 Task: Best fashion website designs: Topo Designs.
Action: Mouse moved to (778, 253)
Screenshot: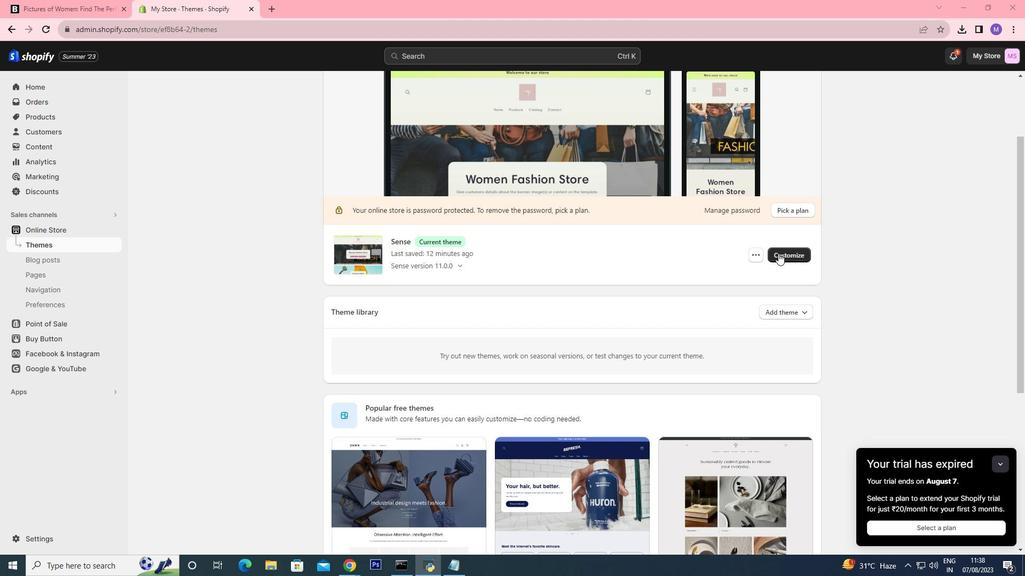 
Action: Mouse pressed left at (778, 253)
Screenshot: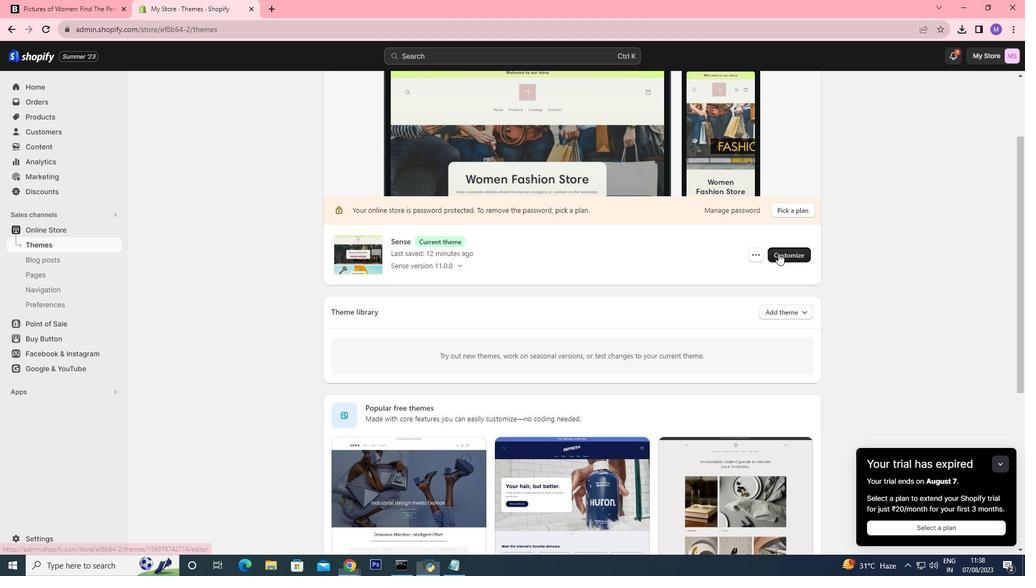 
Action: Mouse pressed left at (778, 253)
Screenshot: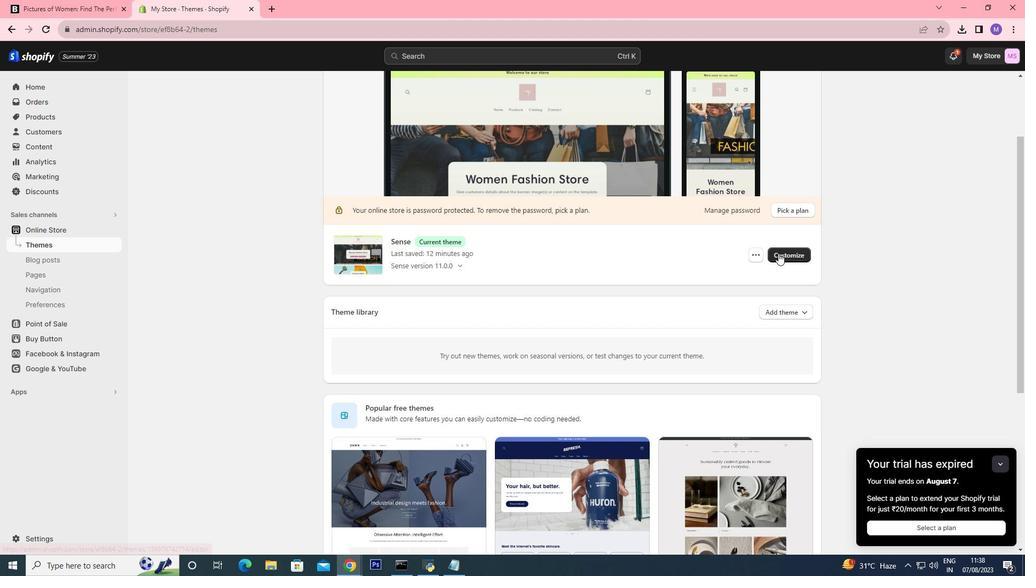 
Action: Mouse moved to (872, 205)
Screenshot: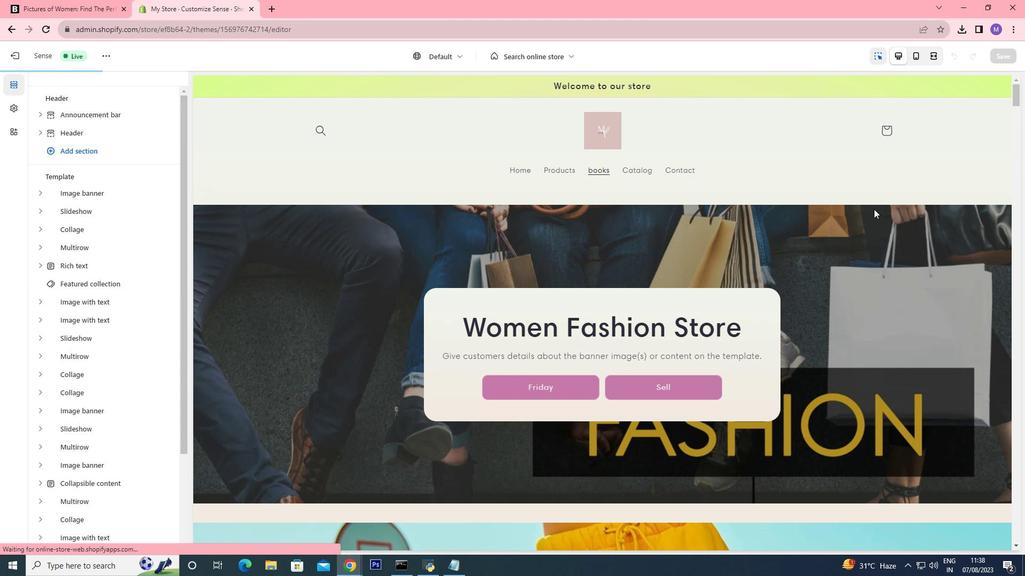 
Action: Mouse scrolled (872, 205) with delta (0, 0)
Screenshot: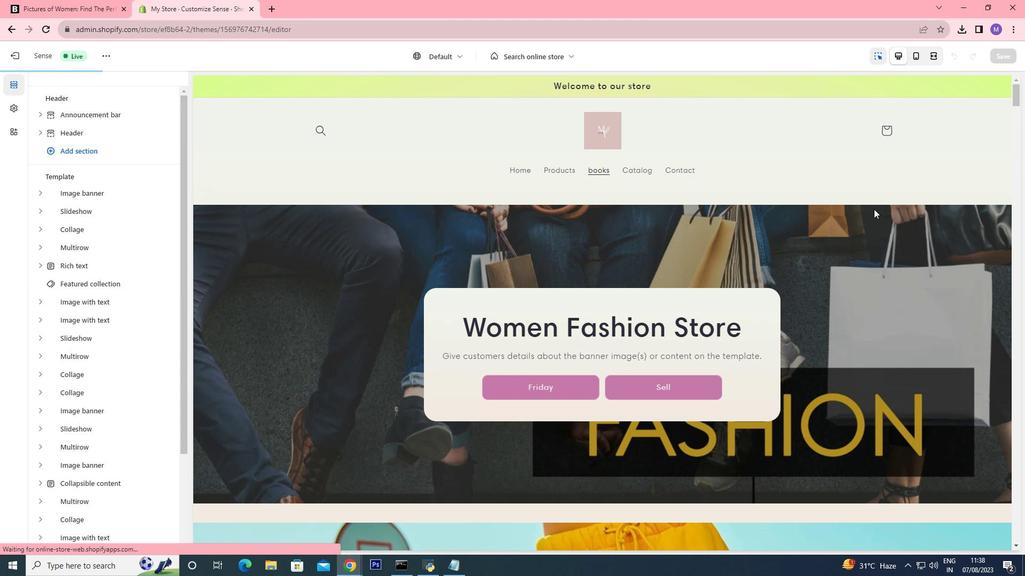 
Action: Mouse moved to (872, 207)
Screenshot: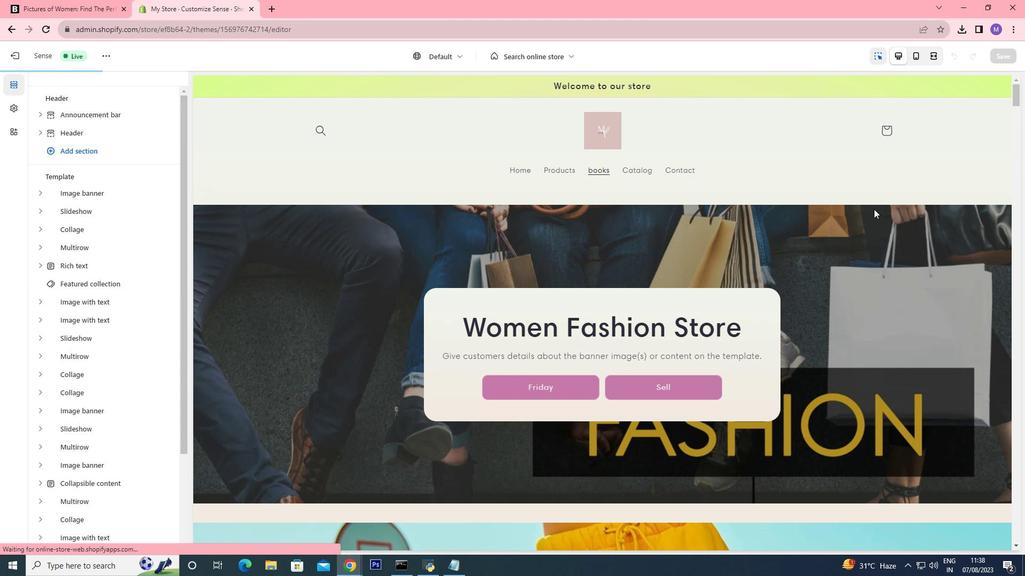 
Action: Mouse scrolled (872, 206) with delta (0, 0)
Screenshot: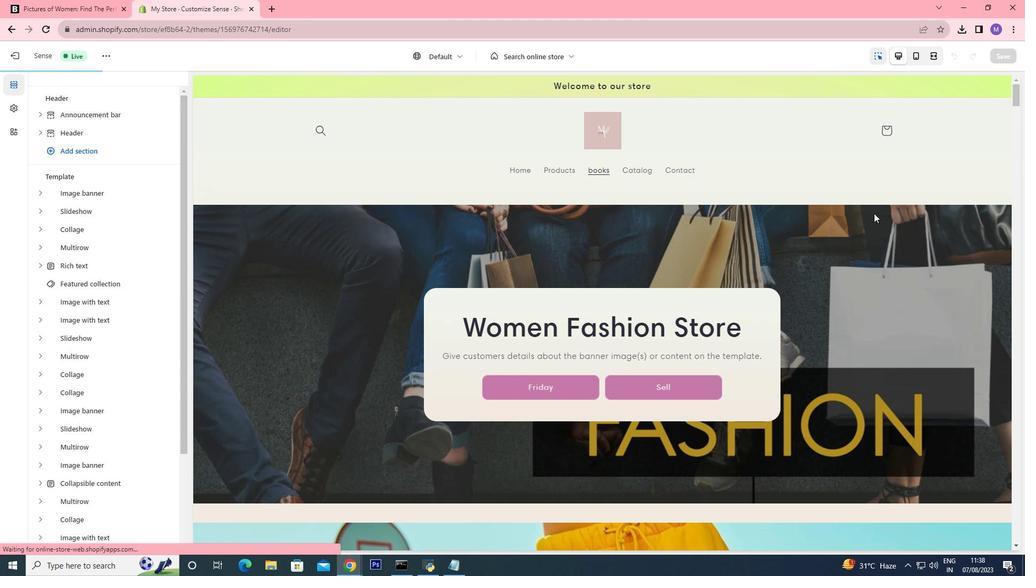 
Action: Mouse moved to (873, 208)
Screenshot: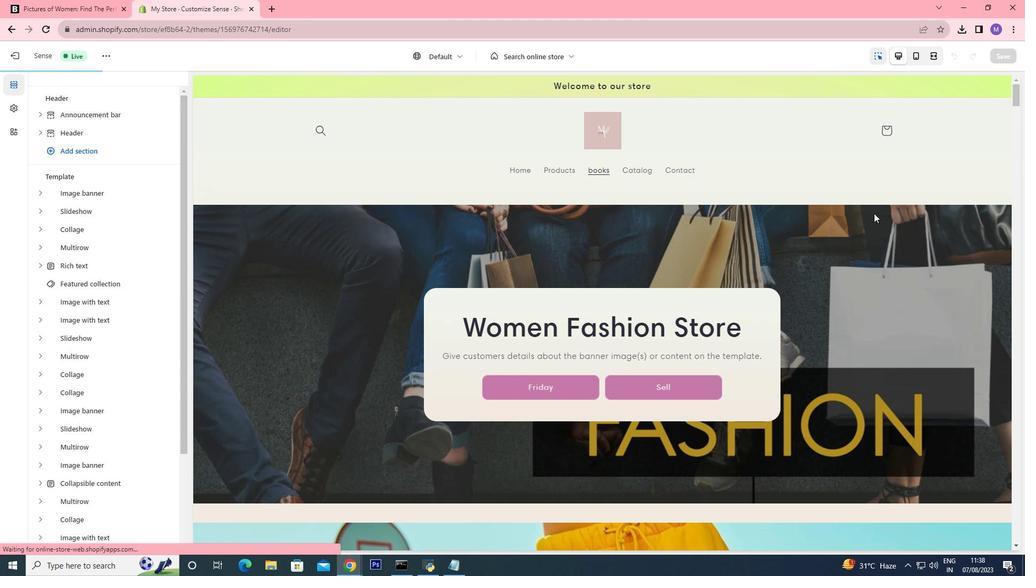 
Action: Mouse scrolled (873, 208) with delta (0, 0)
Screenshot: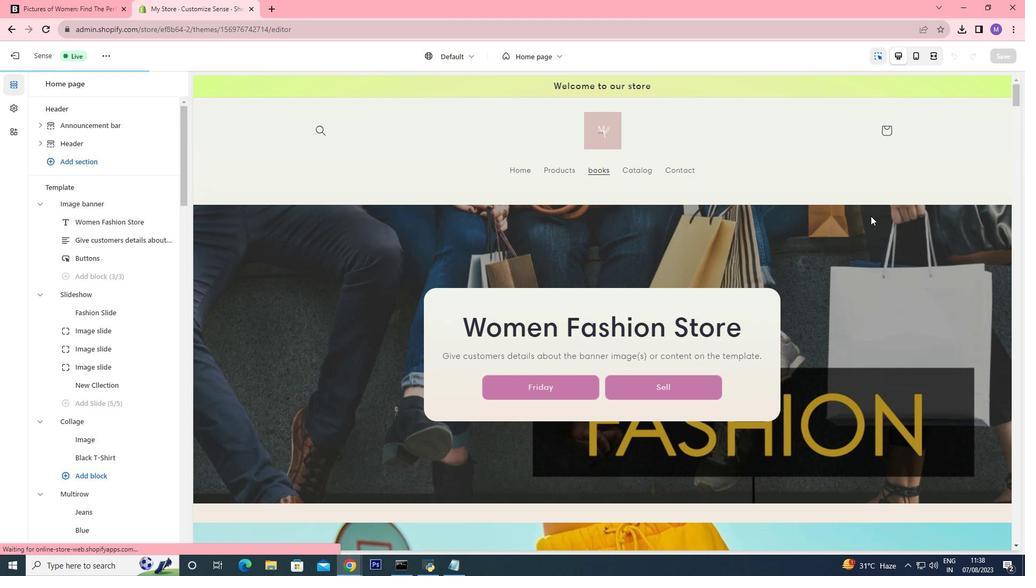 
Action: Mouse moved to (873, 211)
Screenshot: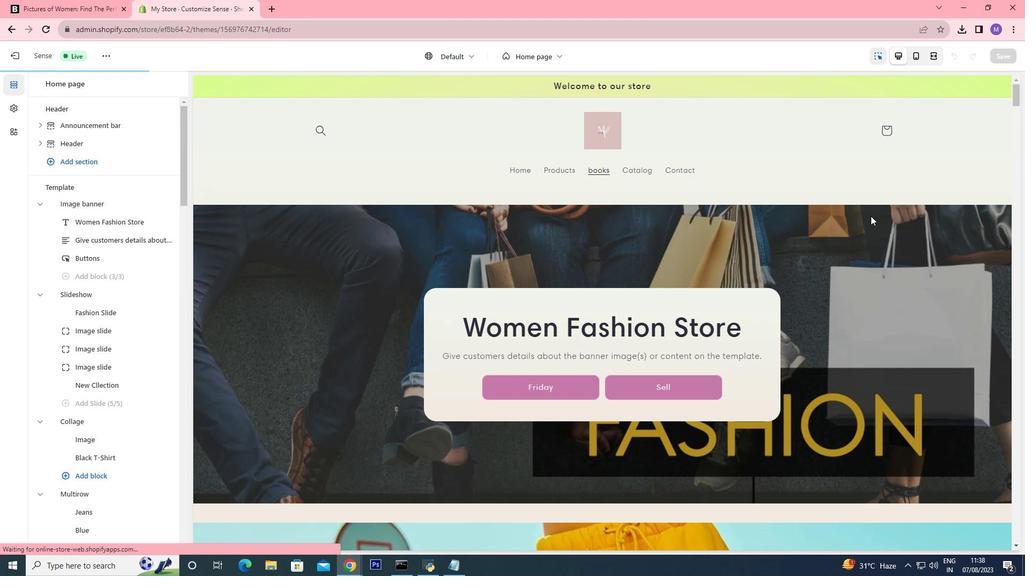 
Action: Mouse scrolled (873, 210) with delta (0, 0)
Screenshot: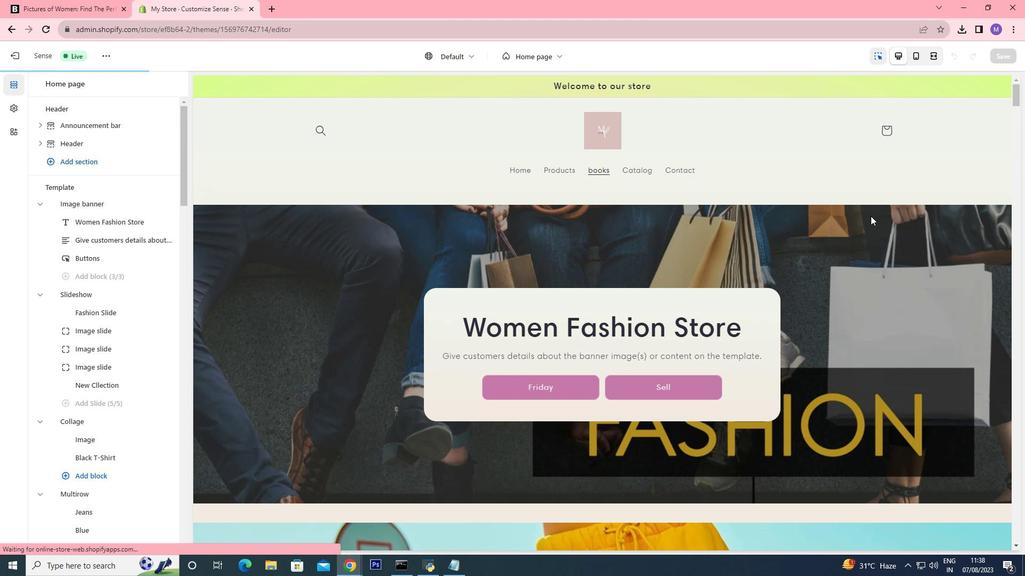 
Action: Mouse moved to (658, 325)
Screenshot: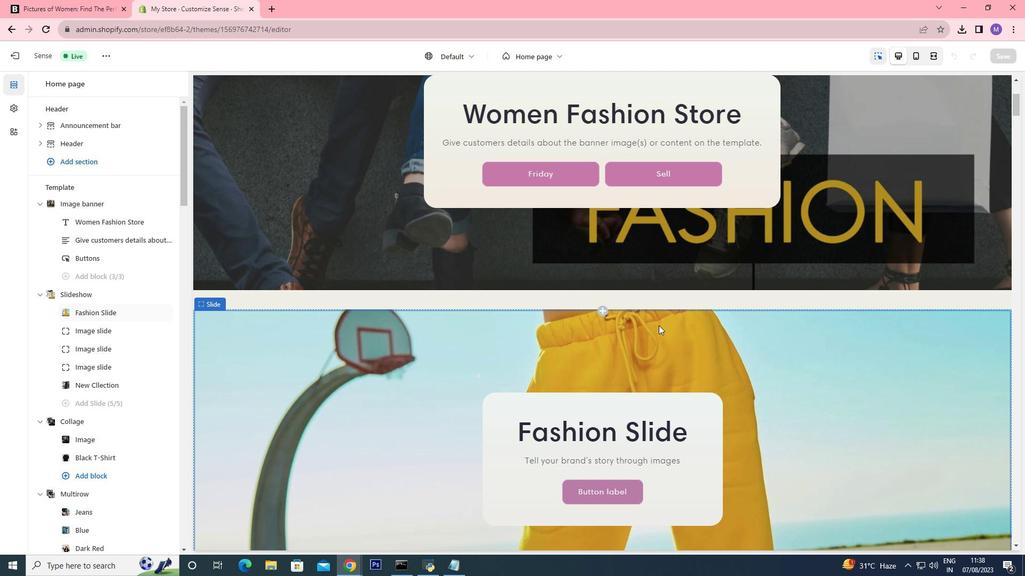 
Action: Mouse scrolled (658, 324) with delta (0, 0)
Screenshot: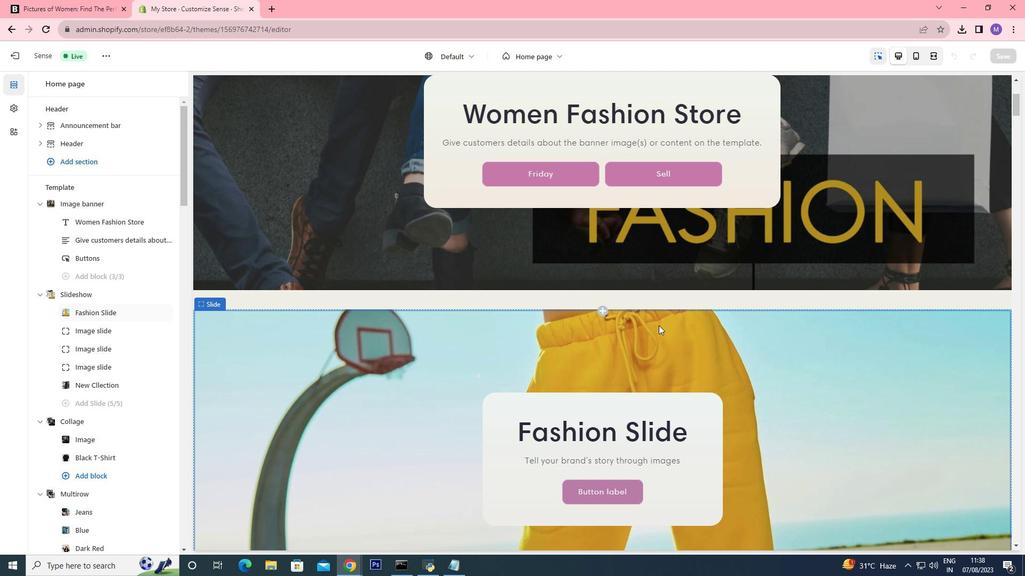 
Action: Mouse moved to (600, 256)
Screenshot: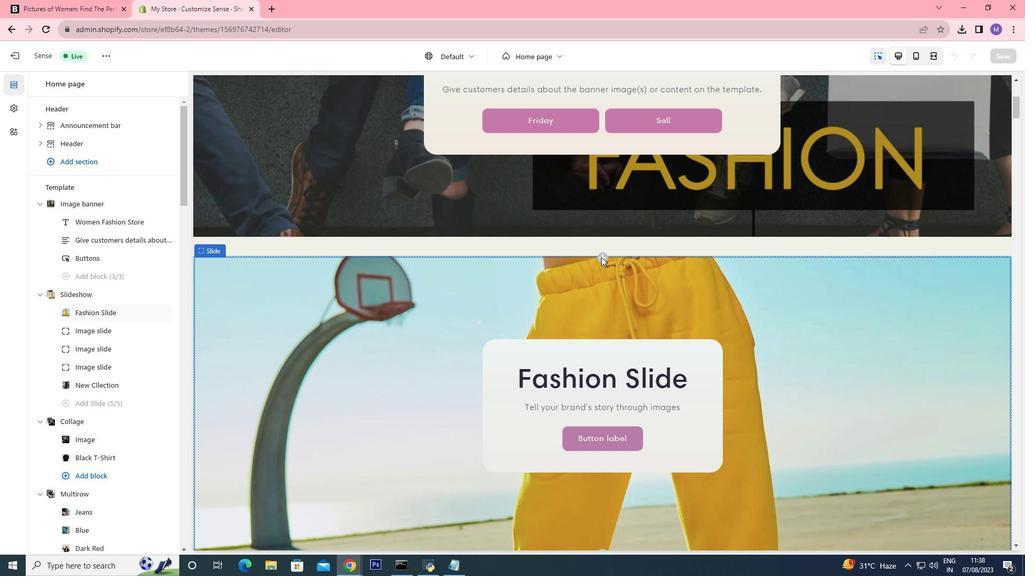 
Action: Mouse pressed left at (600, 256)
Screenshot: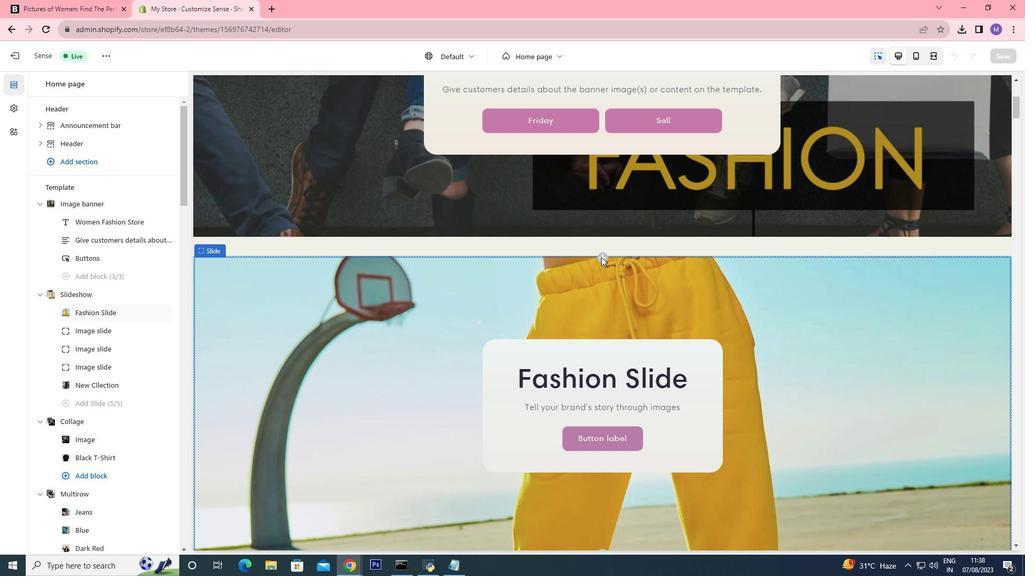 
Action: Mouse moved to (601, 258)
Screenshot: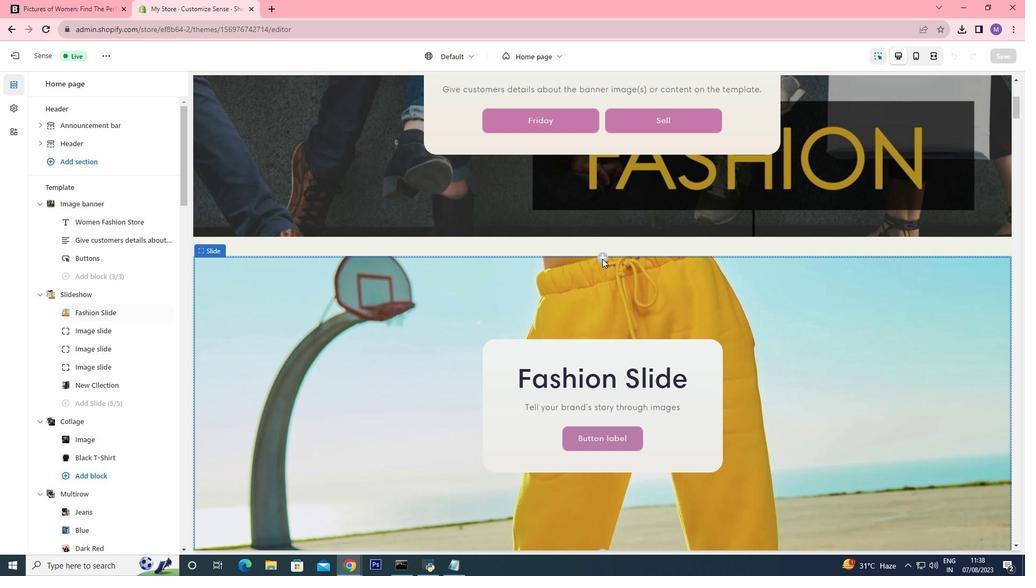 
Action: Mouse pressed left at (601, 258)
Screenshot: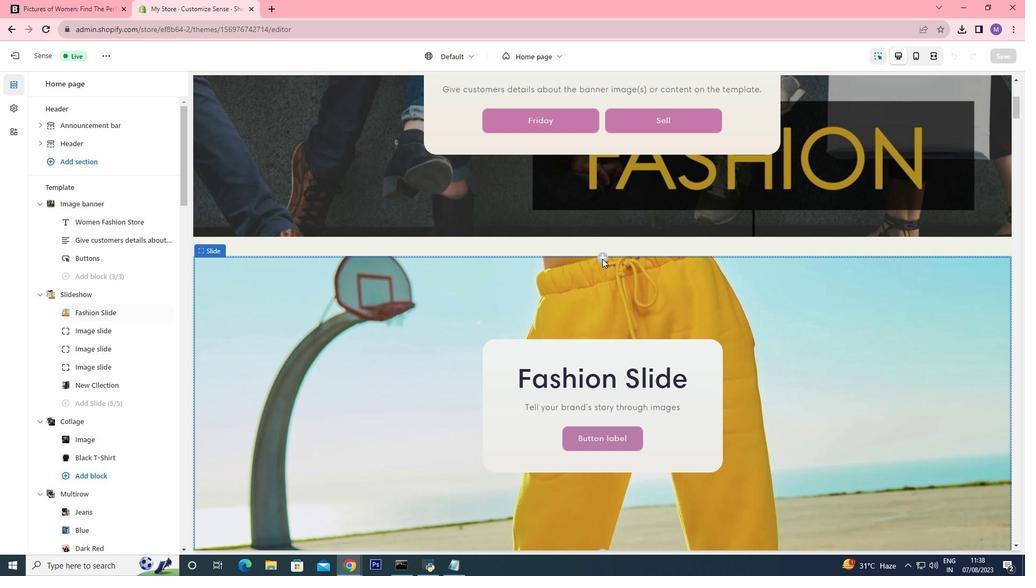 
Action: Mouse moved to (663, 304)
Screenshot: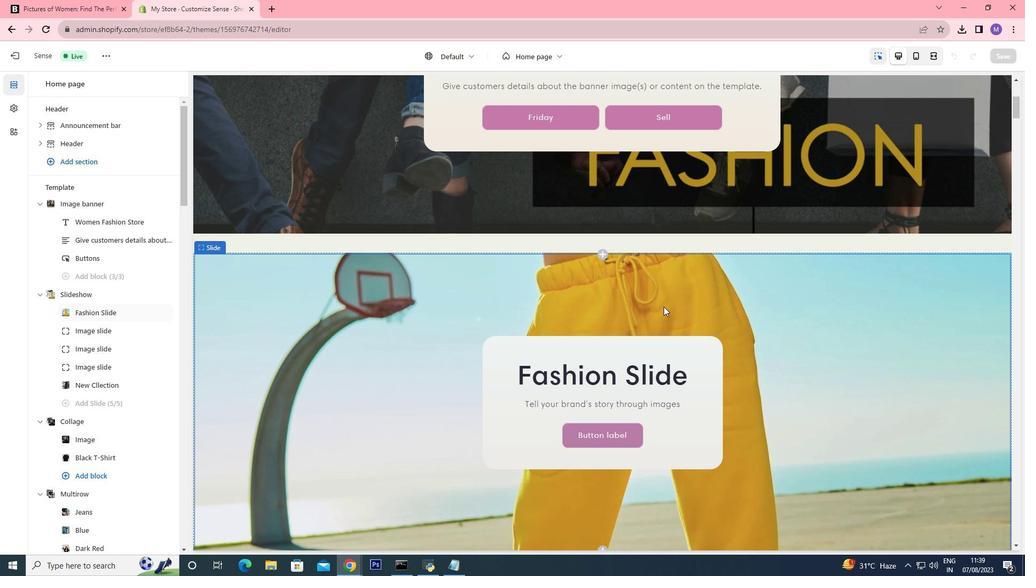
Action: Mouse scrolled (663, 304) with delta (0, 0)
Screenshot: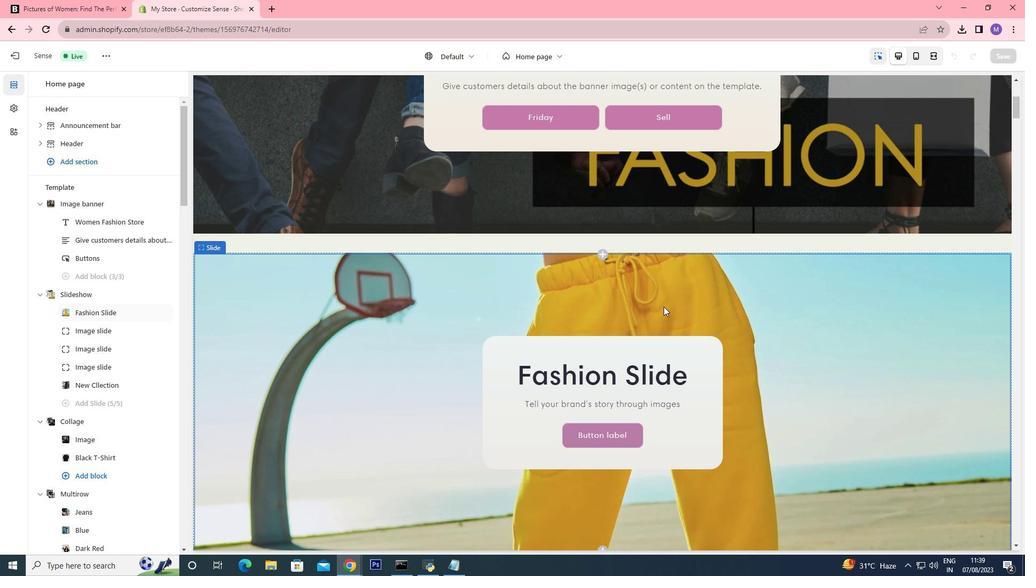 
Action: Mouse moved to (663, 305)
Screenshot: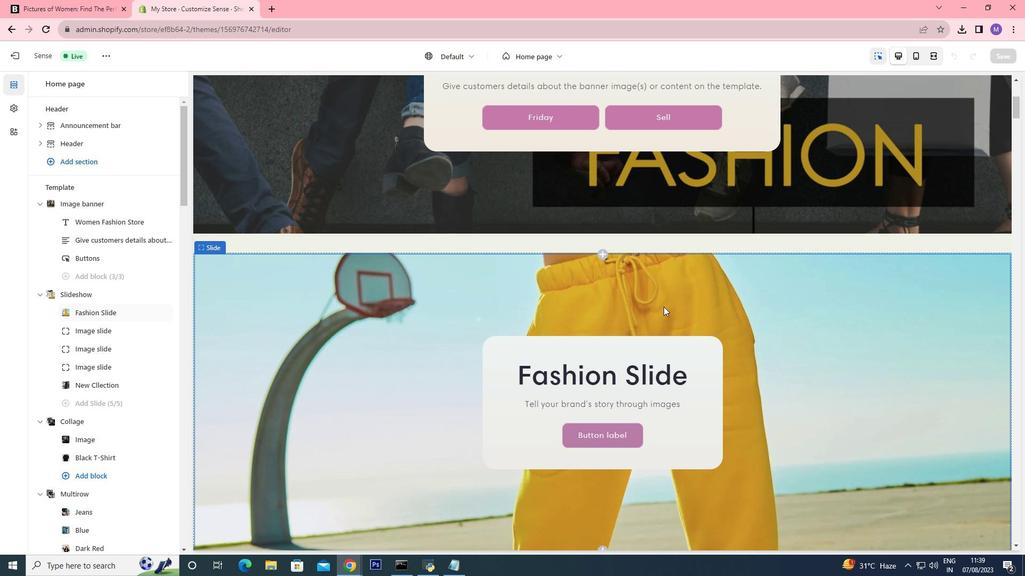
Action: Mouse scrolled (663, 304) with delta (0, 0)
Screenshot: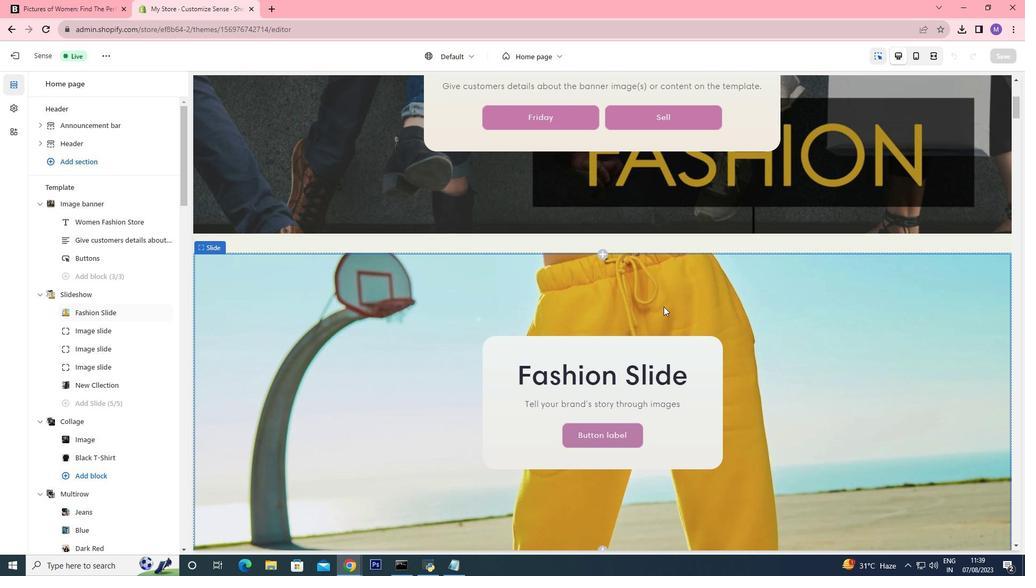 
Action: Mouse moved to (663, 307)
Screenshot: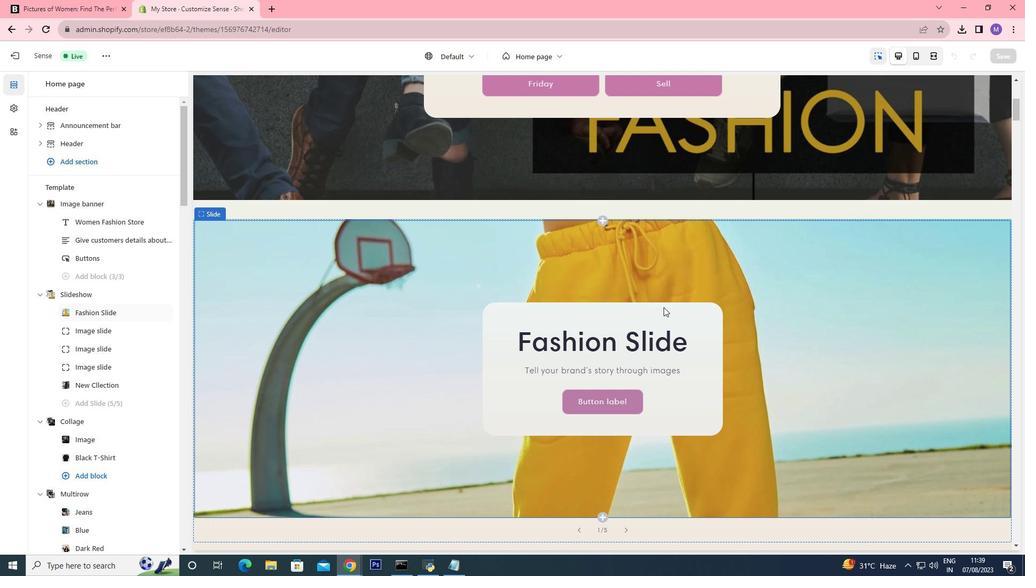 
Action: Mouse scrolled (663, 306) with delta (0, 0)
Screenshot: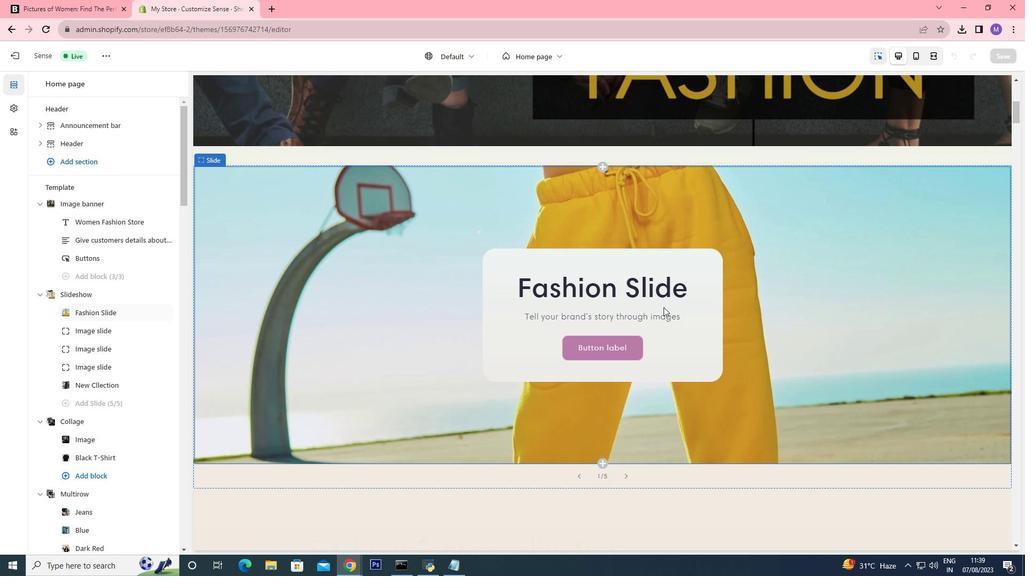 
Action: Mouse scrolled (663, 306) with delta (0, 0)
Screenshot: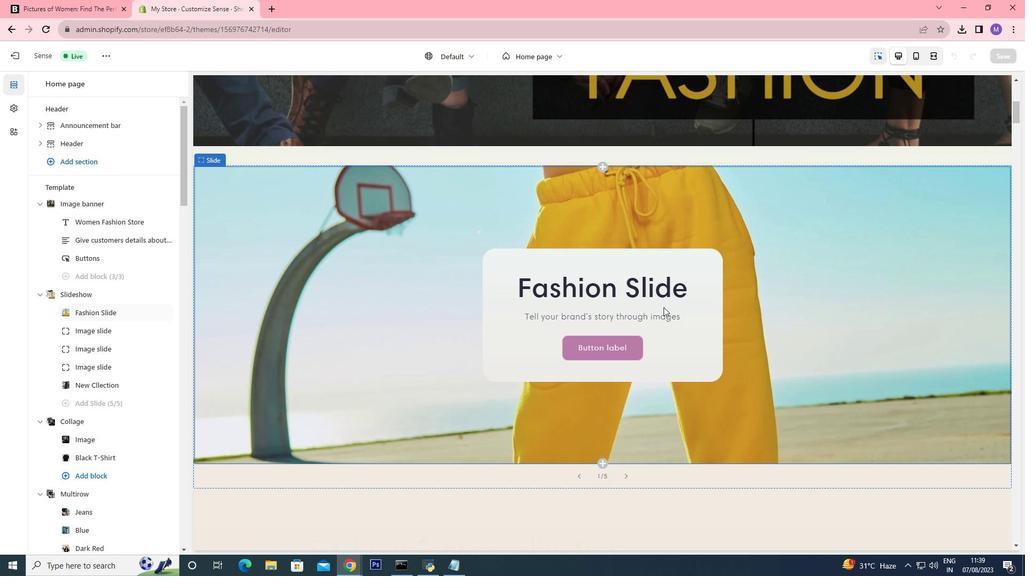 
Action: Mouse scrolled (663, 306) with delta (0, 0)
Screenshot: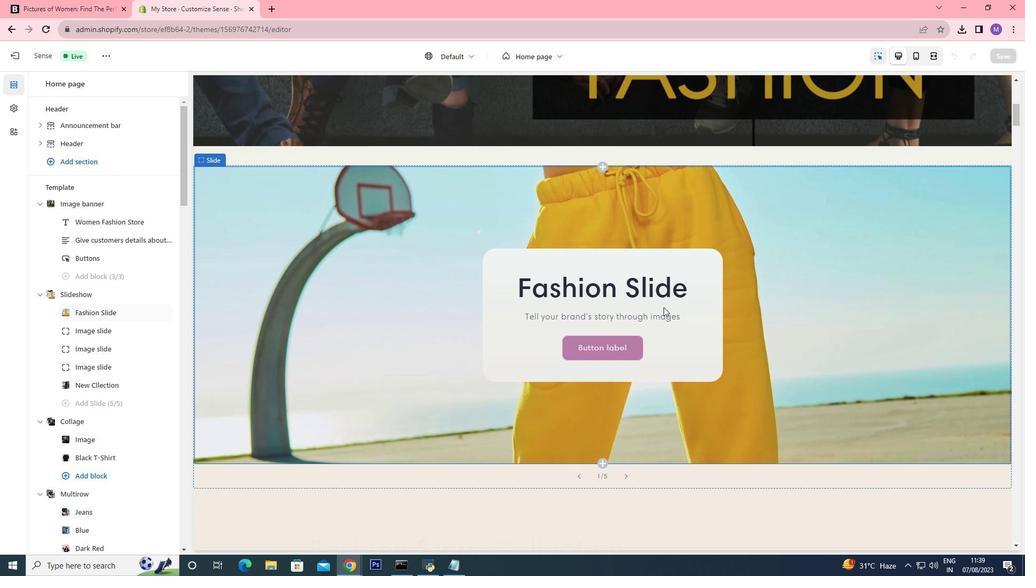 
Action: Mouse moved to (607, 355)
Screenshot: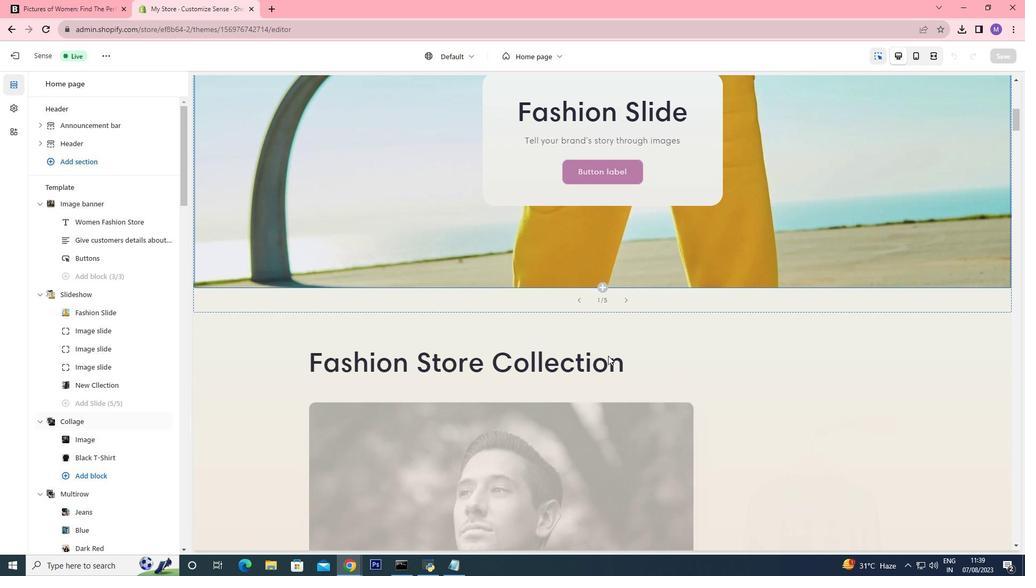 
Action: Mouse scrolled (607, 355) with delta (0, 0)
Screenshot: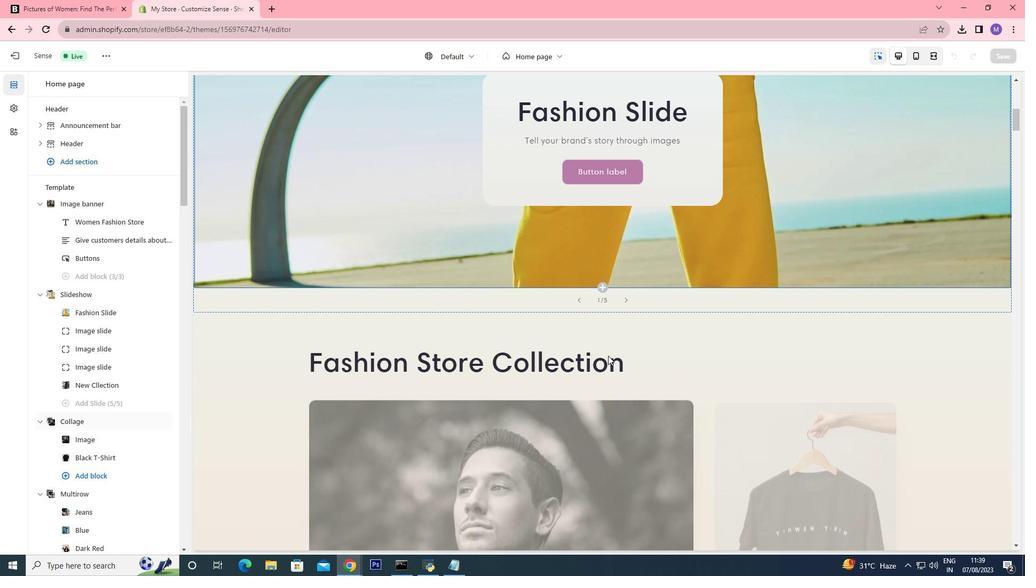 
Action: Mouse scrolled (607, 355) with delta (0, 0)
Screenshot: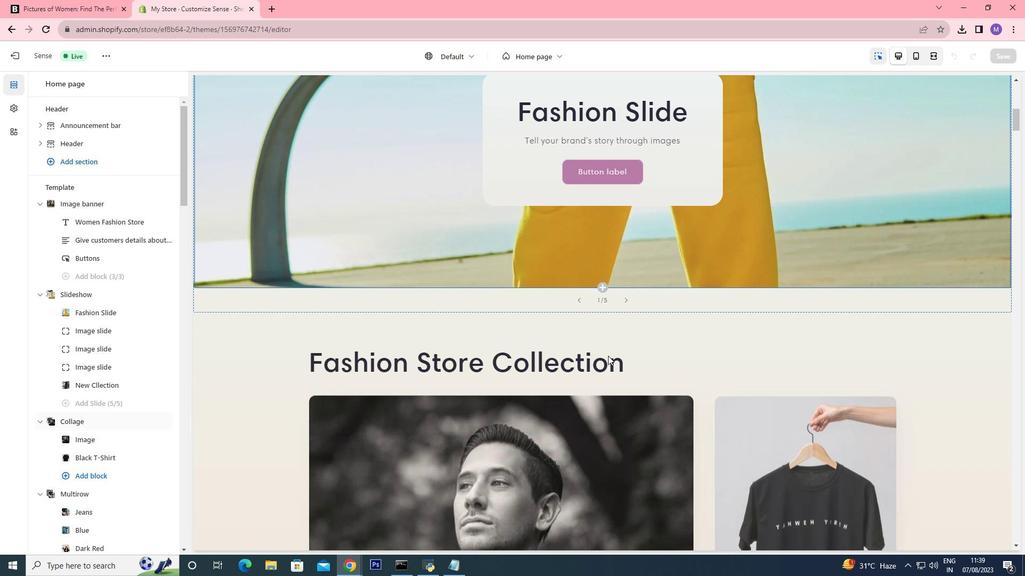 
Action: Mouse scrolled (607, 355) with delta (0, 0)
Screenshot: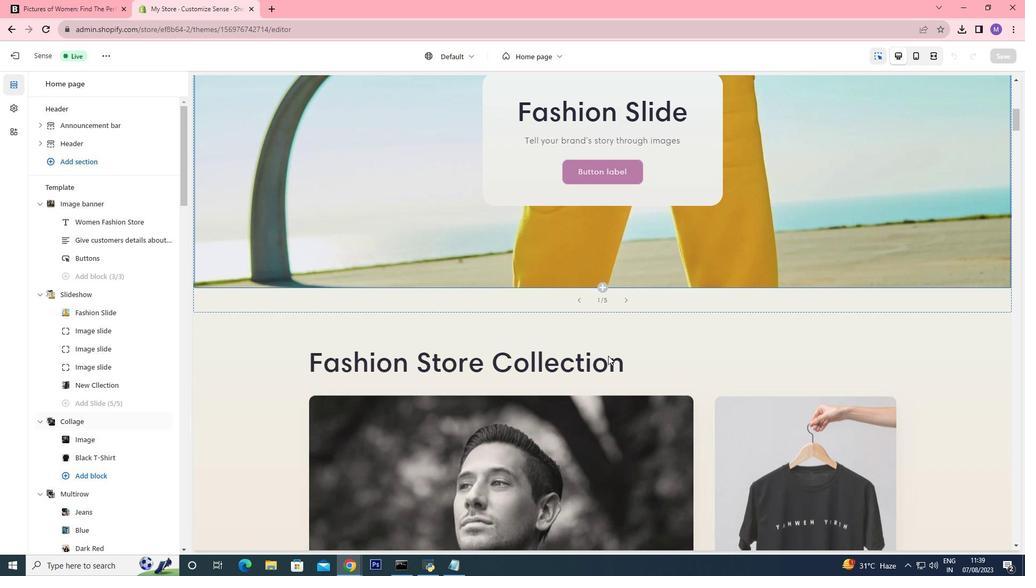 
Action: Mouse moved to (604, 165)
Screenshot: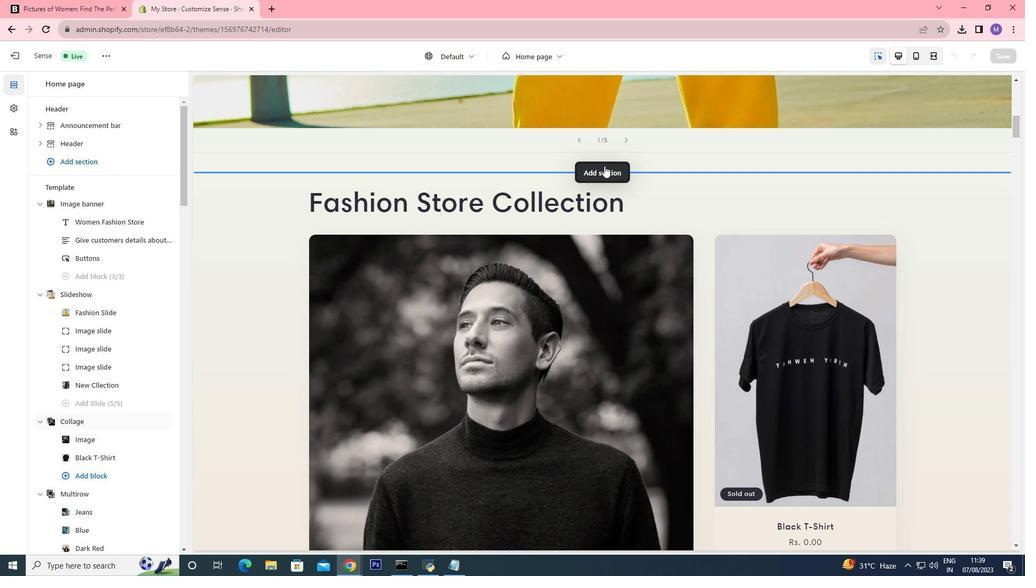 
Action: Mouse pressed left at (604, 165)
Screenshot: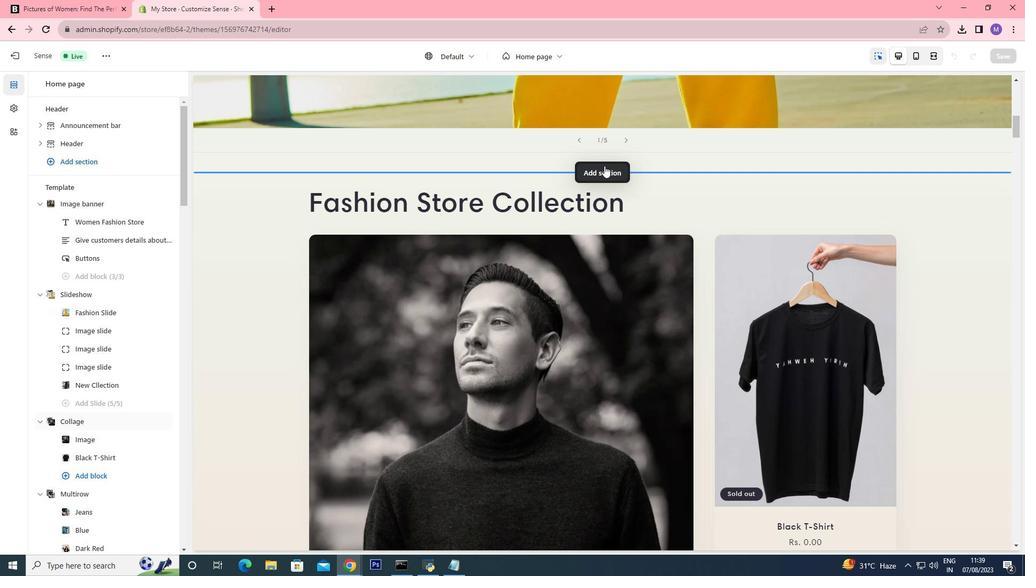 
Action: Mouse moved to (677, 411)
Screenshot: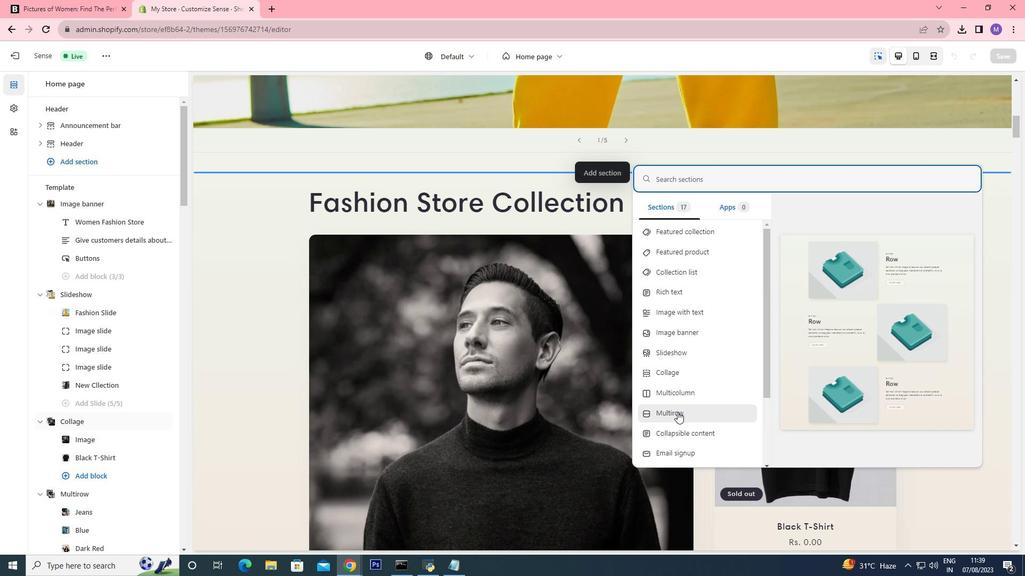 
Action: Mouse pressed left at (677, 411)
Screenshot: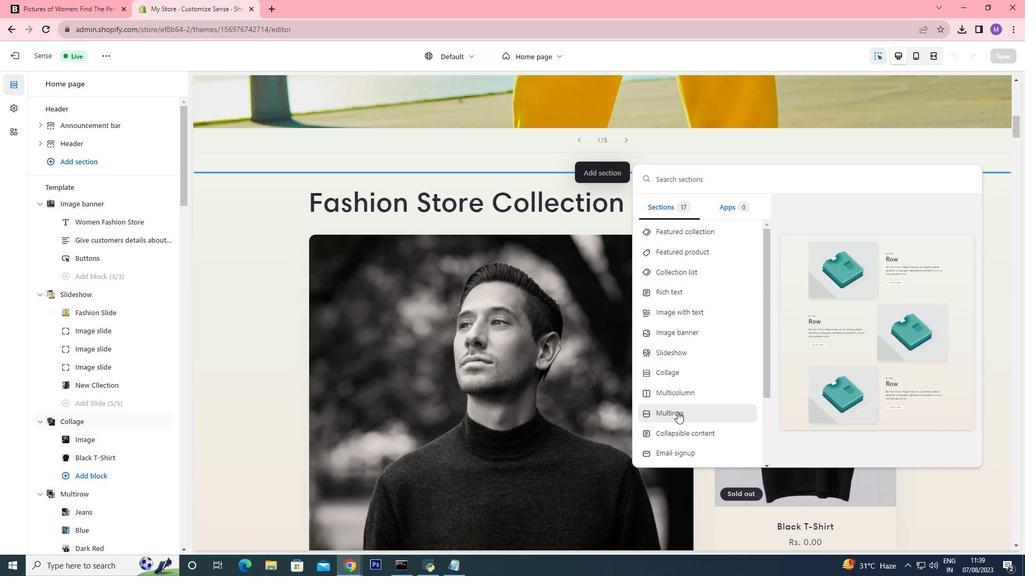 
Action: Mouse moved to (461, 188)
Screenshot: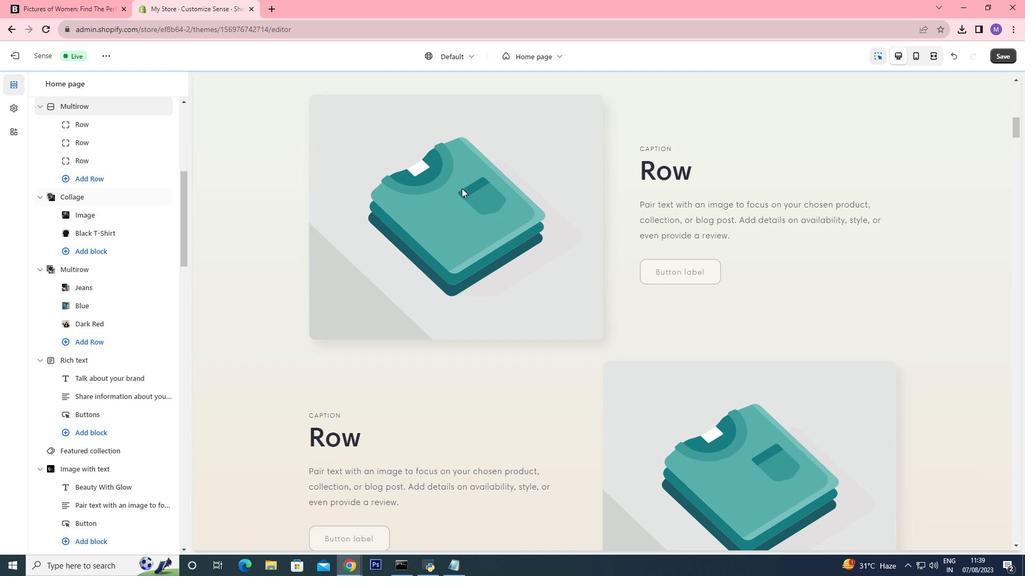 
Action: Mouse pressed left at (461, 188)
Screenshot: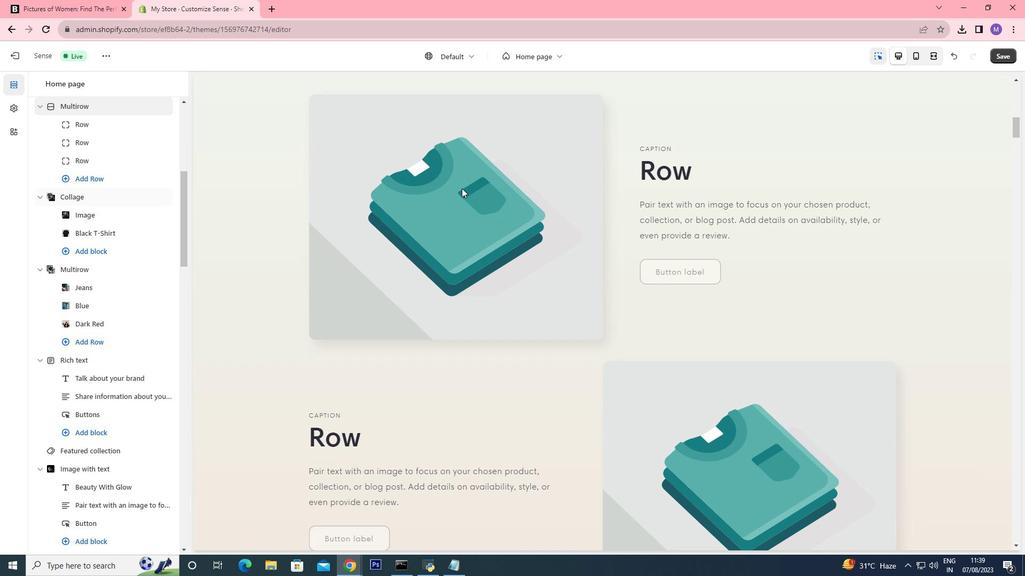 
Action: Mouse moved to (452, 182)
Screenshot: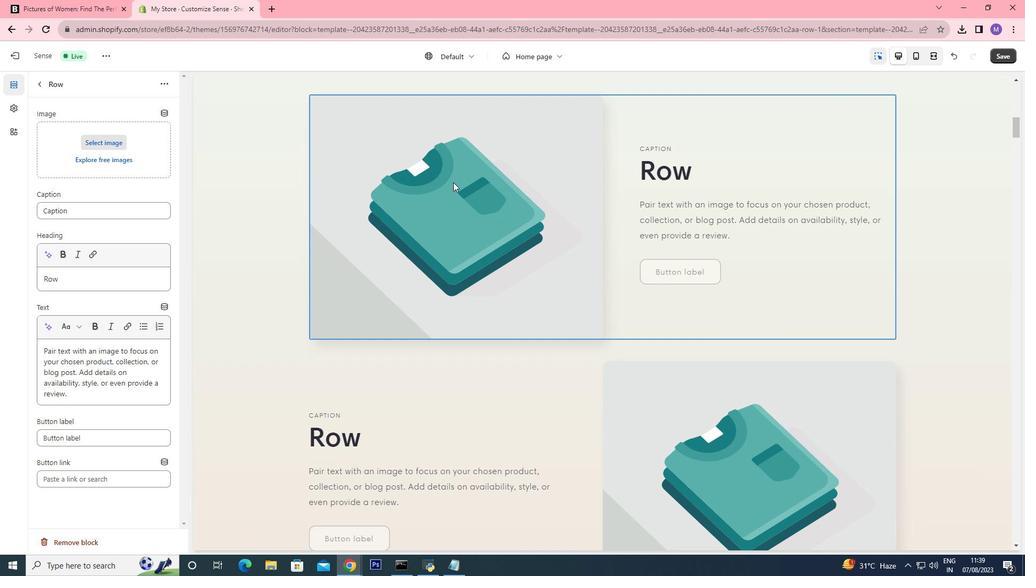 
Action: Mouse pressed left at (452, 182)
Screenshot: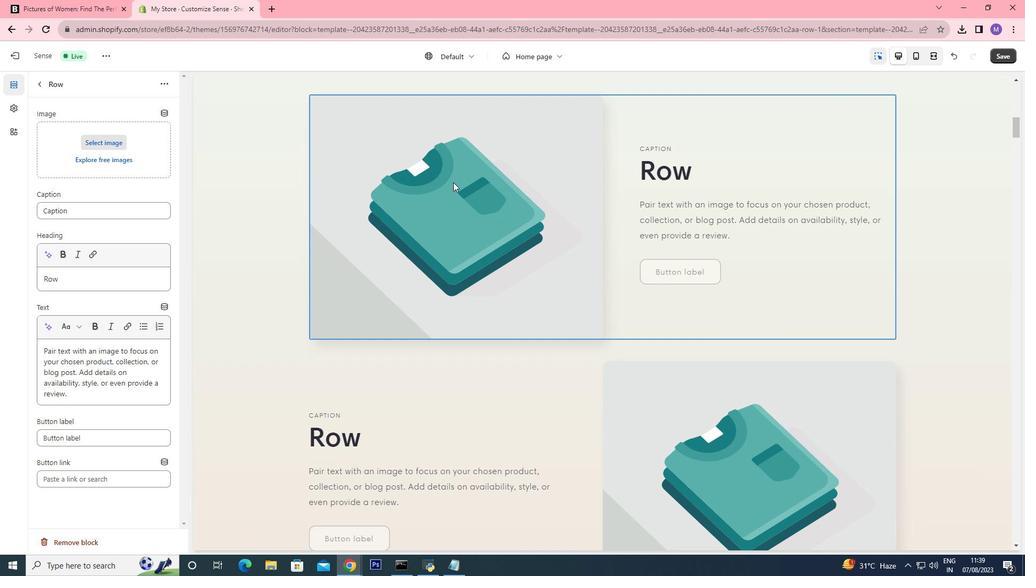 
Action: Mouse moved to (95, 158)
Screenshot: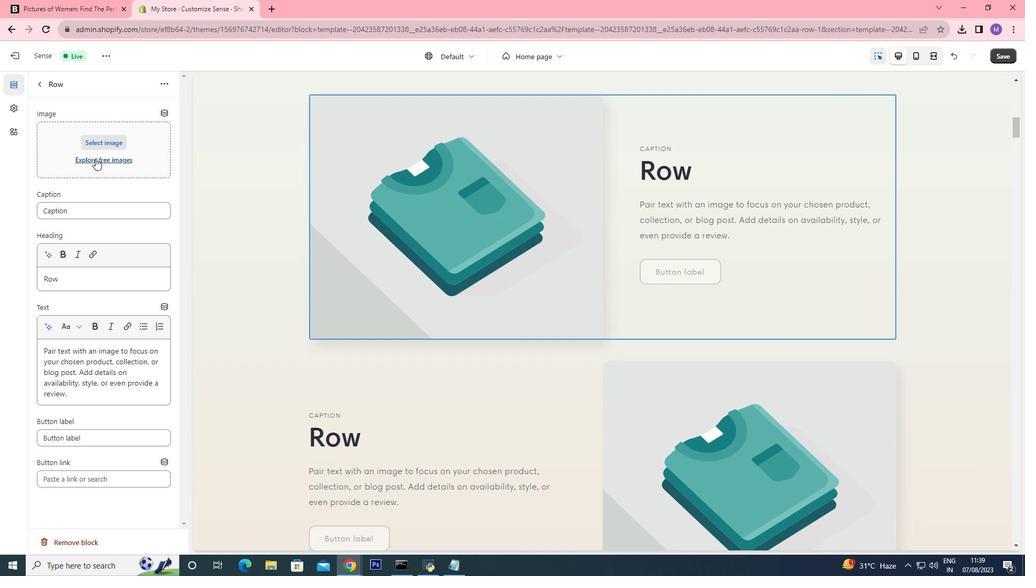 
Action: Mouse pressed left at (95, 158)
Screenshot: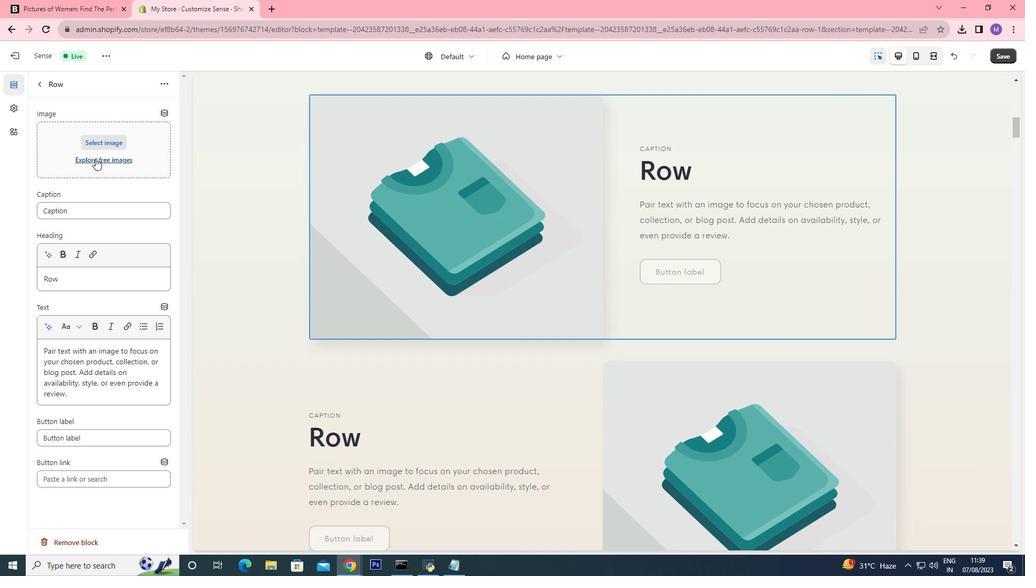 
Action: Mouse moved to (129, 429)
Screenshot: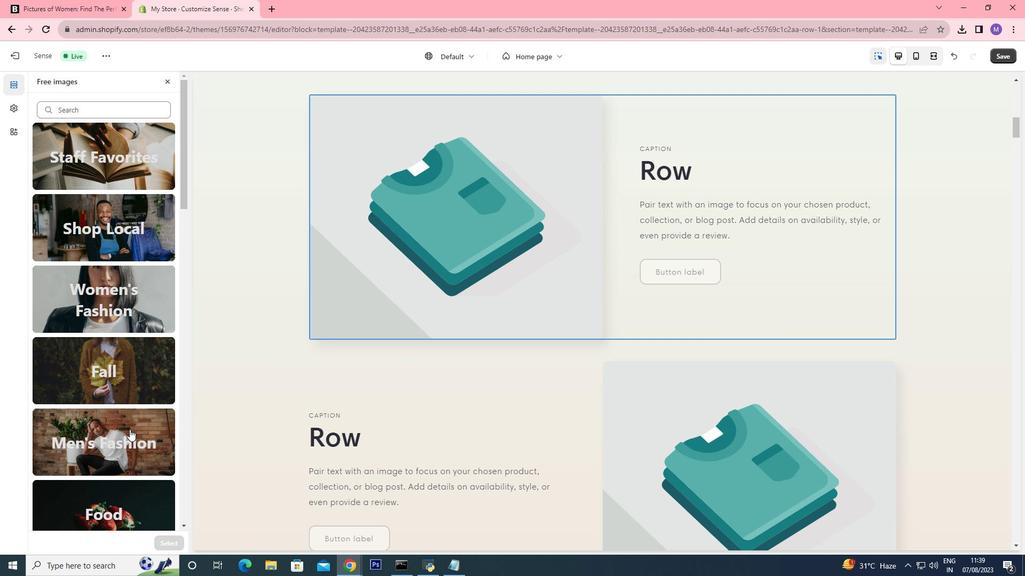 
Action: Mouse scrolled (129, 428) with delta (0, 0)
Screenshot: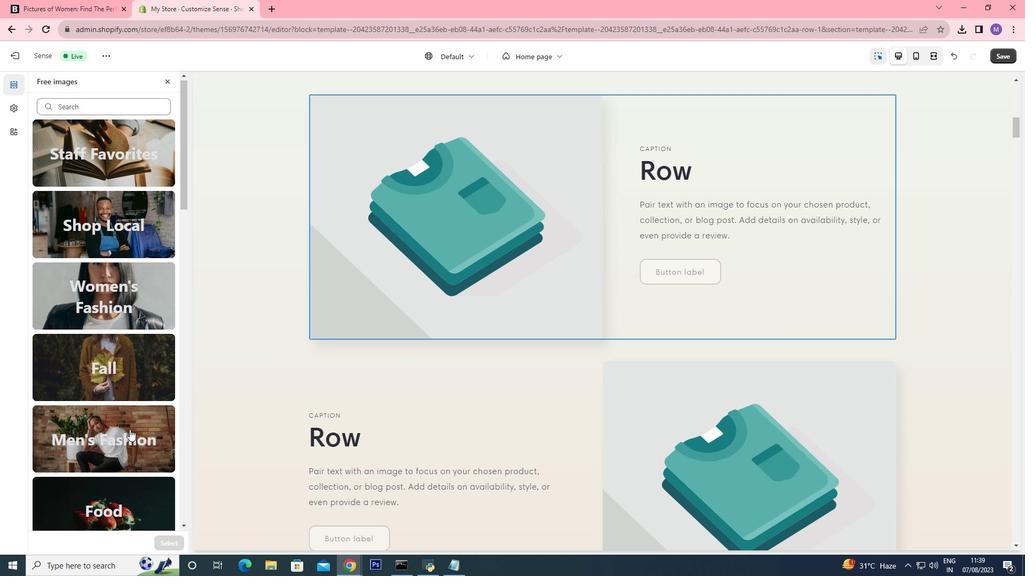 
Action: Mouse scrolled (129, 428) with delta (0, 0)
Screenshot: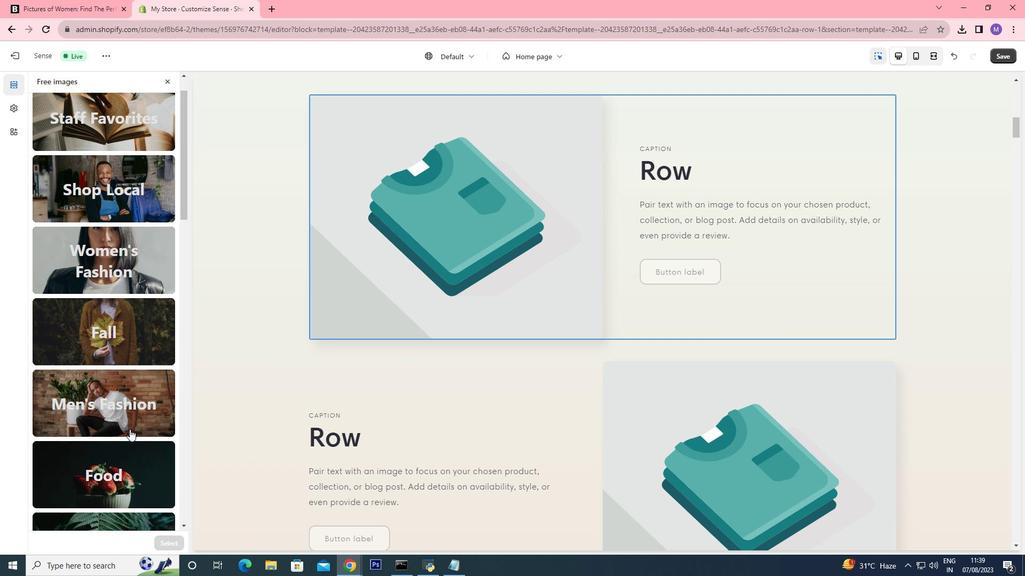 
Action: Mouse moved to (107, 341)
Screenshot: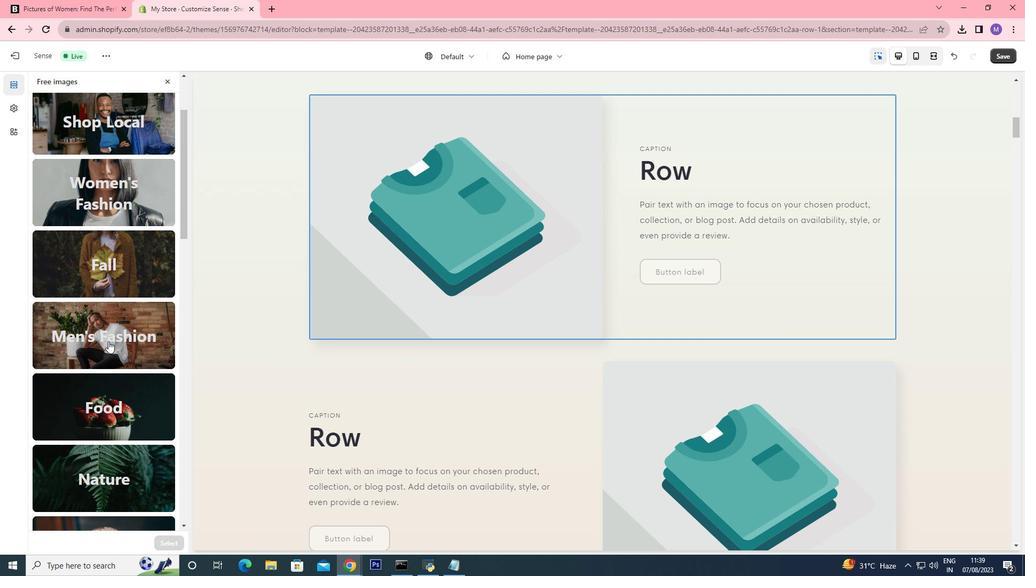 
Action: Mouse pressed left at (107, 341)
Screenshot: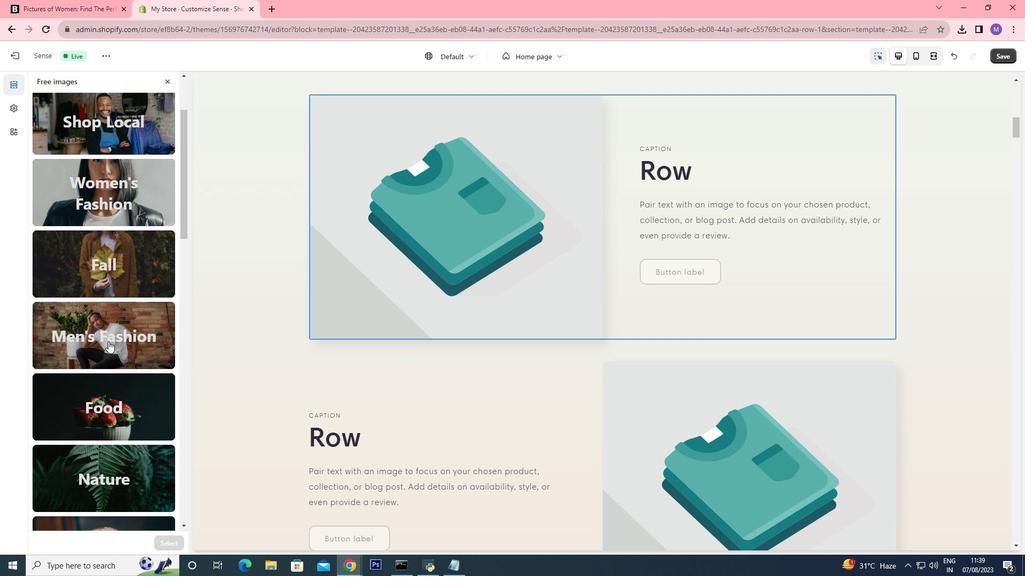 
Action: Mouse moved to (141, 277)
Screenshot: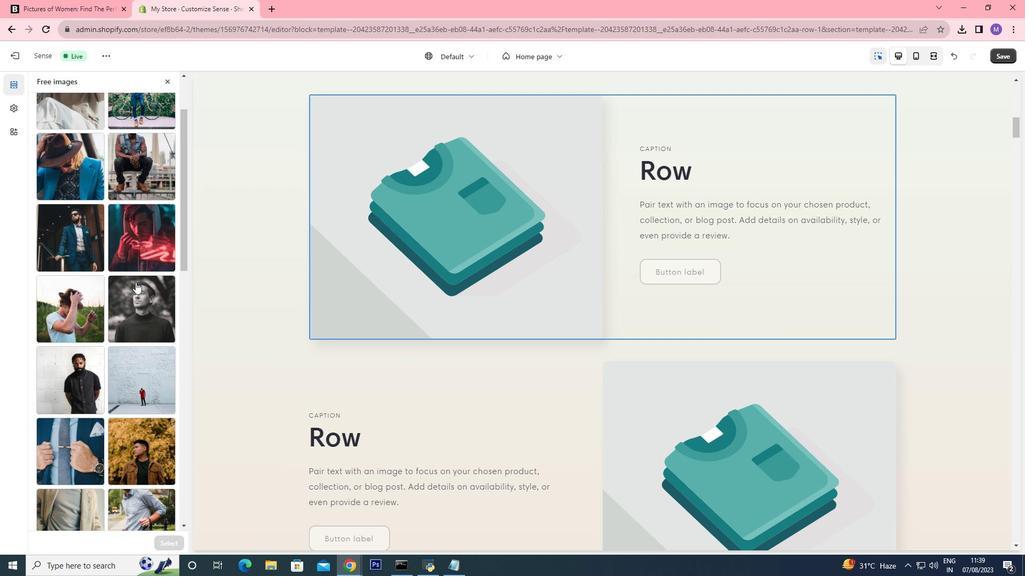 
Action: Mouse scrolled (141, 276) with delta (0, 0)
Screenshot: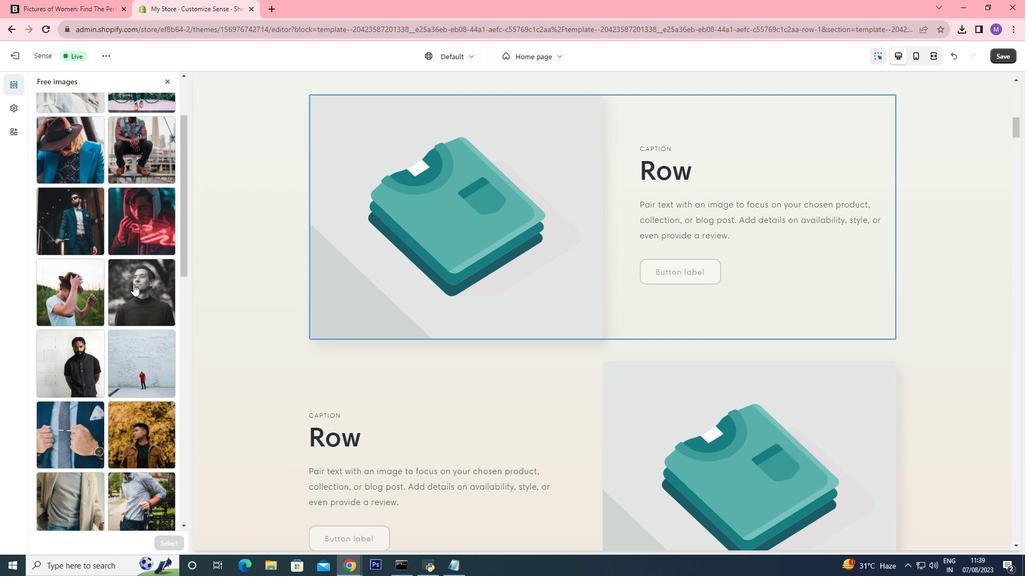 
Action: Mouse moved to (130, 284)
Screenshot: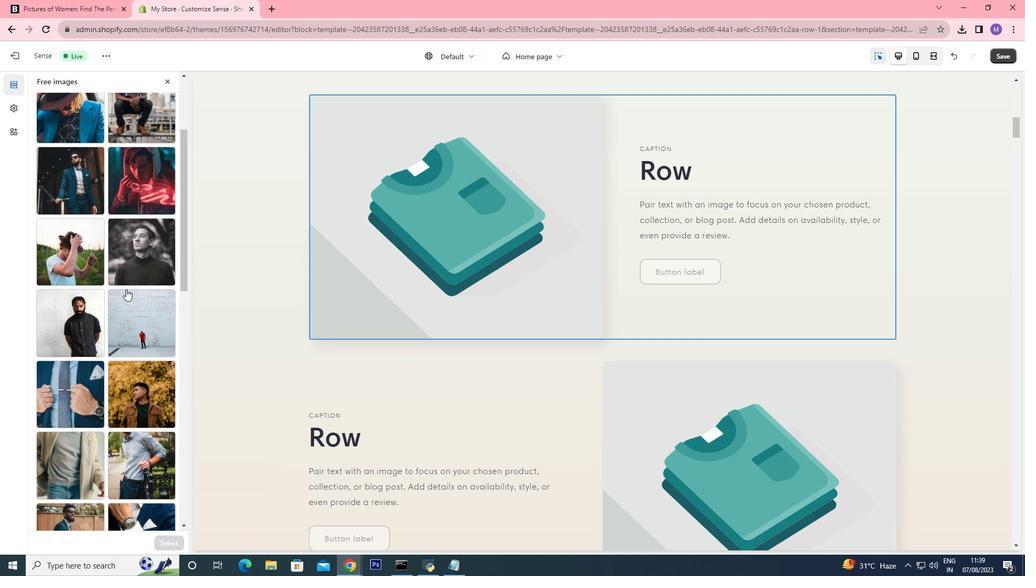 
Action: Mouse scrolled (130, 284) with delta (0, 0)
Screenshot: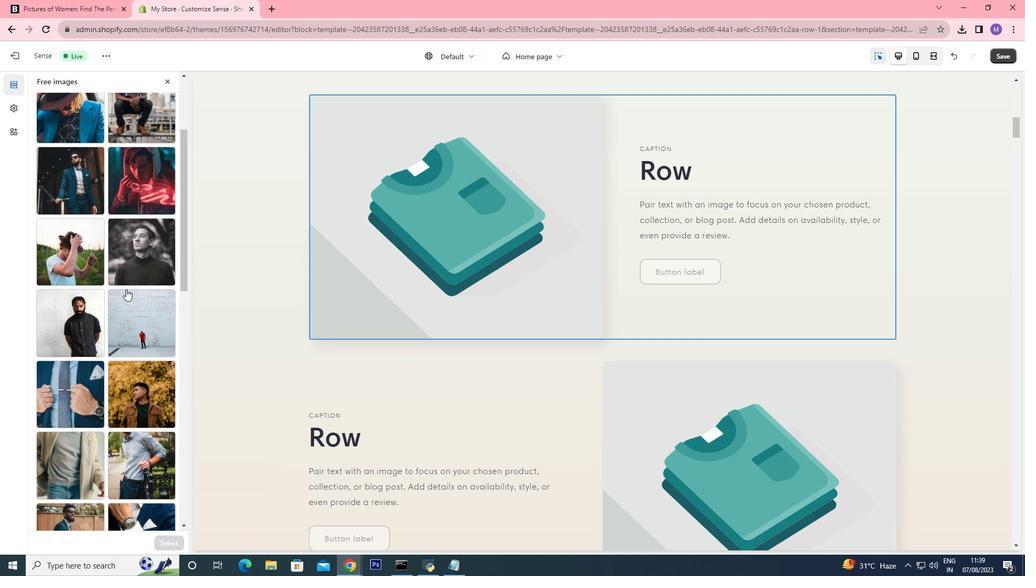 
Action: Mouse moved to (115, 301)
Screenshot: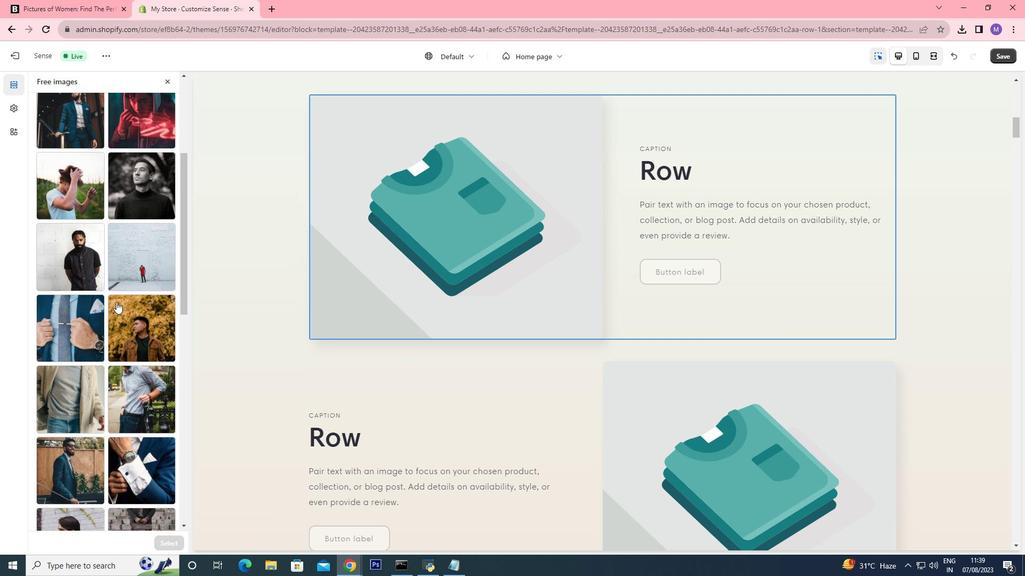 
Action: Mouse scrolled (115, 301) with delta (0, 0)
Screenshot: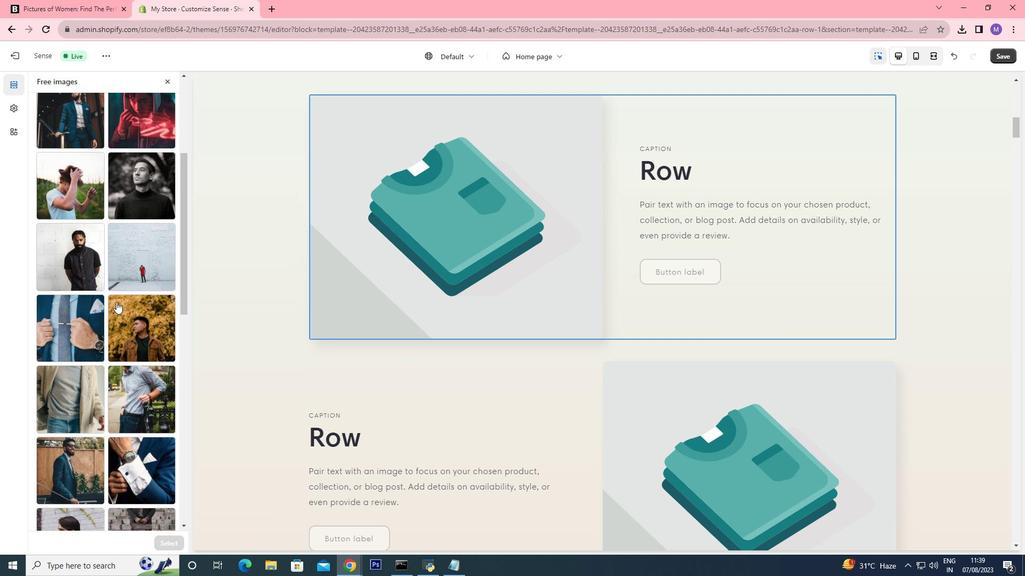 
Action: Mouse moved to (134, 335)
Screenshot: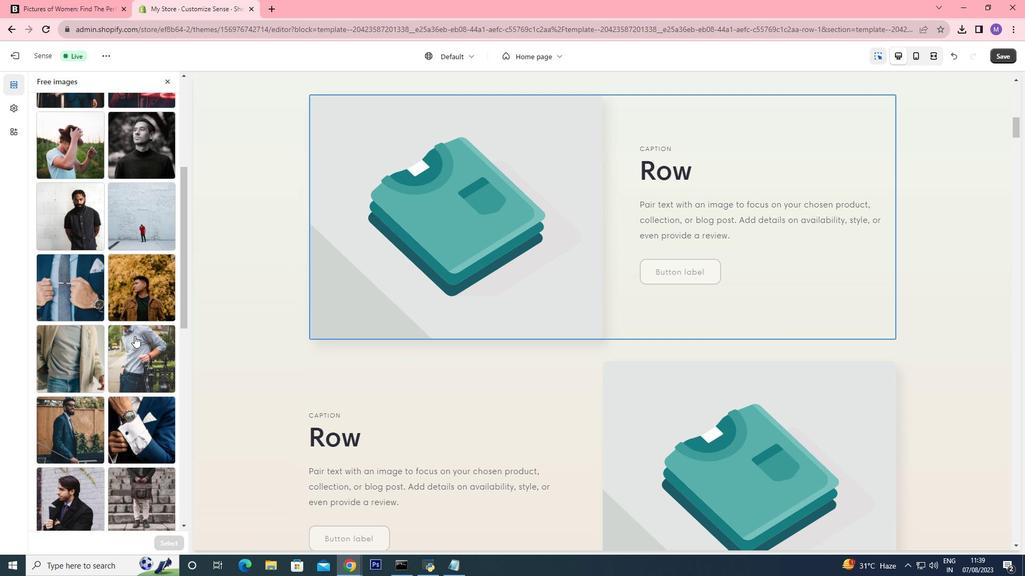 
Action: Mouse scrolled (134, 335) with delta (0, 0)
Screenshot: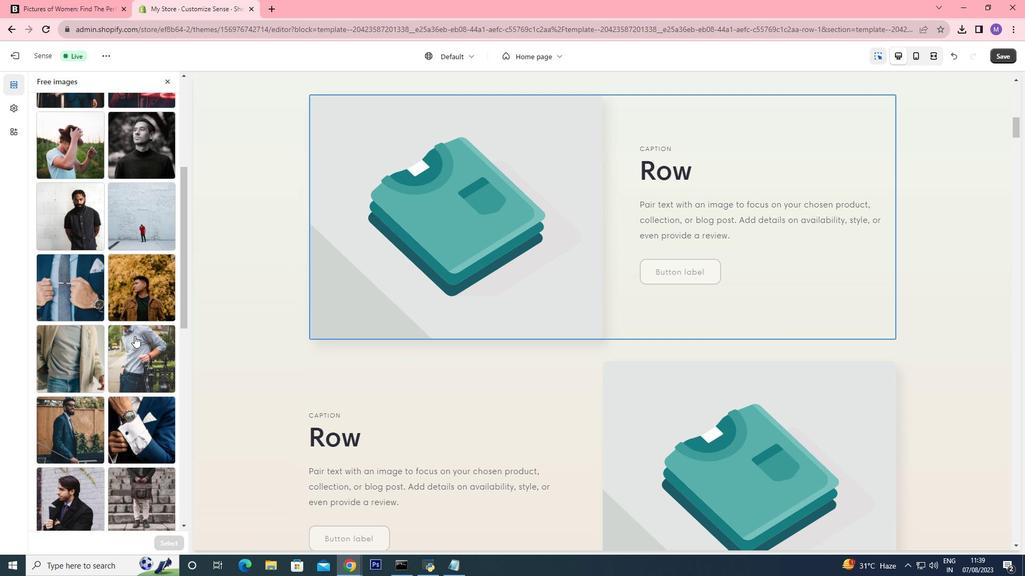 
Action: Mouse moved to (133, 337)
Screenshot: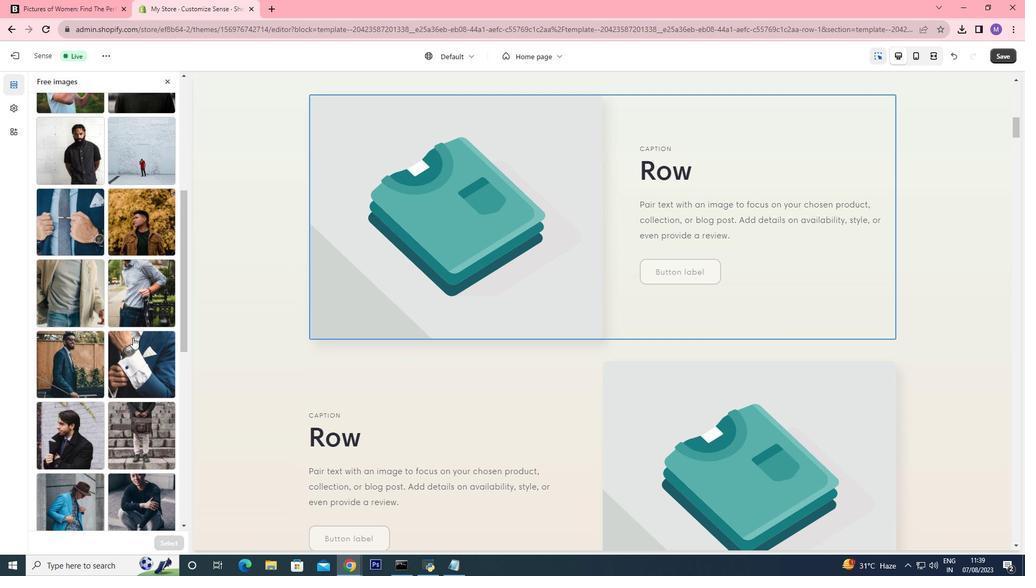 
Action: Mouse scrolled (133, 336) with delta (0, 0)
Screenshot: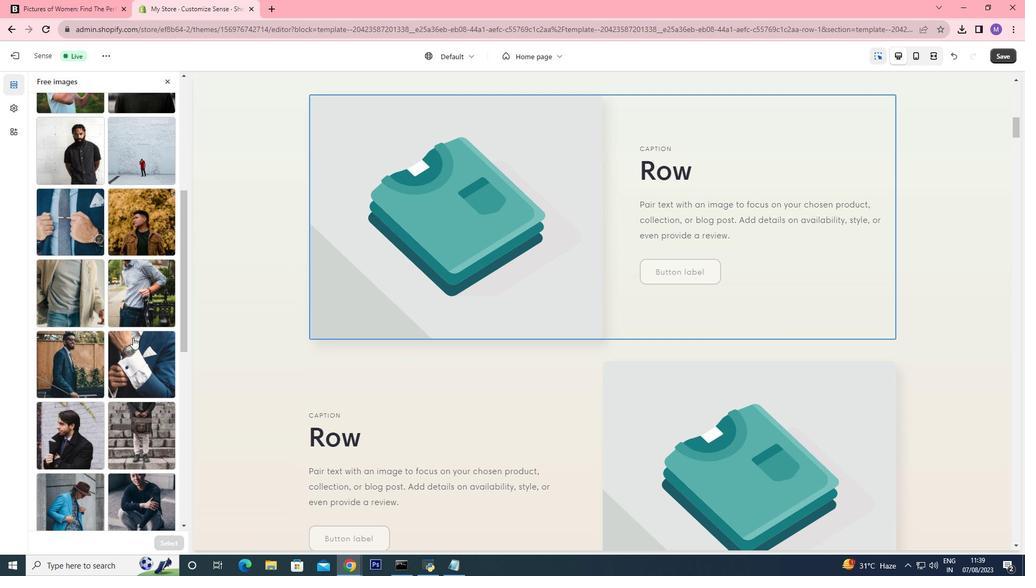 
Action: Mouse moved to (132, 339)
Screenshot: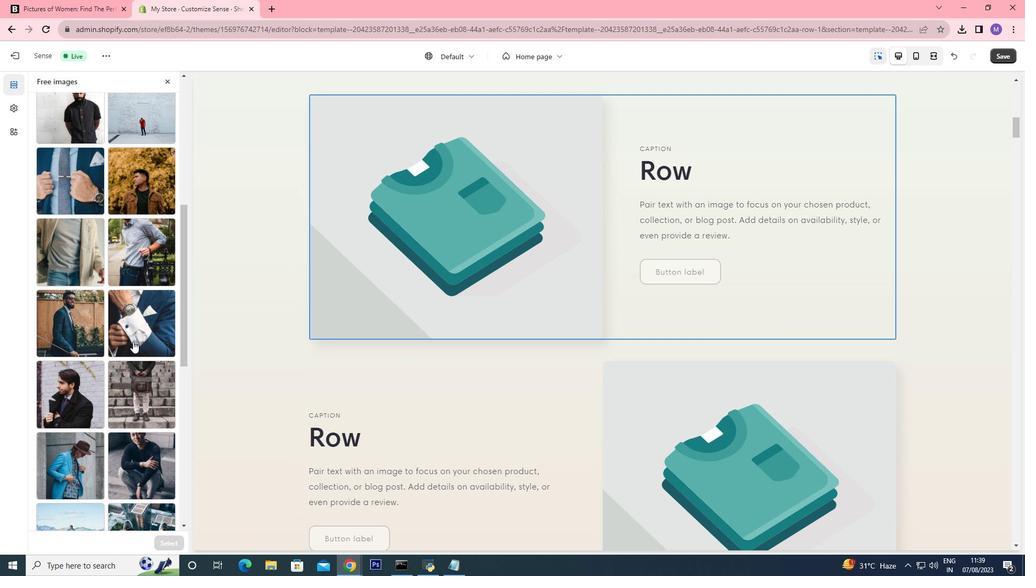 
Action: Mouse scrolled (132, 338) with delta (0, 0)
Screenshot: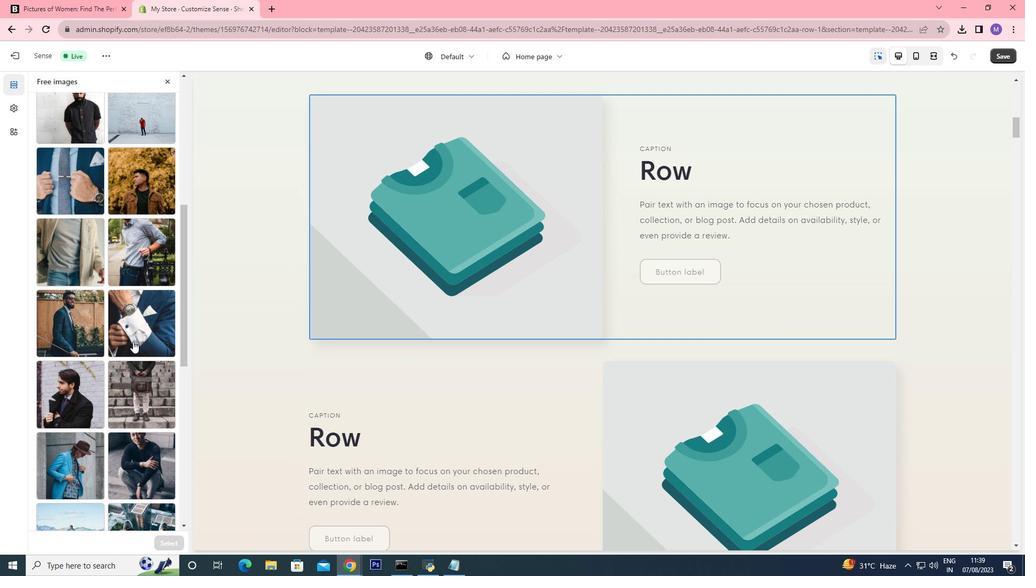
Action: Mouse moved to (70, 352)
Screenshot: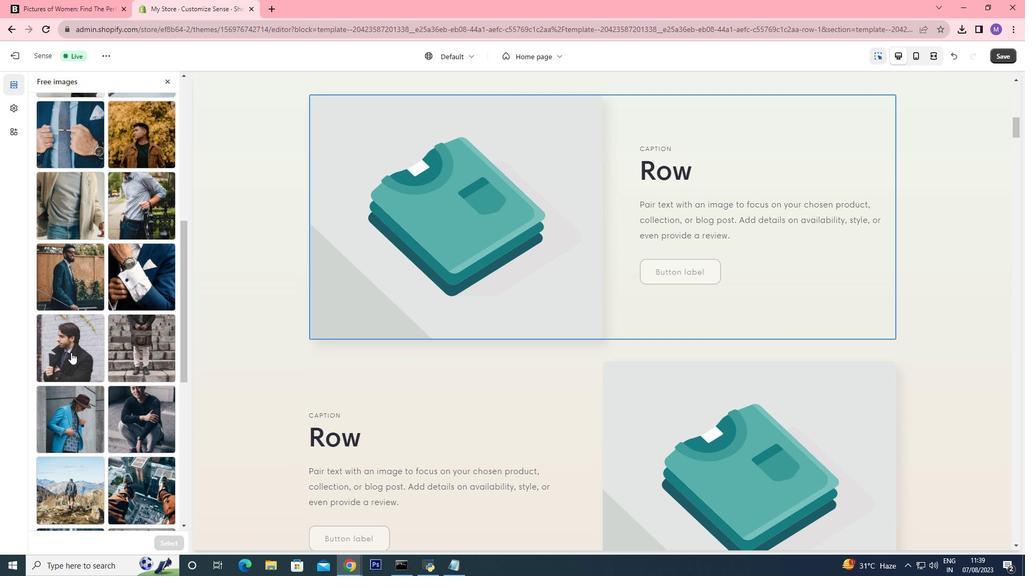
Action: Mouse pressed left at (70, 352)
Screenshot: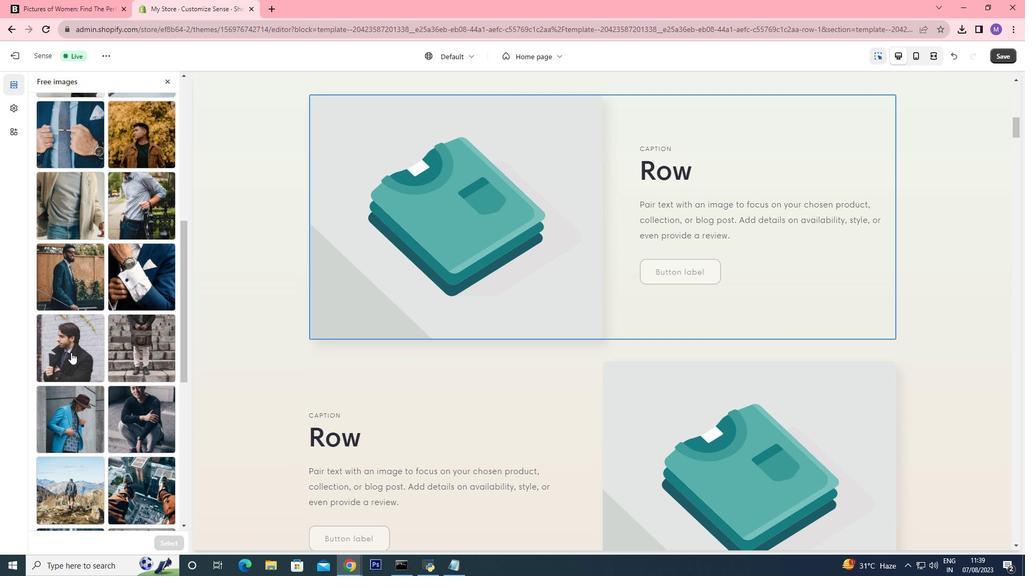 
Action: Mouse moved to (165, 542)
Screenshot: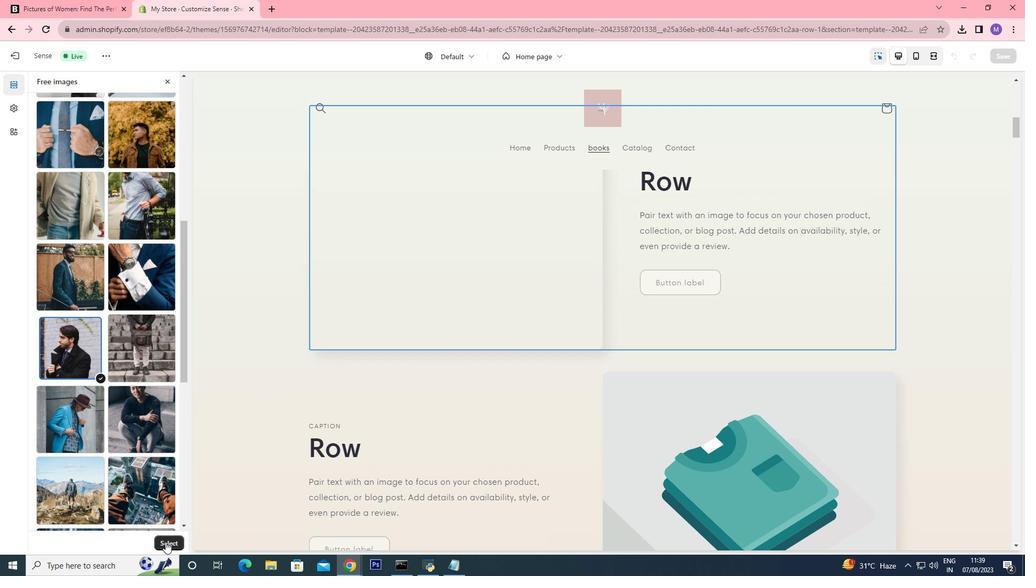 
Action: Mouse pressed left at (165, 542)
Screenshot: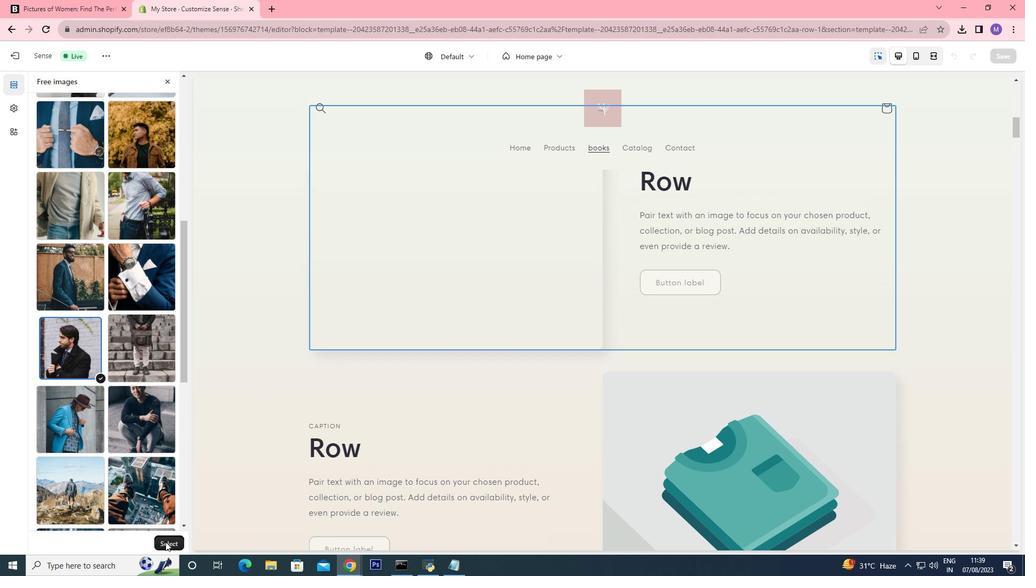 
Action: Mouse moved to (669, 186)
Screenshot: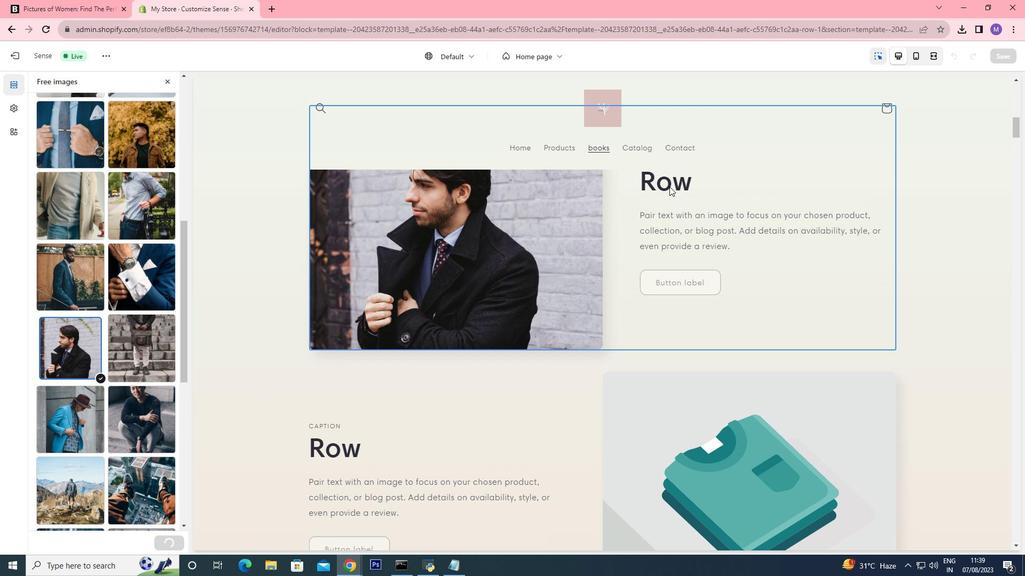 
Action: Mouse pressed left at (669, 186)
Screenshot: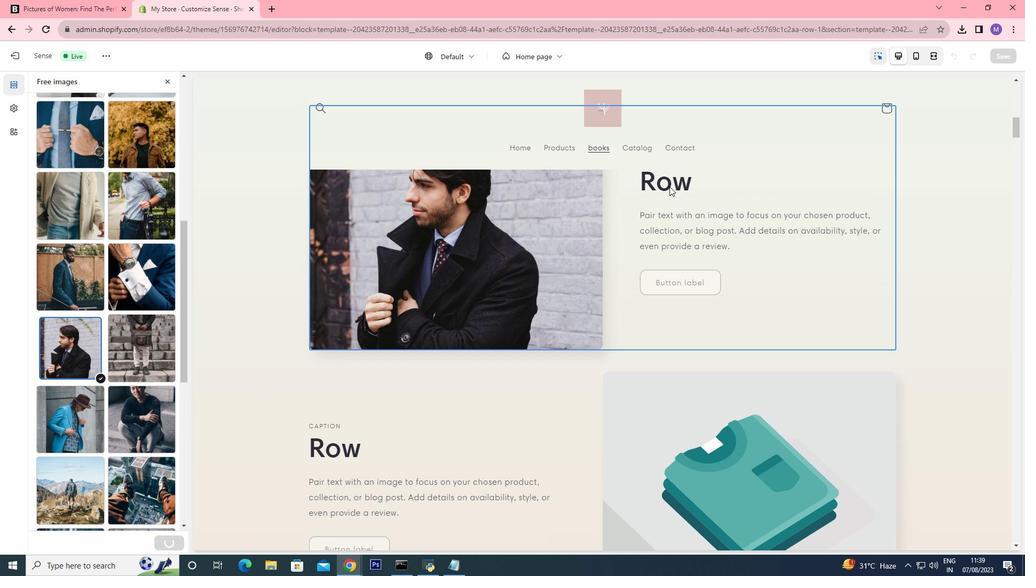 
Action: Mouse moved to (75, 317)
Screenshot: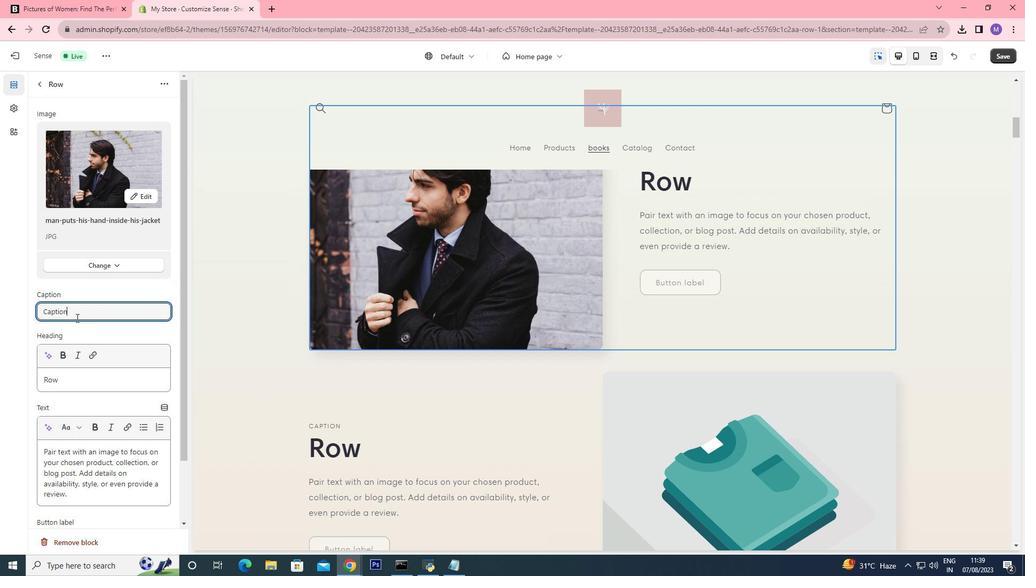 
Action: Mouse pressed left at (75, 317)
Screenshot: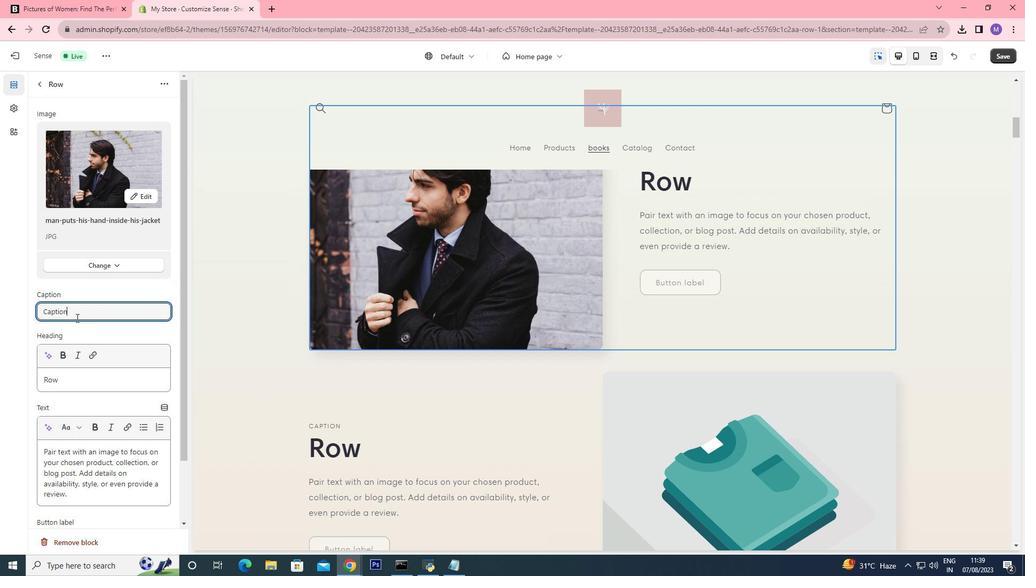 
Action: Mouse moved to (75, 316)
Screenshot: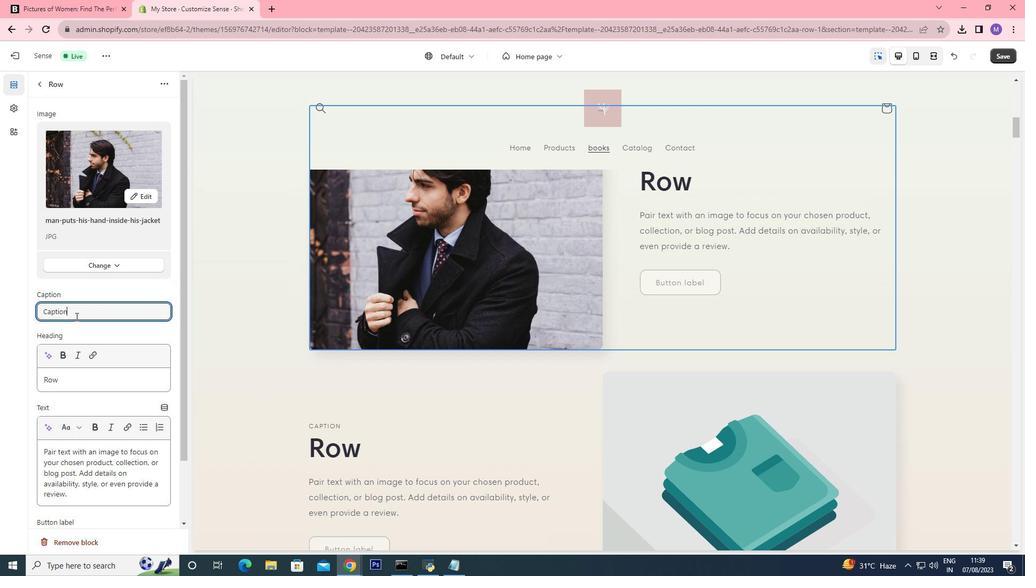 
Action: Mouse pressed left at (75, 316)
Screenshot: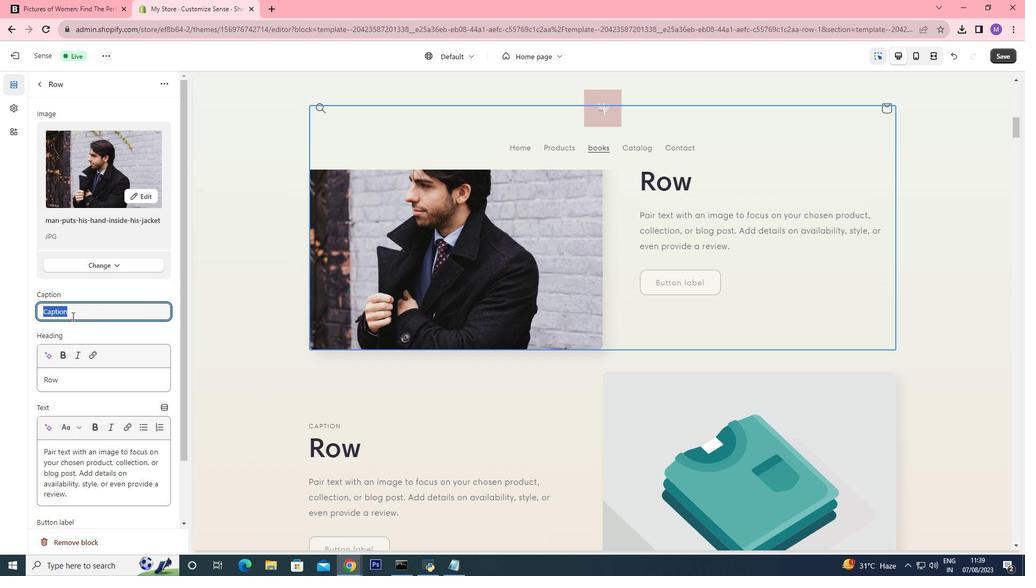 
Action: Mouse moved to (21, 311)
Screenshot: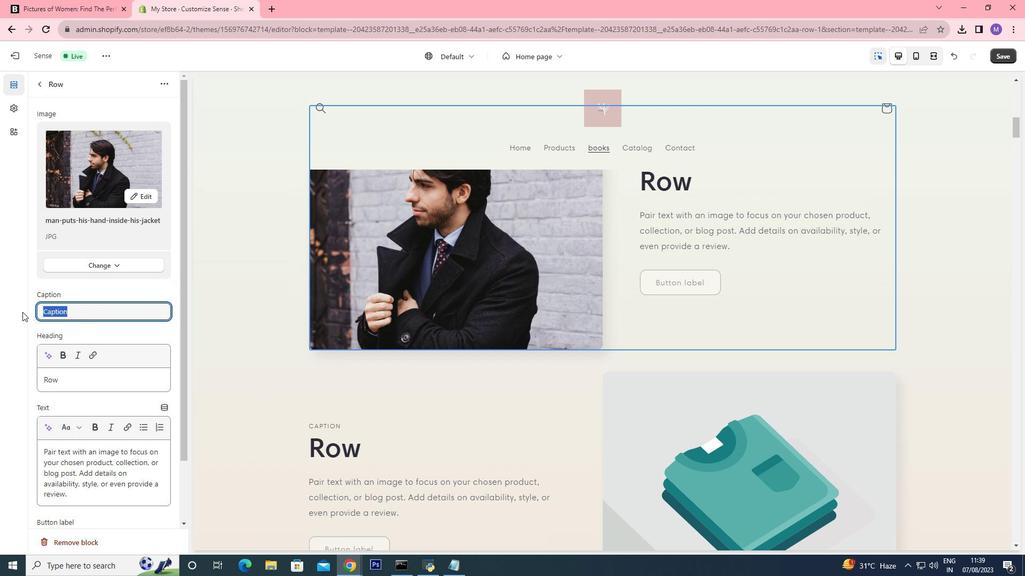 
Action: Key pressed <Key.shift><Key.shift>Fashion
Screenshot: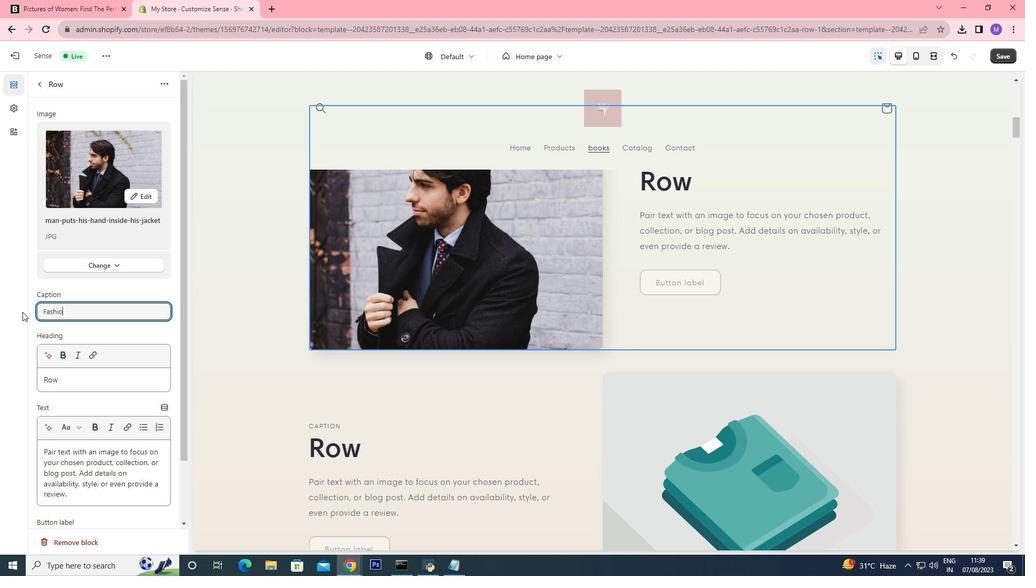 
Action: Mouse moved to (73, 381)
Screenshot: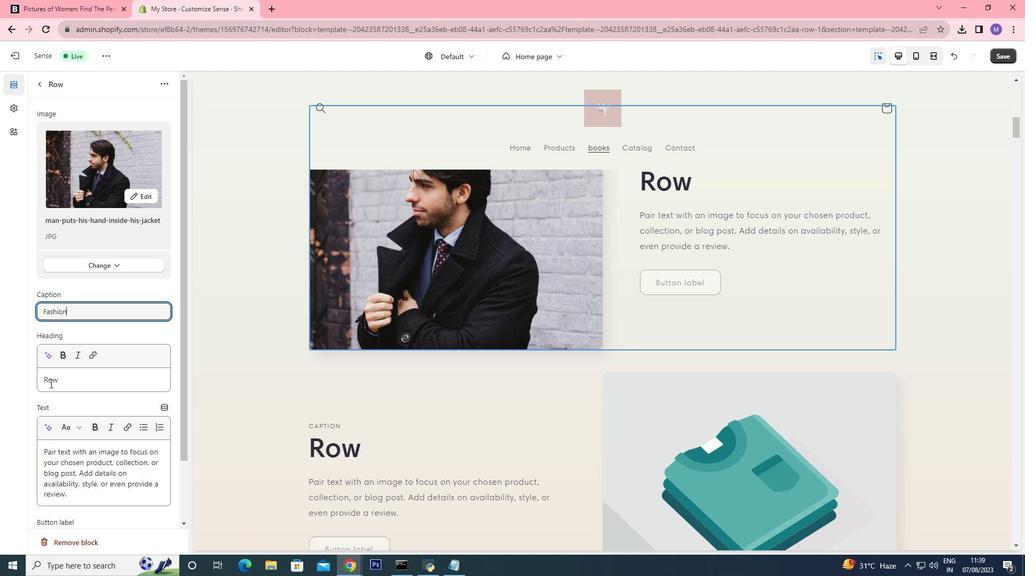 
Action: Mouse pressed left at (73, 381)
Screenshot: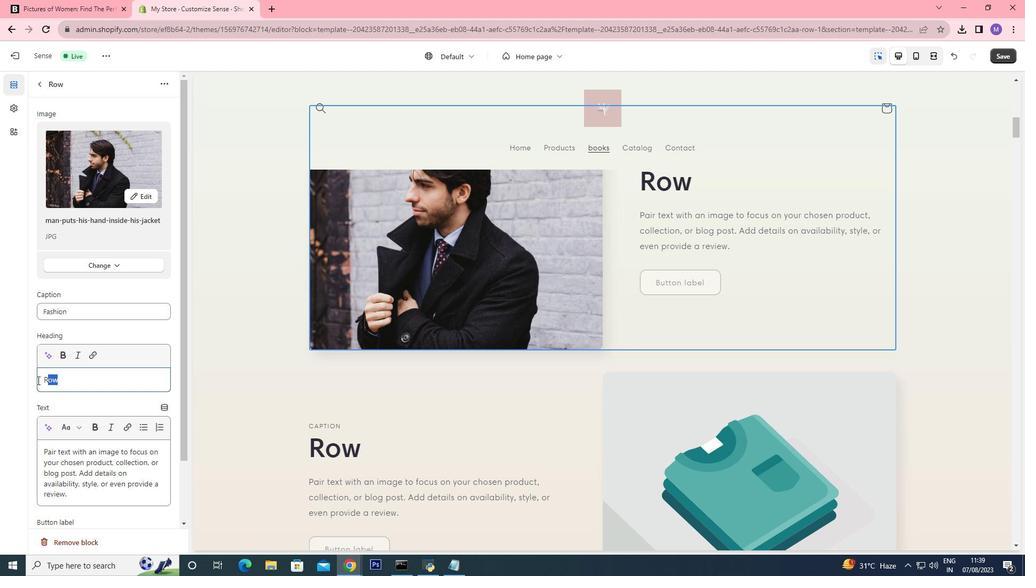 
Action: Mouse moved to (42, 389)
Screenshot: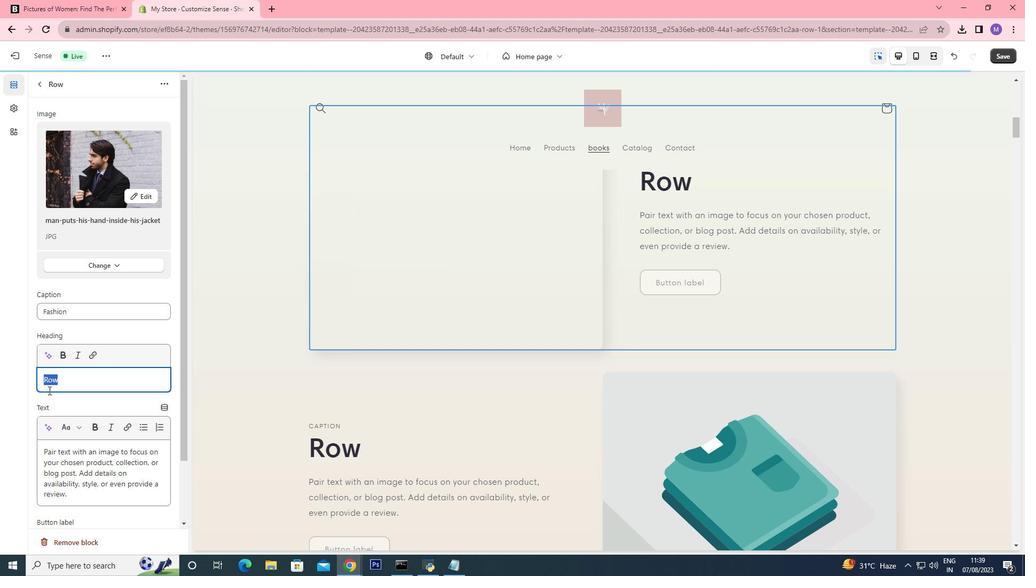 
Action: Key pressed <Key.backspace>
Screenshot: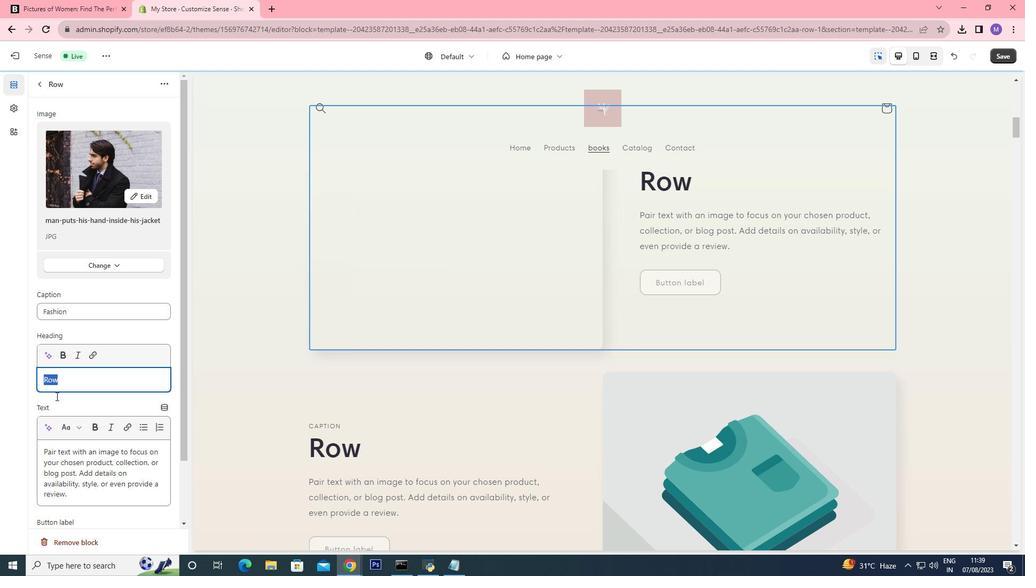 
Action: Mouse moved to (79, 496)
Screenshot: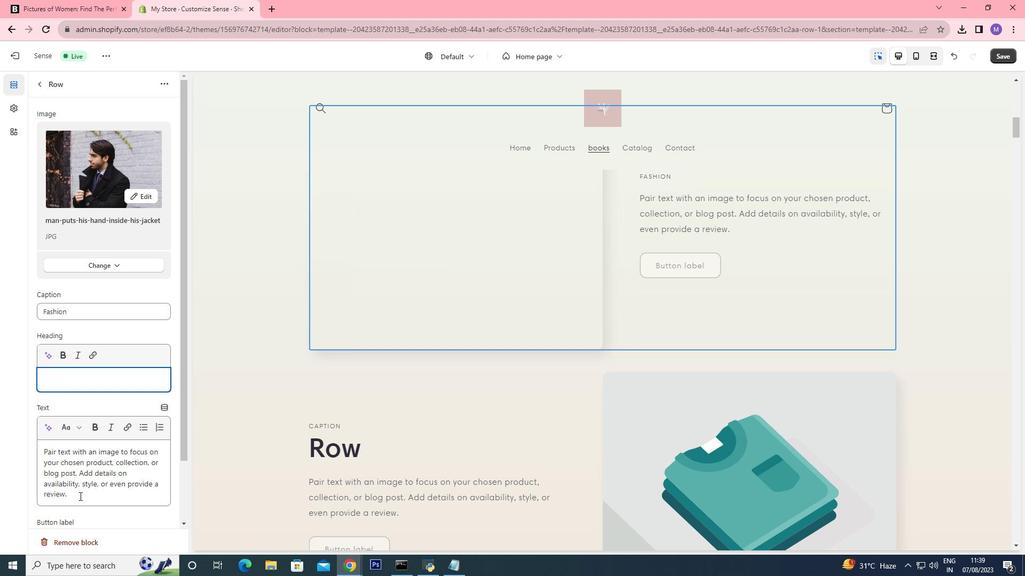 
Action: Mouse pressed left at (79, 496)
Screenshot: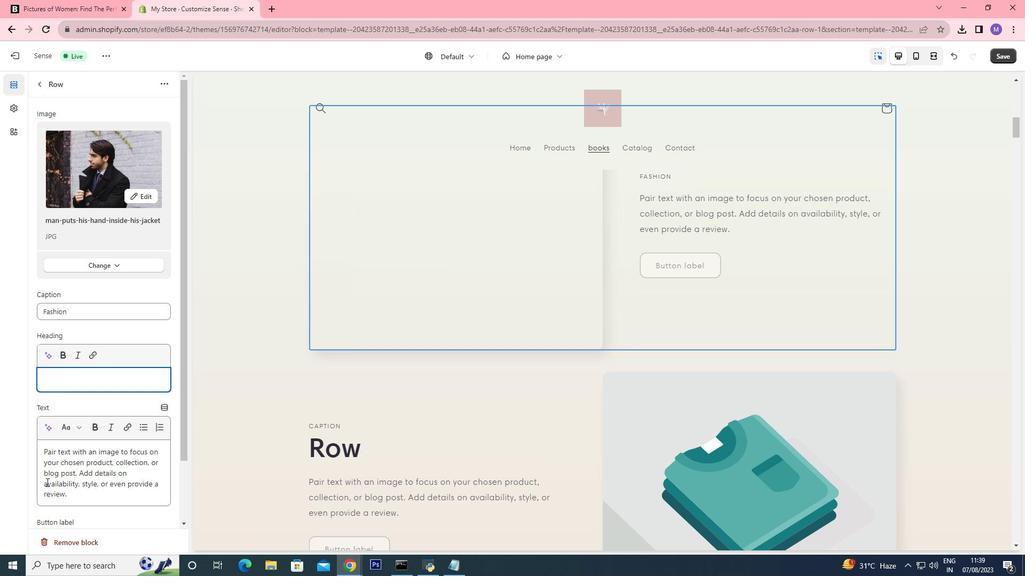 
Action: Mouse moved to (26, 434)
Screenshot: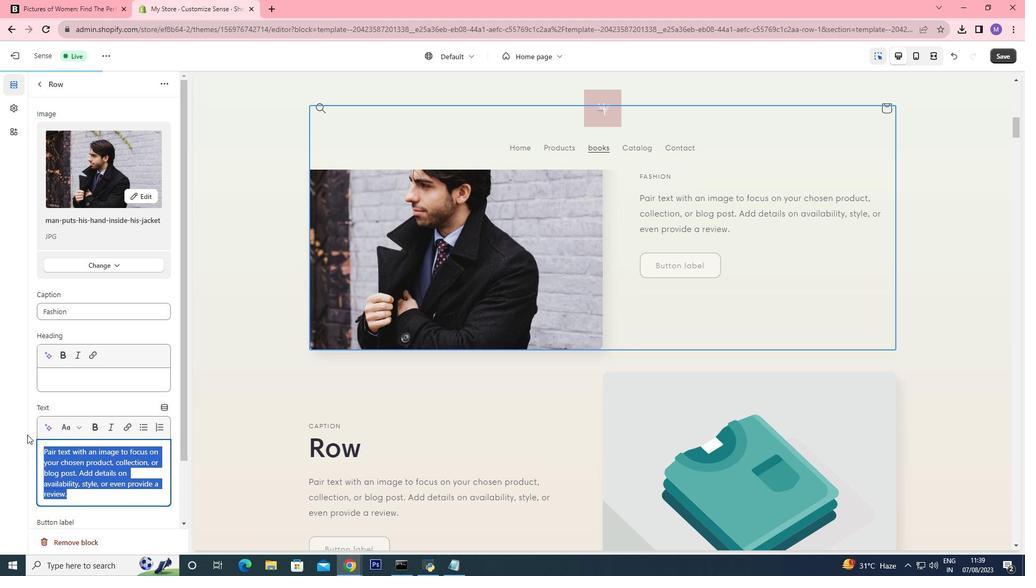 
Action: Key pressed <Key.shift>Fashion<Key.space>is<Key.space>the<Key.space><Key.shift>Unique<Key.space>for<Key.space>everyone
Screenshot: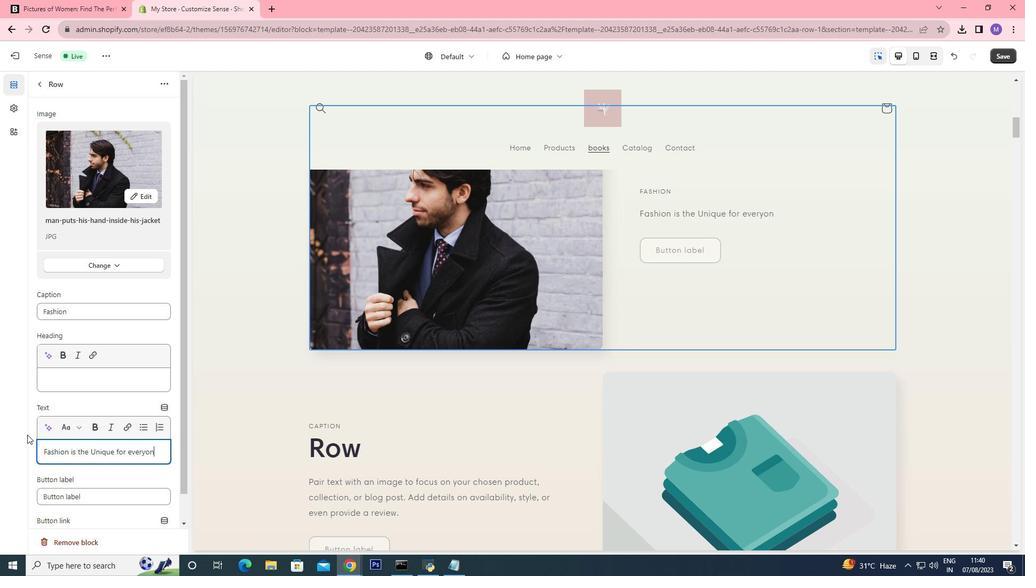 
Action: Mouse moved to (771, 254)
Screenshot: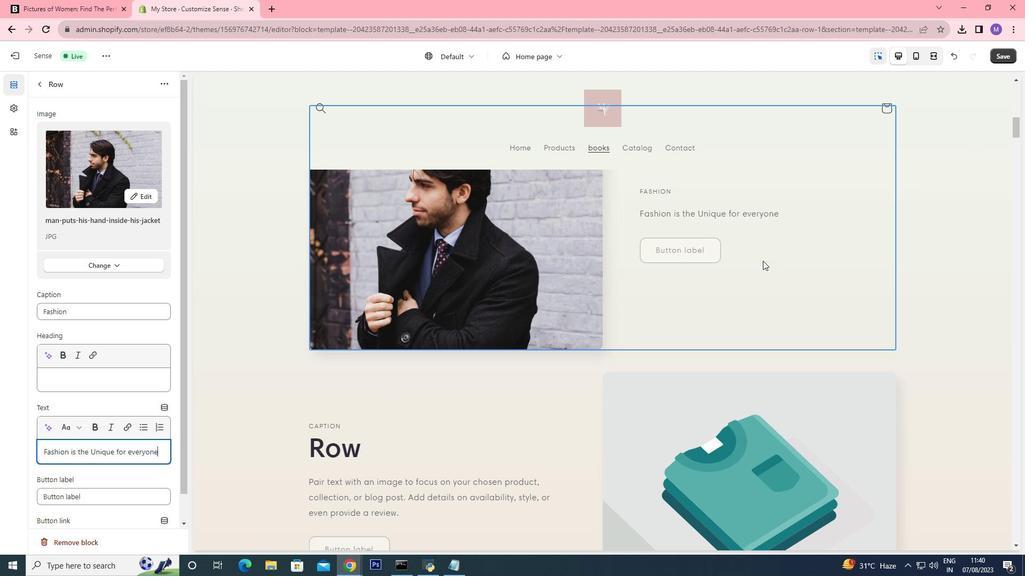 
Action: Mouse scrolled (771, 253) with delta (0, 0)
Screenshot: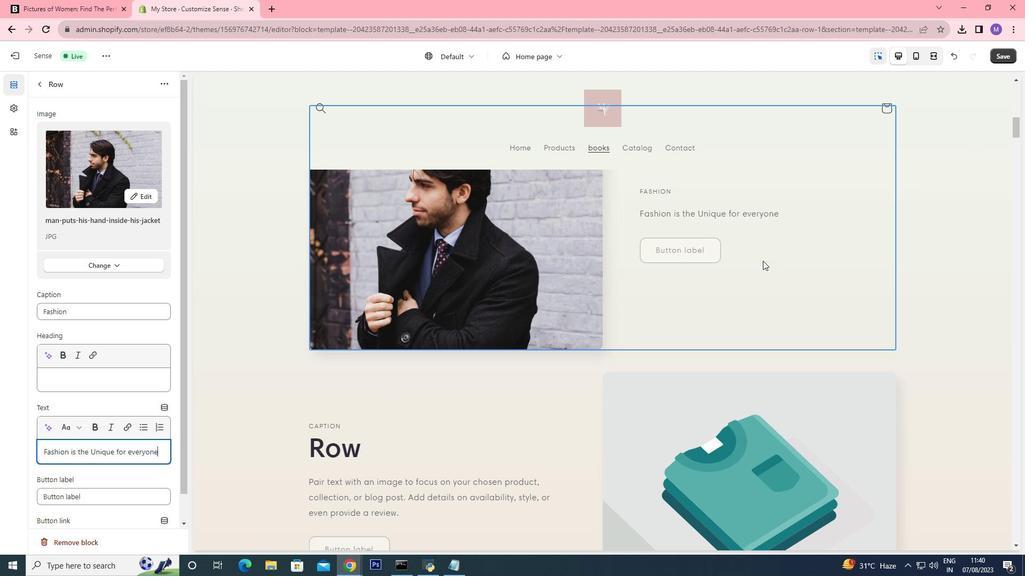 
Action: Mouse moved to (766, 257)
Screenshot: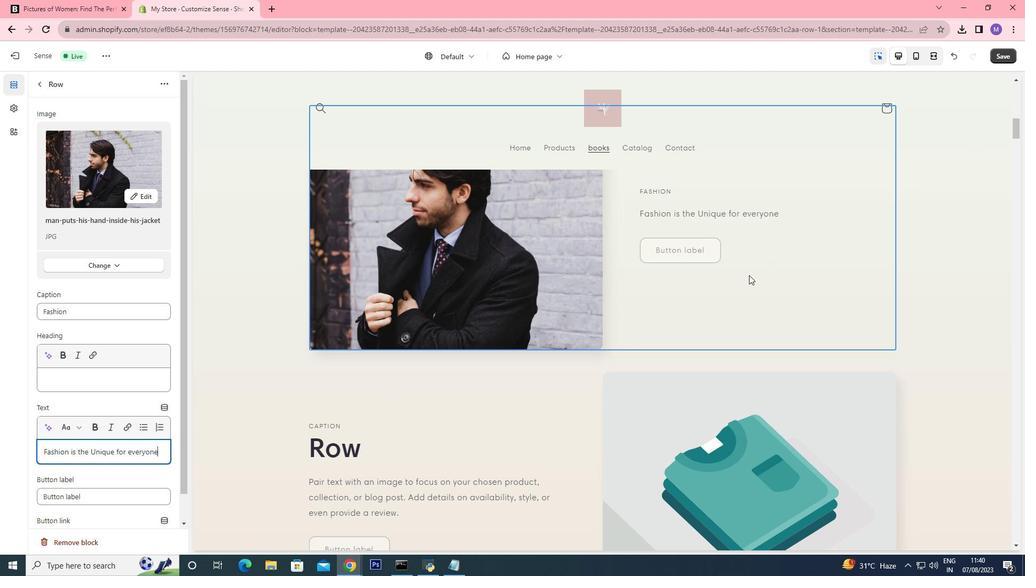 
Action: Mouse scrolled (766, 256) with delta (0, 0)
Screenshot: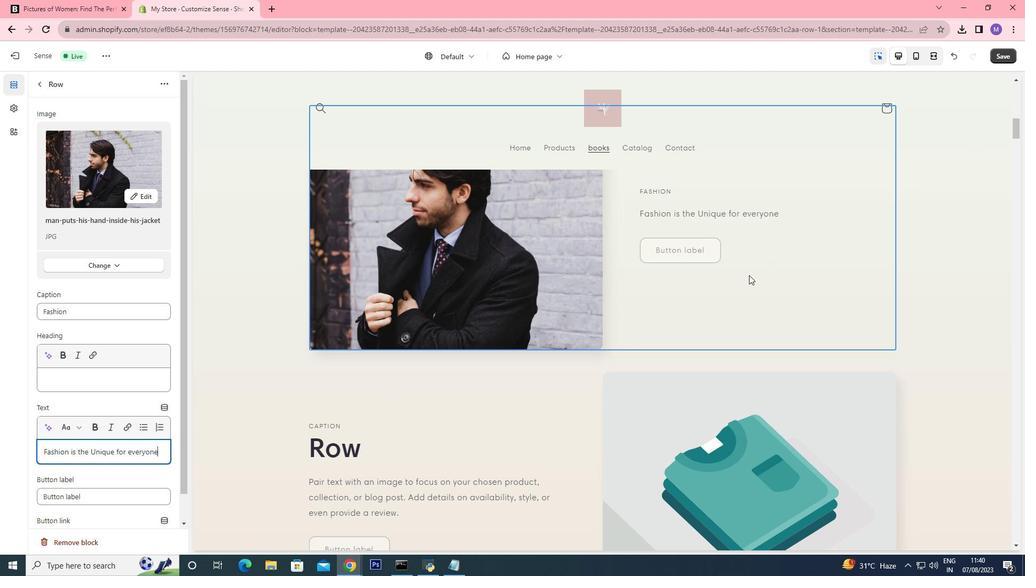 
Action: Mouse moved to (720, 303)
Screenshot: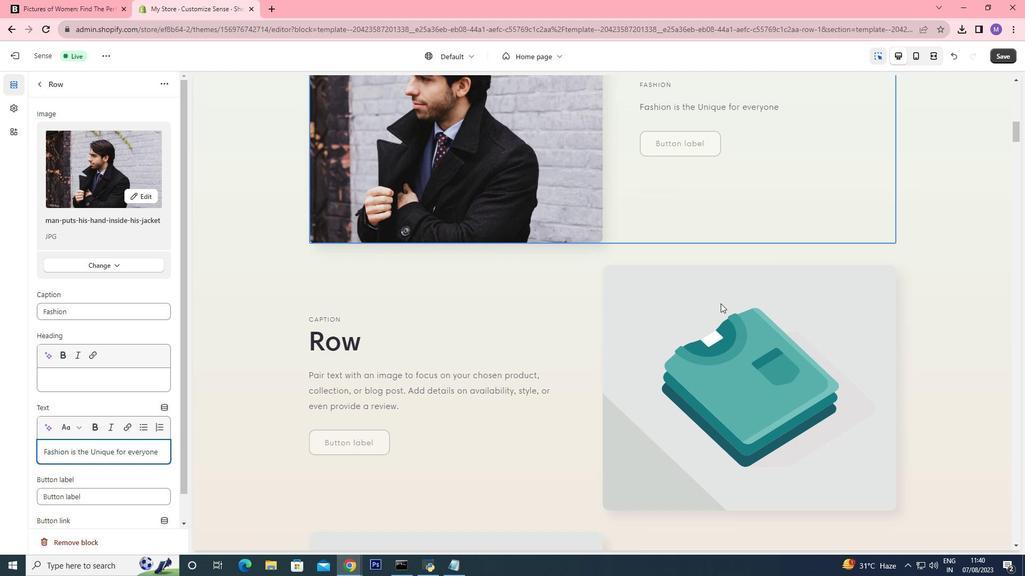 
Action: Mouse pressed left at (720, 303)
Screenshot: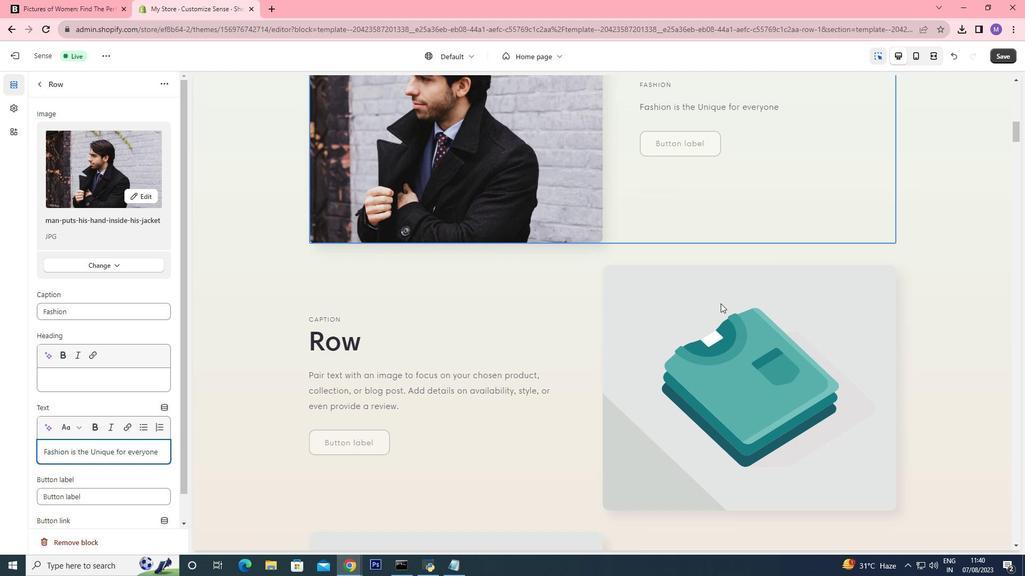 
Action: Mouse pressed left at (720, 303)
Screenshot: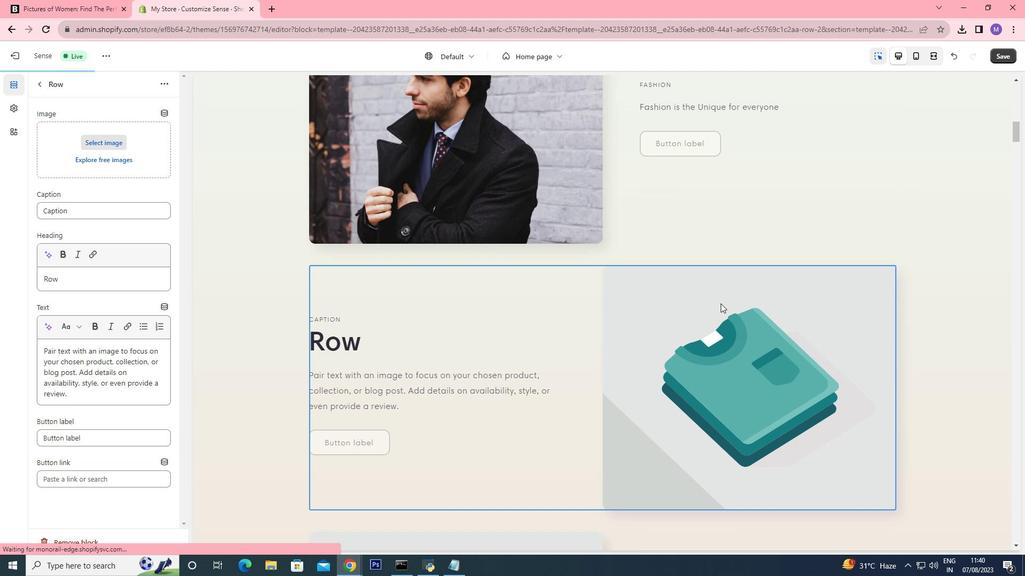 
Action: Mouse moved to (724, 449)
Screenshot: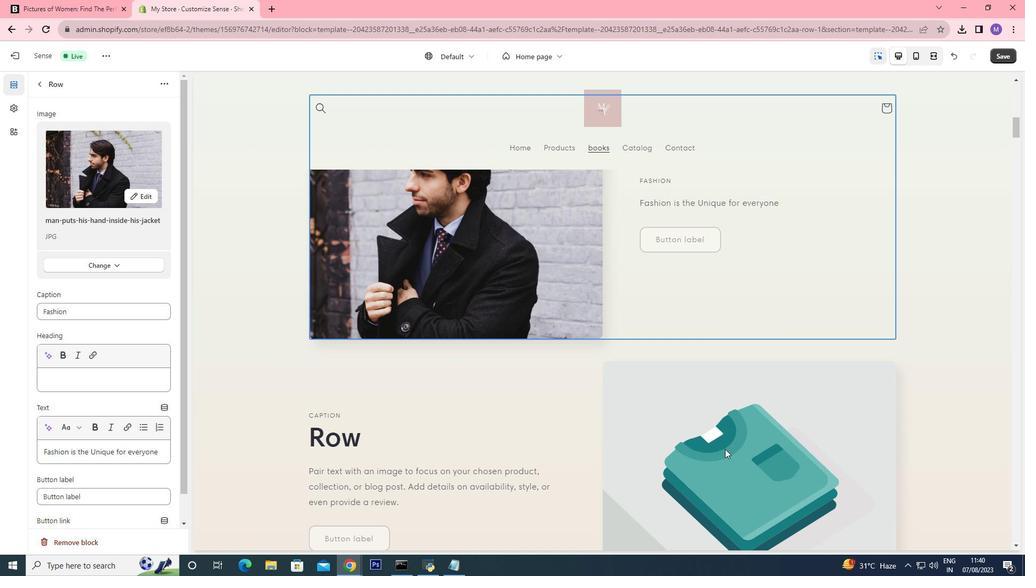 
Action: Mouse pressed left at (724, 449)
Screenshot: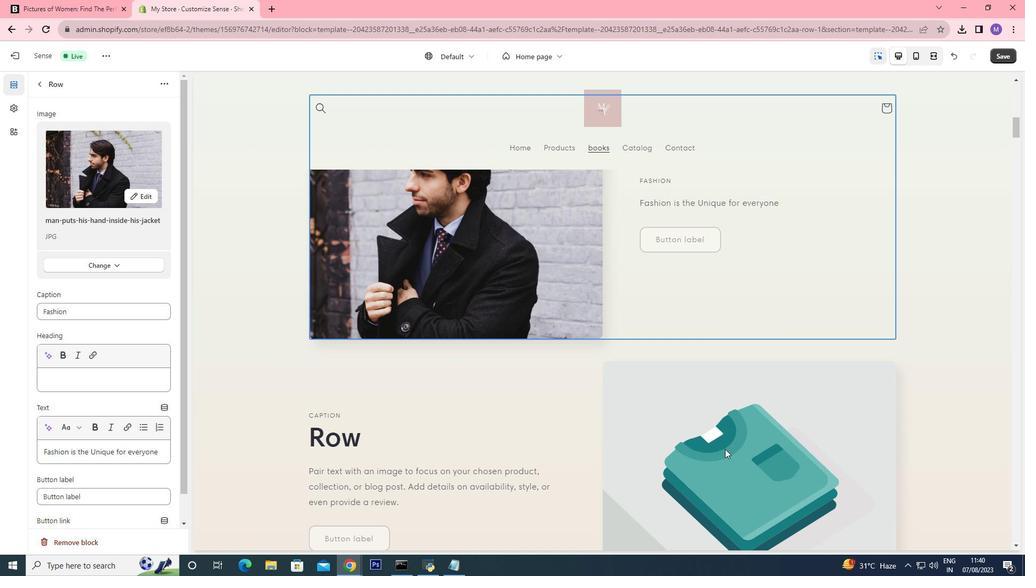 
Action: Mouse moved to (79, 0)
Screenshot: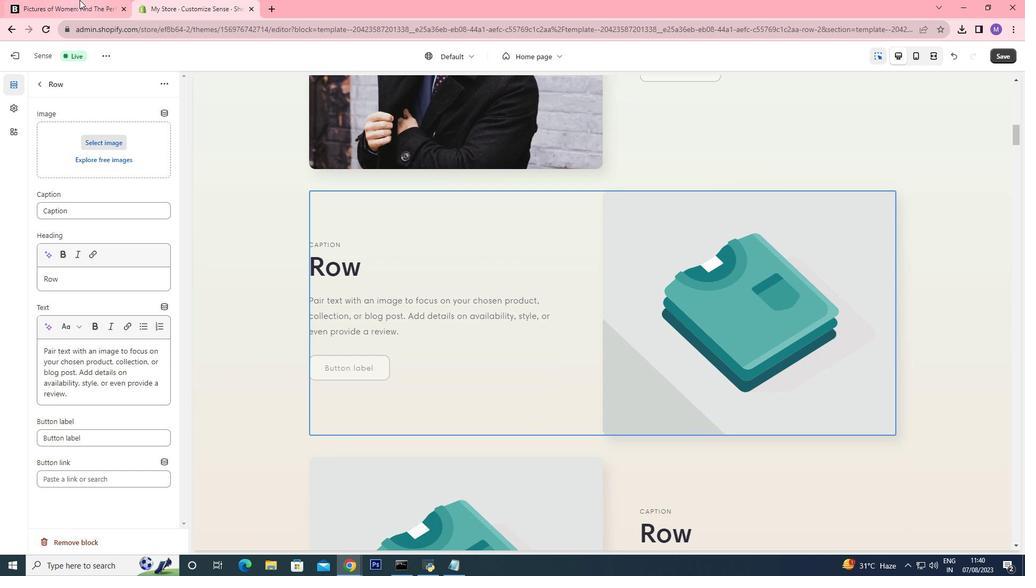 
Action: Mouse pressed left at (79, 0)
Screenshot: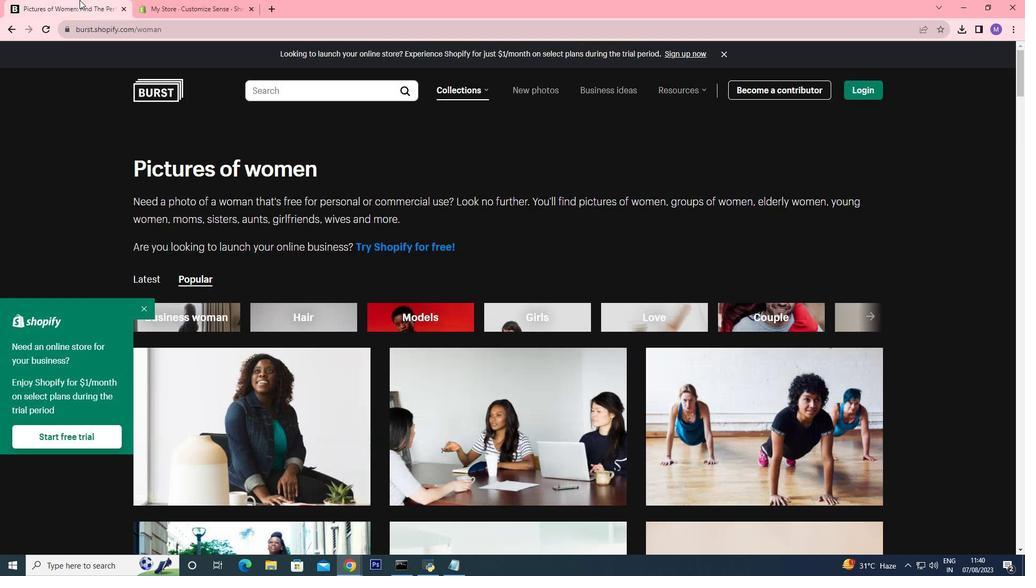 
Action: Mouse moved to (306, 86)
Screenshot: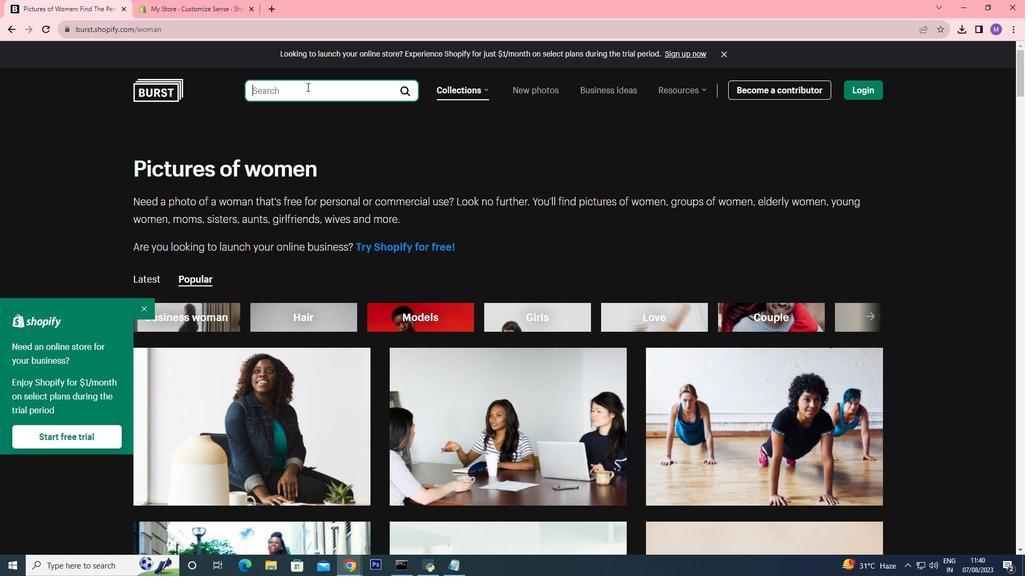 
Action: Mouse pressed left at (306, 86)
Screenshot: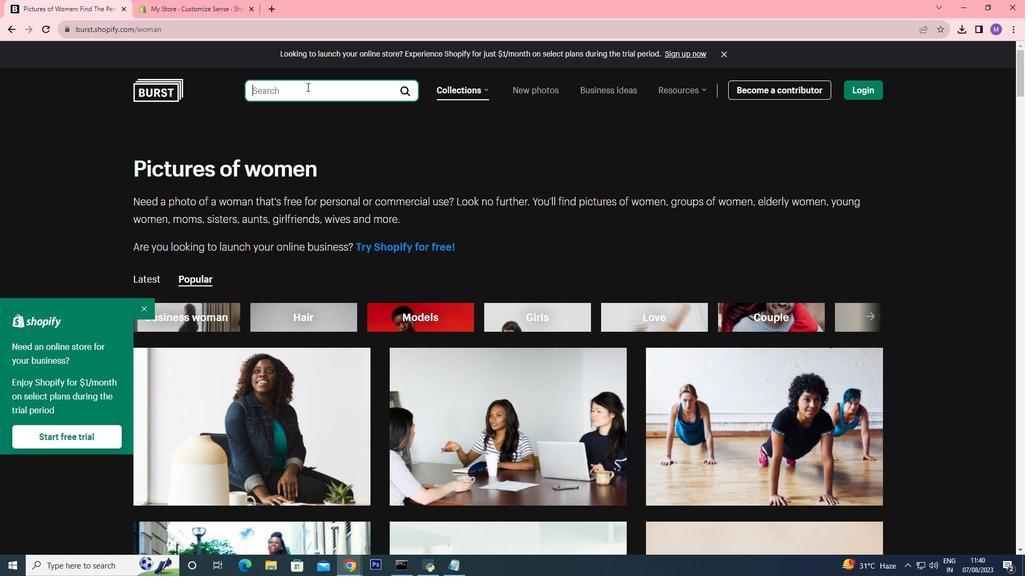 
Action: Key pressed fashion<Key.enter>
Screenshot: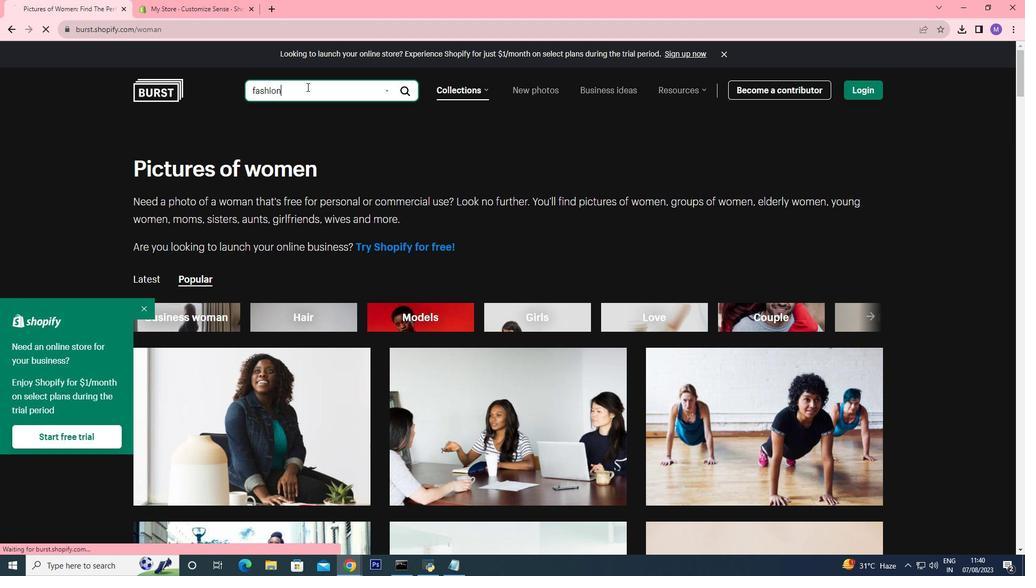 
Action: Mouse moved to (589, 366)
Screenshot: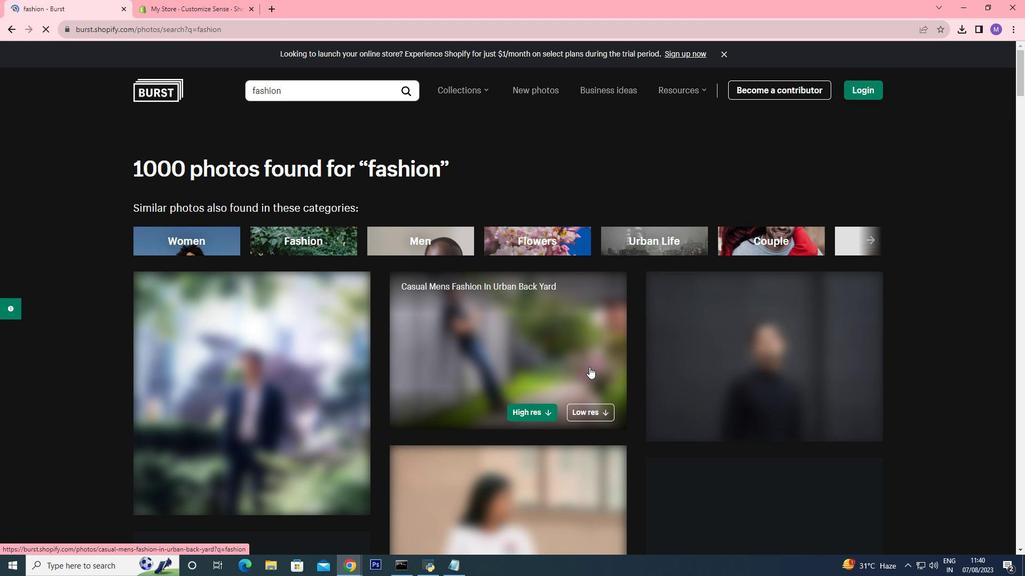 
Action: Mouse scrolled (589, 366) with delta (0, 0)
Screenshot: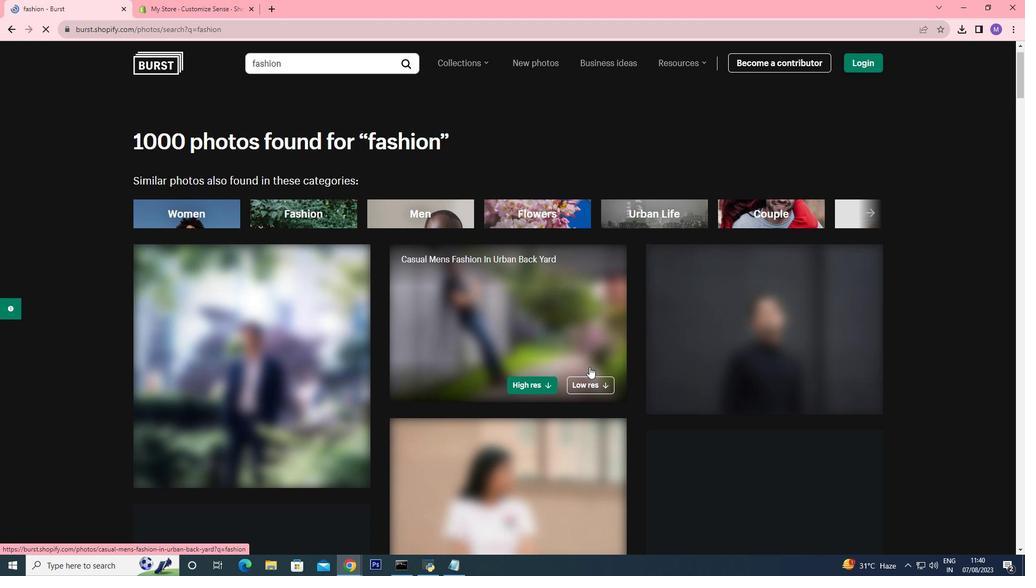 
Action: Mouse moved to (569, 369)
Screenshot: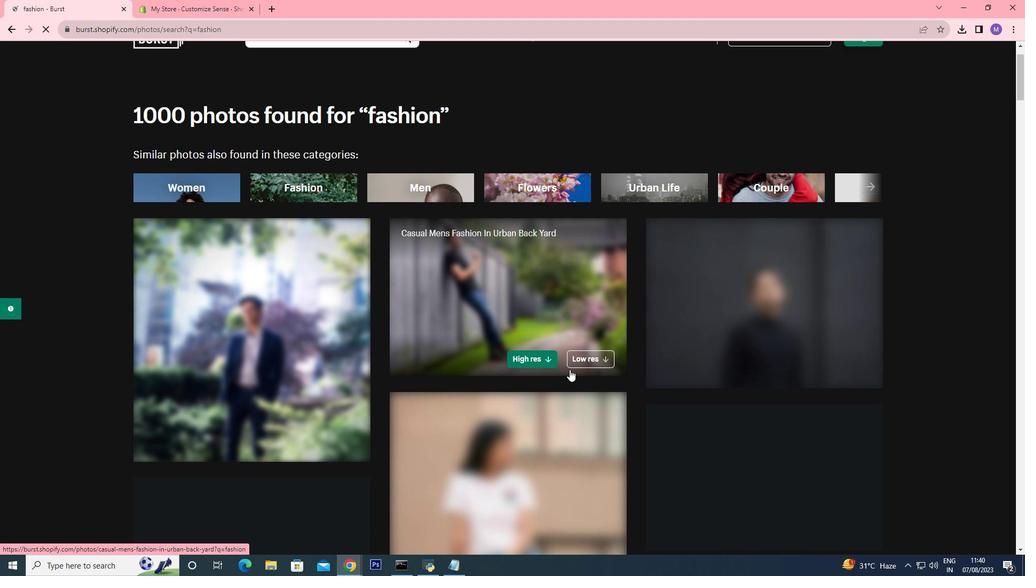 
Action: Mouse scrolled (569, 369) with delta (0, 0)
Screenshot: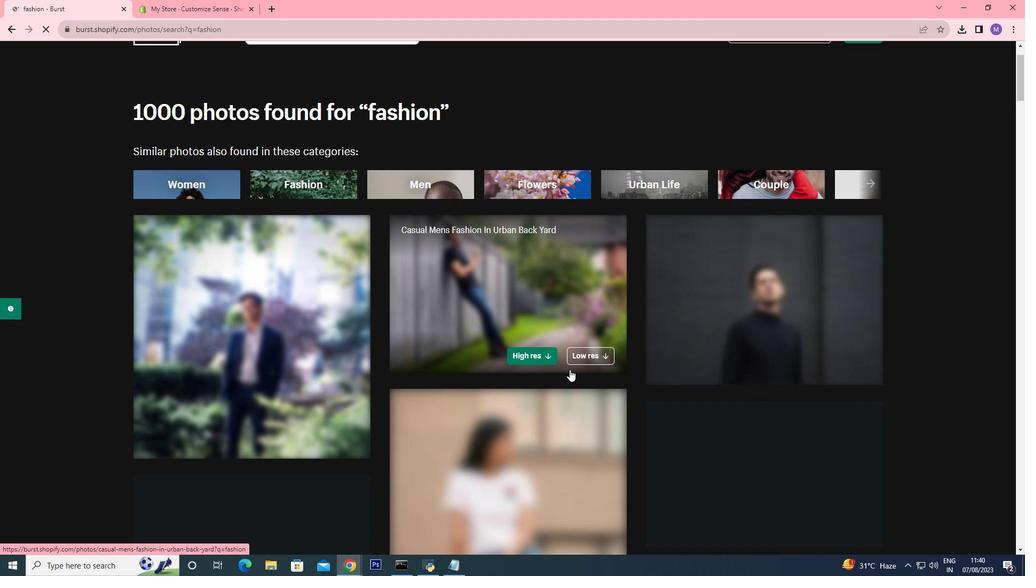 
Action: Mouse moved to (601, 302)
Screenshot: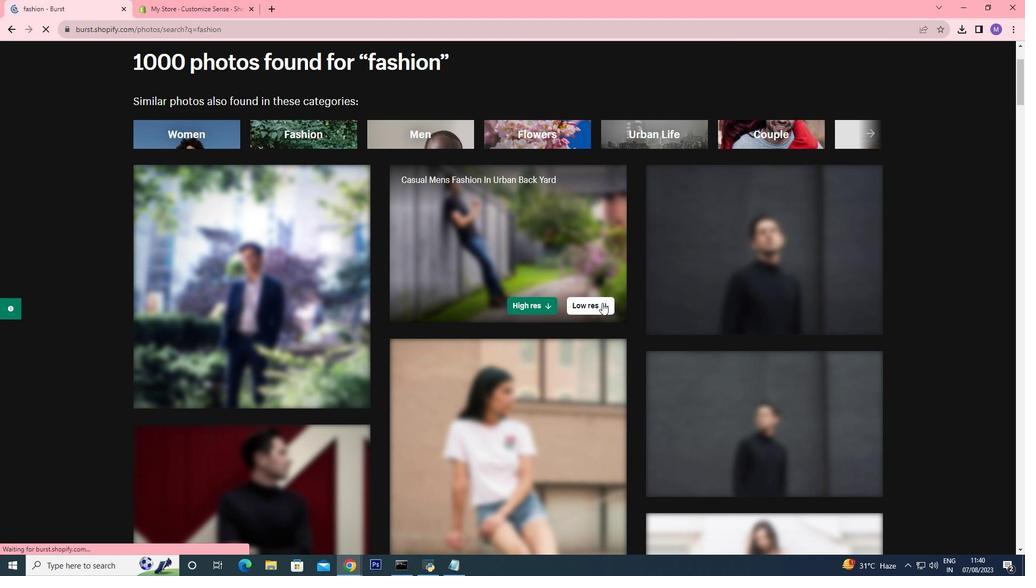
Action: Mouse pressed left at (601, 302)
Screenshot: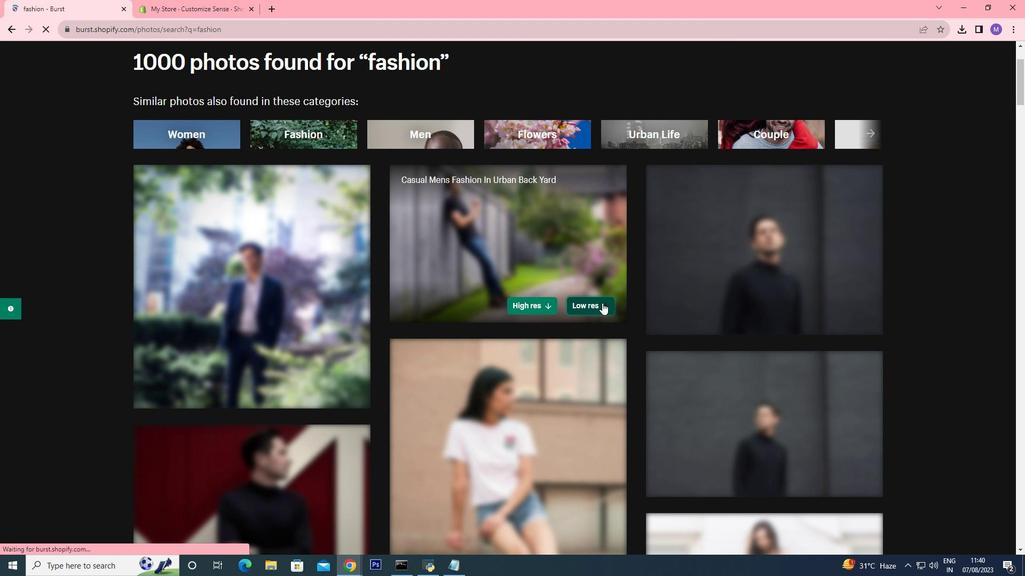 
Action: Mouse moved to (766, 385)
Screenshot: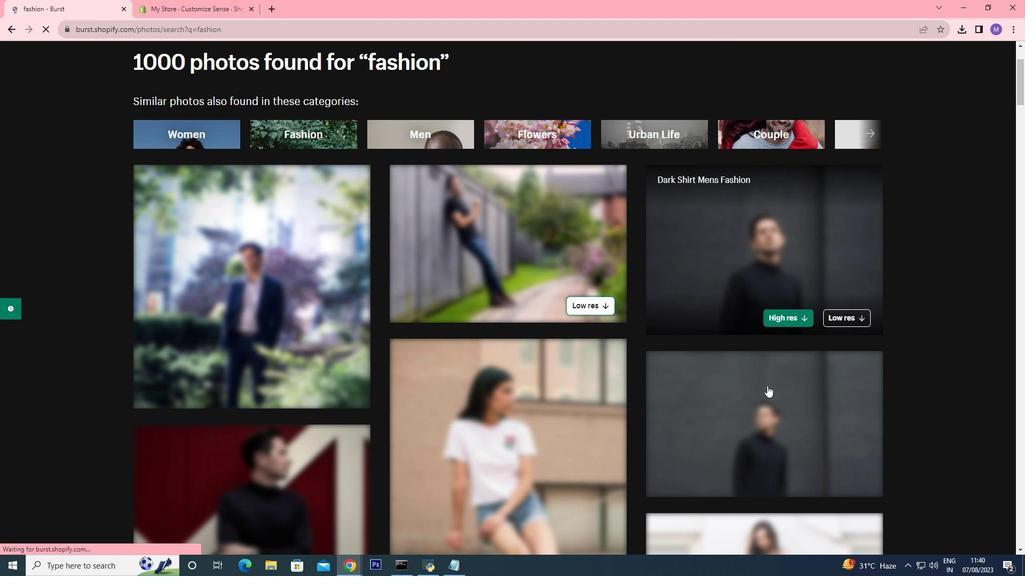 
Action: Mouse scrolled (766, 385) with delta (0, 0)
Screenshot: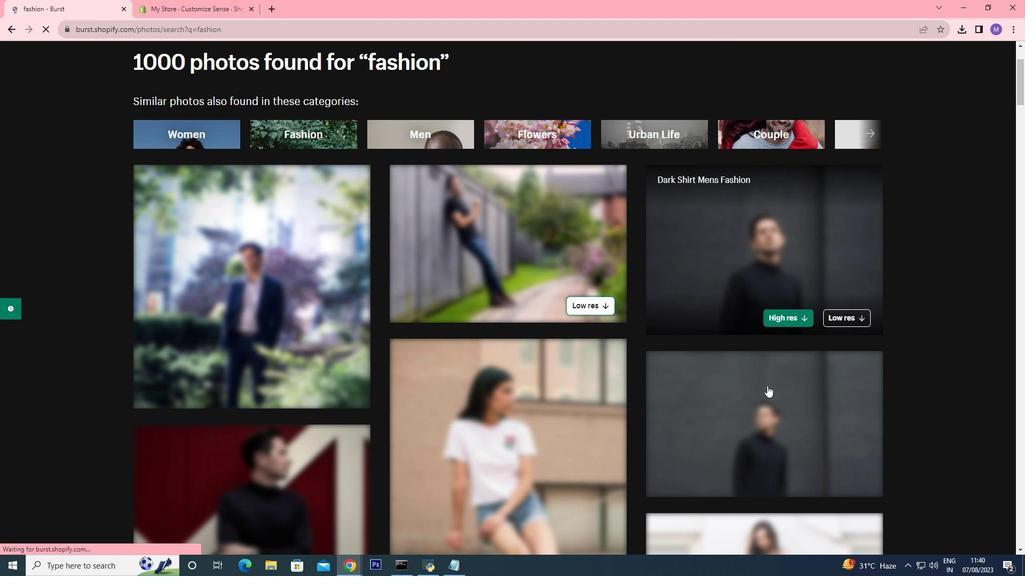 
Action: Mouse scrolled (766, 385) with delta (0, 0)
Screenshot: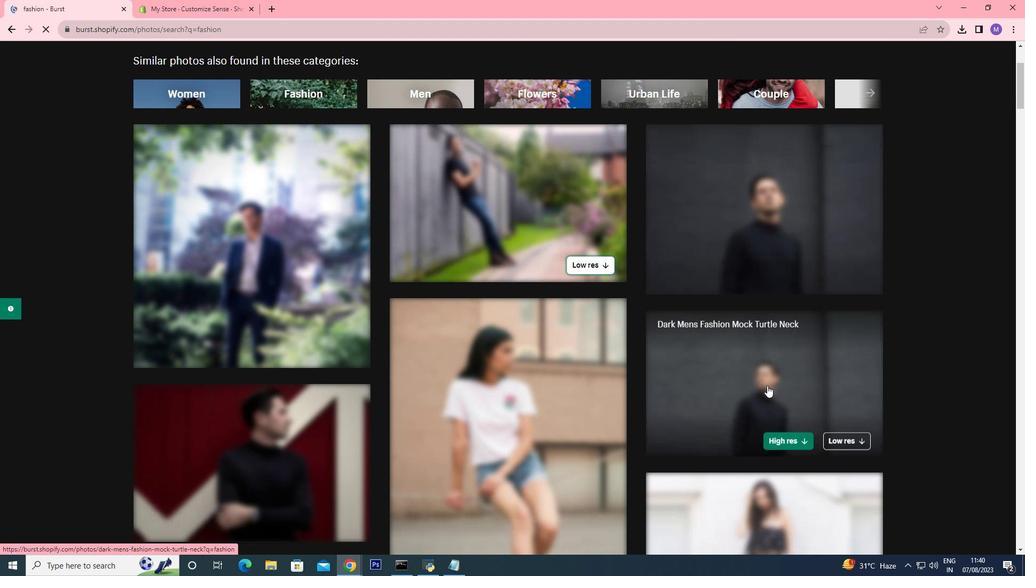 
Action: Mouse scrolled (766, 385) with delta (0, 0)
Screenshot: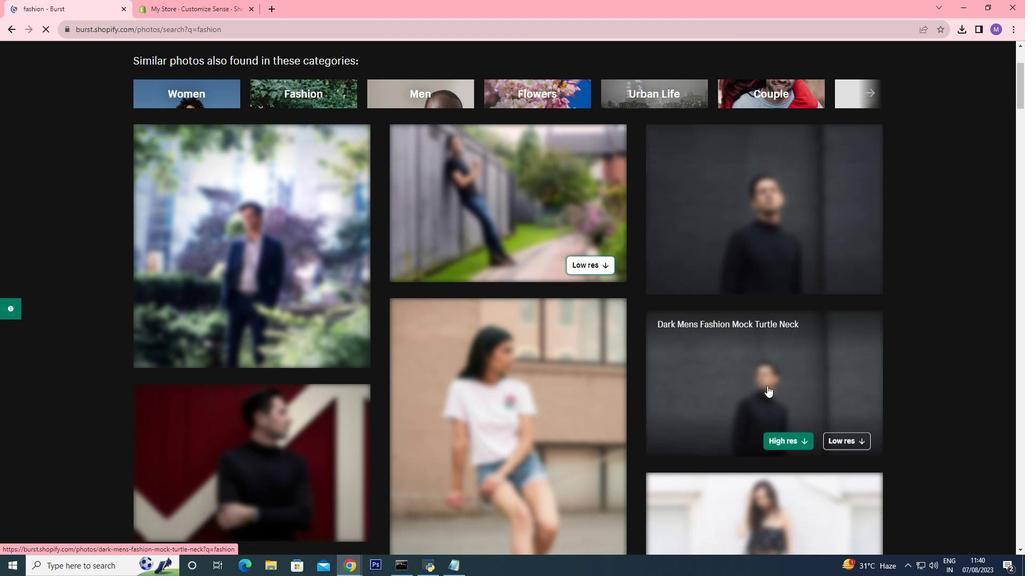 
Action: Mouse moved to (770, 386)
Screenshot: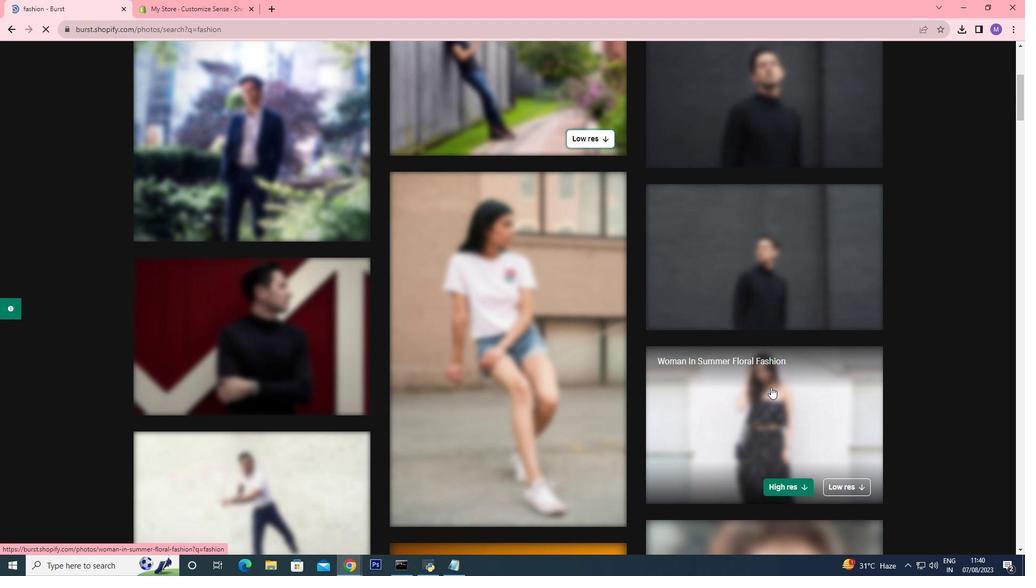 
Action: Mouse scrolled (770, 386) with delta (0, 0)
Screenshot: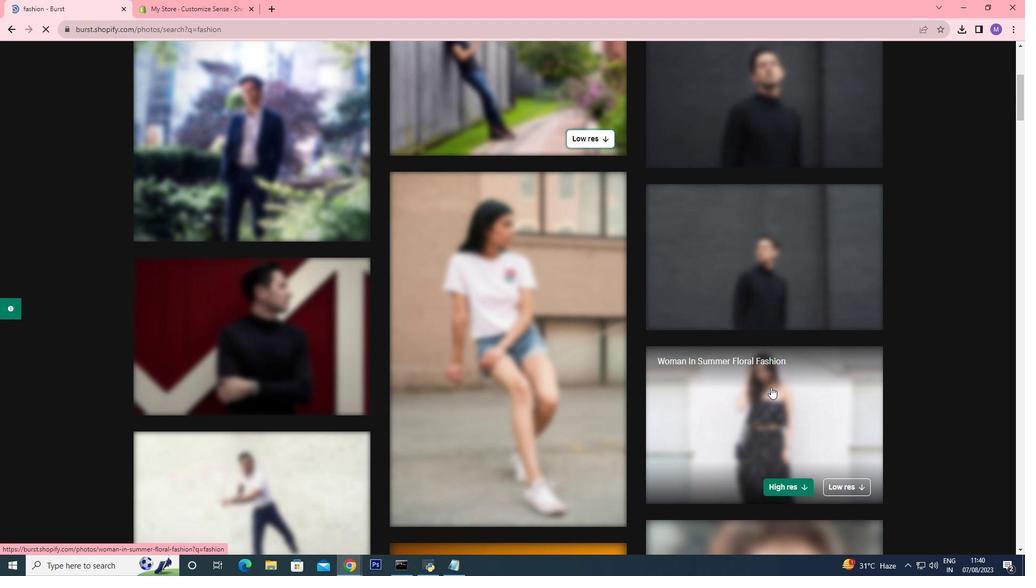 
Action: Mouse moved to (770, 387)
Screenshot: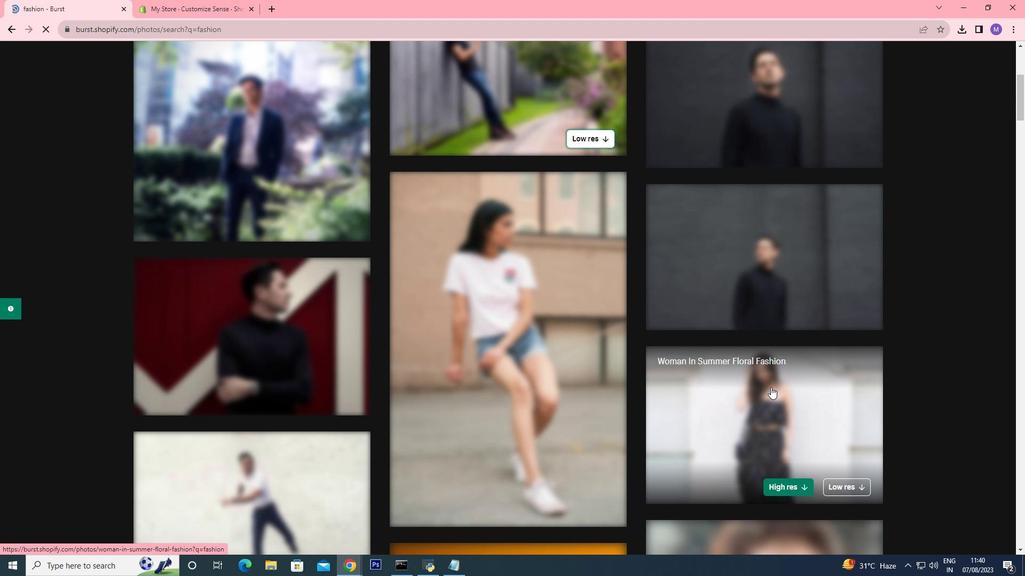 
Action: Mouse scrolled (770, 386) with delta (0, 0)
Screenshot: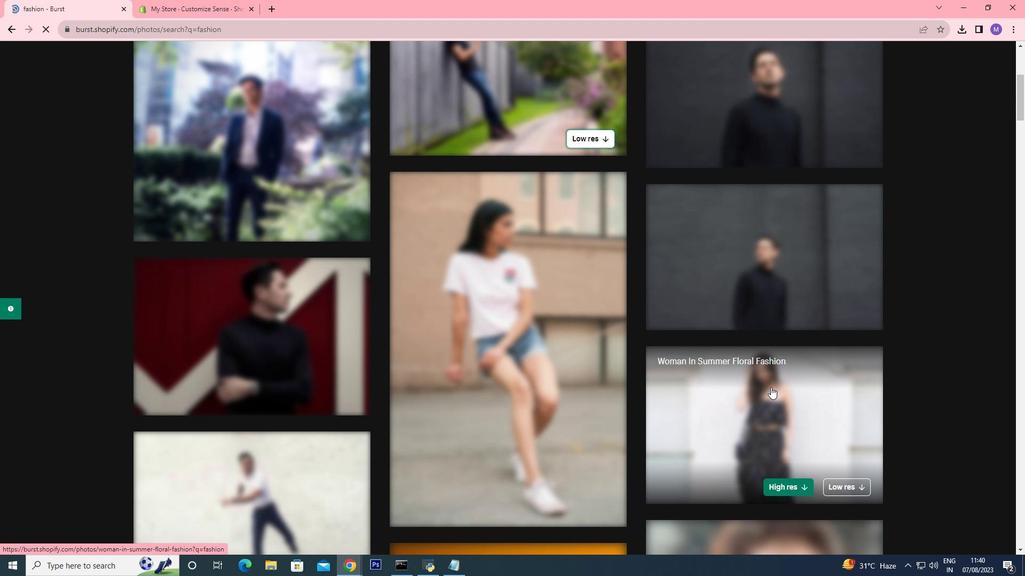 
Action: Mouse moved to (770, 387)
Screenshot: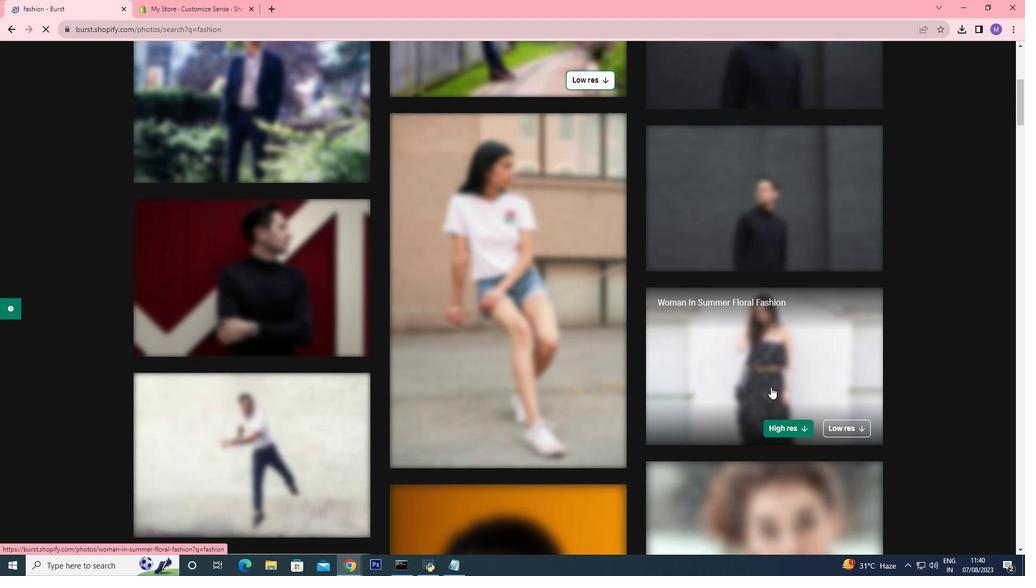 
Action: Mouse scrolled (770, 386) with delta (0, 0)
Screenshot: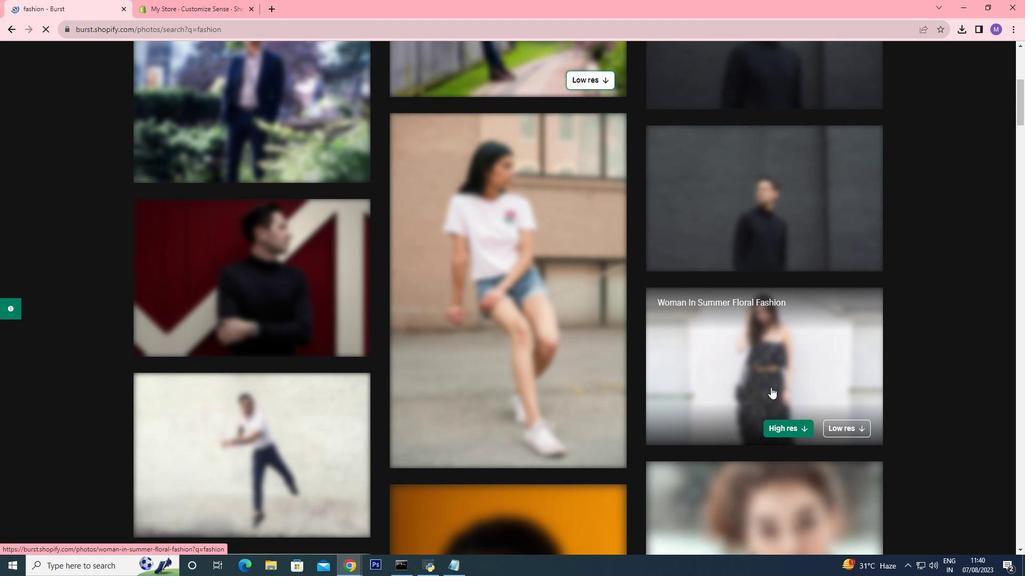 
Action: Mouse moved to (603, 355)
Screenshot: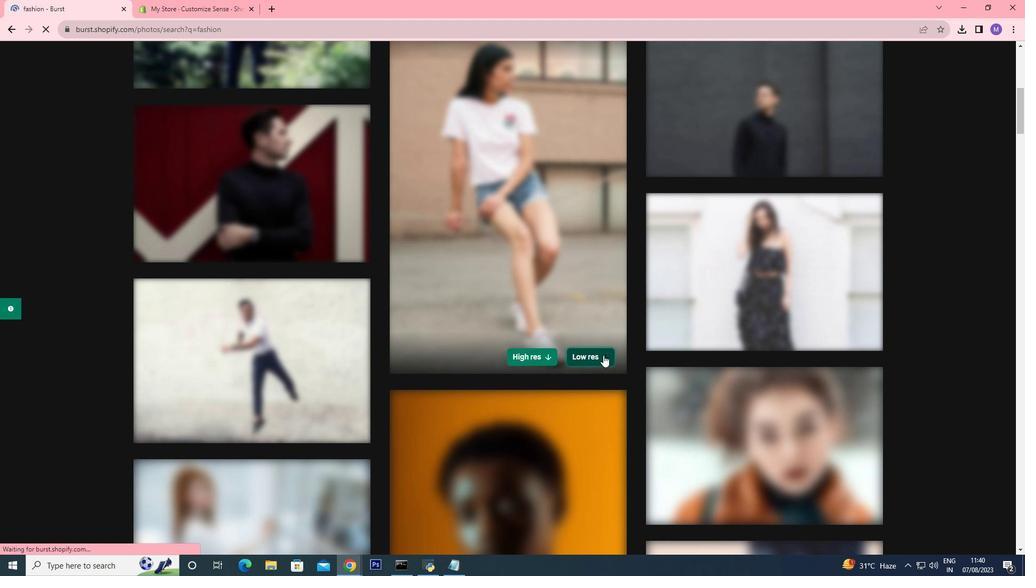 
Action: Mouse pressed left at (603, 355)
Screenshot: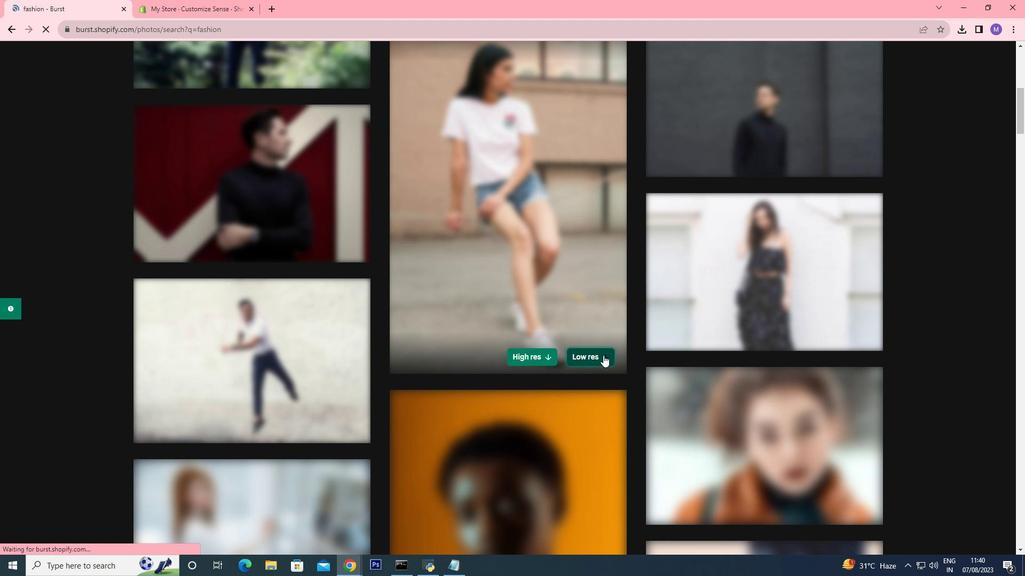 
Action: Mouse moved to (158, 0)
Screenshot: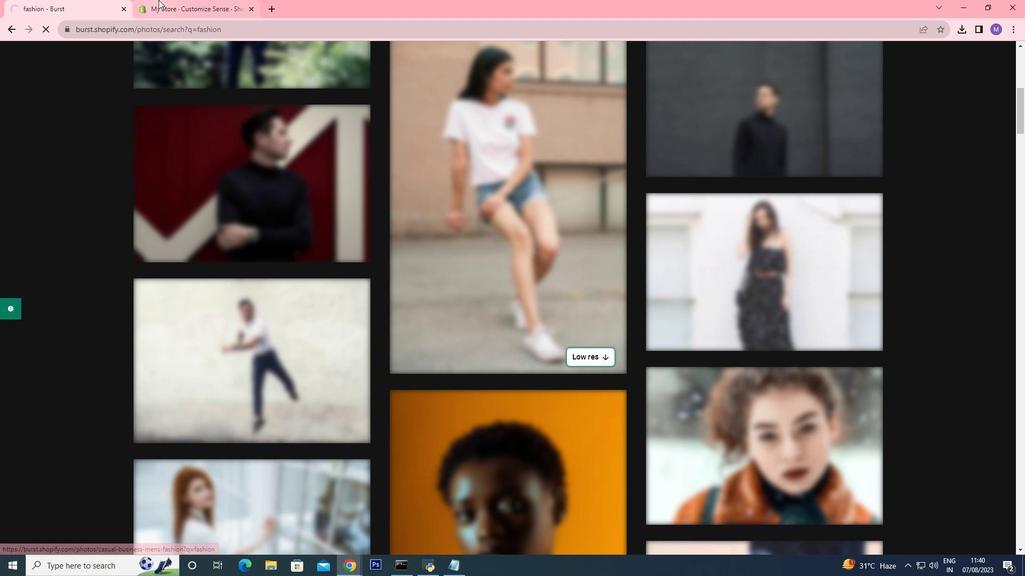 
Action: Mouse pressed left at (158, 0)
Screenshot: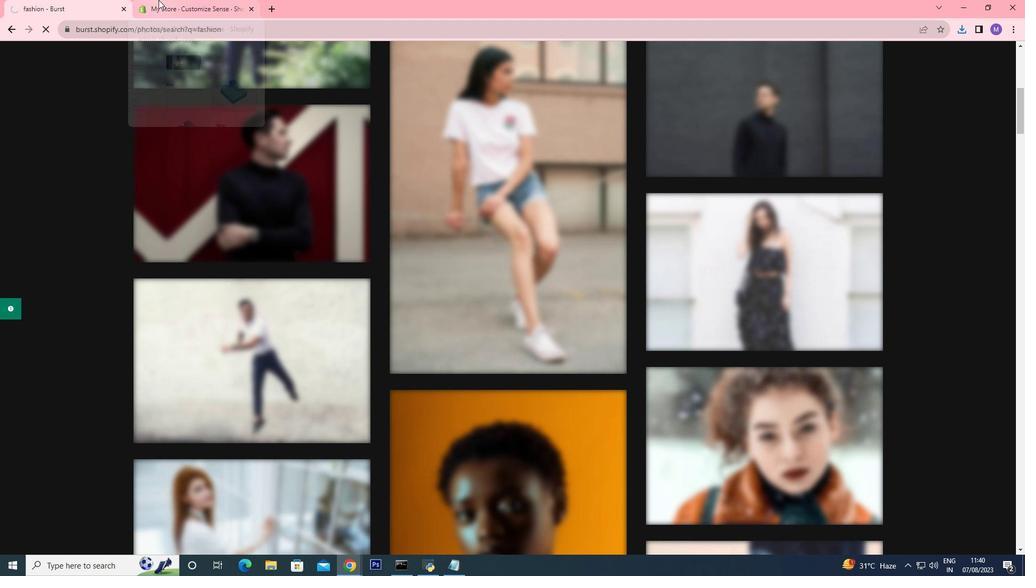 
Action: Mouse moved to (126, 160)
Screenshot: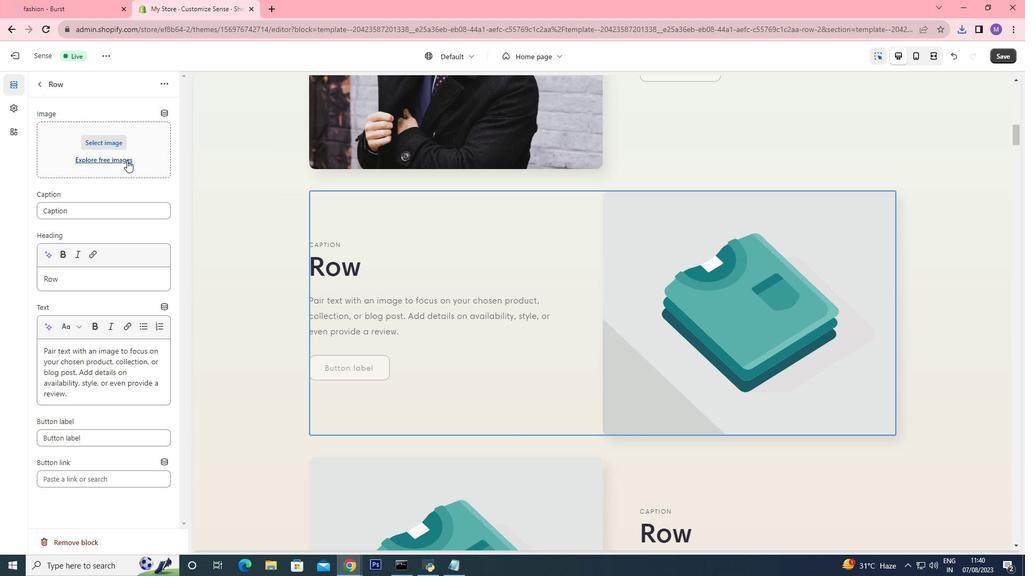 
Action: Mouse pressed left at (126, 160)
Screenshot: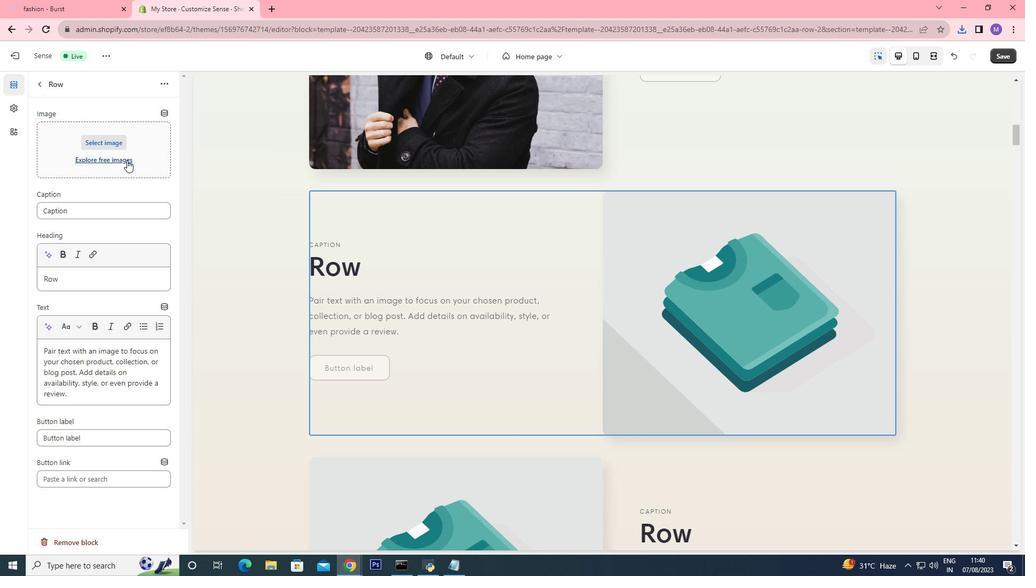 
Action: Mouse moved to (112, 301)
Screenshot: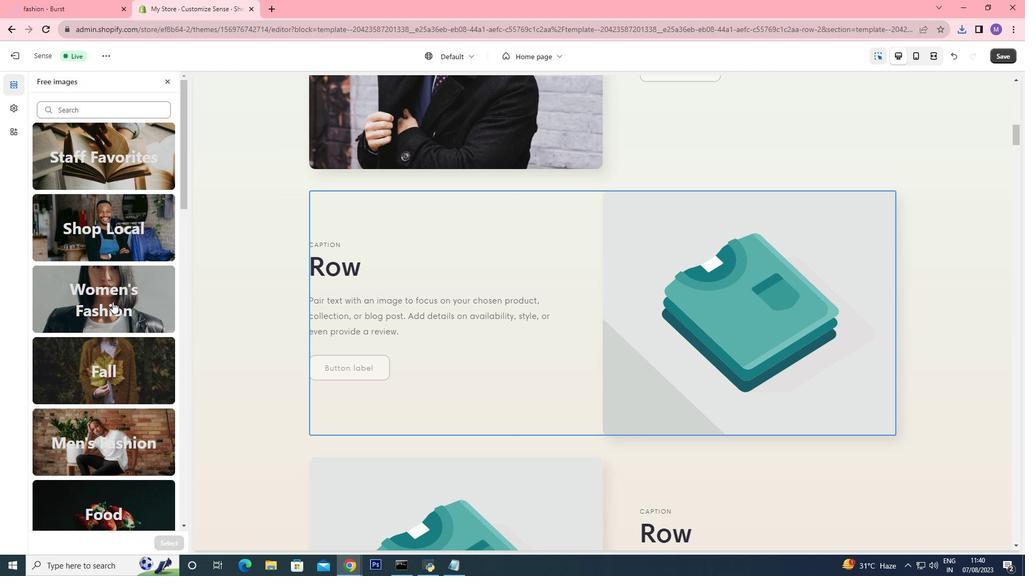 
Action: Mouse pressed left at (112, 301)
Screenshot: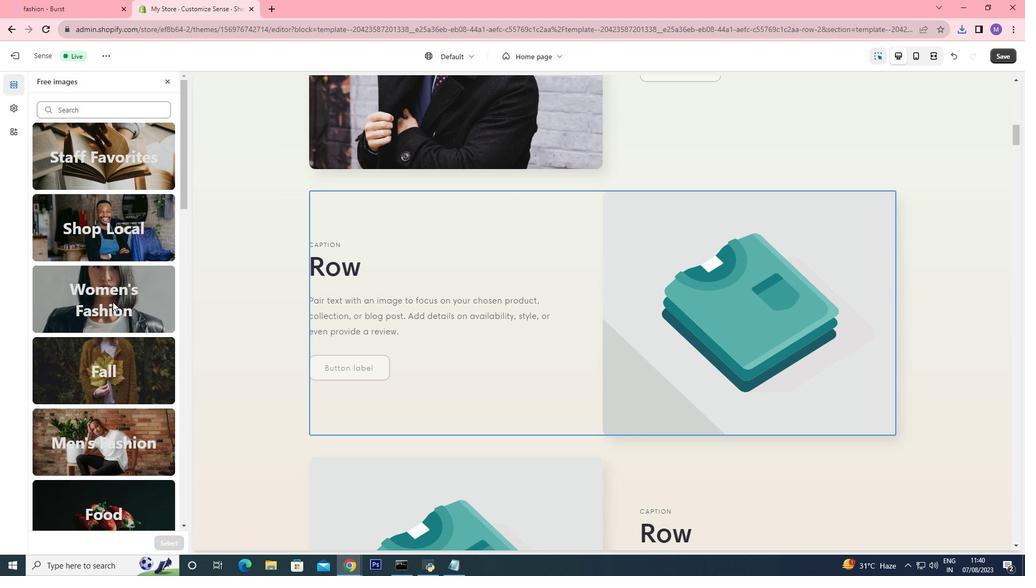 
Action: Mouse moved to (75, 323)
Screenshot: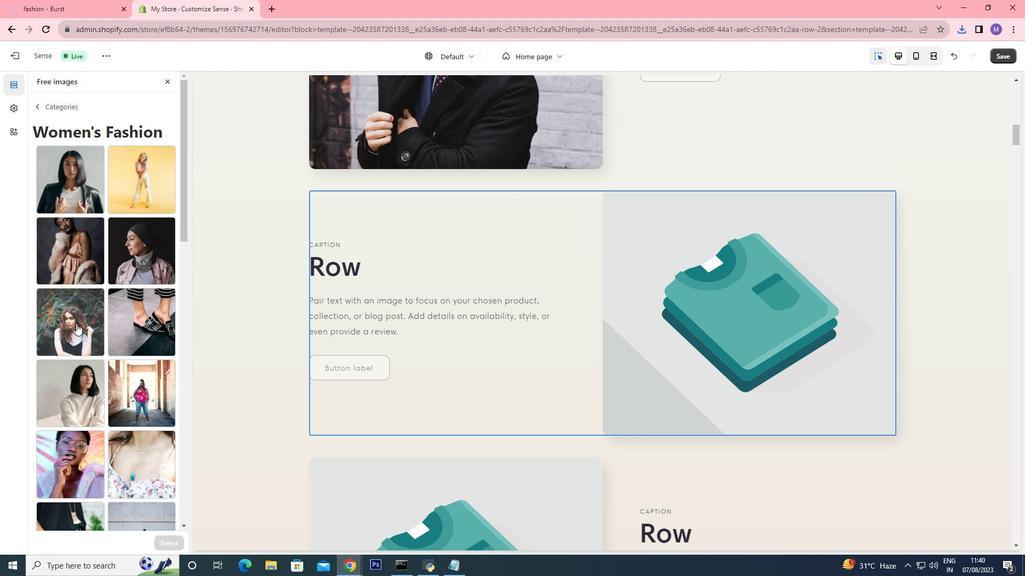 
Action: Mouse pressed left at (75, 323)
Screenshot: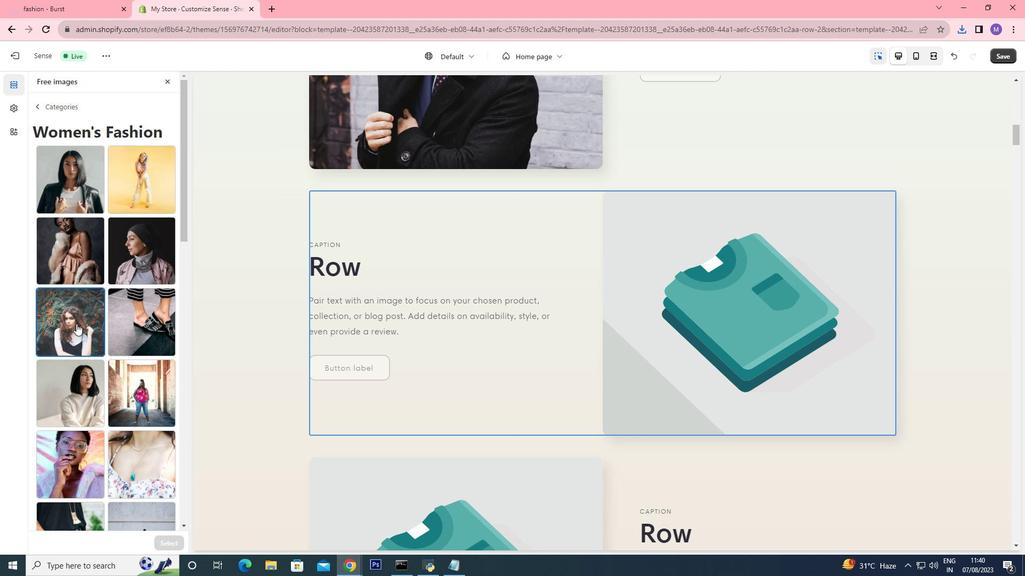 
Action: Mouse moved to (167, 542)
Screenshot: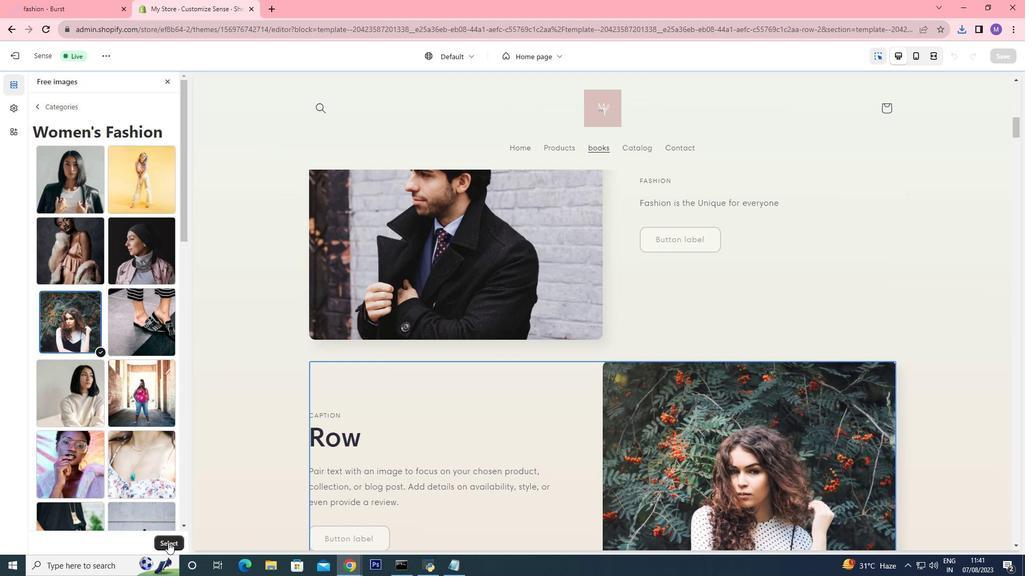 
Action: Mouse pressed left at (167, 542)
Screenshot: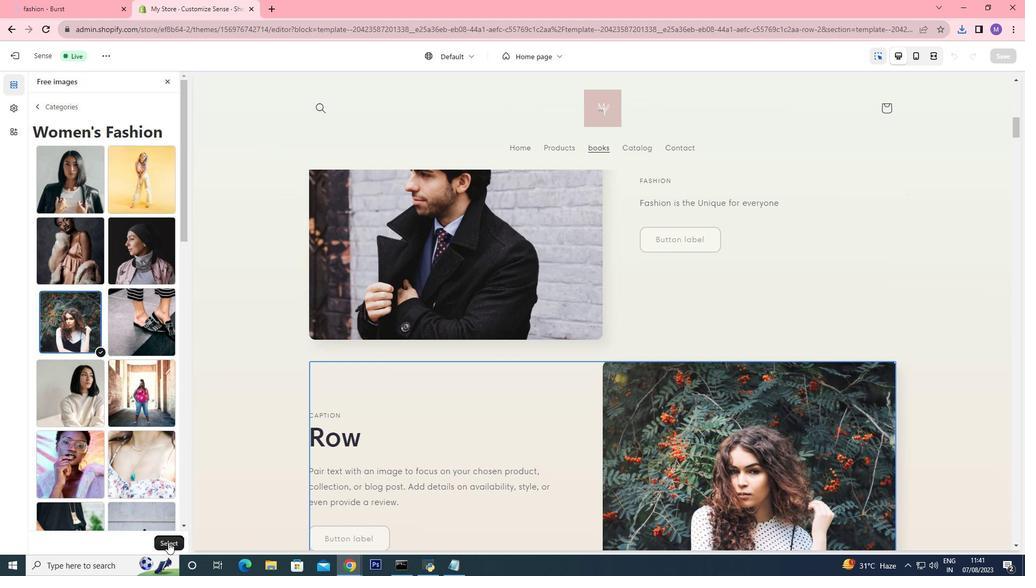 
Action: Mouse moved to (760, 415)
Screenshot: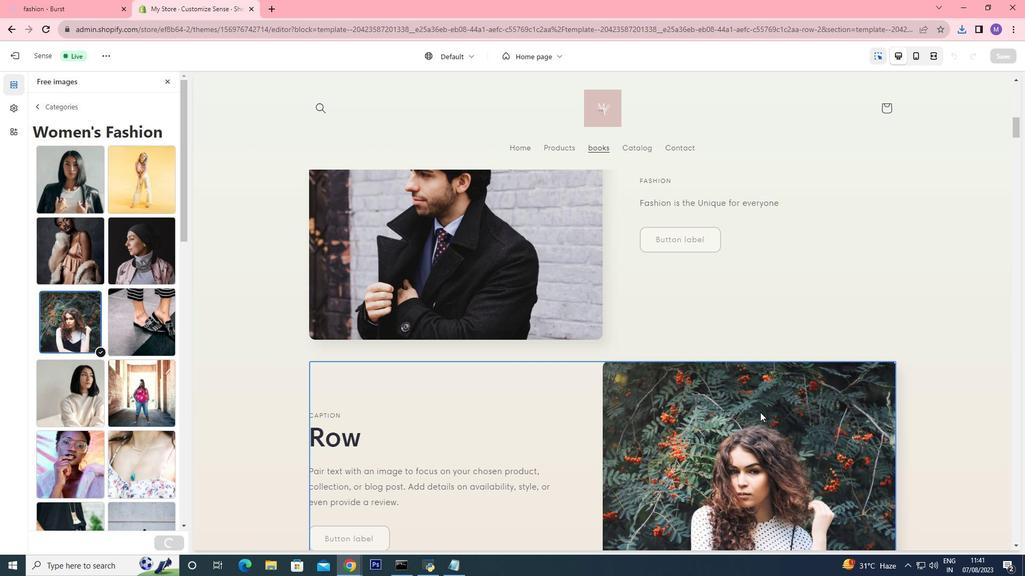 
Action: Mouse scrolled (760, 414) with delta (0, 0)
Screenshot: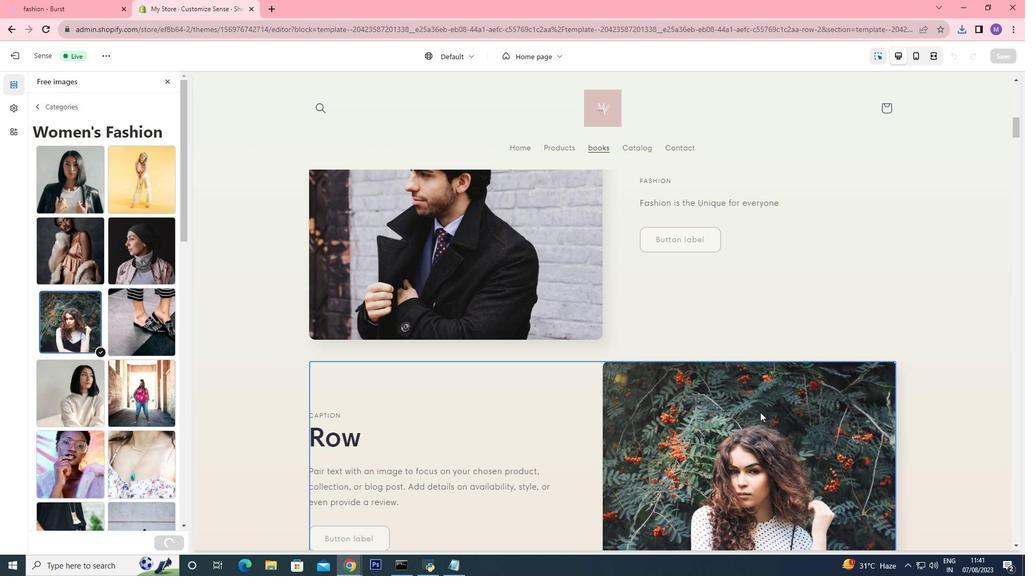 
Action: Mouse moved to (760, 413)
Screenshot: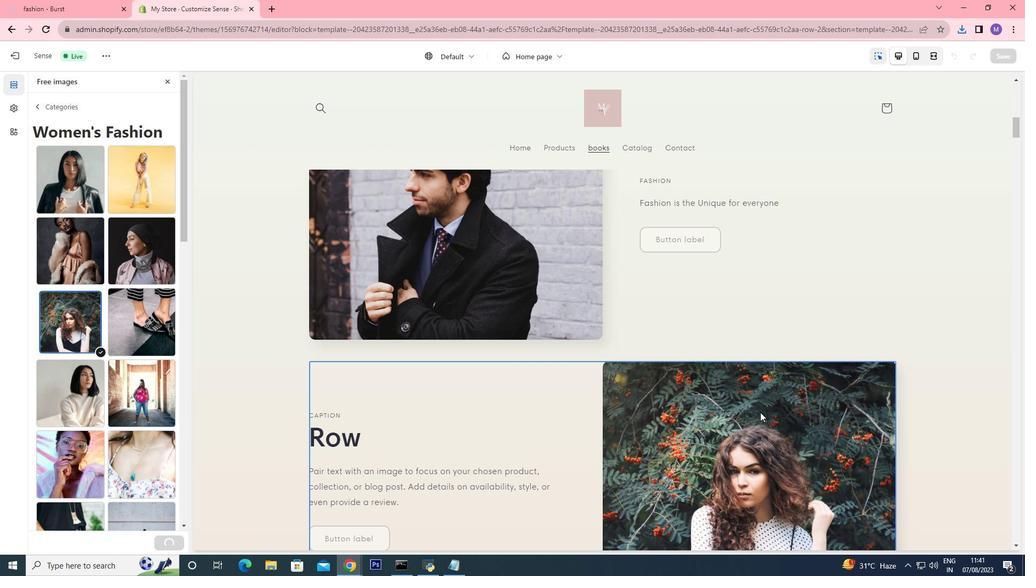 
Action: Mouse scrolled (760, 413) with delta (0, 0)
Screenshot: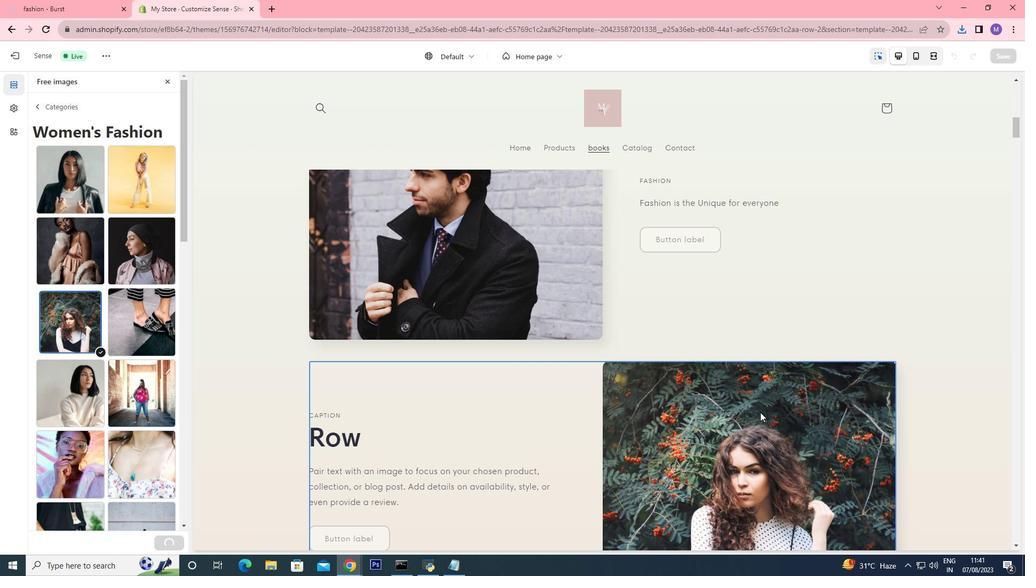 
Action: Mouse moved to (760, 412)
Screenshot: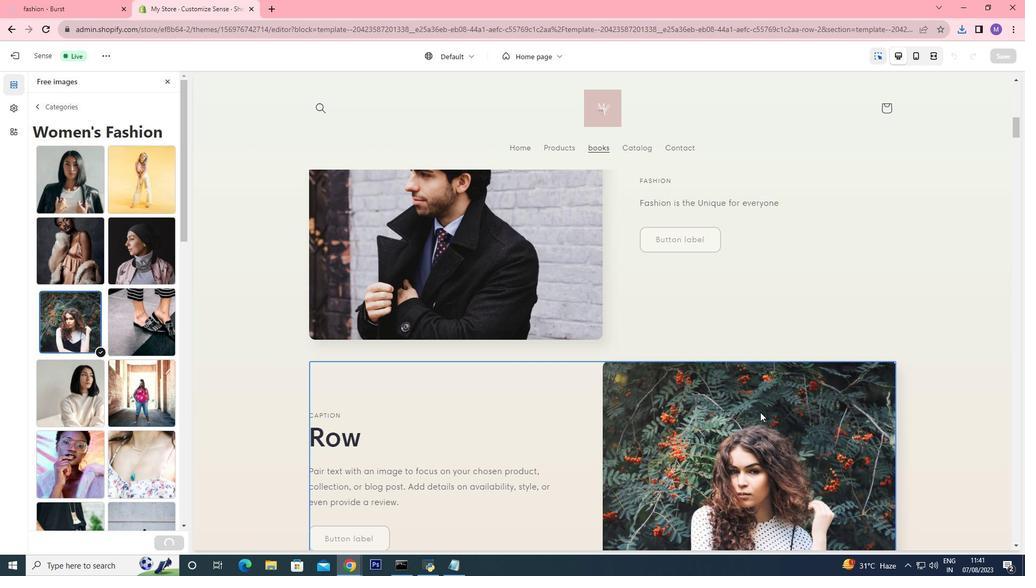 
Action: Mouse scrolled (760, 411) with delta (0, 0)
Screenshot: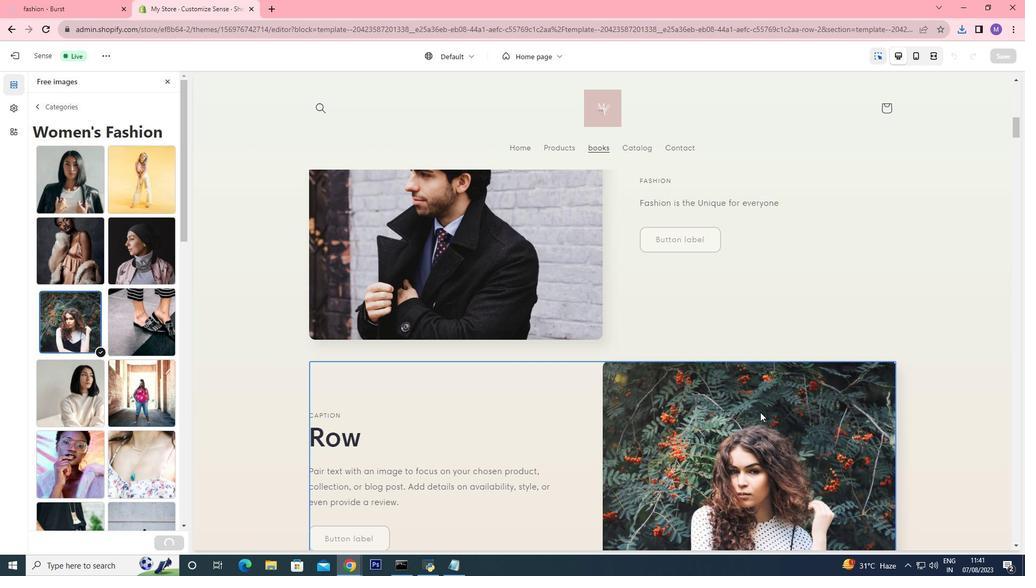 
Action: Mouse moved to (760, 412)
Screenshot: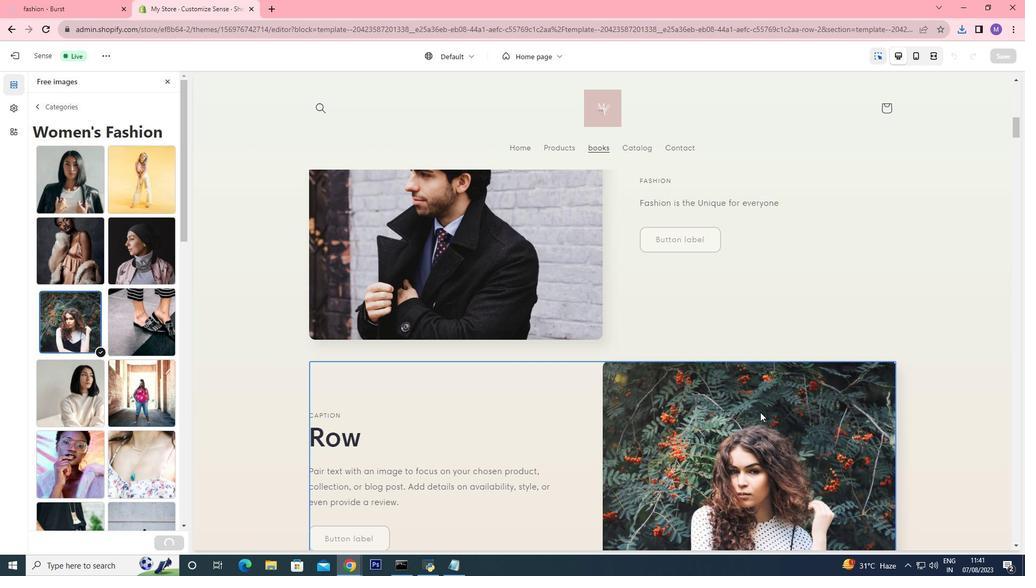 
Action: Mouse scrolled (760, 411) with delta (0, 0)
Screenshot: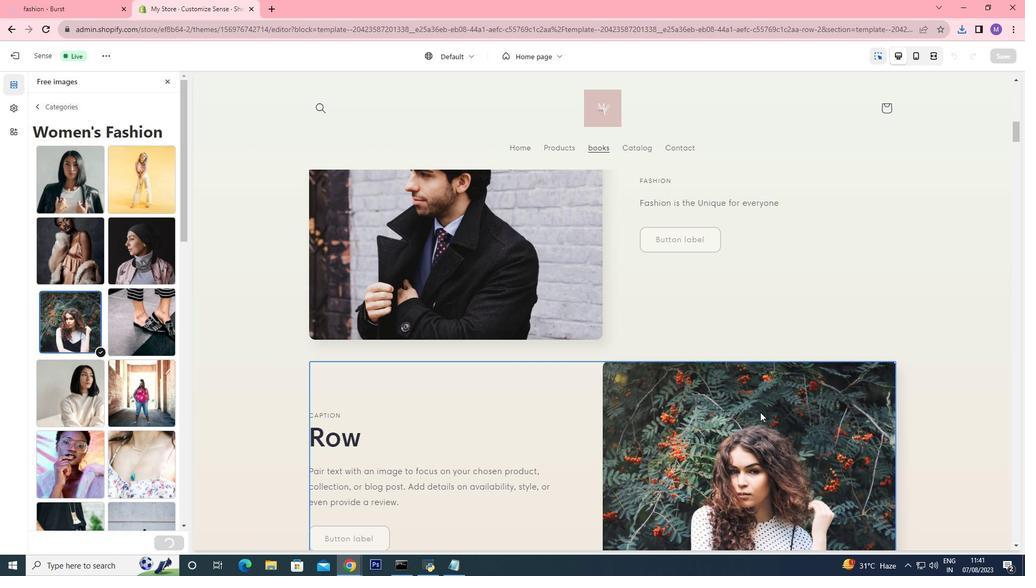 
Action: Mouse moved to (114, 295)
Screenshot: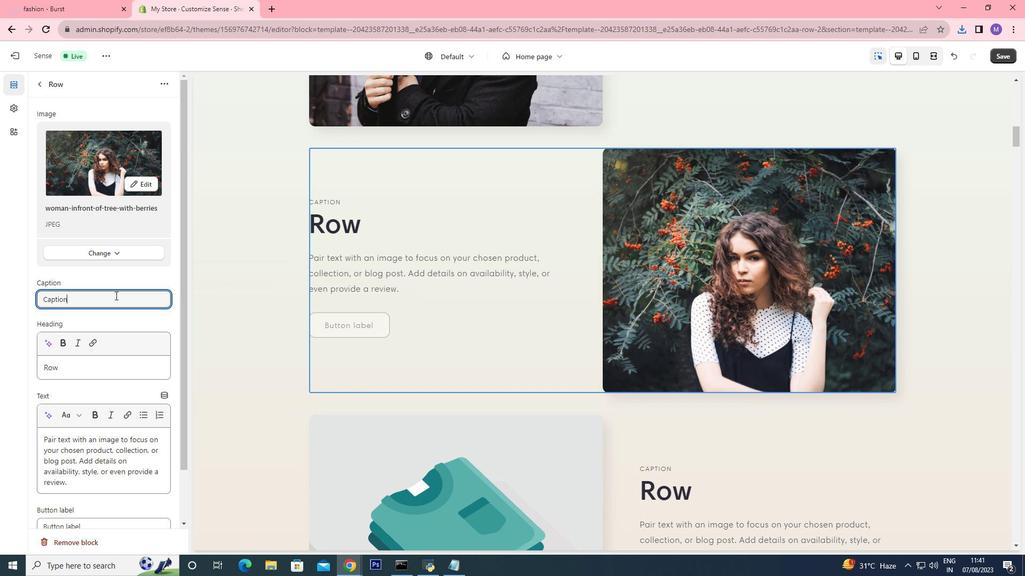 
Action: Mouse pressed left at (114, 295)
Screenshot: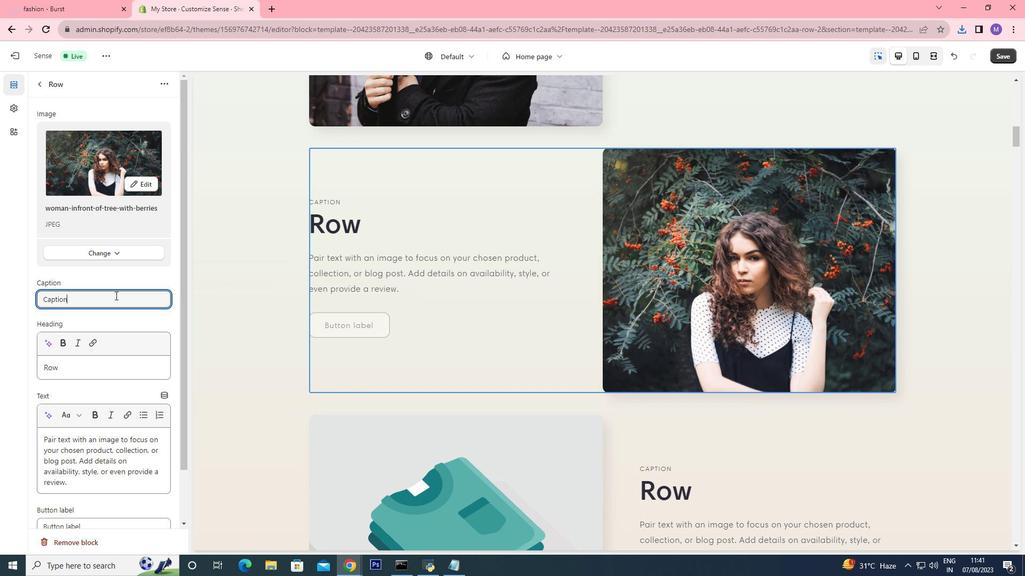 
Action: Mouse moved to (107, 300)
Screenshot: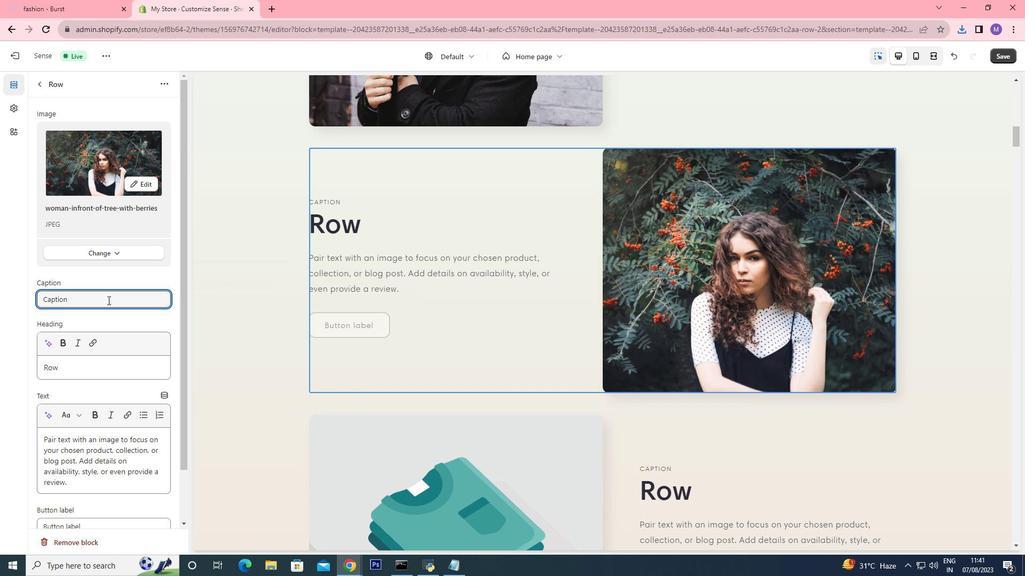 
Action: Mouse pressed left at (107, 300)
Screenshot: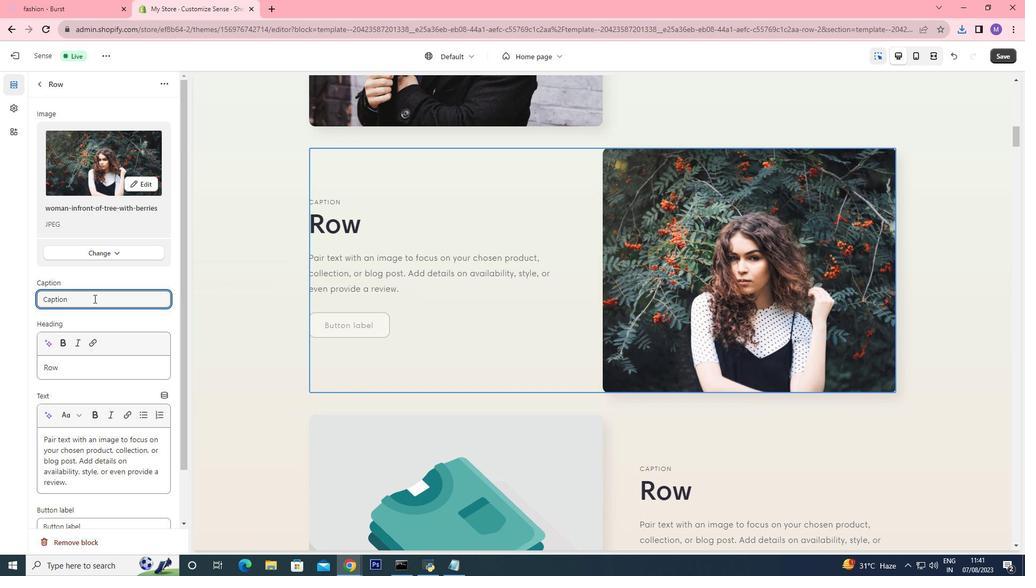
Action: Mouse moved to (38, 292)
Screenshot: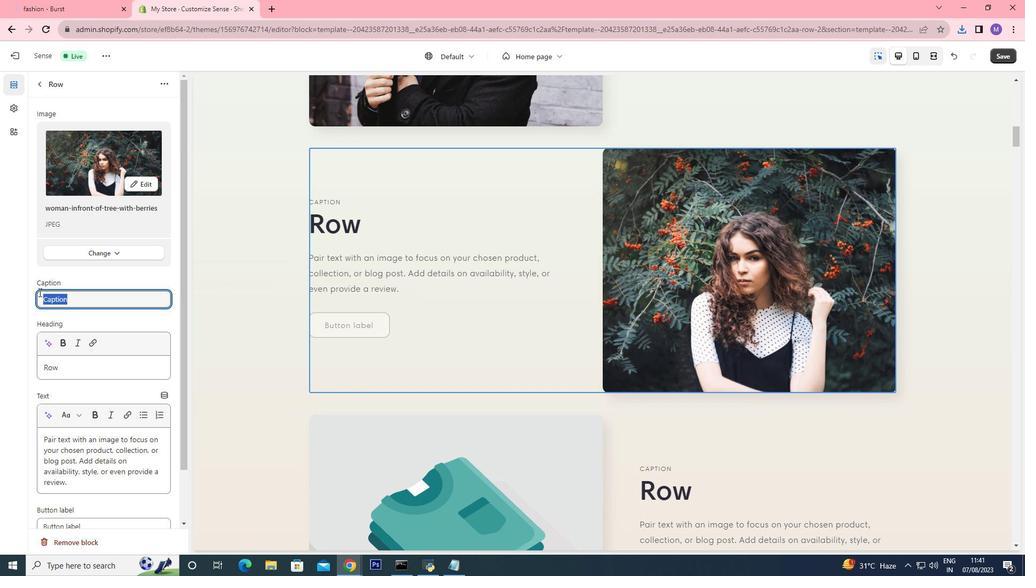 
Action: Mouse pressed left at (38, 292)
Screenshot: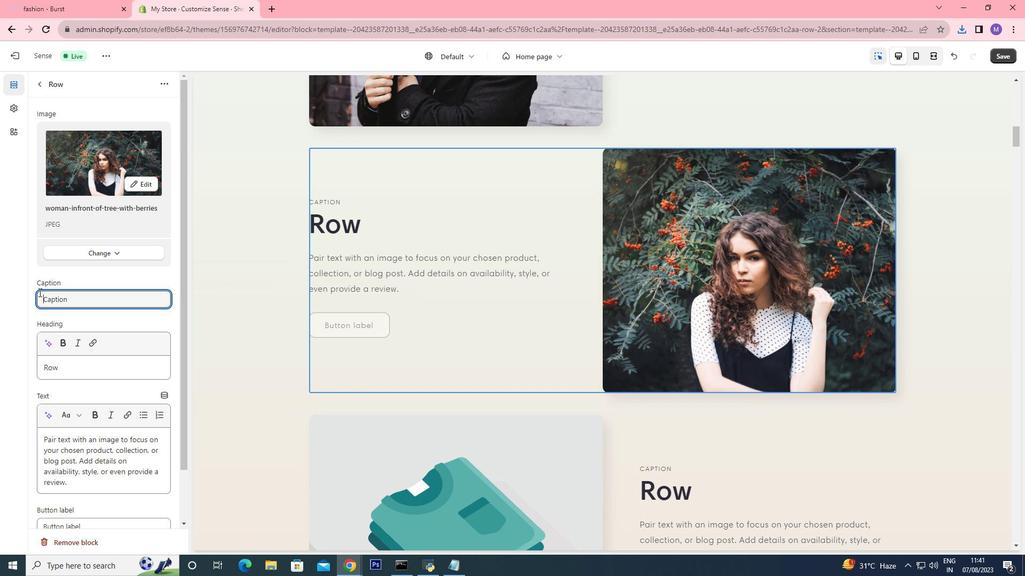 
Action: Key pressed <Key.shift>Women<Key.space><Key.shift>Fashion
Screenshot: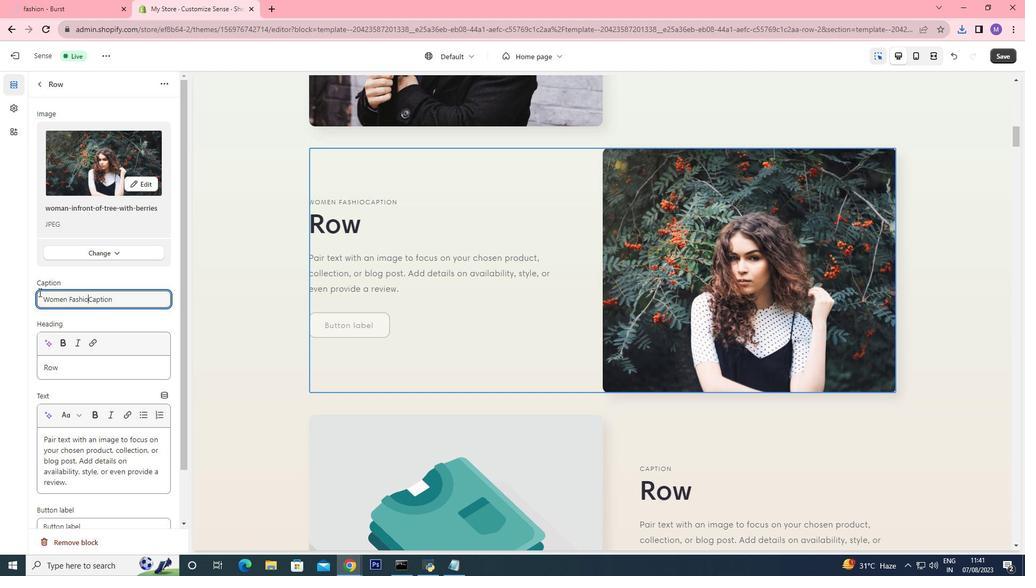 
Action: Mouse moved to (65, 369)
Screenshot: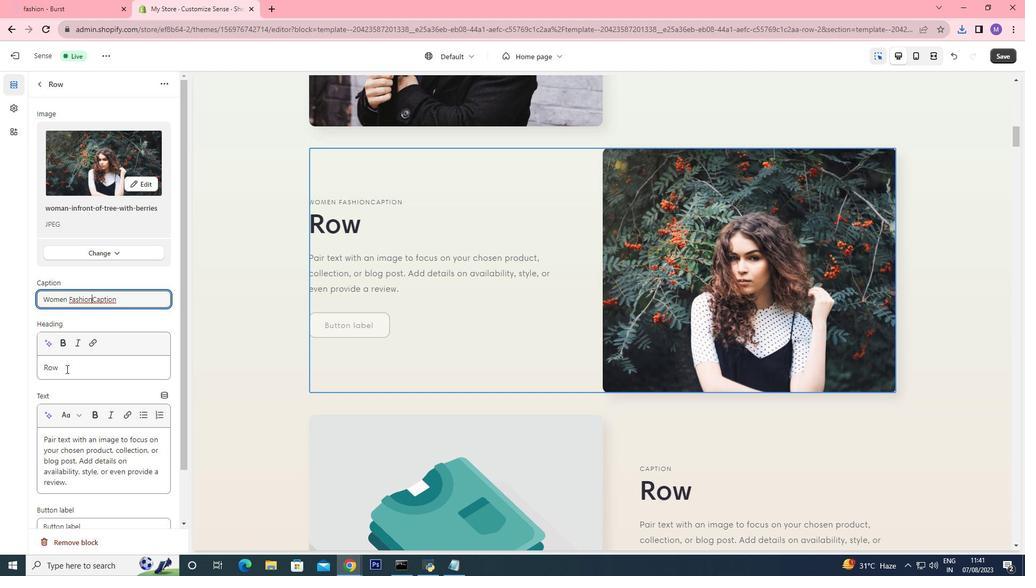 
Action: Mouse pressed left at (65, 369)
Screenshot: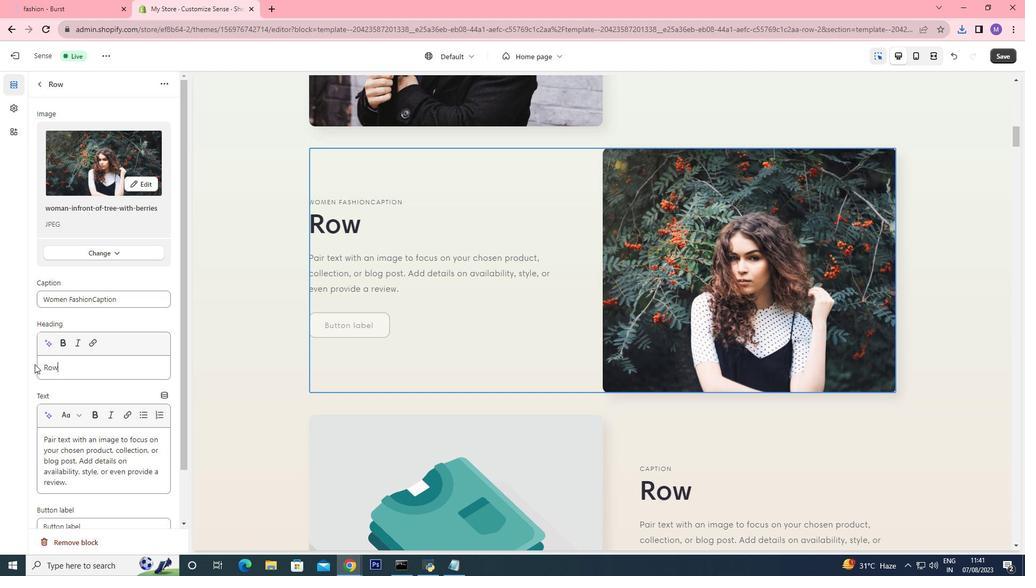 
Action: Mouse moved to (38, 365)
Screenshot: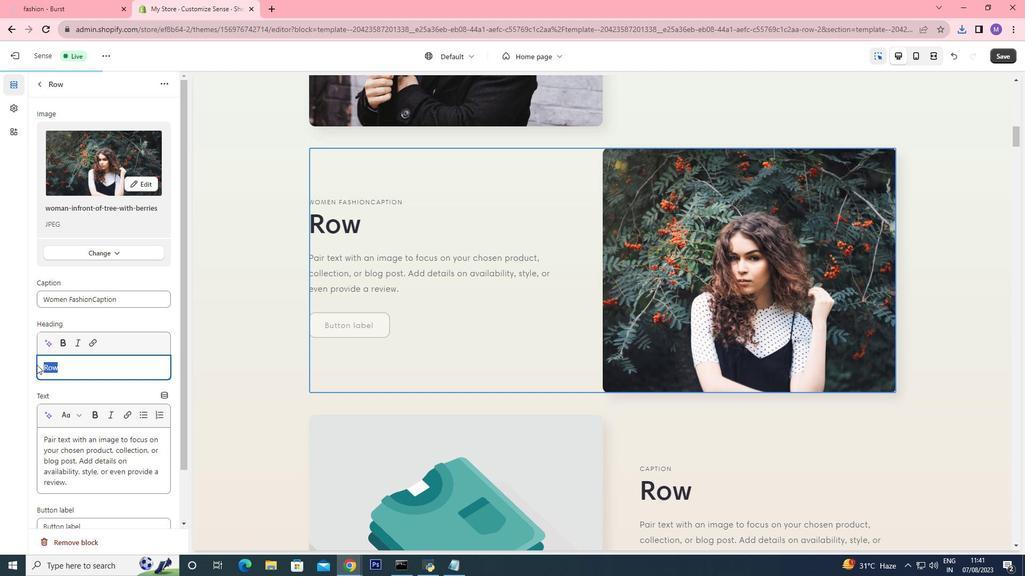 
Action: Key pressed <Key.backspace>
Screenshot: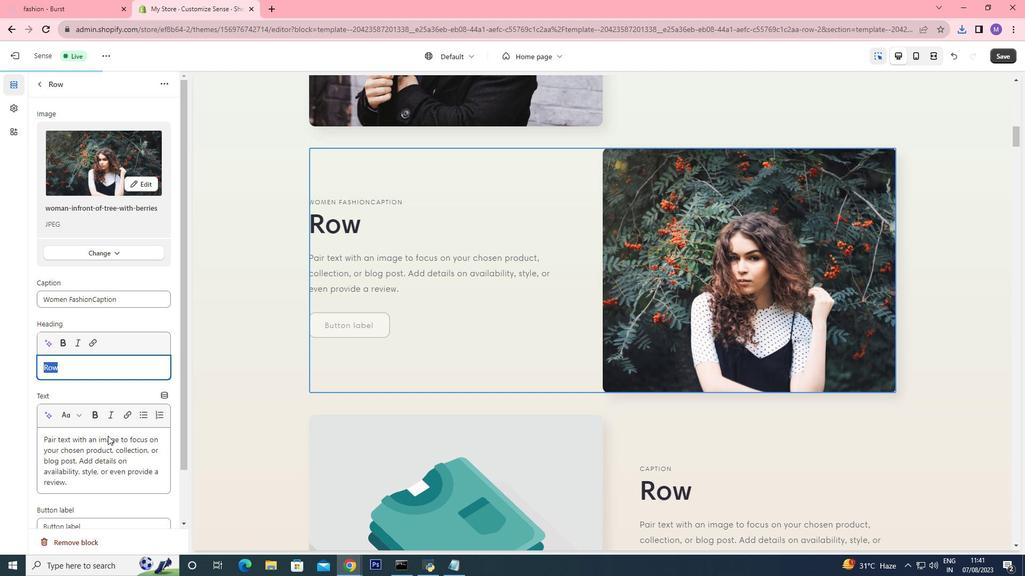 
Action: Mouse moved to (660, 315)
Screenshot: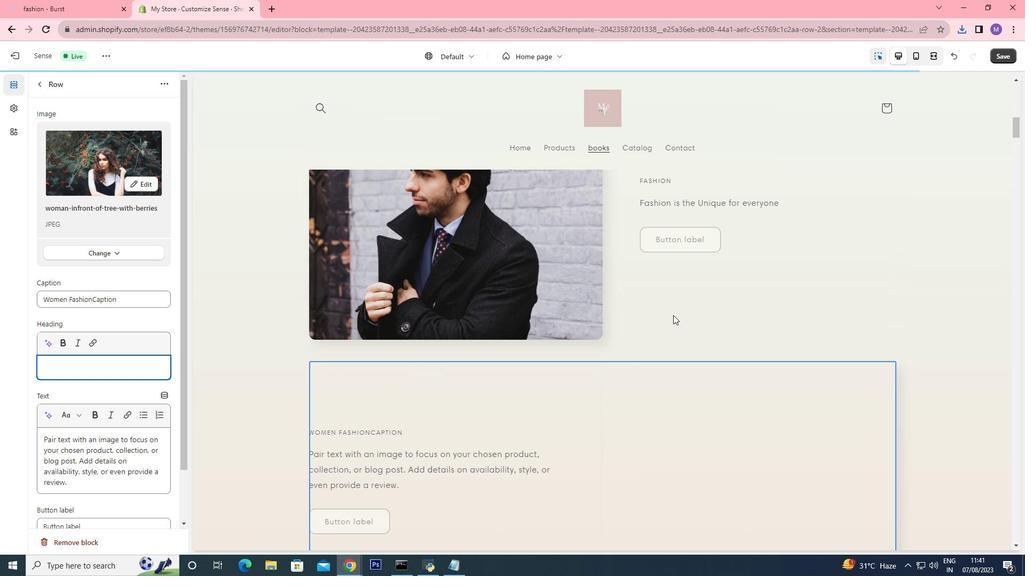 
Action: Mouse scrolled (660, 314) with delta (0, 0)
Screenshot: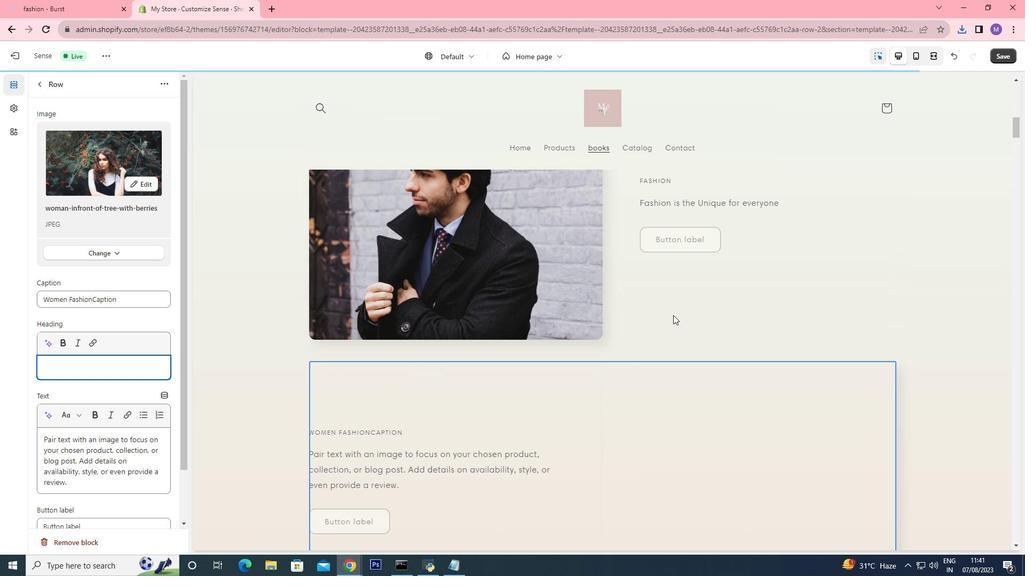 
Action: Mouse moved to (670, 315)
Screenshot: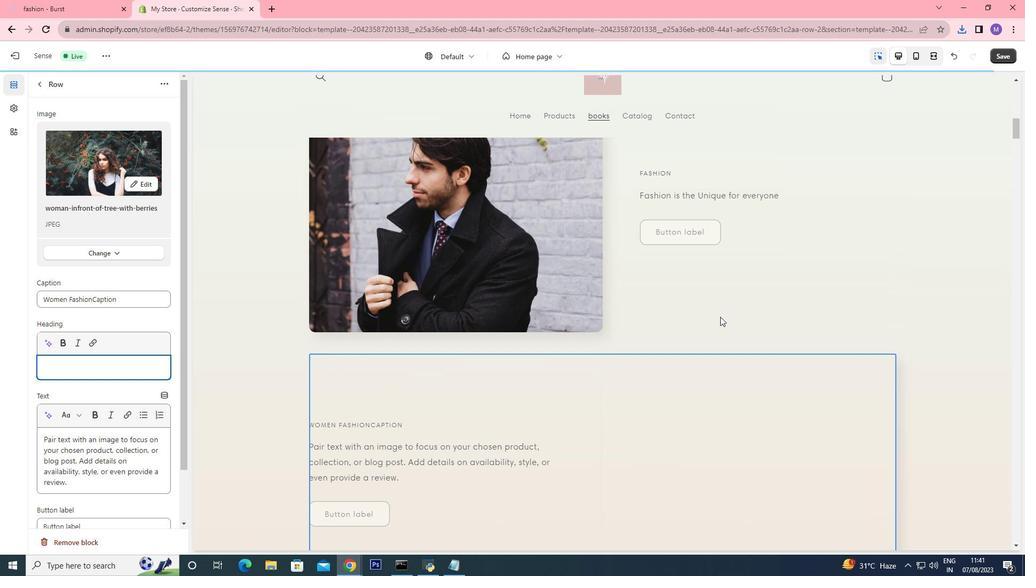 
Action: Mouse scrolled (667, 314) with delta (0, 0)
Screenshot: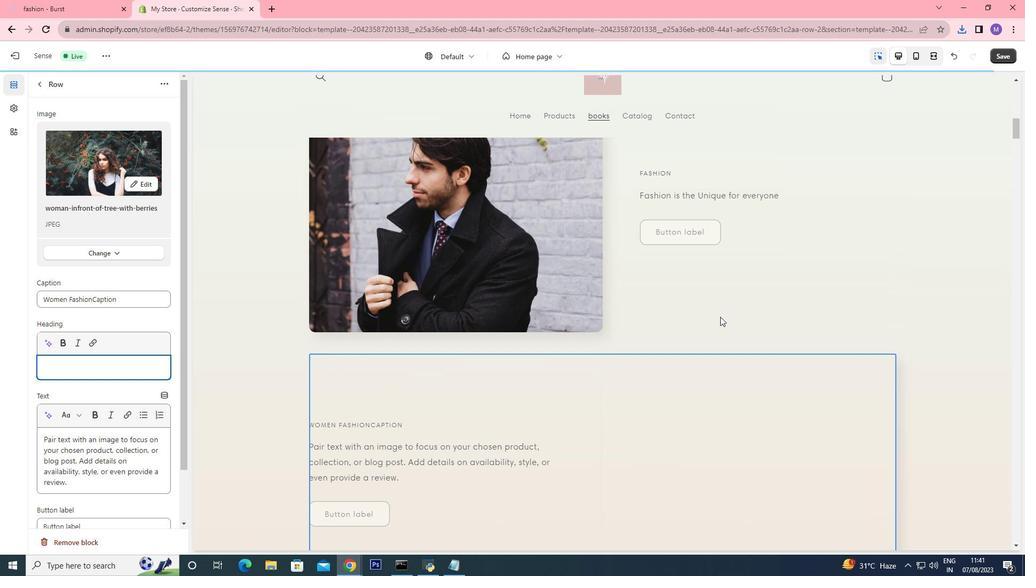 
Action: Mouse moved to (695, 316)
Screenshot: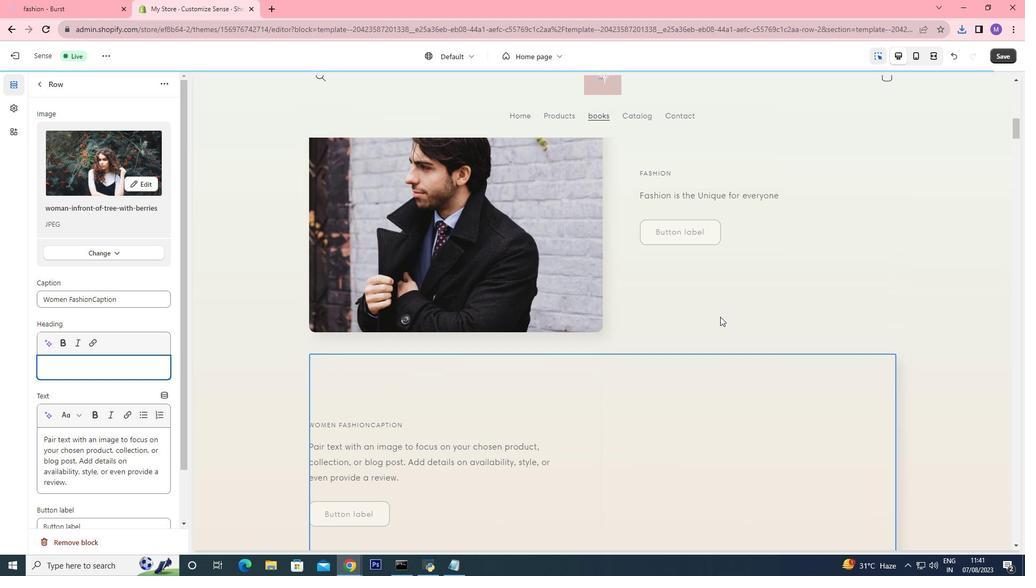 
Action: Mouse scrolled (686, 315) with delta (0, 0)
Screenshot: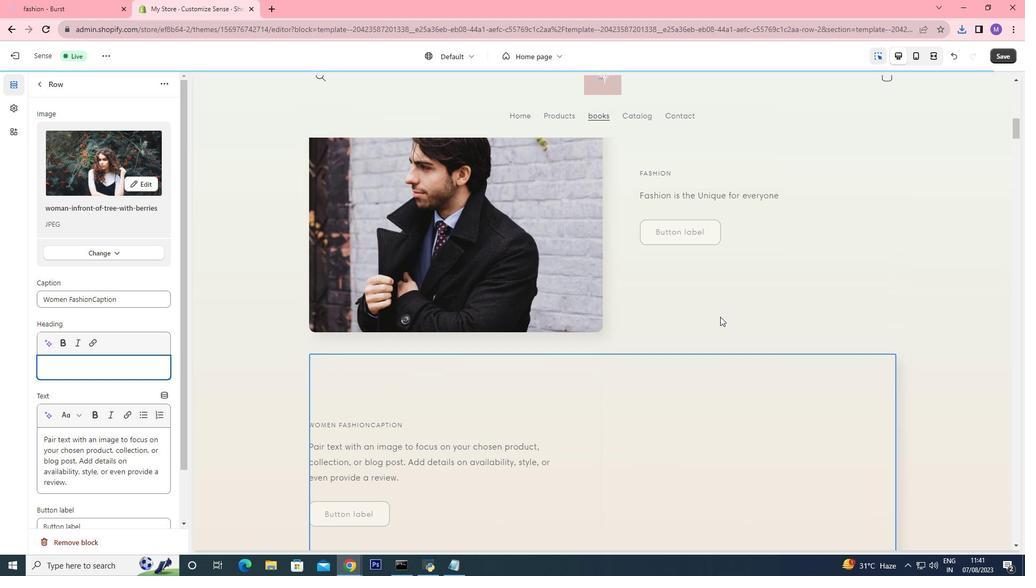 
Action: Mouse moved to (719, 316)
Screenshot: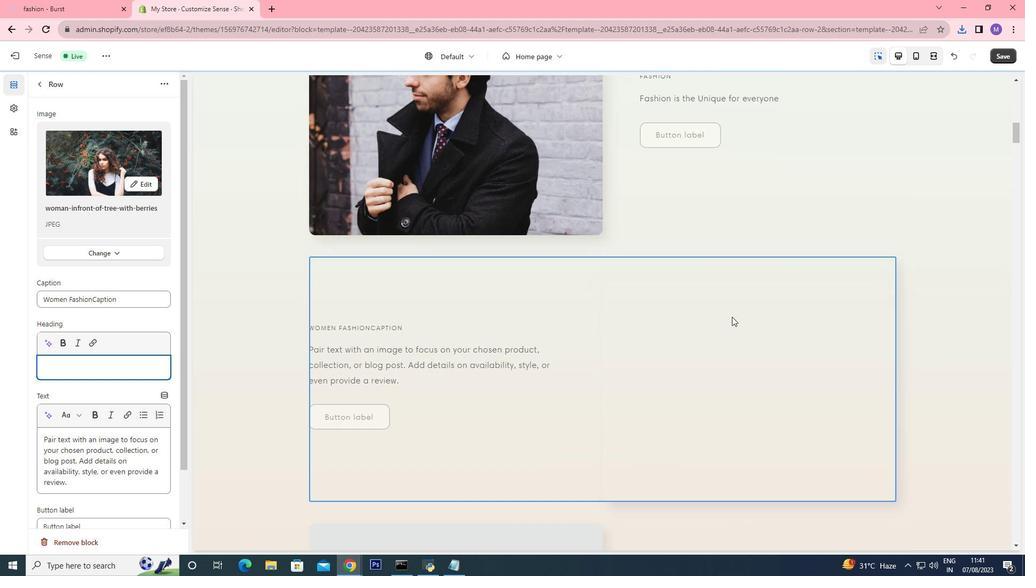 
Action: Mouse scrolled (709, 316) with delta (0, 0)
Screenshot: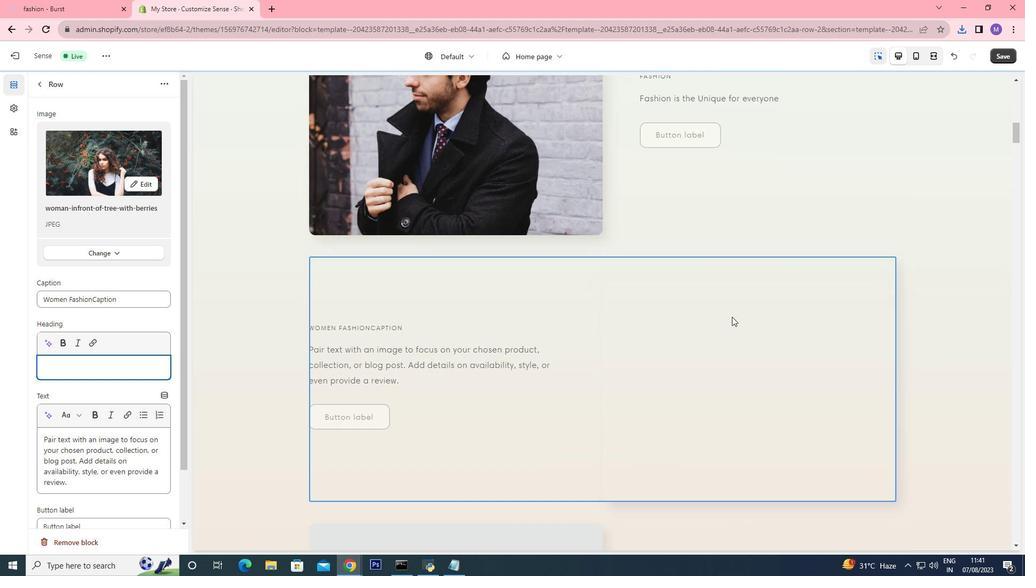 
Action: Mouse moved to (731, 316)
Screenshot: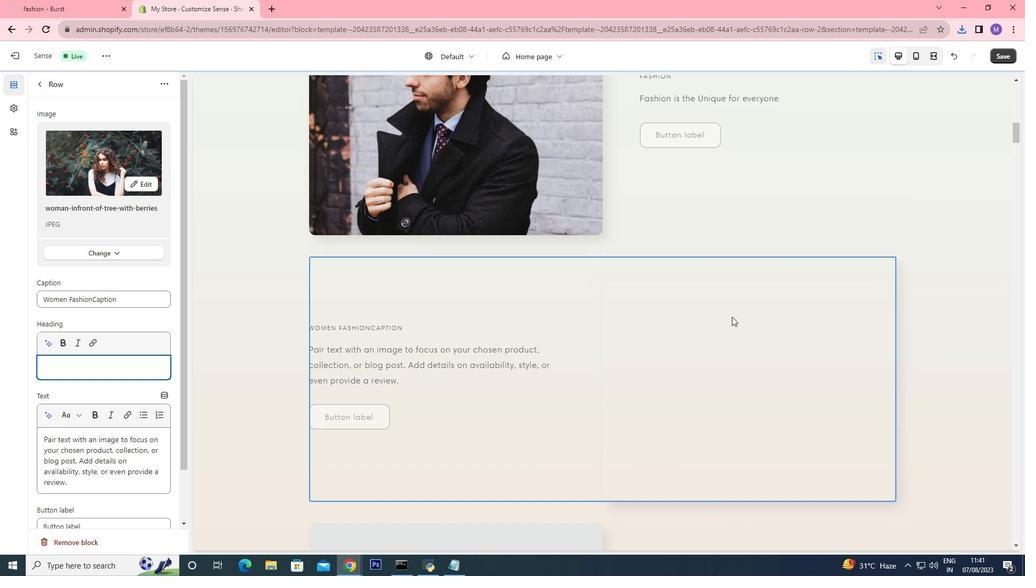 
Action: Mouse scrolled (729, 316) with delta (0, 0)
Screenshot: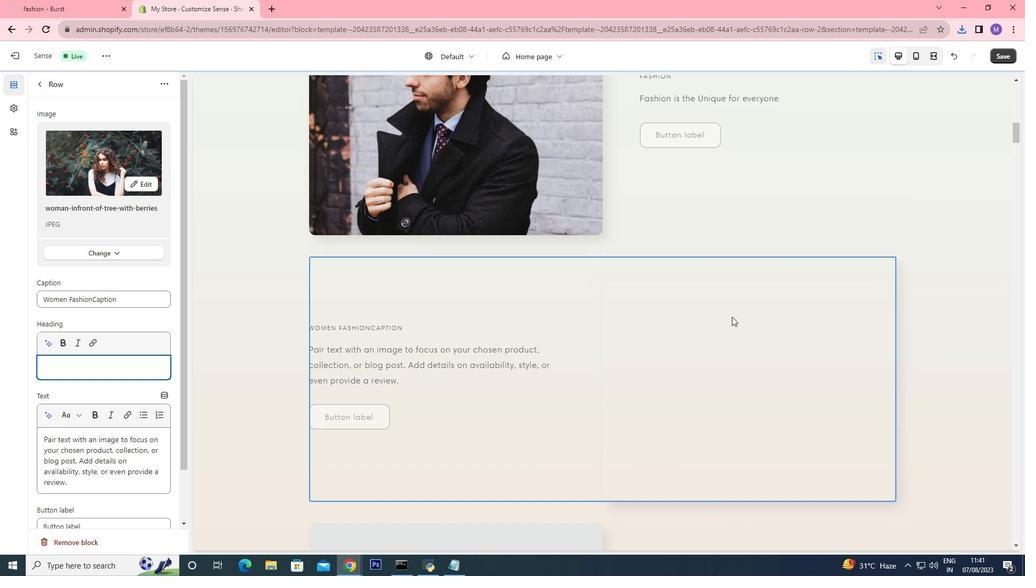 
Action: Mouse scrolled (731, 316) with delta (0, 0)
Screenshot: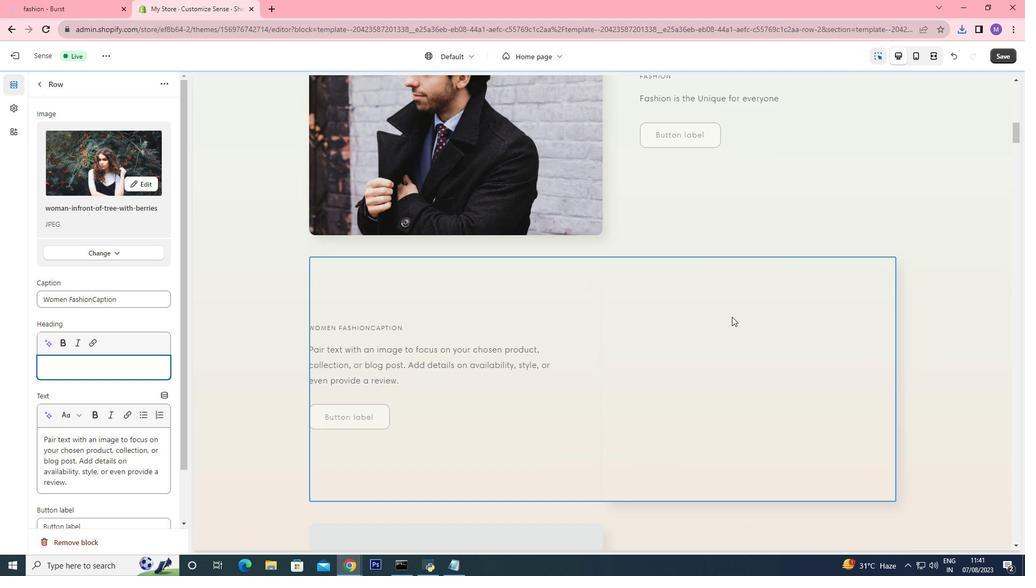 
Action: Mouse scrolled (731, 316) with delta (0, 0)
Screenshot: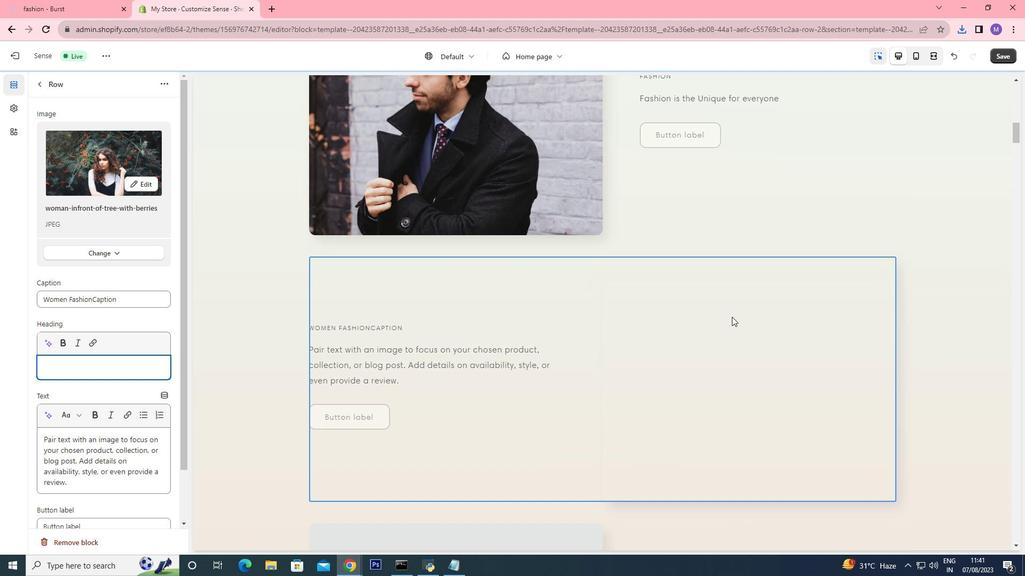 
Action: Mouse scrolled (731, 316) with delta (0, 0)
Screenshot: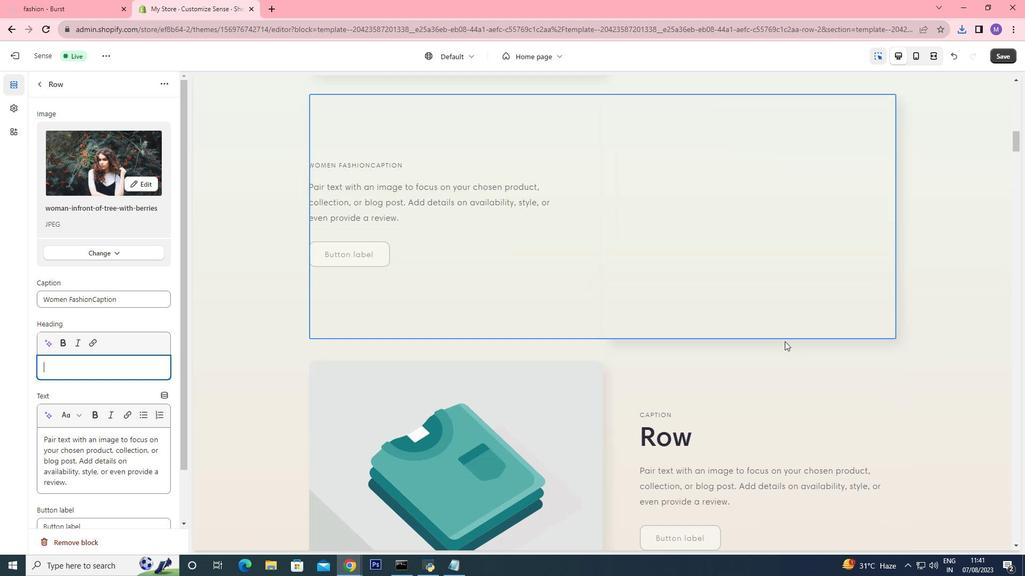 
Action: Mouse moved to (811, 361)
Screenshot: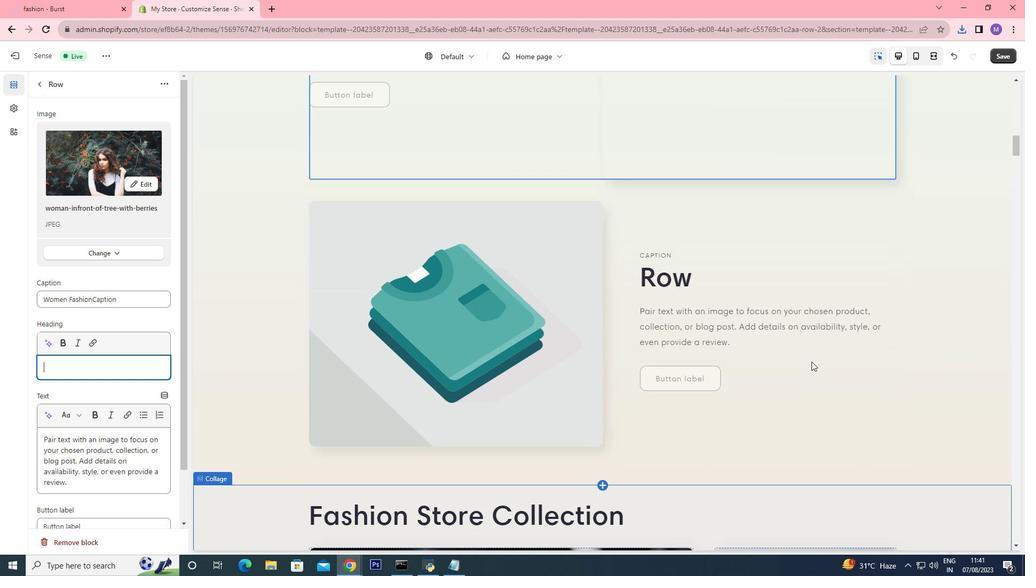 
Action: Mouse scrolled (811, 361) with delta (0, 0)
Screenshot: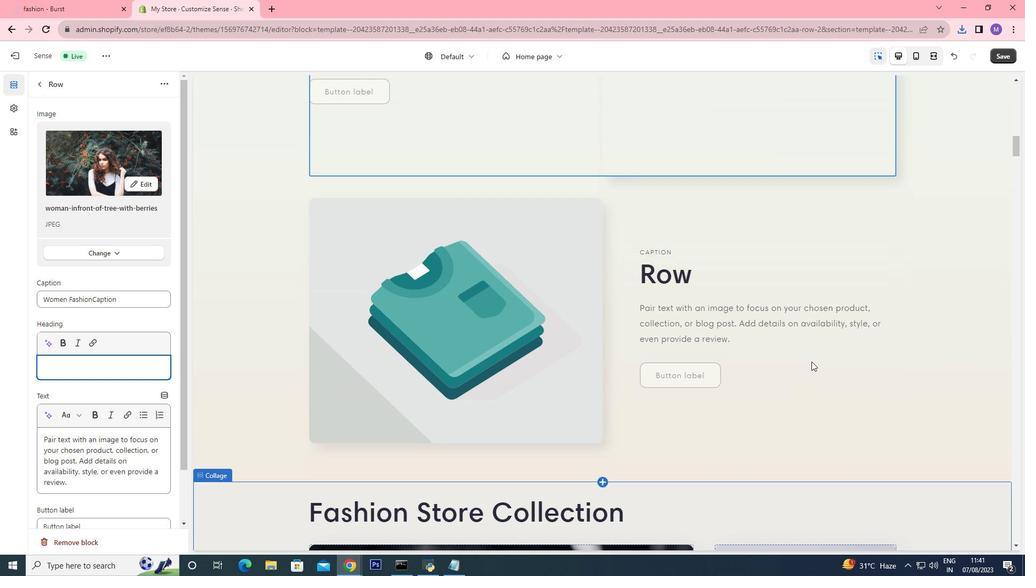 
Action: Mouse scrolled (811, 361) with delta (0, 0)
Screenshot: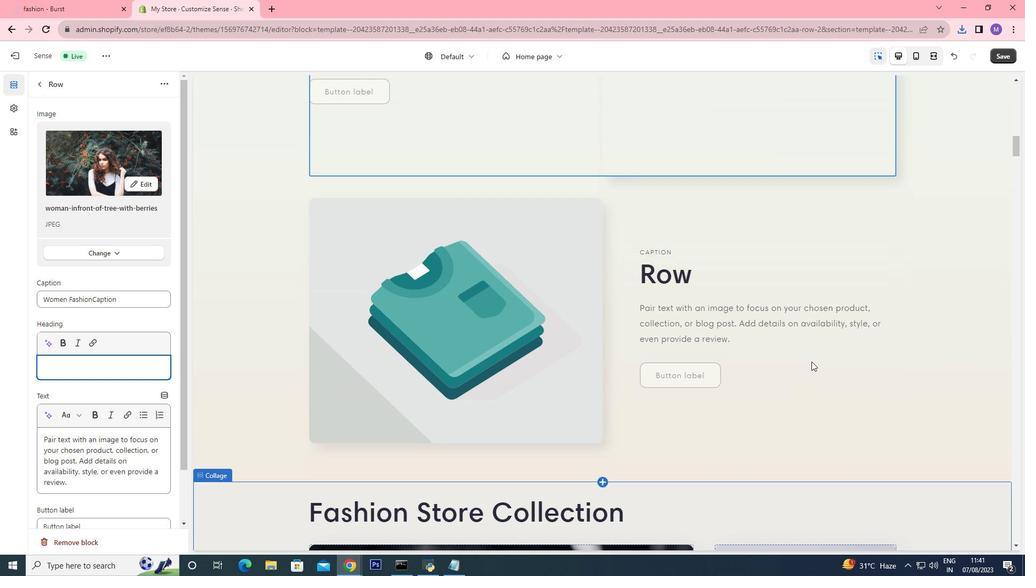 
Action: Mouse scrolled (811, 361) with delta (0, 0)
Screenshot: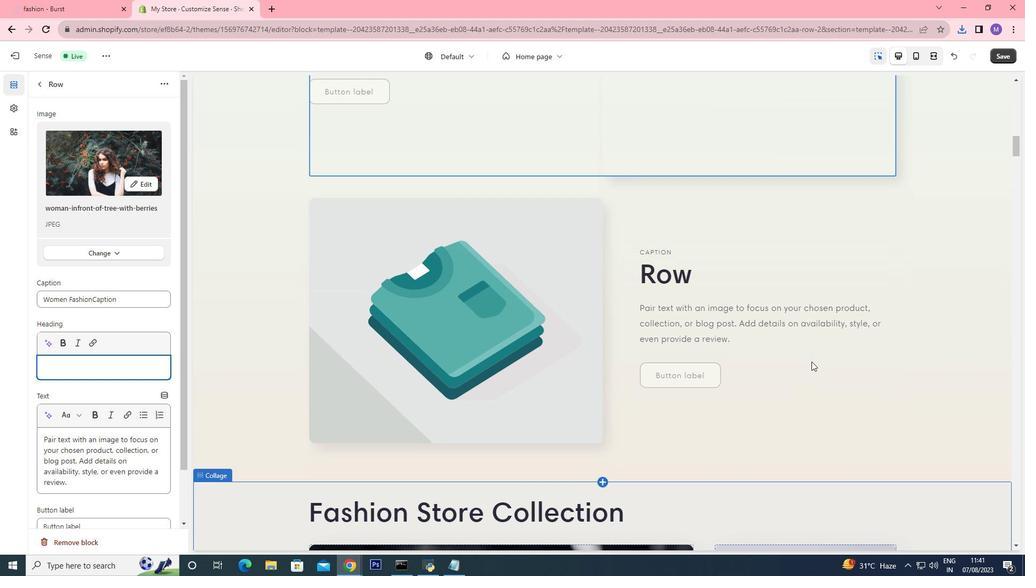 
Action: Mouse scrolled (811, 361) with delta (0, 0)
Screenshot: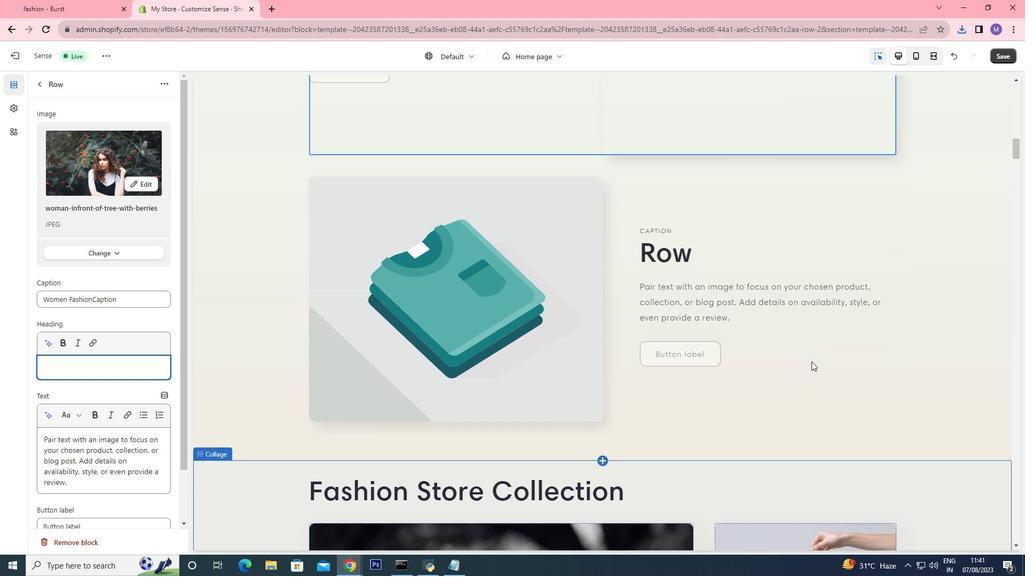 
Action: Mouse moved to (486, 252)
Screenshot: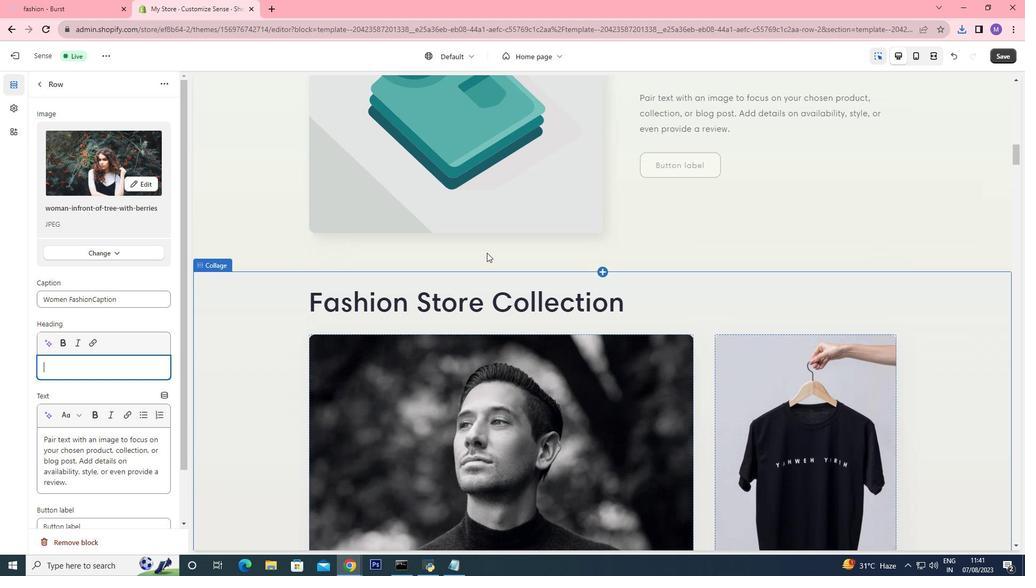 
Action: Mouse pressed left at (486, 252)
Screenshot: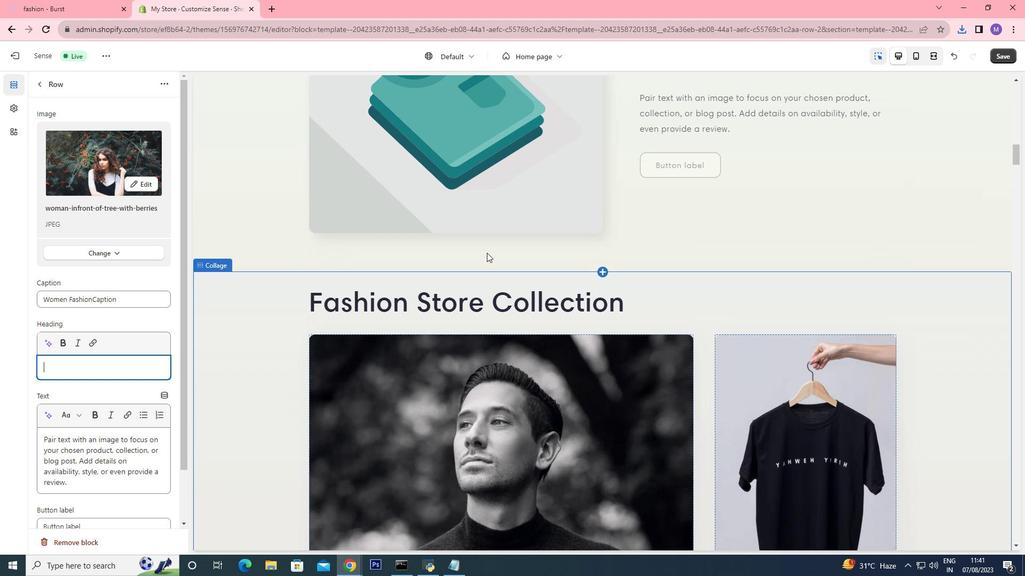 
Action: Mouse moved to (434, 161)
Screenshot: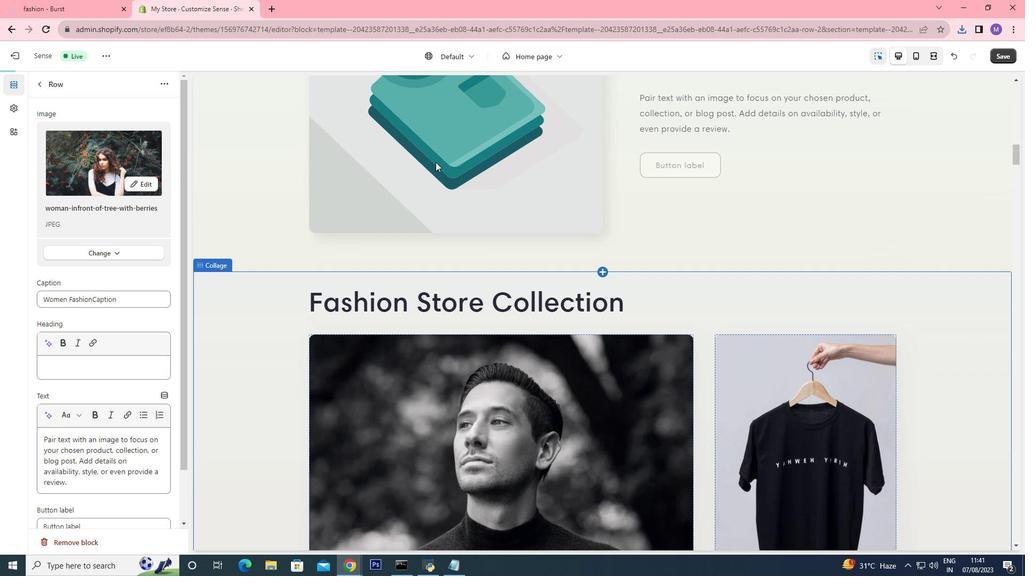 
Action: Mouse pressed left at (434, 161)
Screenshot: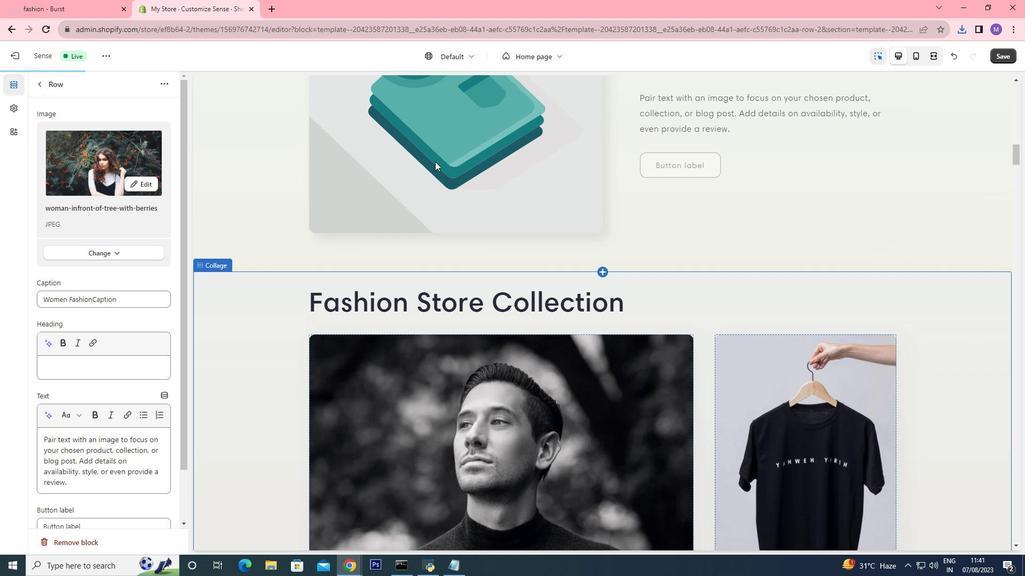 
Action: Mouse pressed left at (434, 161)
Screenshot: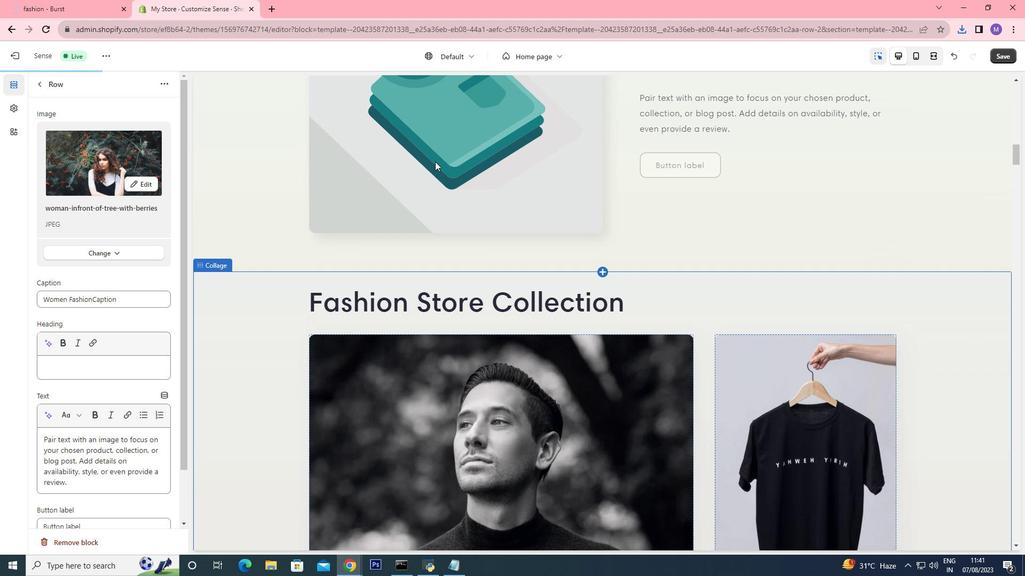 
Action: Mouse moved to (492, 301)
Screenshot: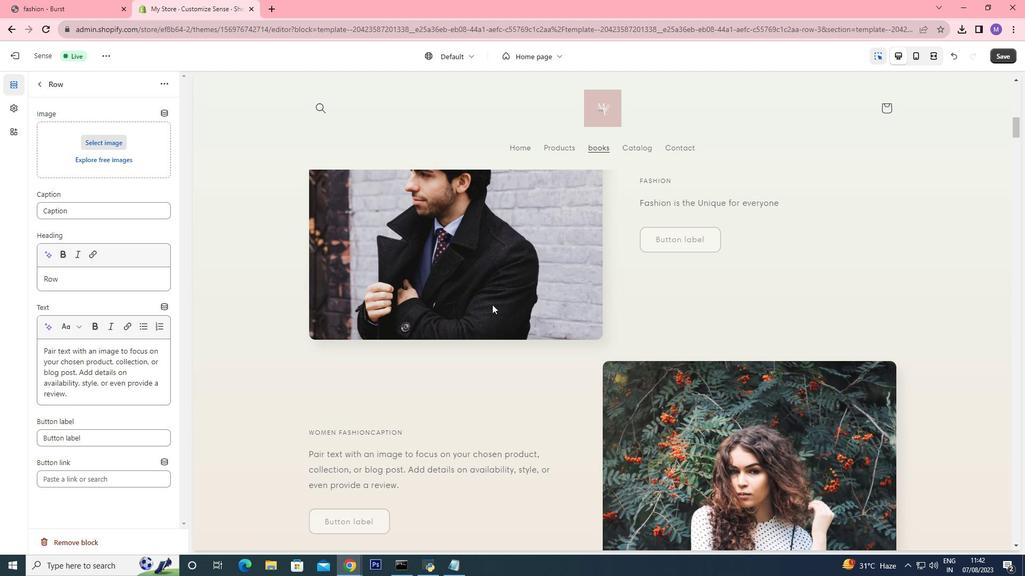 
Action: Mouse scrolled (492, 300) with delta (0, 0)
Screenshot: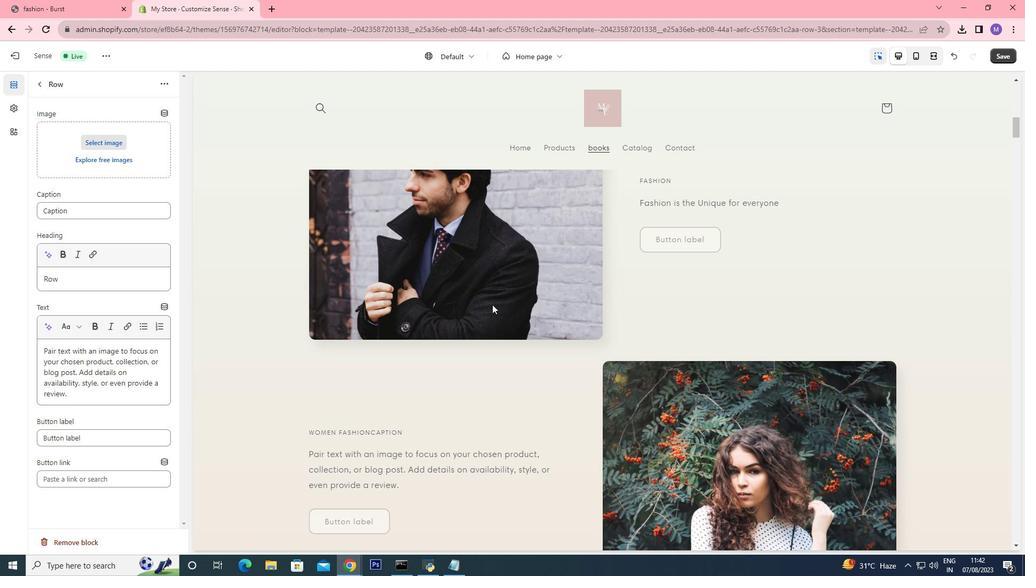
Action: Mouse moved to (491, 303)
Screenshot: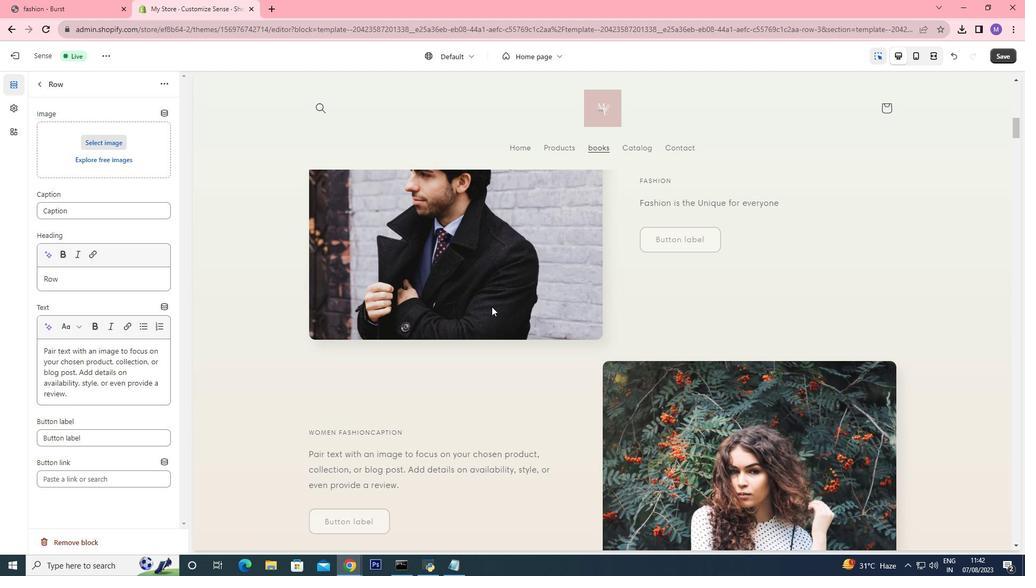 
Action: Mouse scrolled (491, 302) with delta (0, 0)
Screenshot: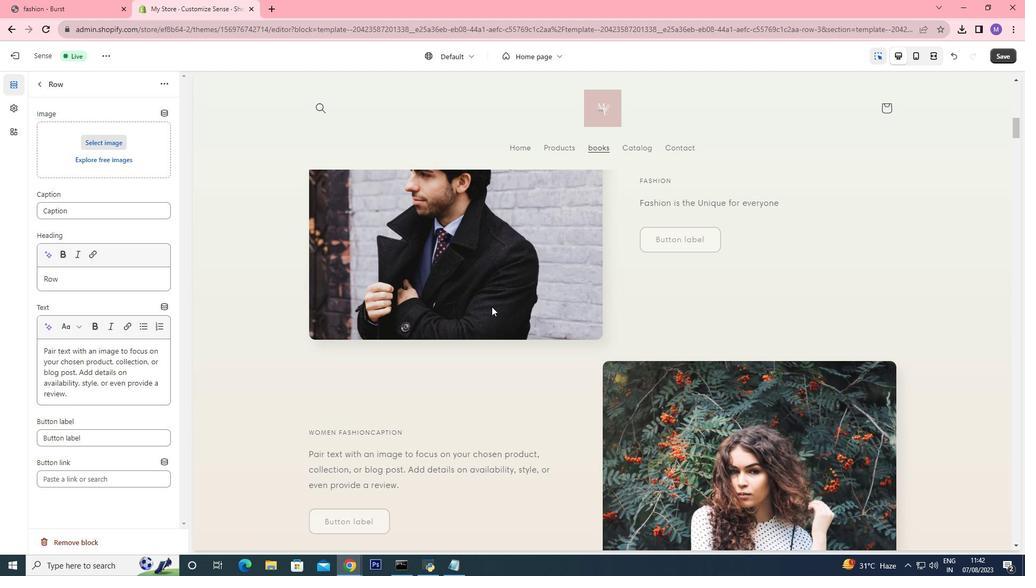 
Action: Mouse moved to (482, 327)
Screenshot: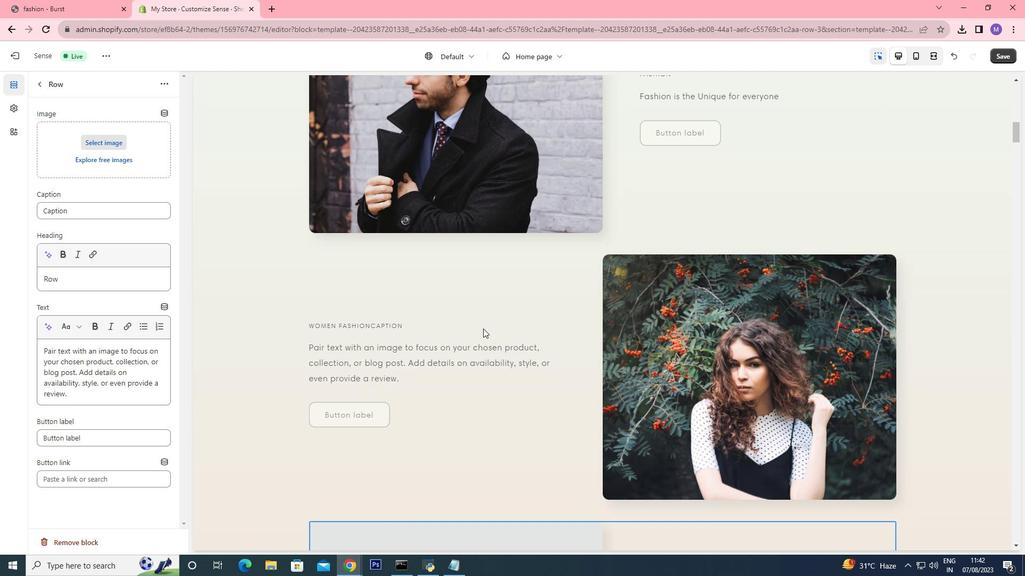 
Action: Mouse scrolled (482, 327) with delta (0, 0)
Screenshot: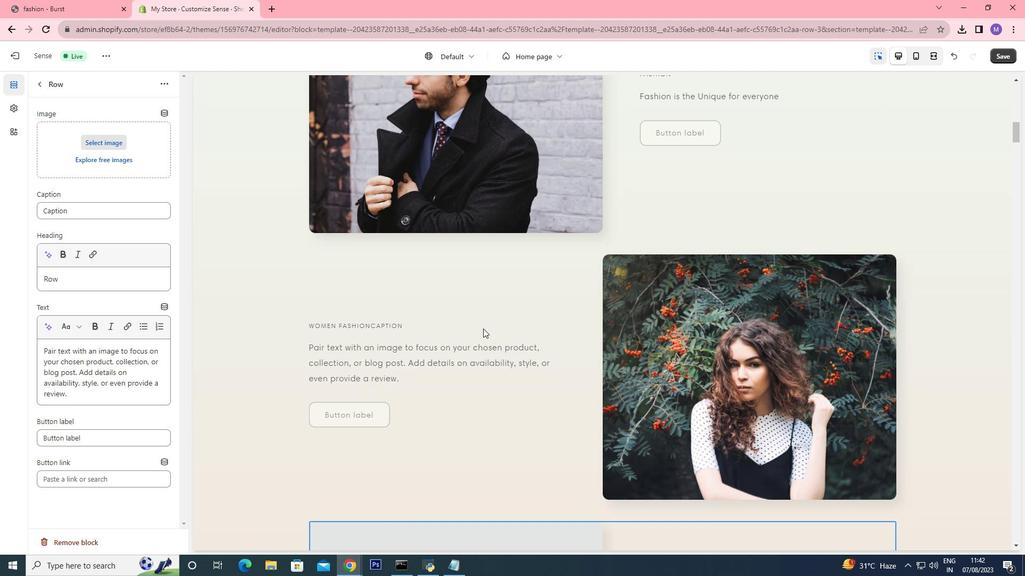 
Action: Mouse moved to (473, 369)
Screenshot: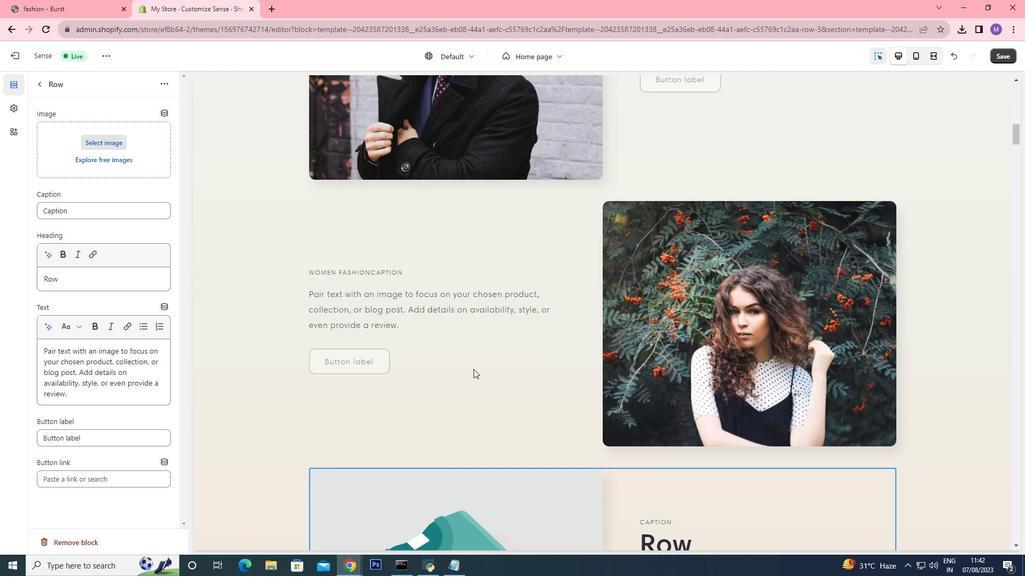 
Action: Mouse scrolled (473, 368) with delta (0, 0)
Screenshot: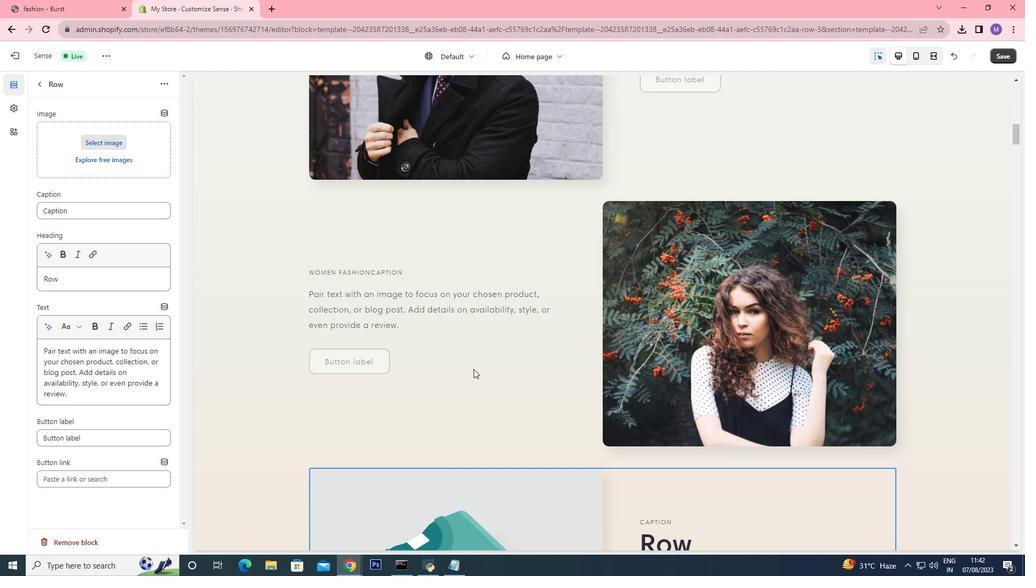 
Action: Mouse moved to (470, 370)
Screenshot: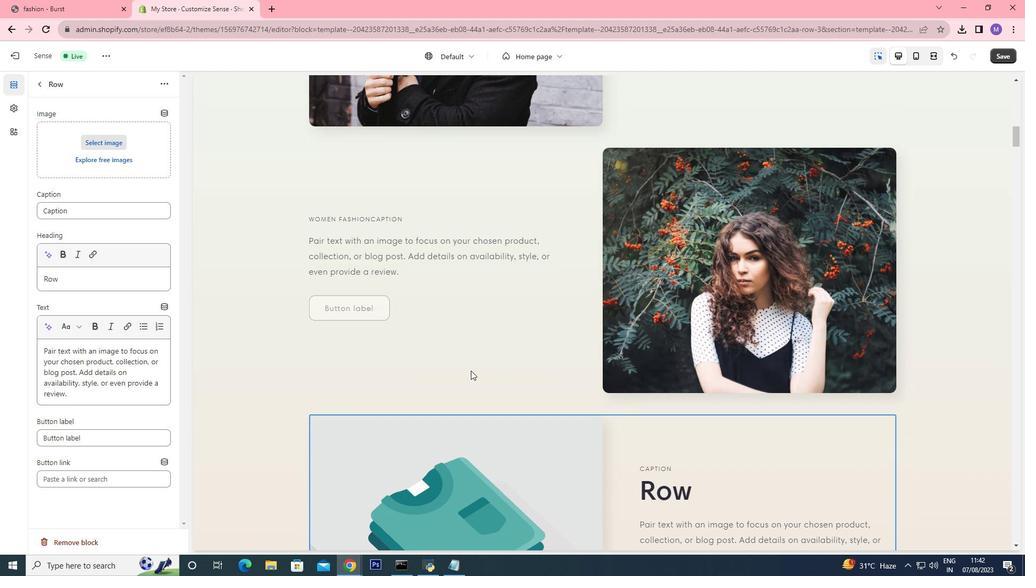 
Action: Mouse scrolled (470, 371) with delta (0, 0)
Screenshot: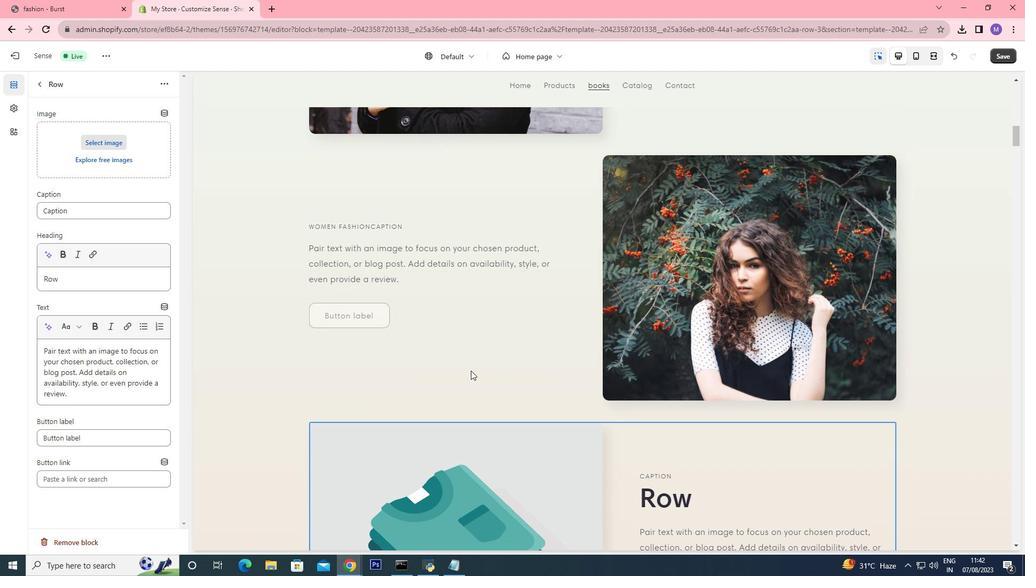 
Action: Mouse scrolled (470, 371) with delta (0, 0)
Screenshot: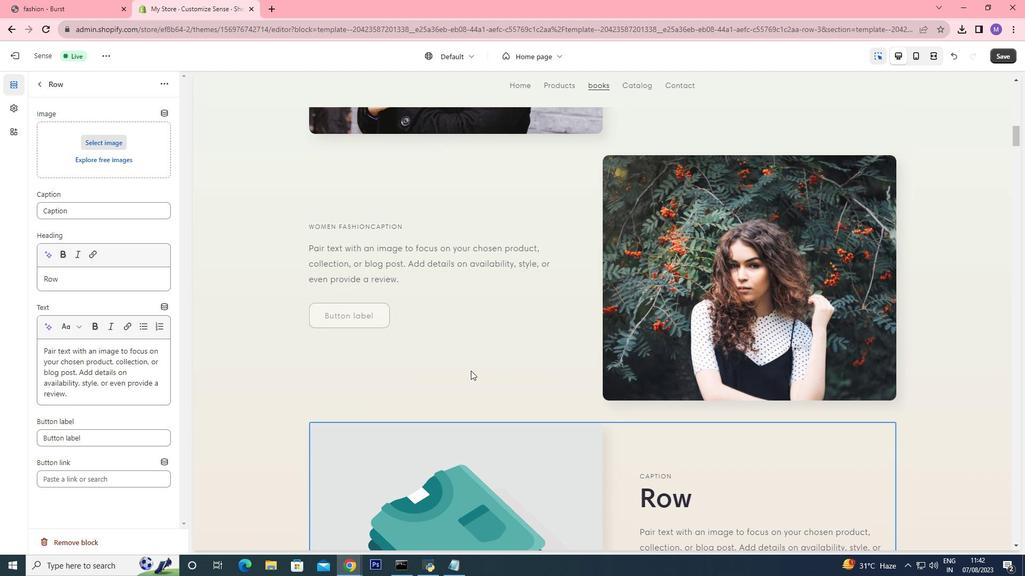 
Action: Mouse scrolled (470, 371) with delta (0, 0)
Screenshot: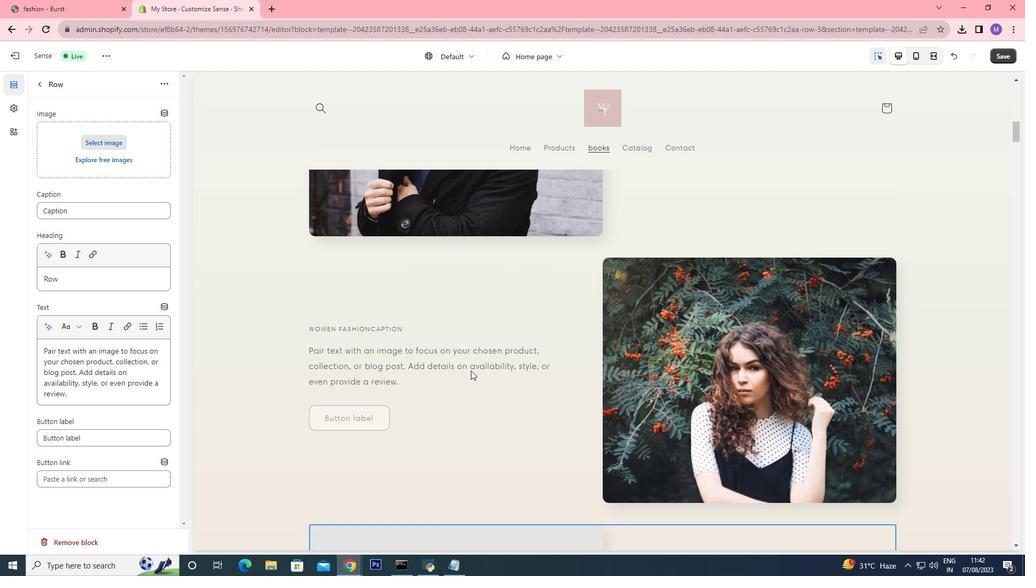 
Action: Mouse scrolled (470, 371) with delta (0, 0)
Screenshot: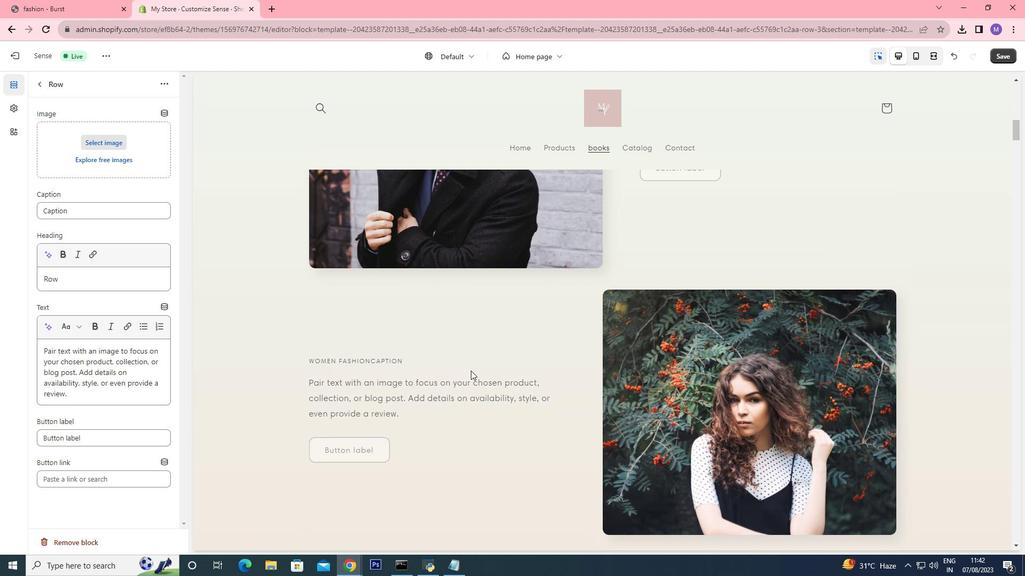 
Action: Mouse moved to (470, 371)
Screenshot: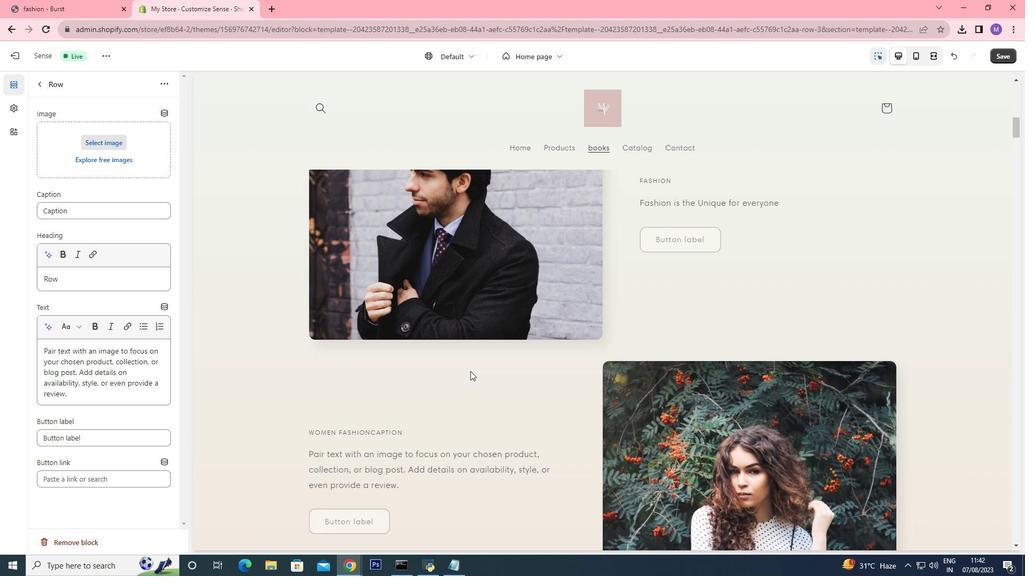 
Action: Mouse pressed left at (470, 371)
Screenshot: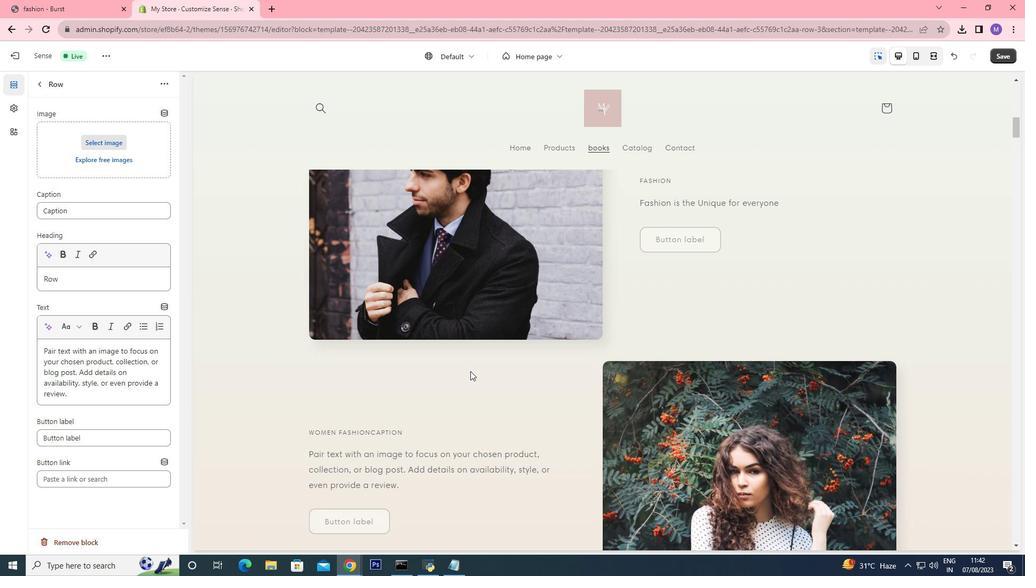 
Action: Mouse moved to (472, 397)
Screenshot: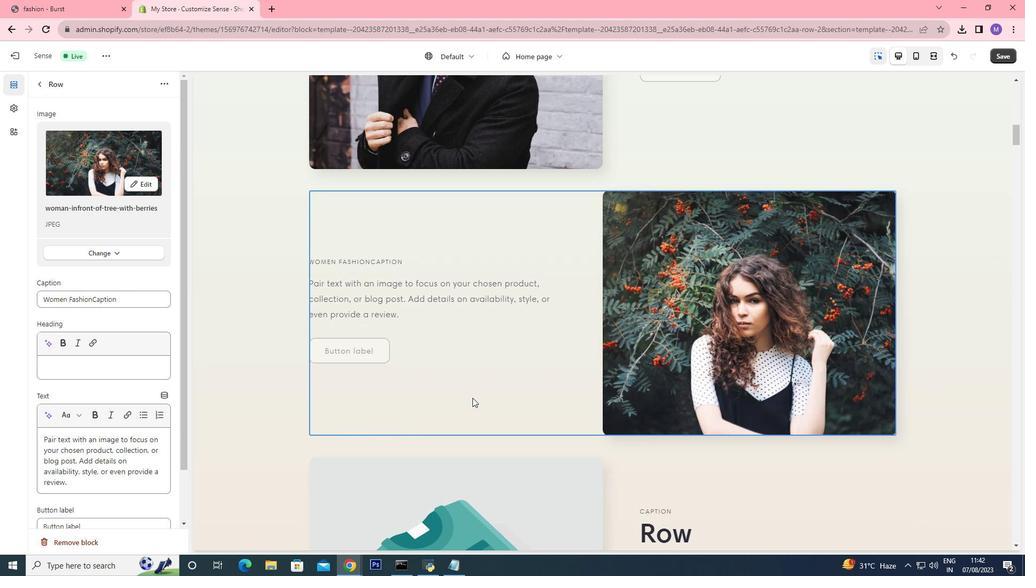 
Action: Mouse scrolled (472, 397) with delta (0, 0)
Screenshot: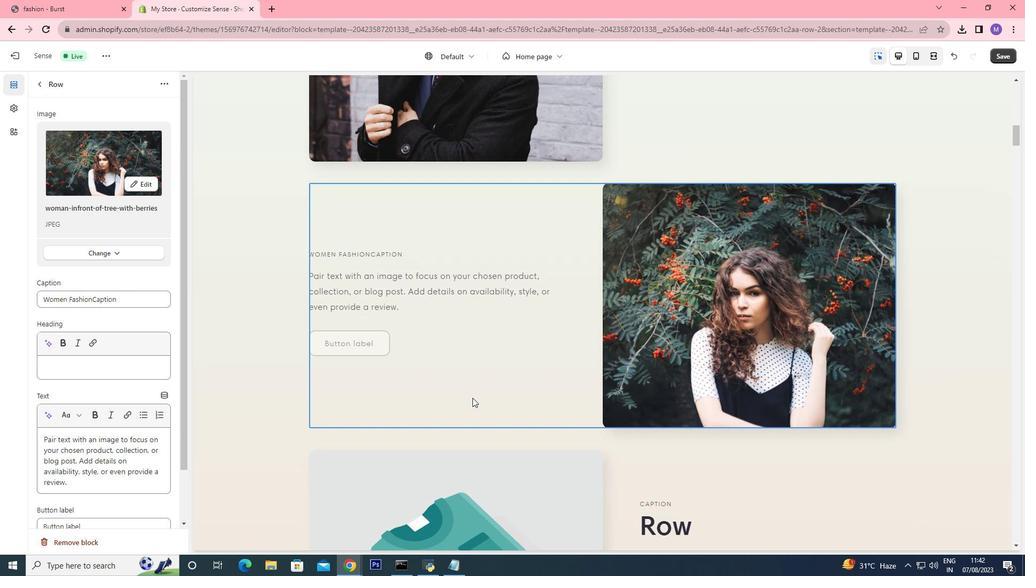 
Action: Mouse scrolled (472, 397) with delta (0, 0)
Screenshot: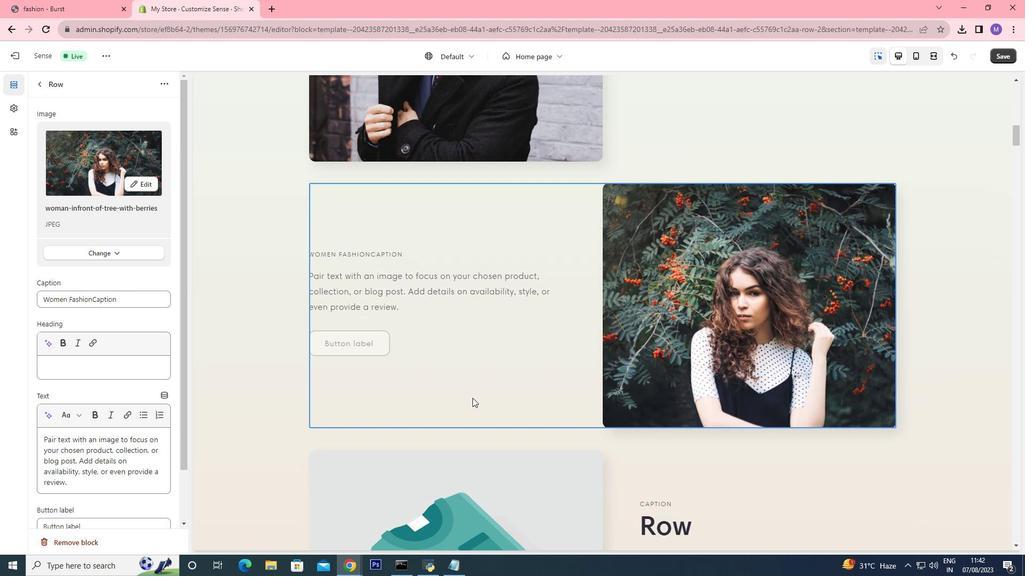 
Action: Mouse scrolled (472, 397) with delta (0, 0)
Screenshot: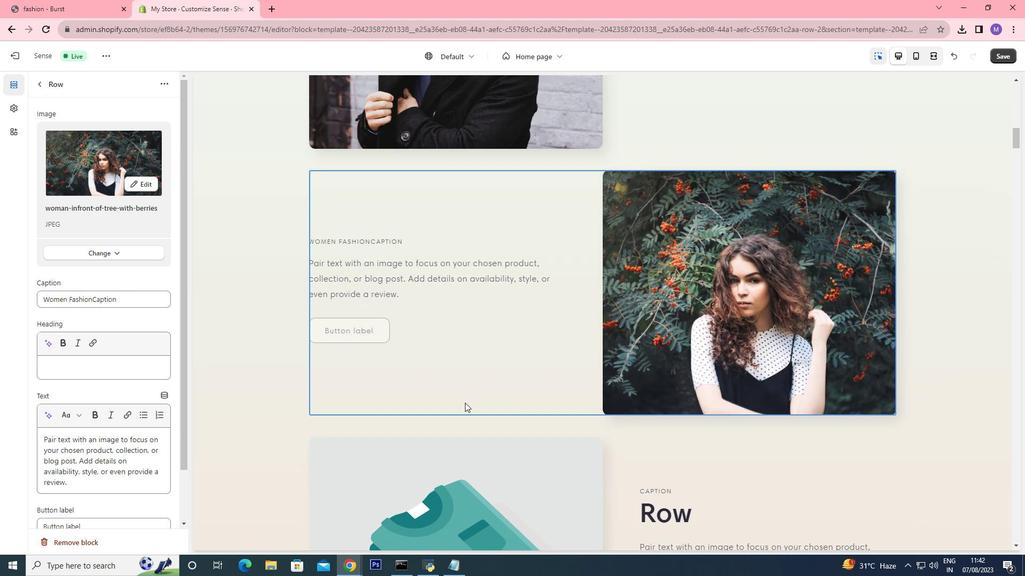
Action: Mouse moved to (430, 410)
Screenshot: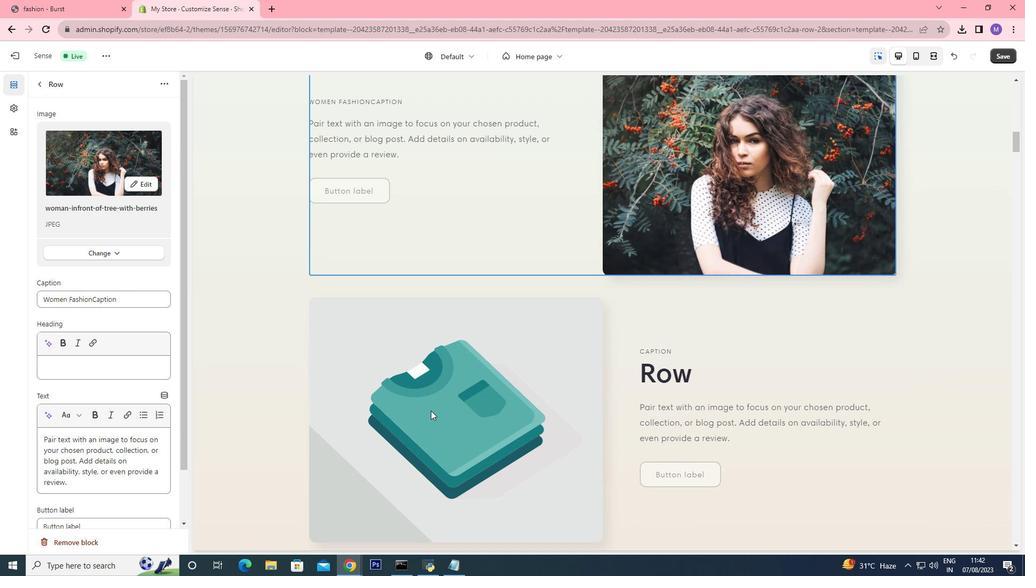 
Action: Mouse pressed left at (430, 410)
Screenshot: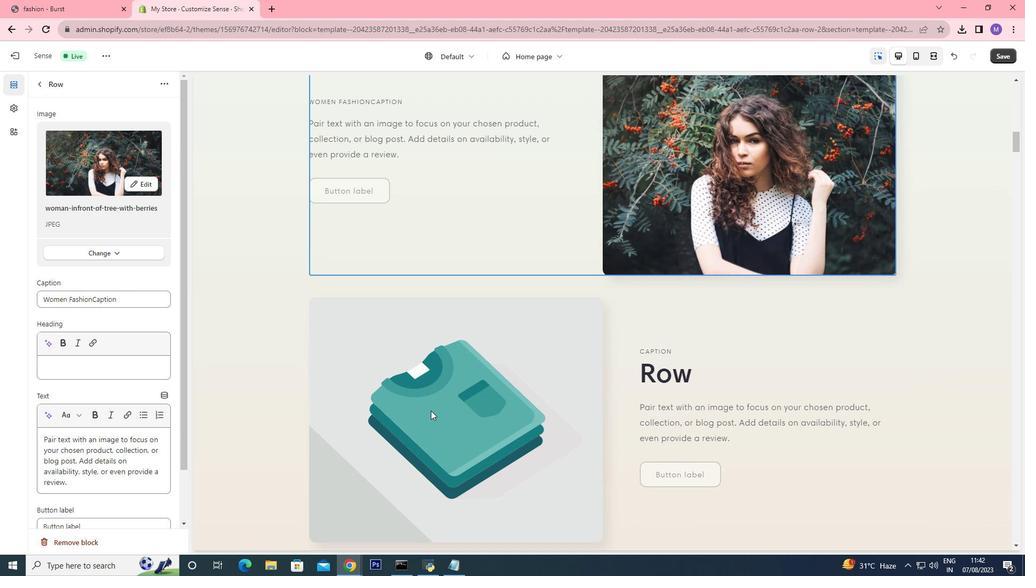 
Action: Mouse moved to (114, 143)
Screenshot: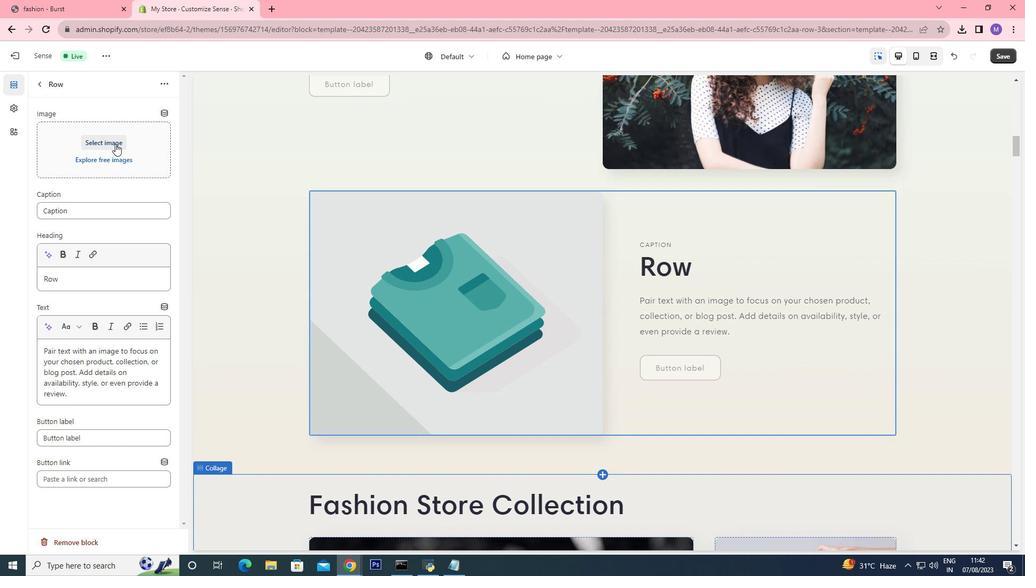 
Action: Mouse pressed left at (114, 143)
Screenshot: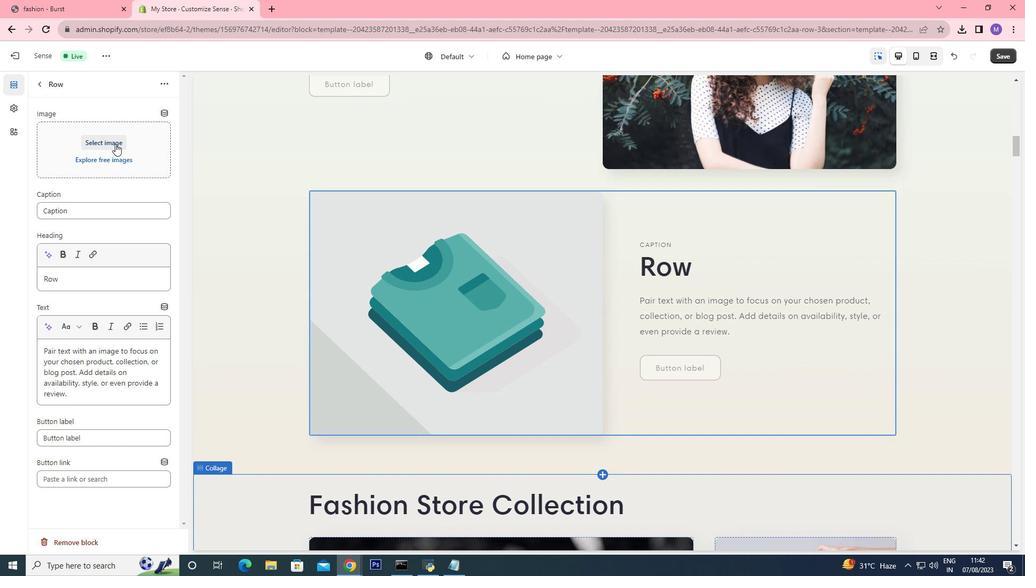 
Action: Mouse moved to (559, 169)
Screenshot: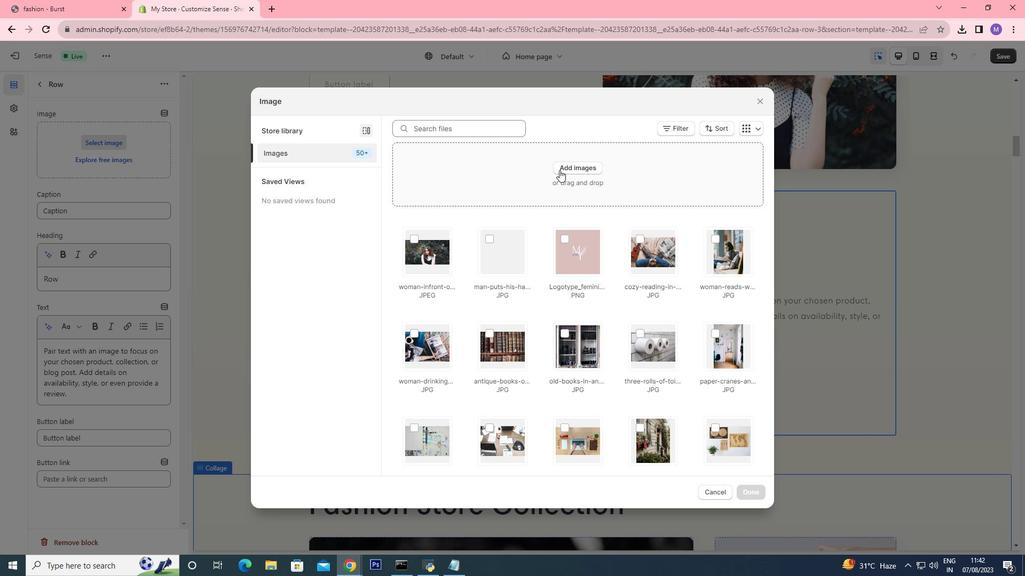 
Action: Mouse pressed left at (559, 169)
Screenshot: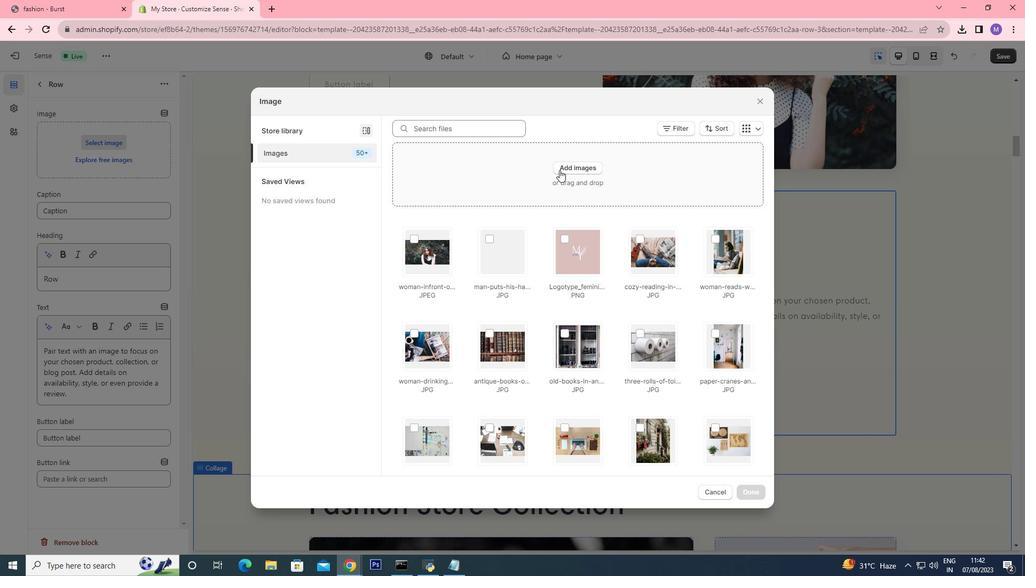 
Action: Mouse moved to (123, 92)
Screenshot: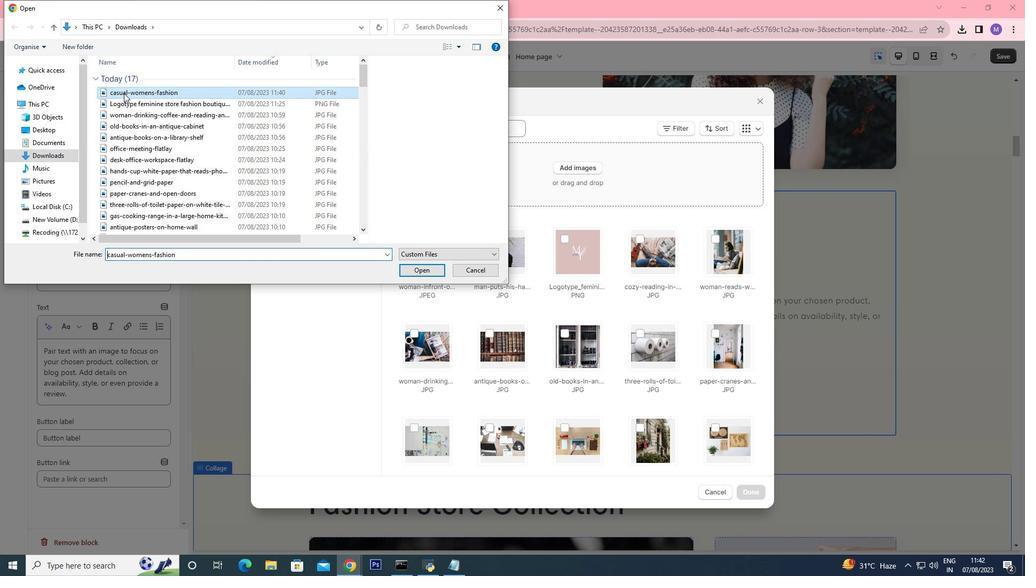 
Action: Mouse pressed left at (123, 92)
Screenshot: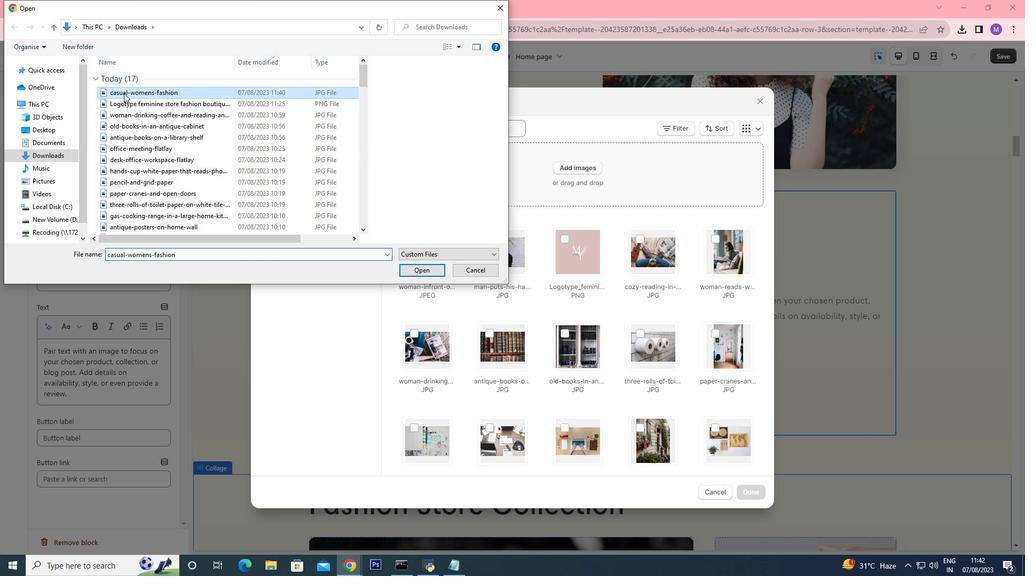 
Action: Mouse moved to (421, 277)
Screenshot: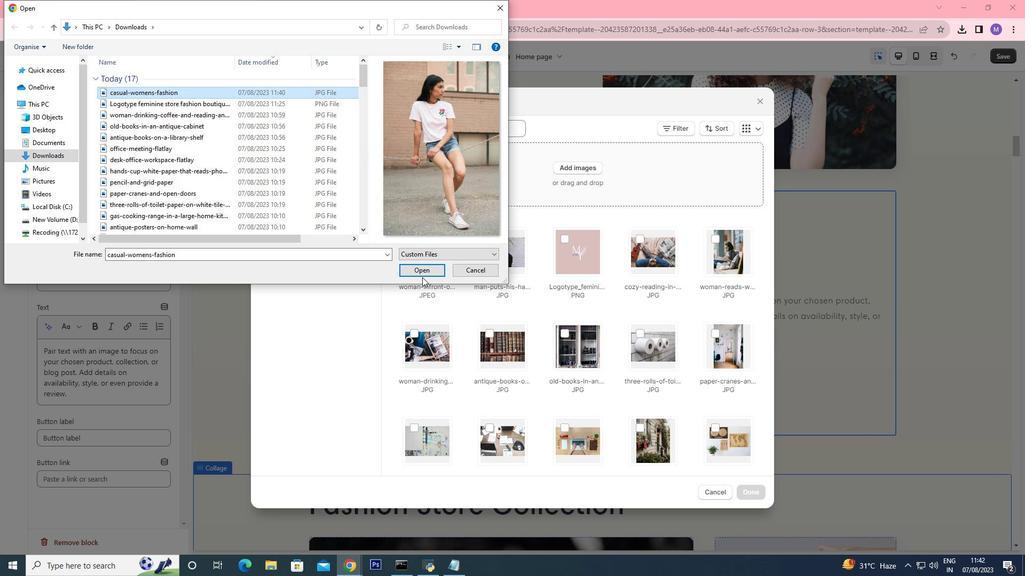 
Action: Mouse pressed left at (421, 277)
Screenshot: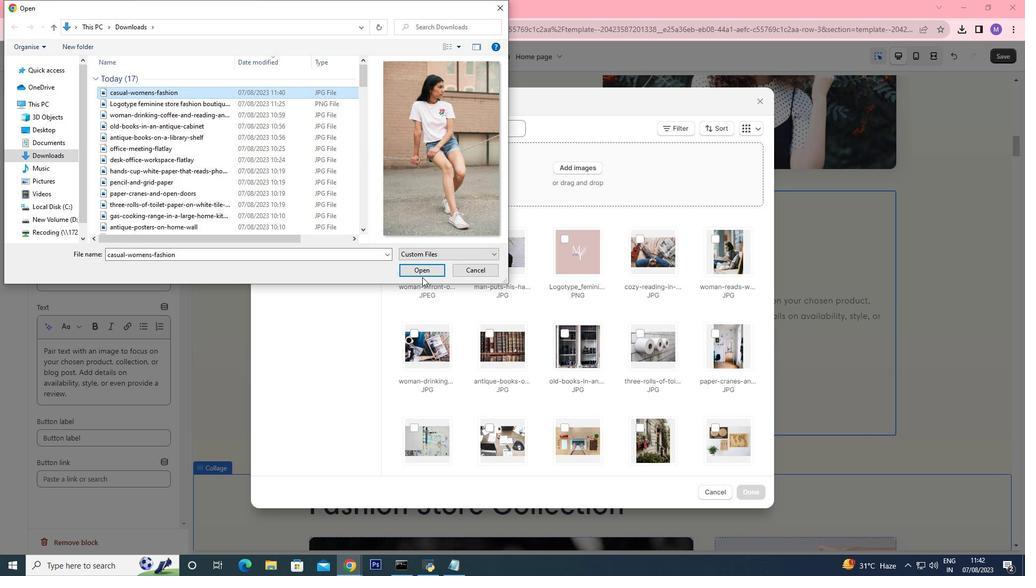 
Action: Mouse moved to (421, 273)
Screenshot: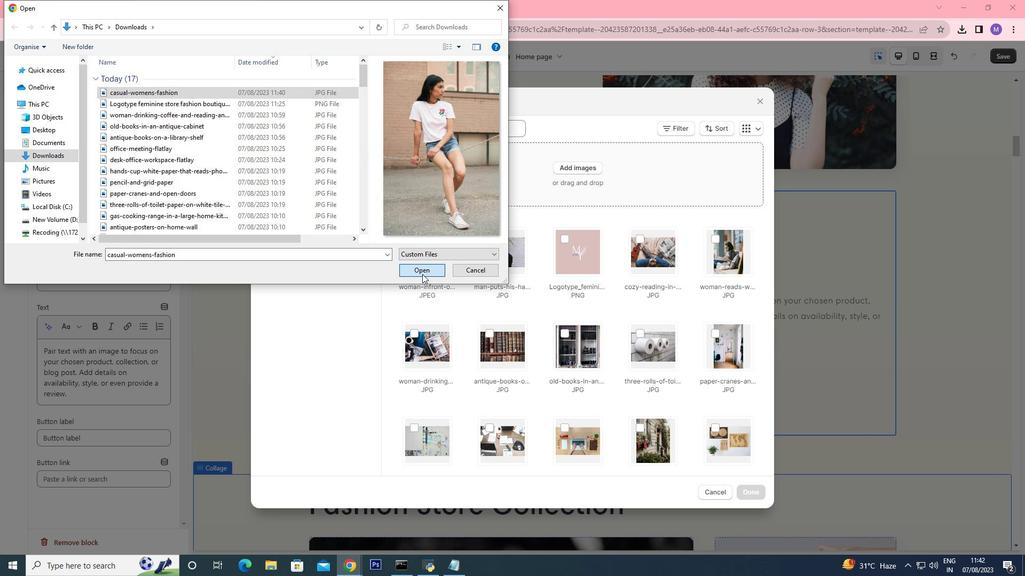 
Action: Mouse pressed left at (421, 273)
Screenshot: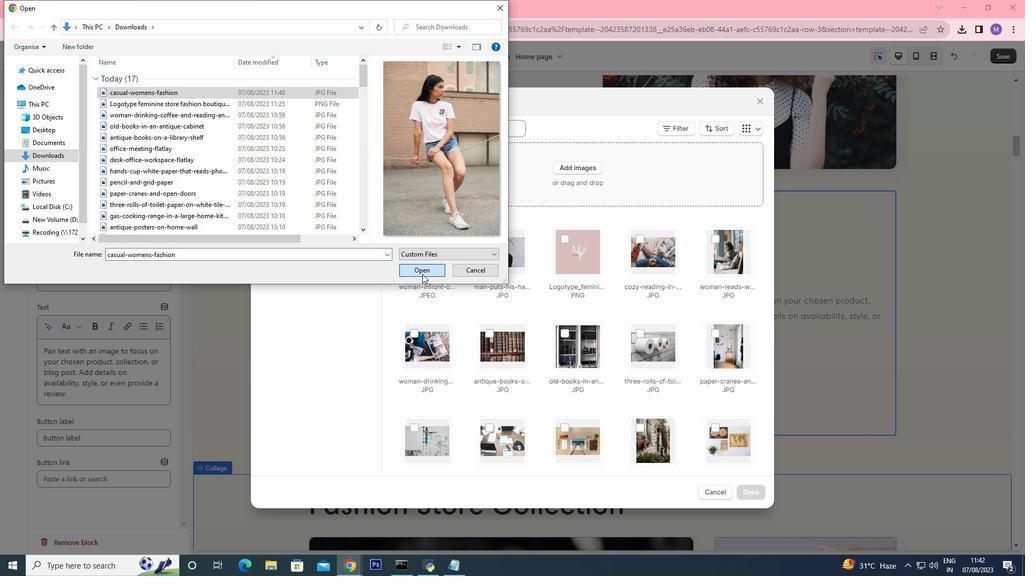 
Action: Mouse moved to (753, 494)
Screenshot: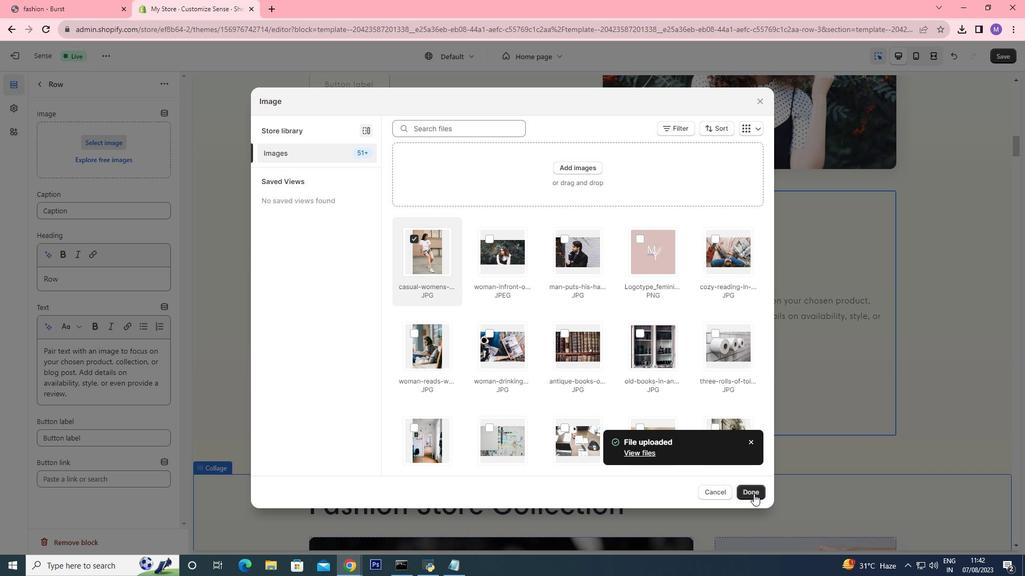 
Action: Mouse pressed left at (753, 494)
Screenshot: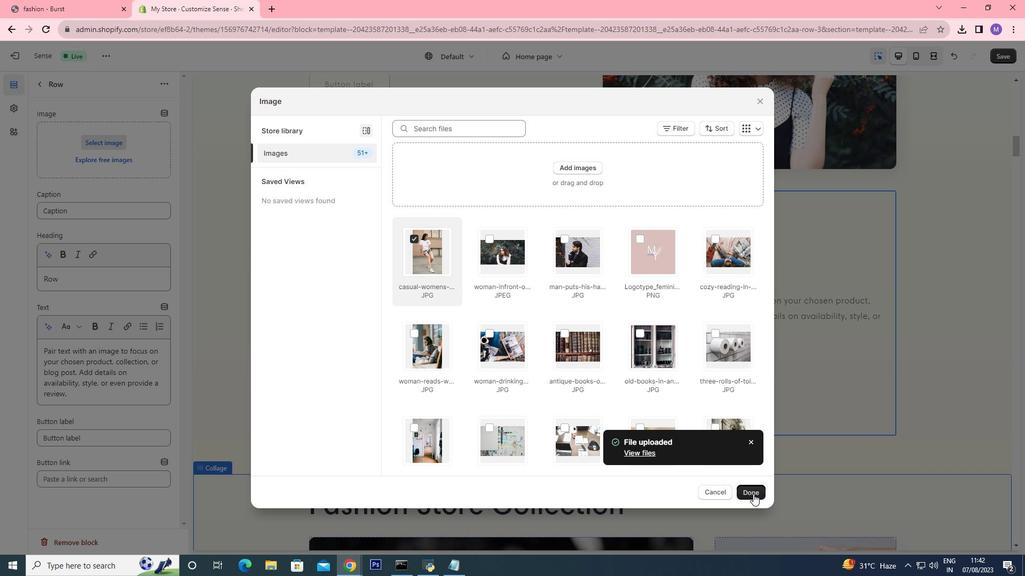
Action: Mouse moved to (58, 354)
Screenshot: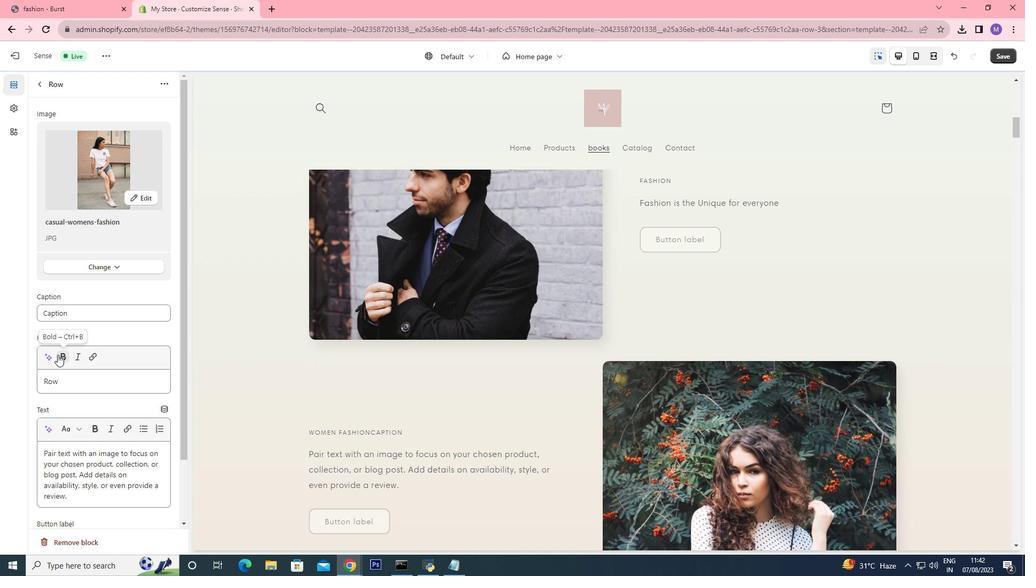 
Action: Mouse pressed left at (58, 354)
Screenshot: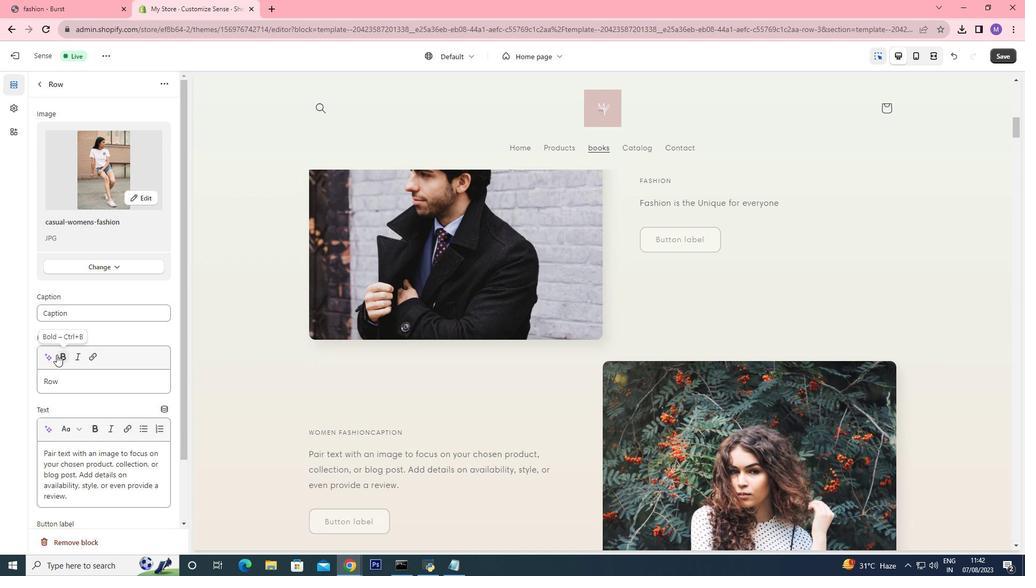 
Action: Mouse moved to (68, 382)
Screenshot: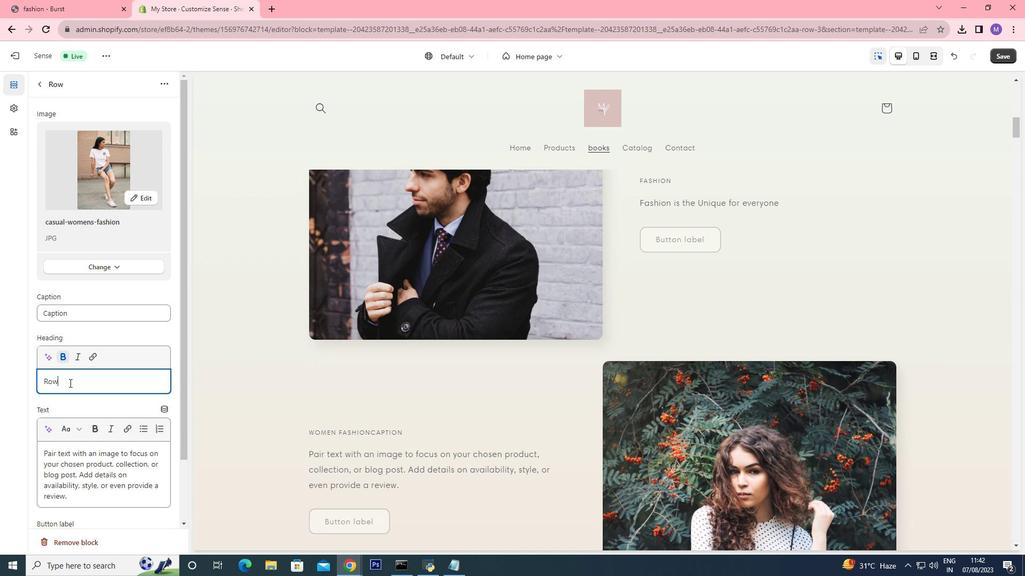 
Action: Mouse pressed left at (68, 382)
Screenshot: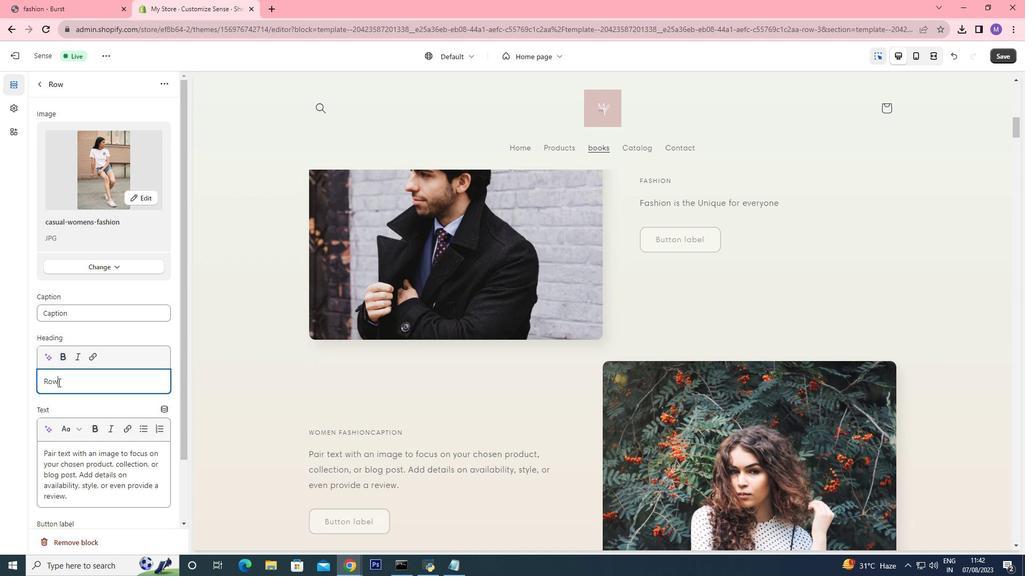 
Action: Mouse moved to (17, 377)
Screenshot: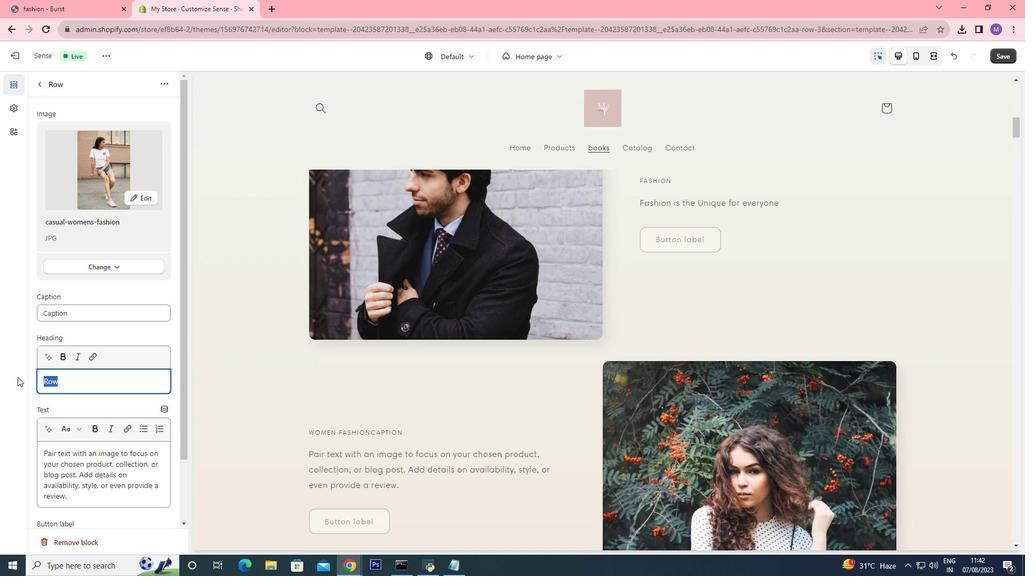 
Action: Key pressed <Key.backspace>
Screenshot: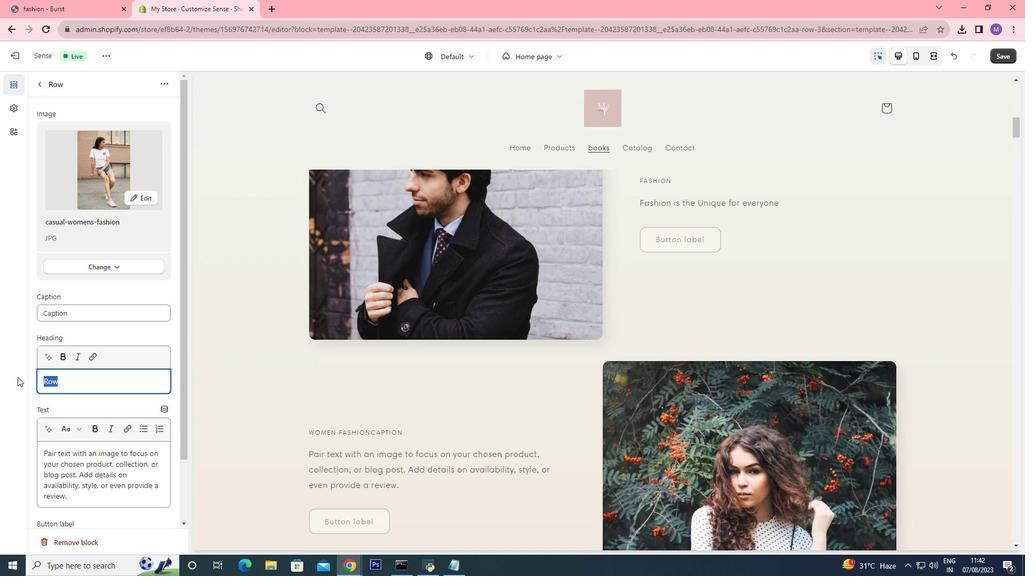 
Action: Mouse moved to (75, 309)
Screenshot: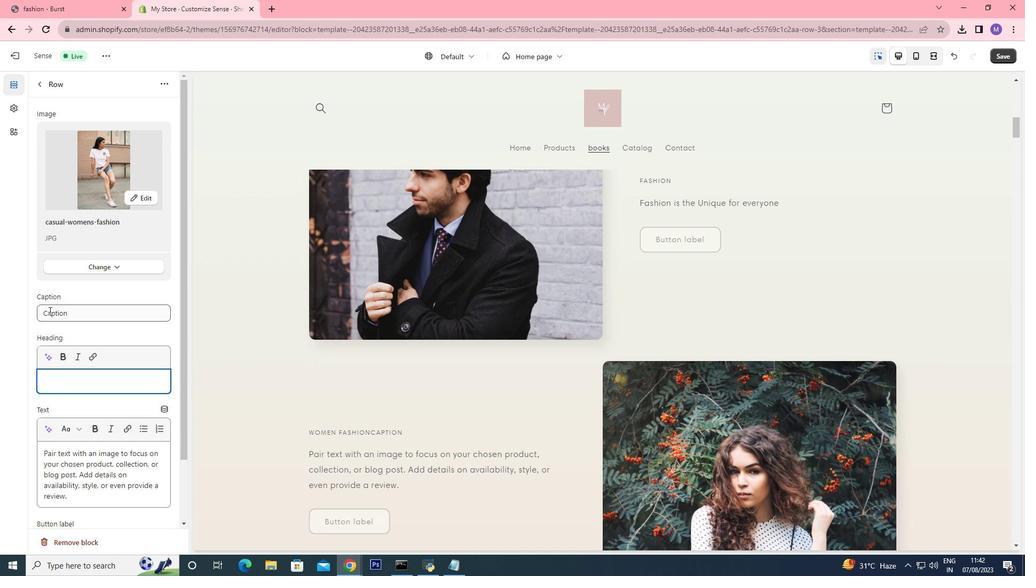 
Action: Mouse pressed left at (75, 309)
Screenshot: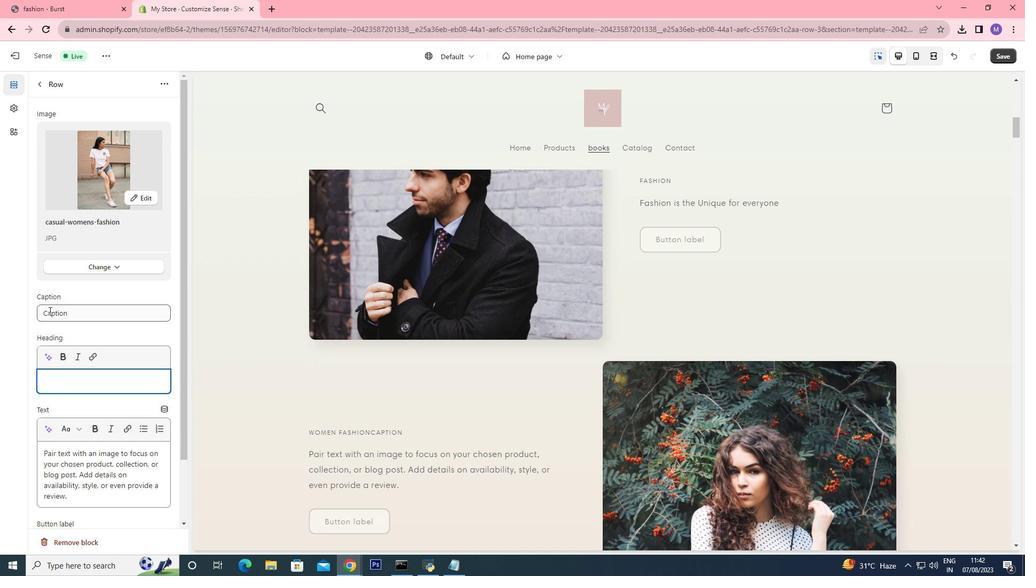 
Action: Mouse moved to (33, 310)
Screenshot: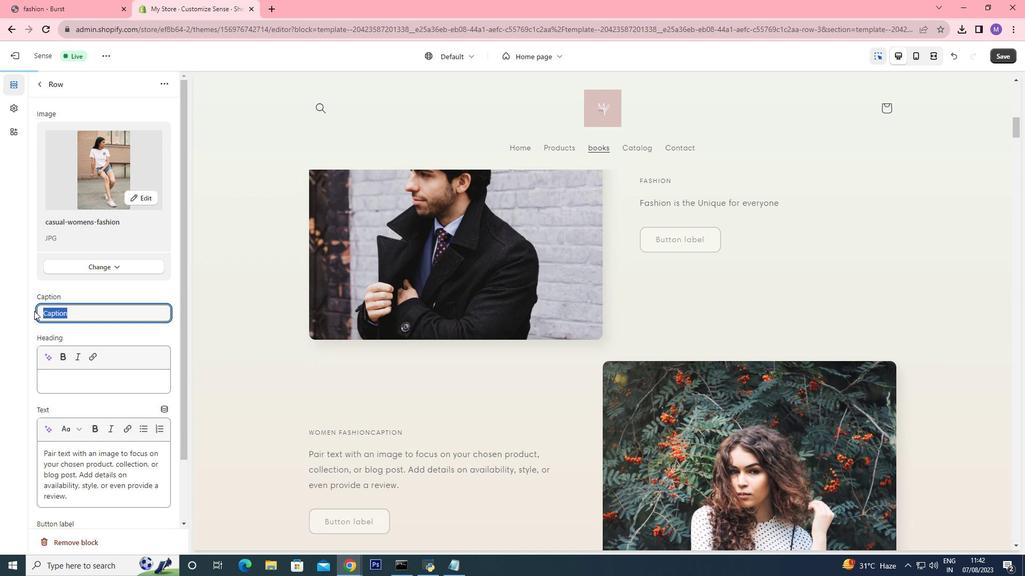 
Action: Key pressed <Key.shift><Key.shift>Fashio
Screenshot: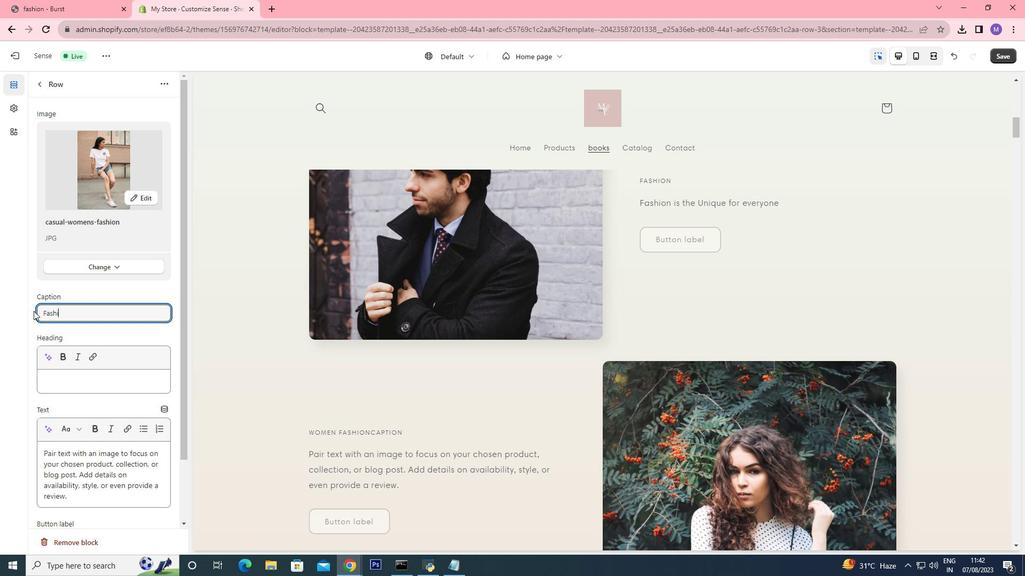 
Action: Mouse moved to (33, 310)
Screenshot: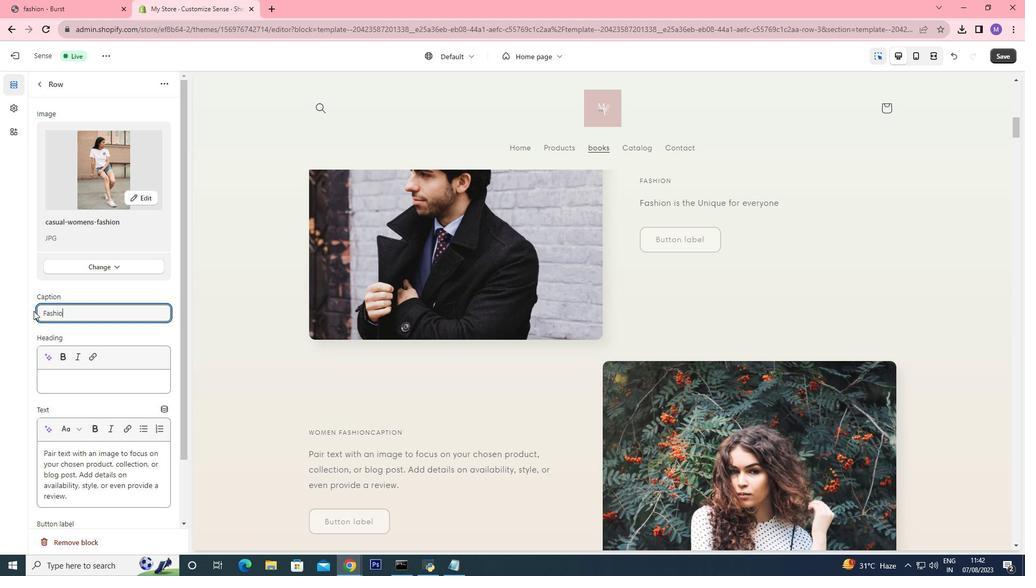 
Action: Key pressed n
Screenshot: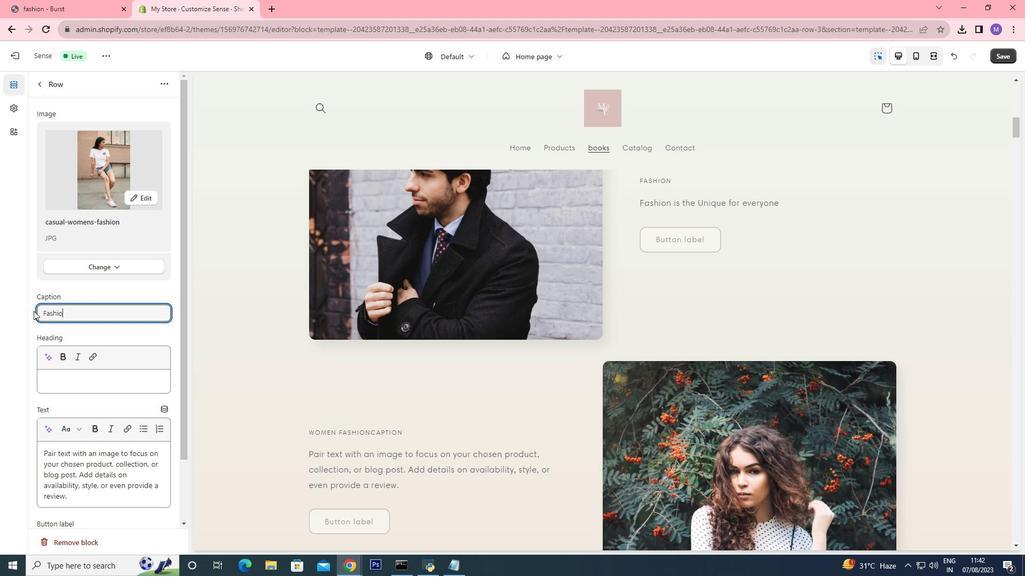 
Action: Mouse moved to (82, 429)
Screenshot: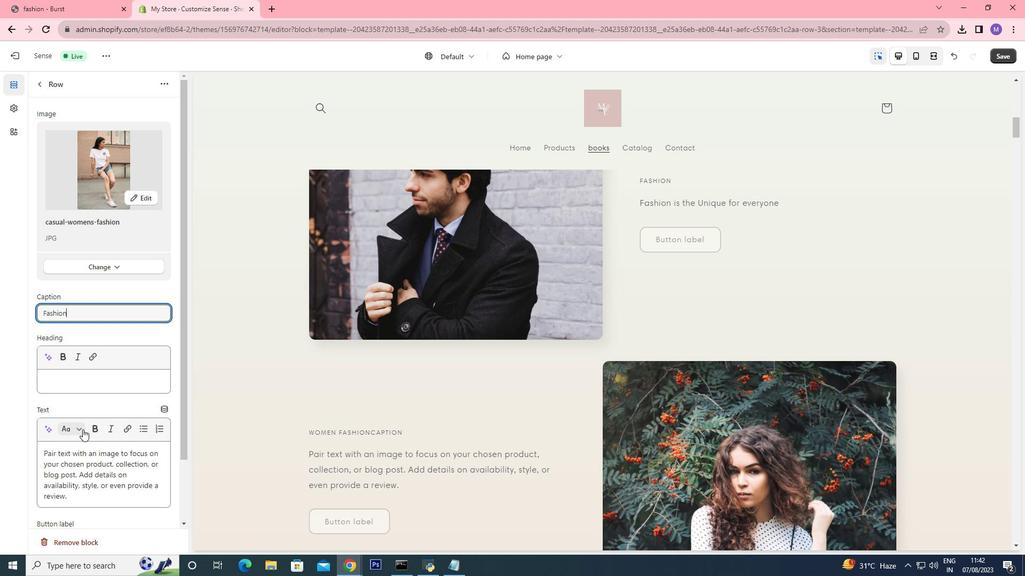 
Action: Mouse scrolled (82, 428) with delta (0, 0)
Screenshot: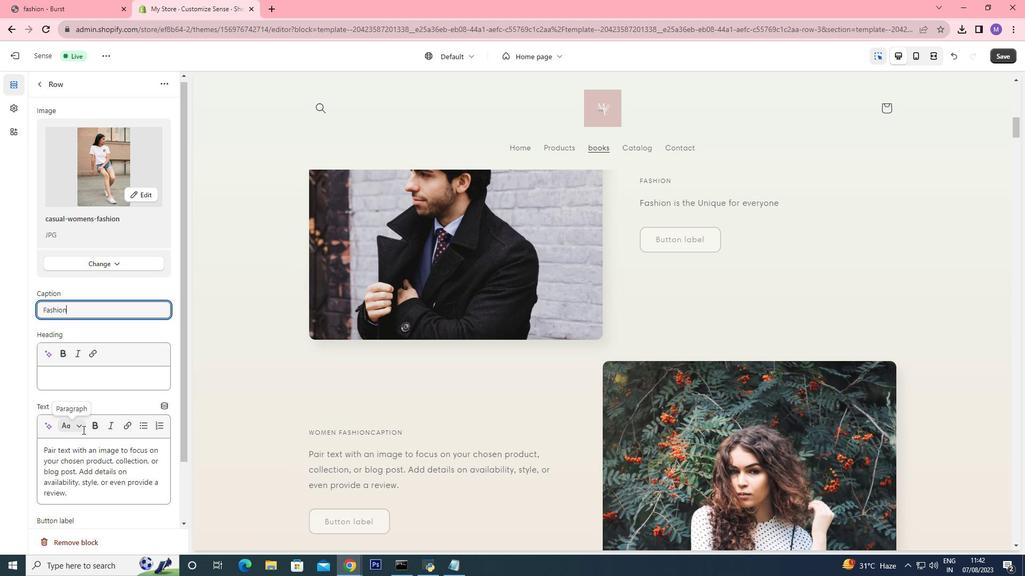 
Action: Mouse moved to (82, 429)
Screenshot: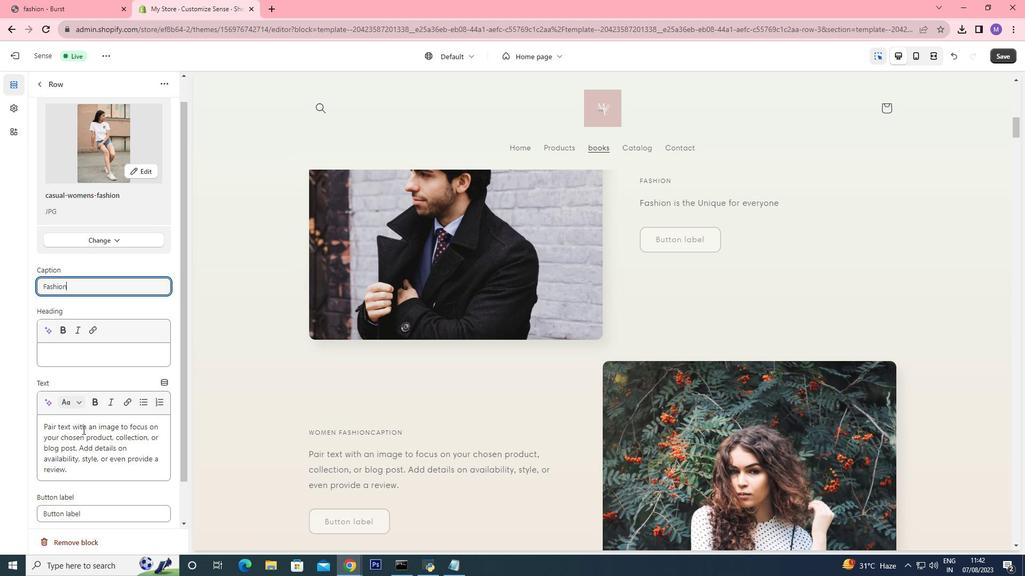 
Action: Mouse scrolled (82, 429) with delta (0, 0)
Screenshot: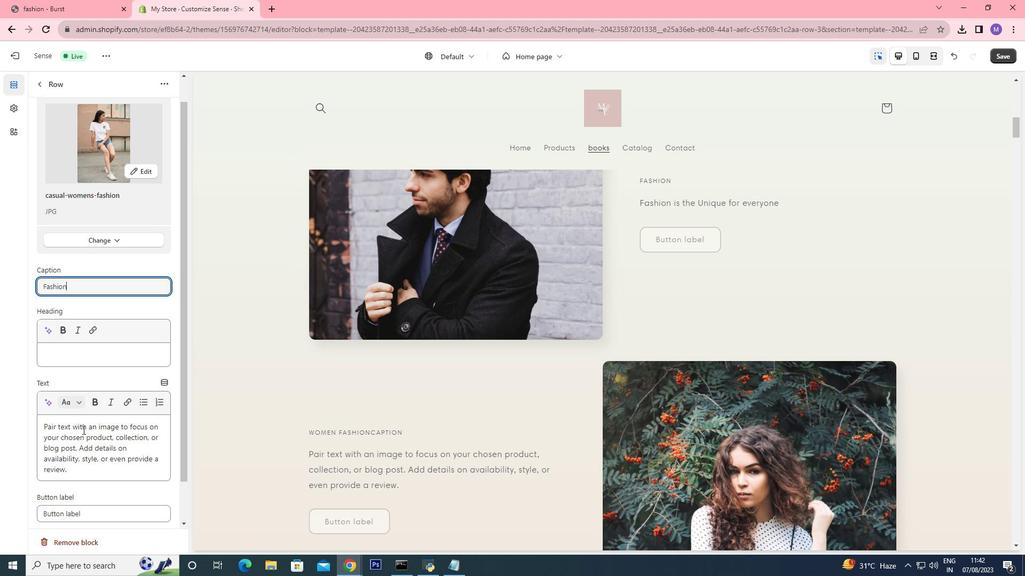 
Action: Mouse moved to (68, 428)
Screenshot: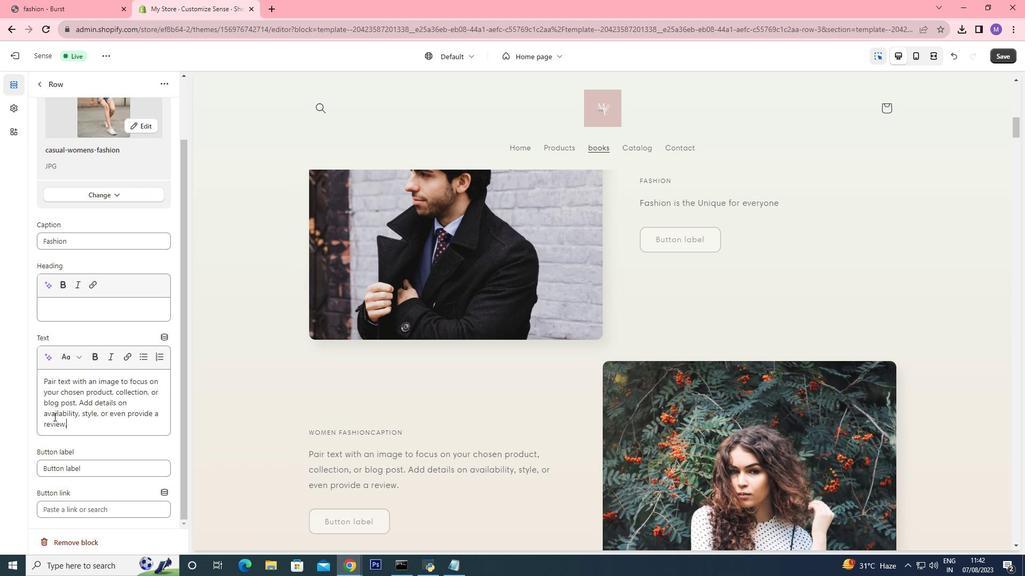 
Action: Mouse pressed left at (68, 428)
Screenshot: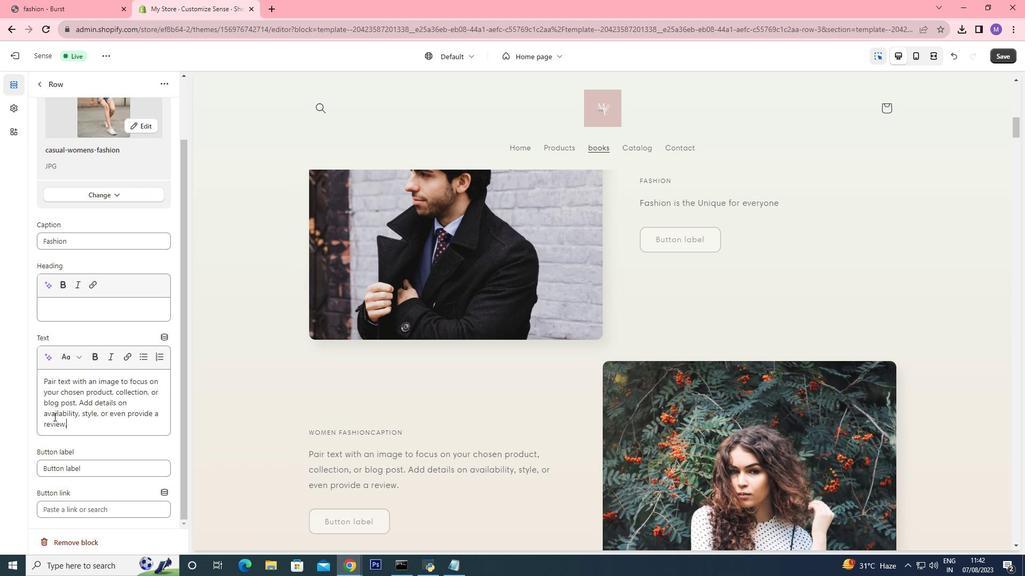 
Action: Mouse moved to (20, 373)
Screenshot: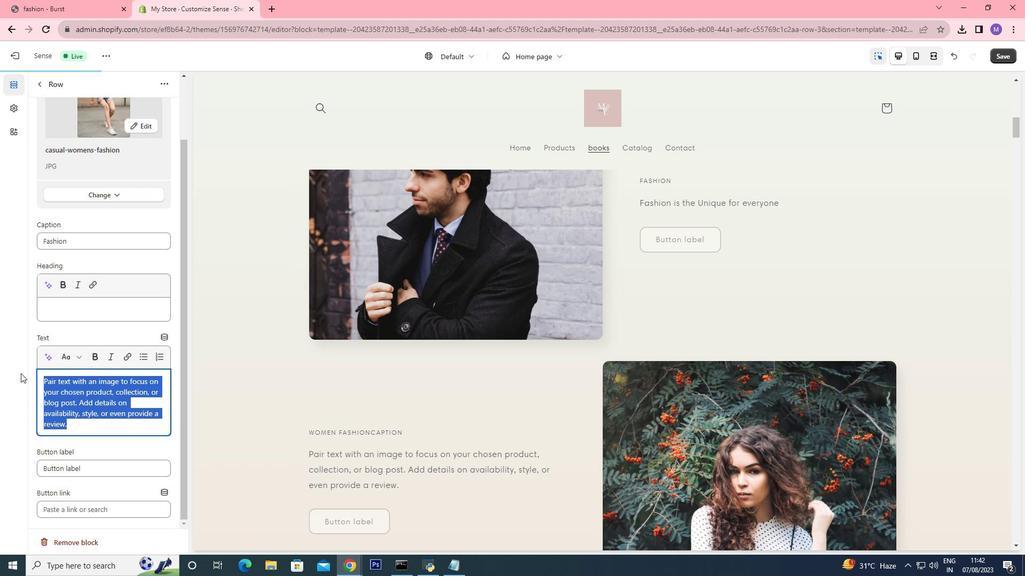 
Action: Key pressed <Key.shift>Fashion<Key.space>is<Key.space>the<Key.space>best<Key.space><Key.shift>Organization<Key.space>way<Key.space>for<Key.space>looking<Key.space>preety
Screenshot: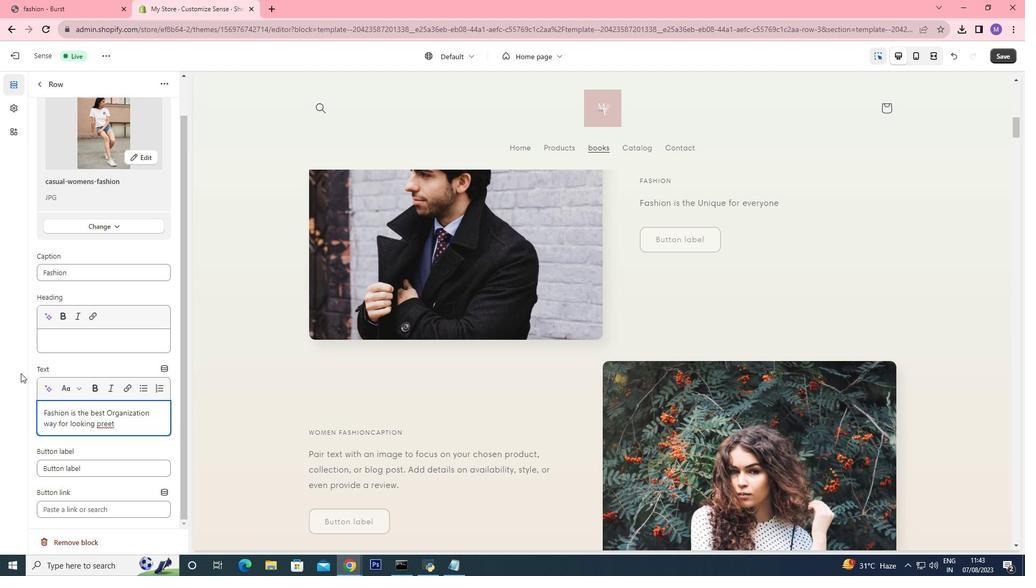 
Action: Mouse moved to (109, 425)
Screenshot: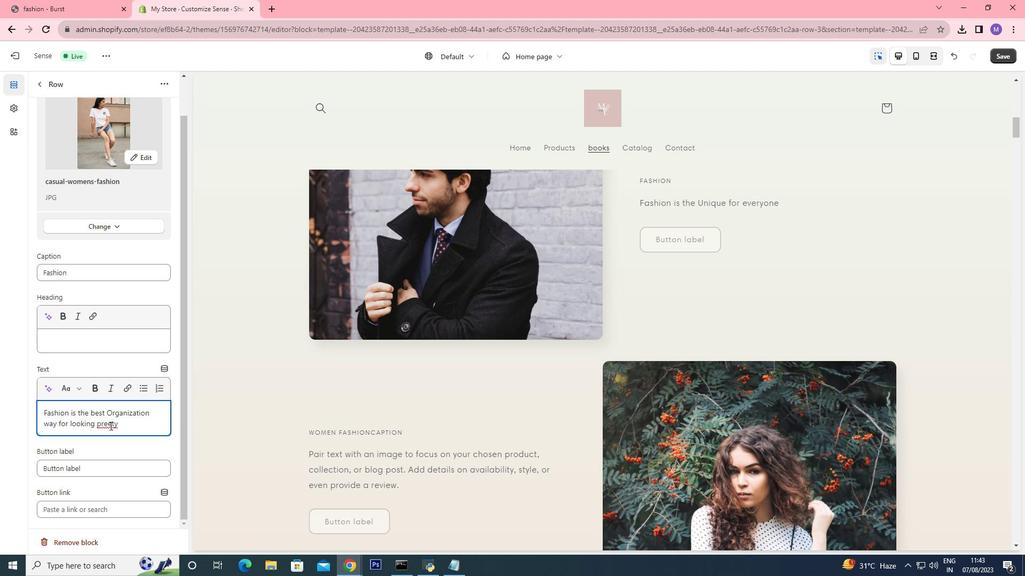 
Action: Mouse pressed left at (109, 425)
Screenshot: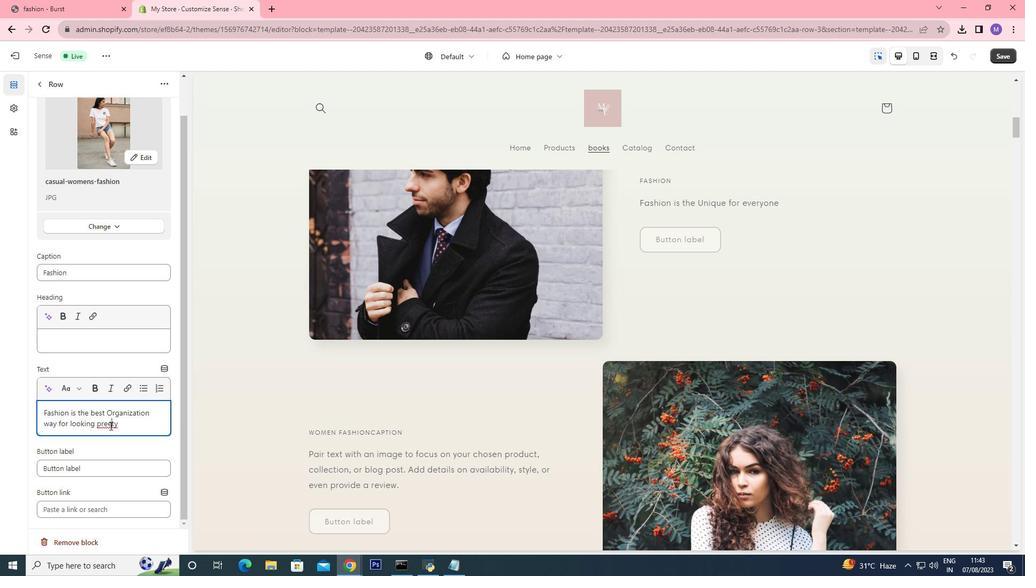 
Action: Mouse moved to (108, 425)
Screenshot: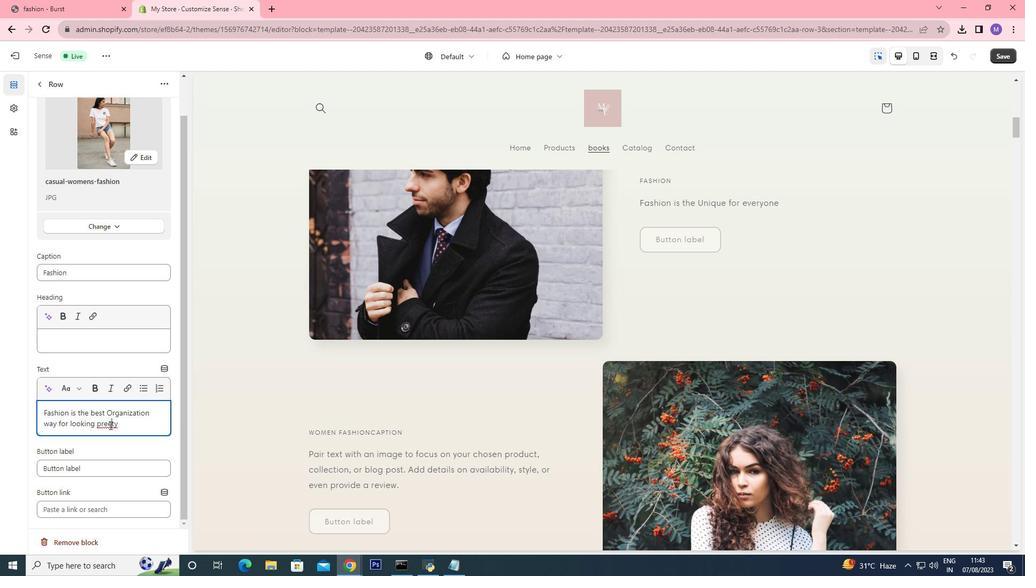 
Action: Mouse pressed right at (108, 425)
Screenshot: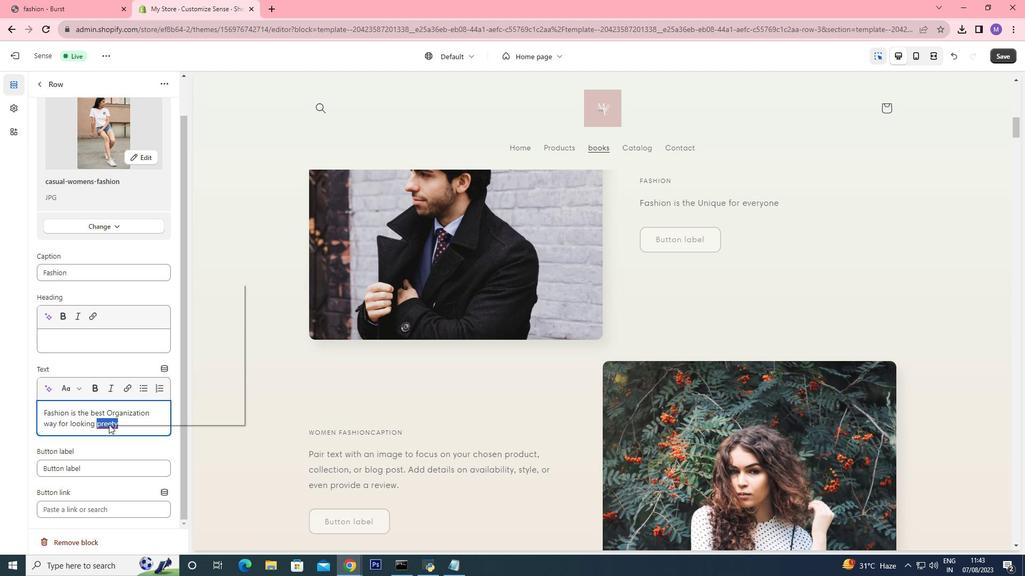 
Action: Mouse moved to (108, 424)
Screenshot: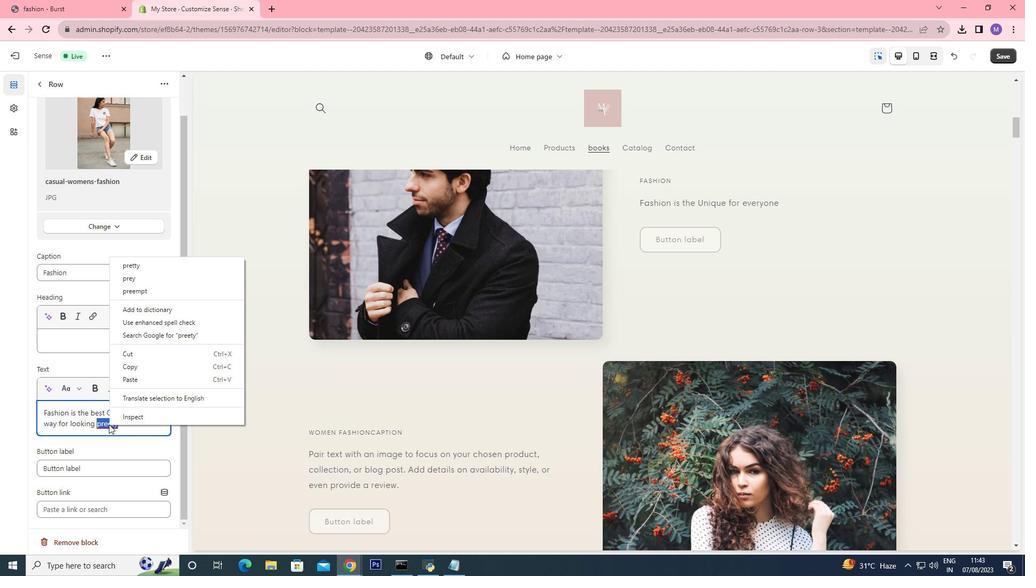 
Action: Mouse pressed left at (108, 424)
Screenshot: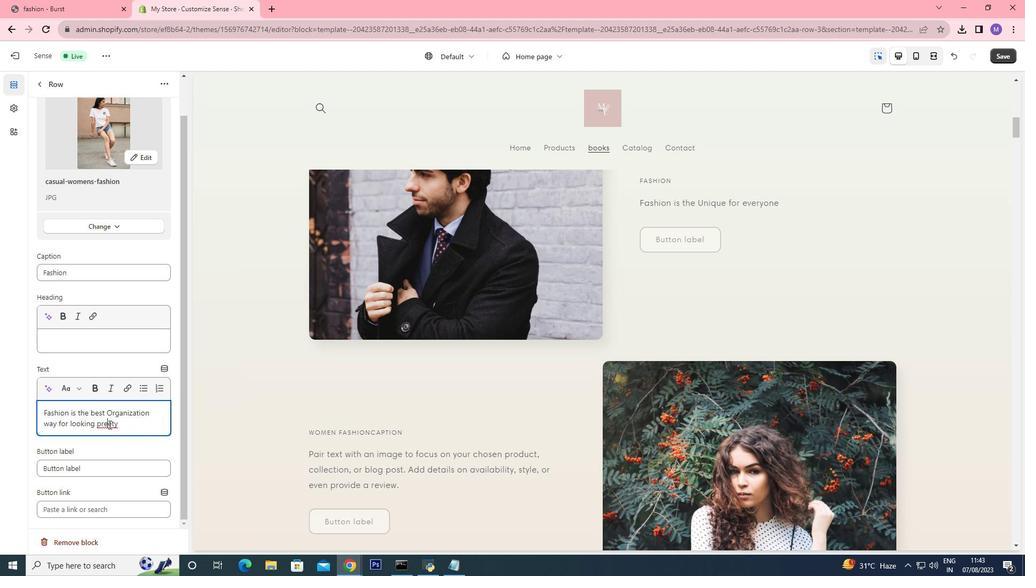 
Action: Key pressed <Key.right><Key.backspace>t
Screenshot: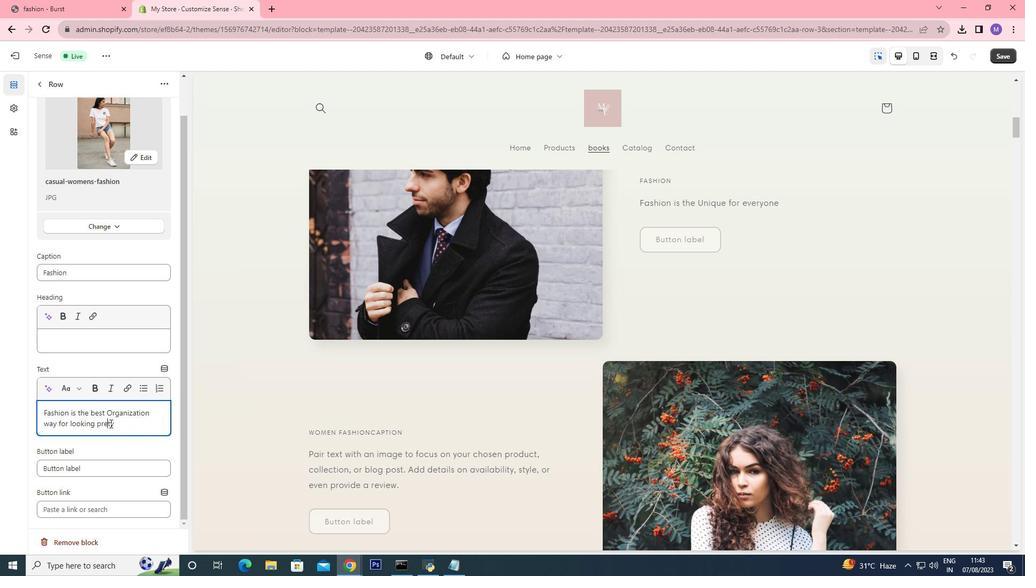 
Action: Mouse moved to (132, 421)
Screenshot: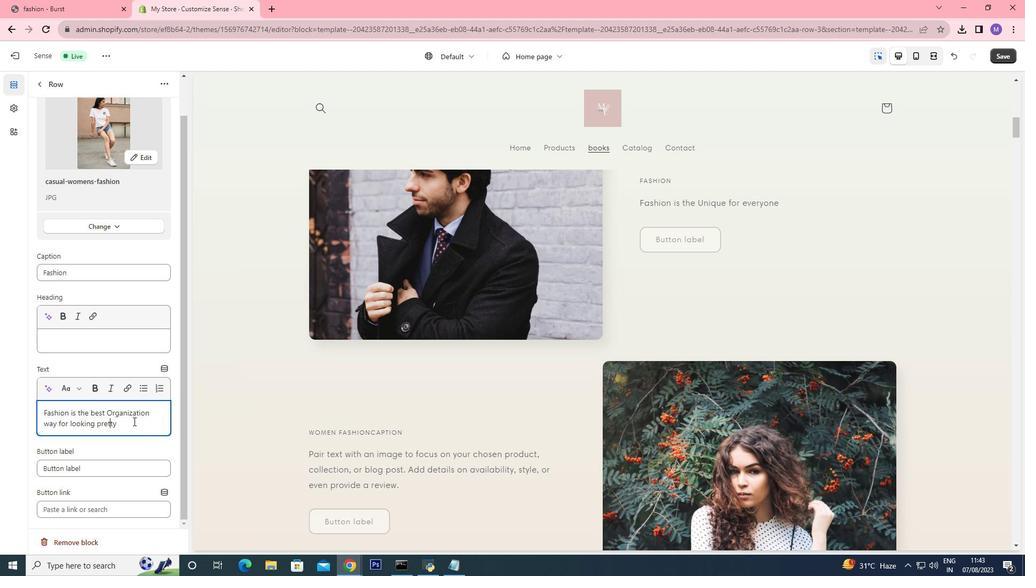 
Action: Mouse pressed left at (132, 421)
Screenshot: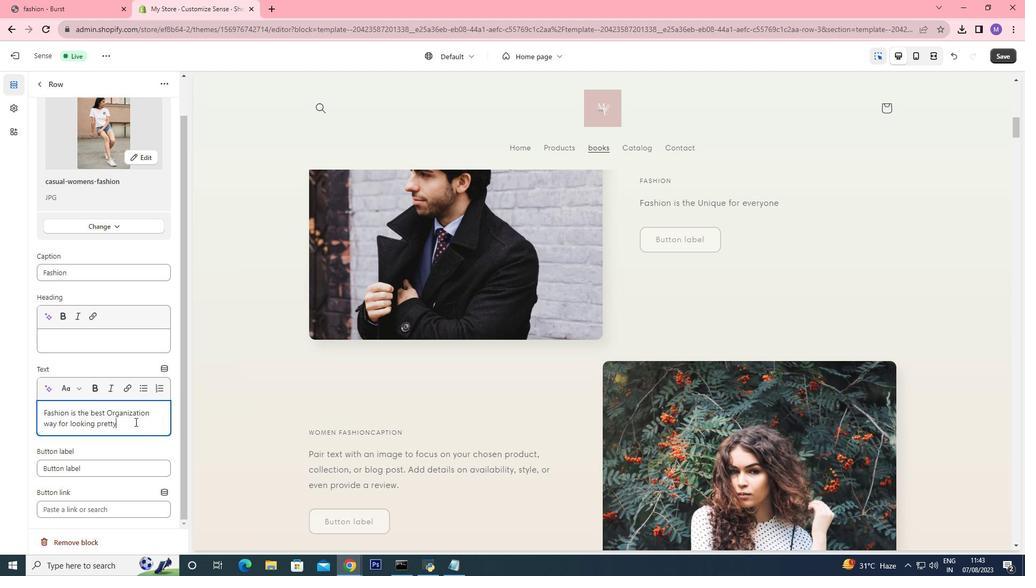 
Action: Mouse moved to (135, 421)
Screenshot: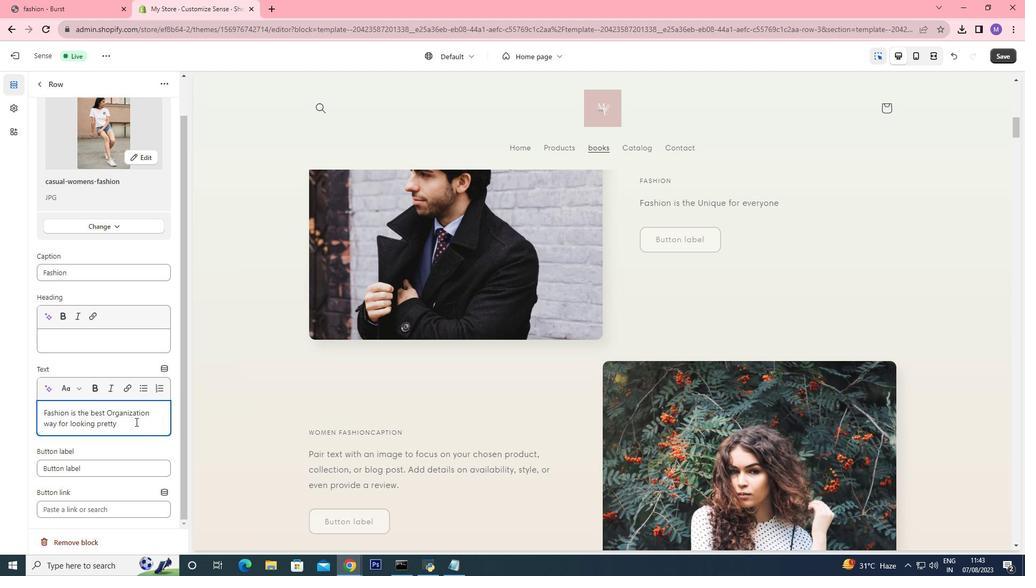 
Action: Key pressed .
Screenshot: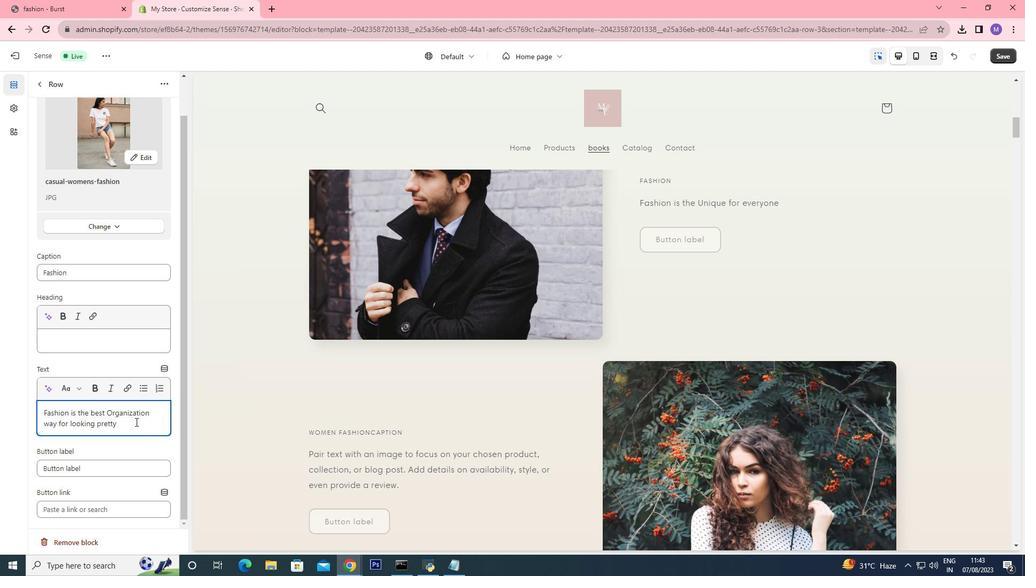 
Action: Mouse moved to (275, 415)
Screenshot: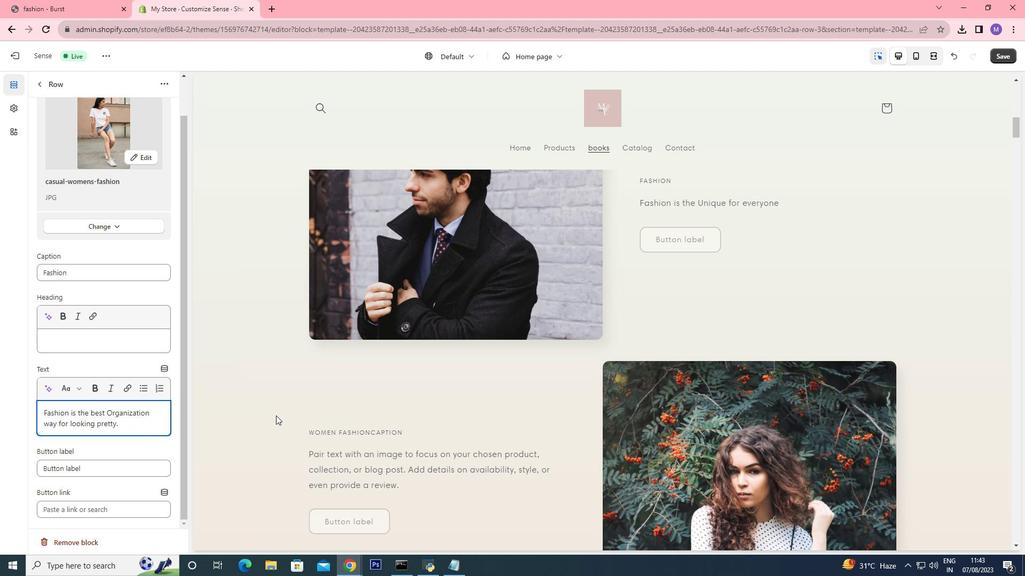 
Action: Mouse scrolled (275, 415) with delta (0, 0)
Screenshot: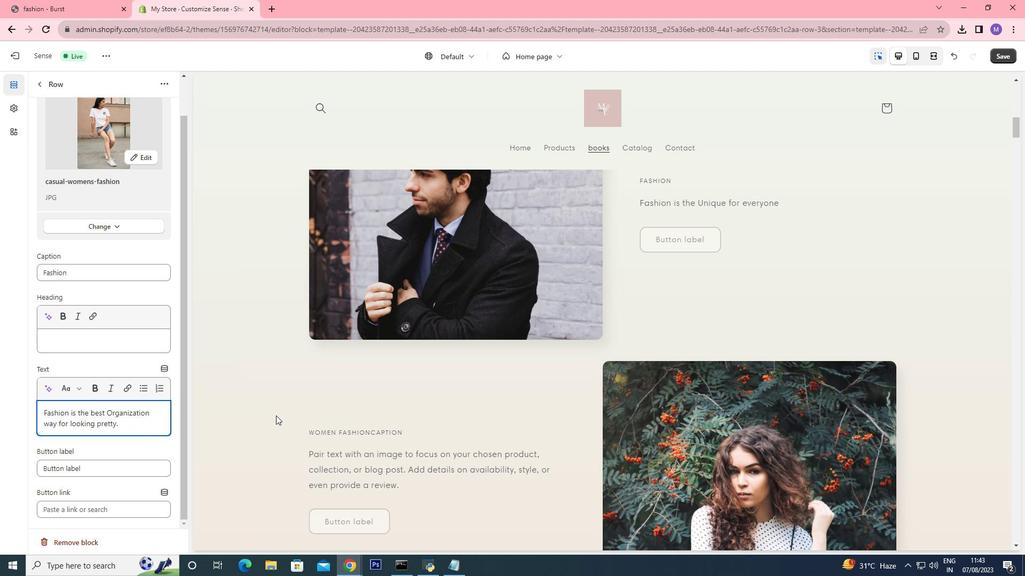 
Action: Mouse scrolled (275, 415) with delta (0, 0)
Screenshot: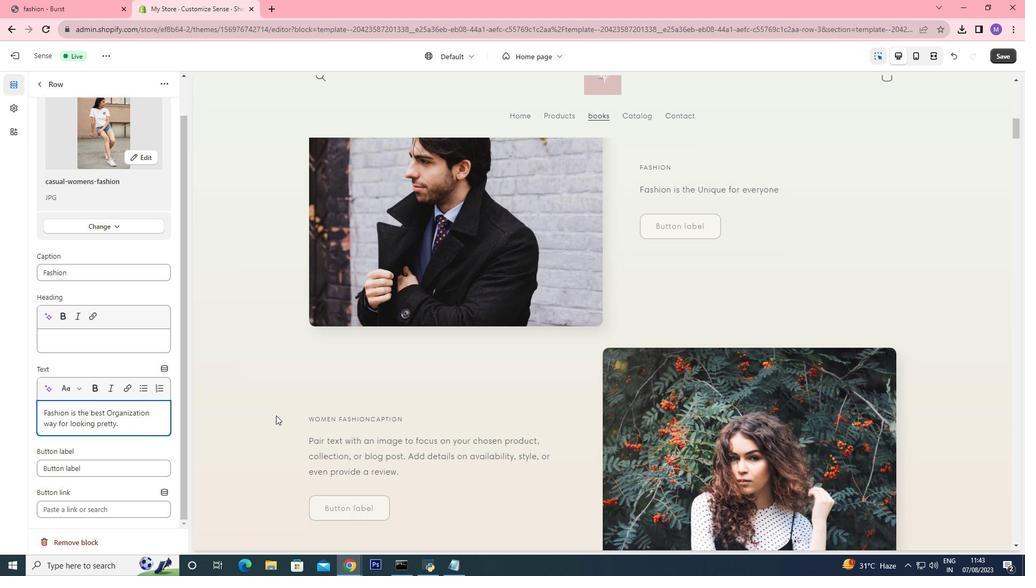 
Action: Mouse scrolled (275, 415) with delta (0, 0)
Screenshot: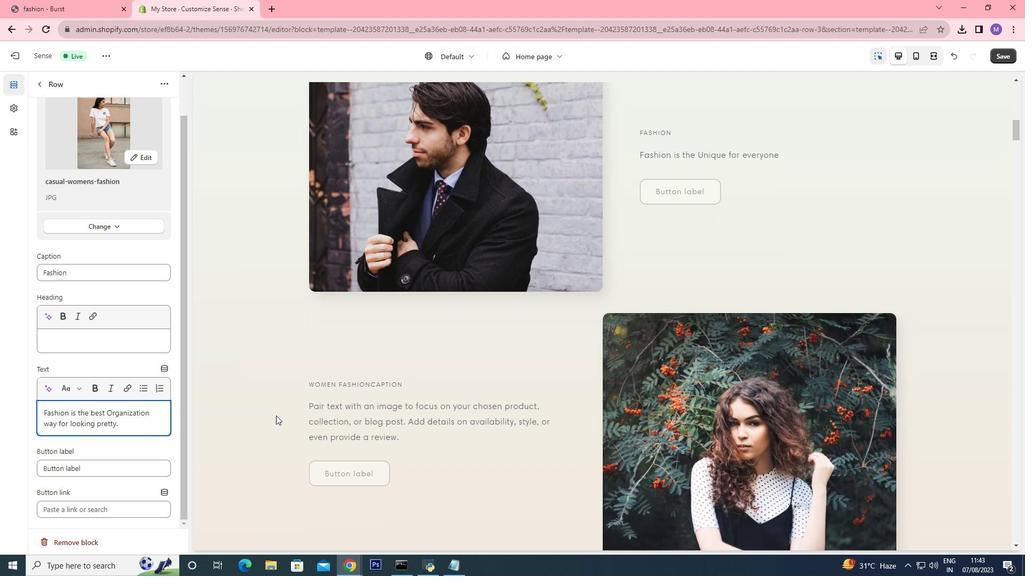 
Action: Mouse scrolled (275, 415) with delta (0, 0)
Screenshot: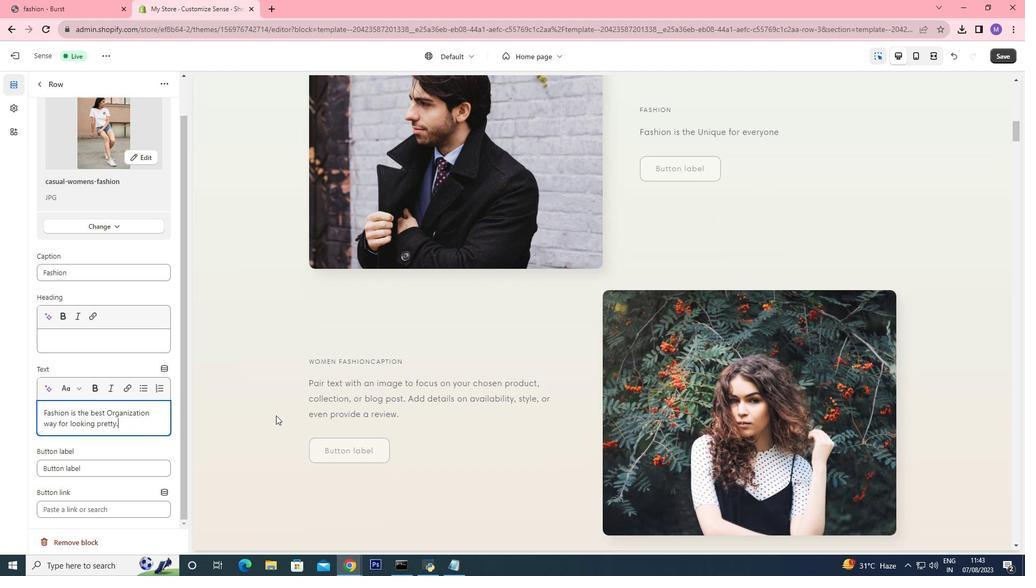 
Action: Mouse moved to (998, 49)
Screenshot: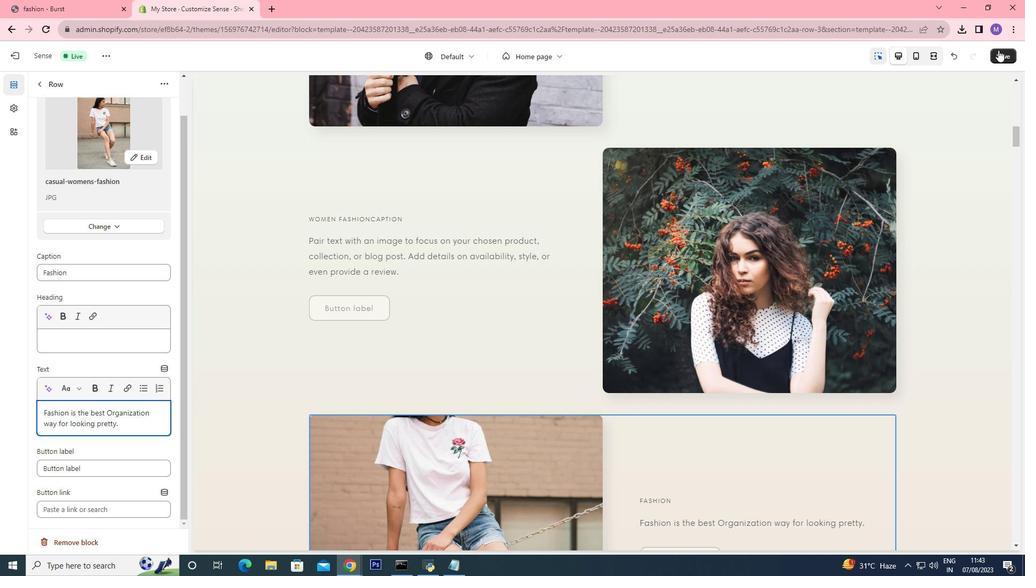 
Action: Mouse pressed left at (998, 49)
Screenshot: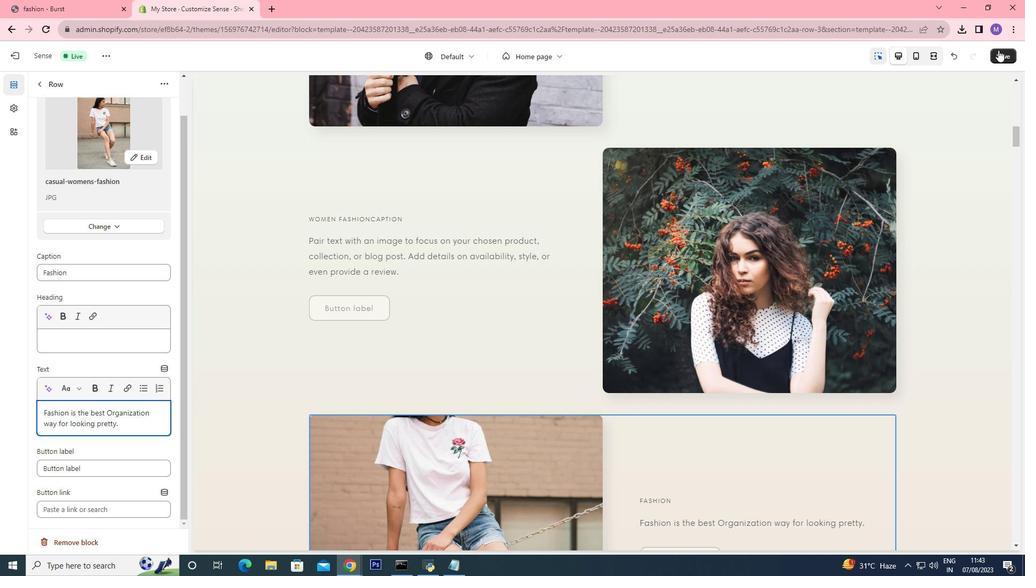 
Action: Mouse moved to (688, 300)
Screenshot: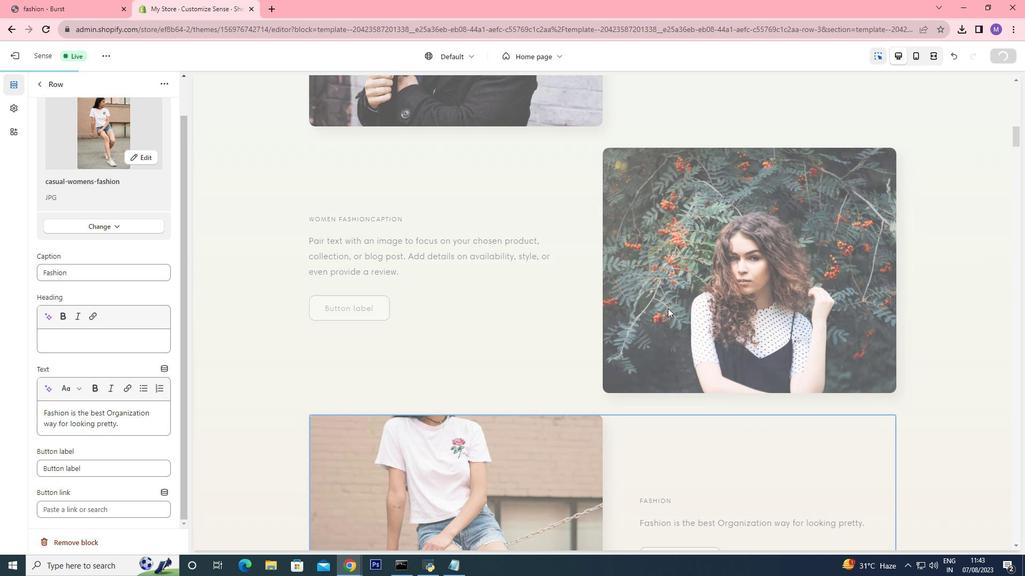 
Action: Mouse scrolled (688, 299) with delta (0, 0)
Screenshot: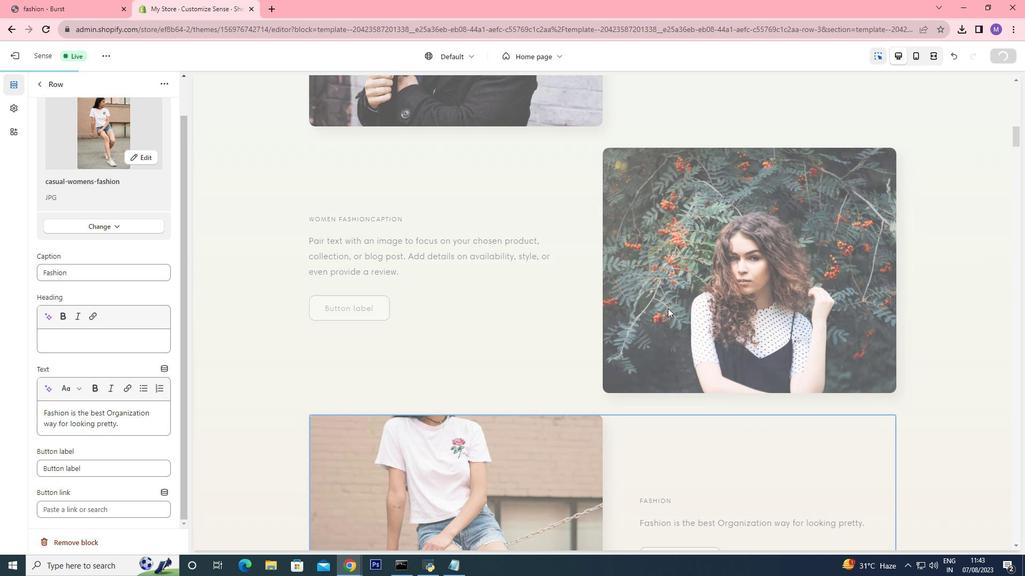 
Action: Mouse moved to (671, 306)
Screenshot: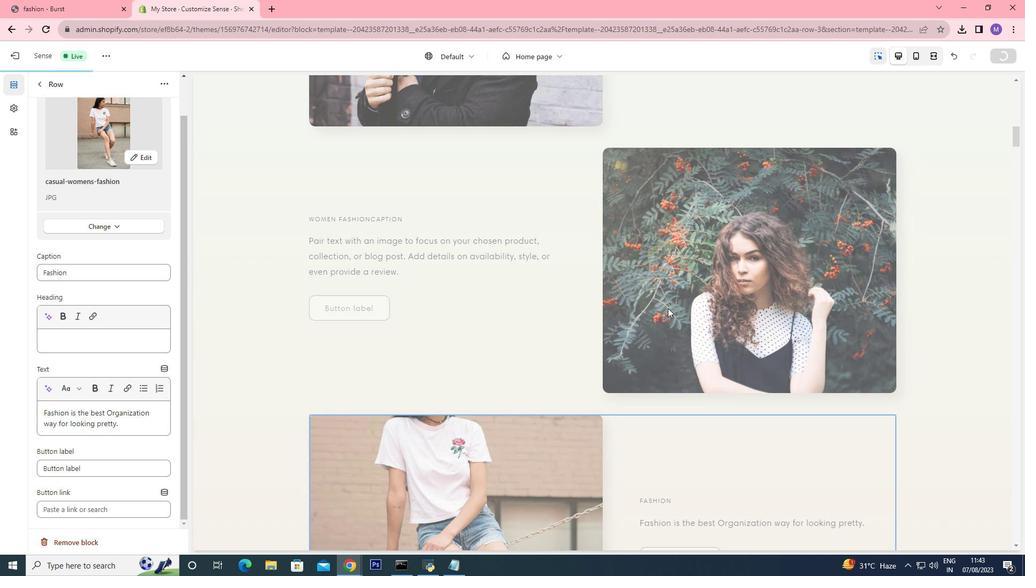 
Action: Mouse scrolled (674, 304) with delta (0, 0)
Screenshot: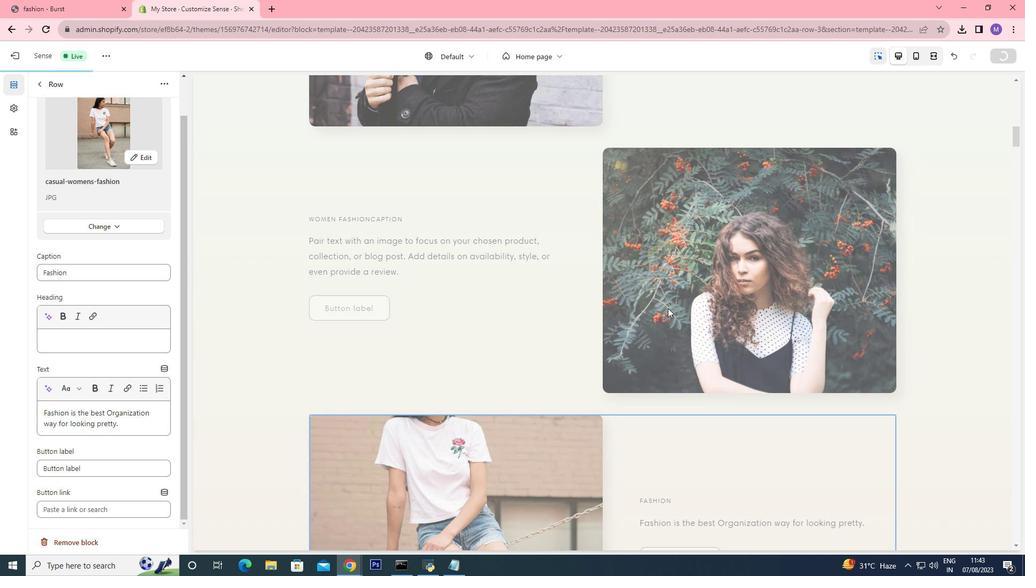 
Action: Mouse moved to (668, 308)
Screenshot: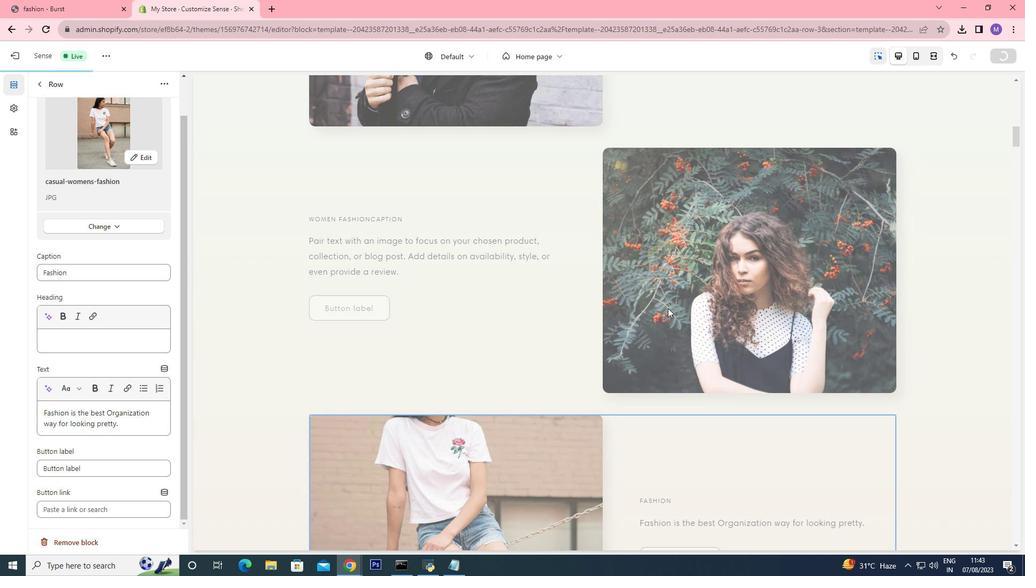 
Action: Mouse scrolled (668, 307) with delta (0, 0)
Screenshot: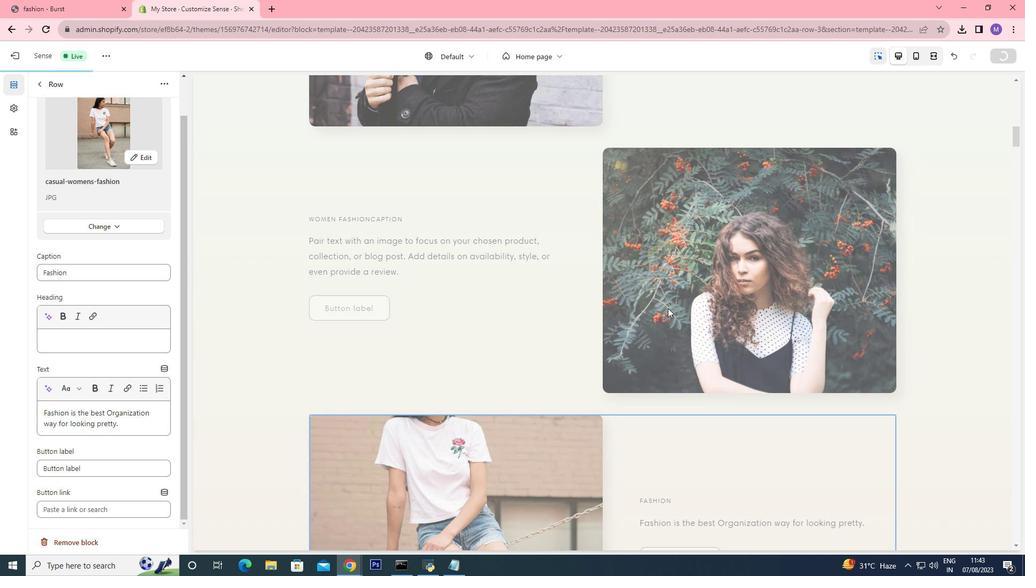 
Action: Mouse moved to (667, 308)
Screenshot: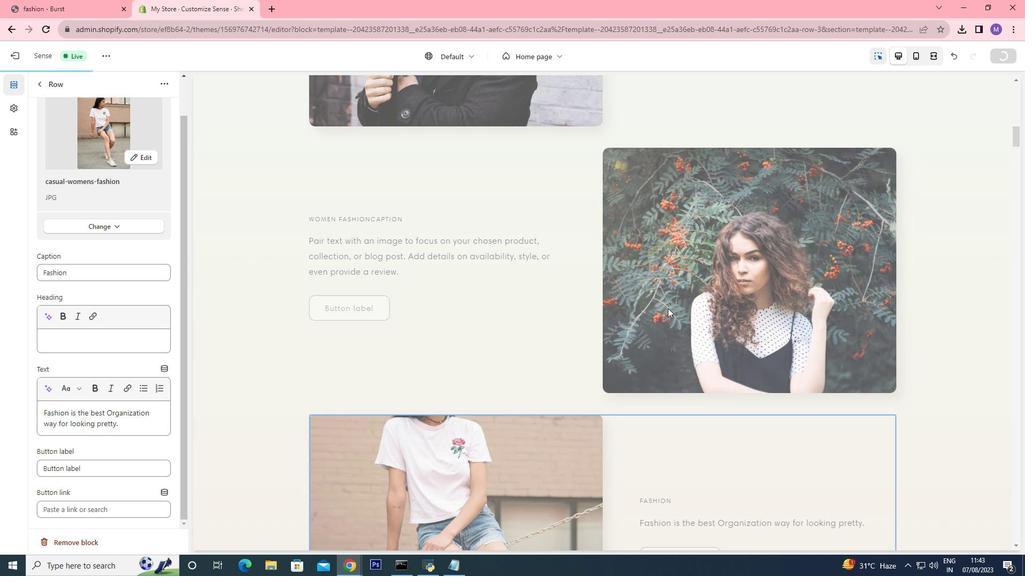 
Action: Mouse scrolled (667, 307) with delta (0, 0)
Screenshot: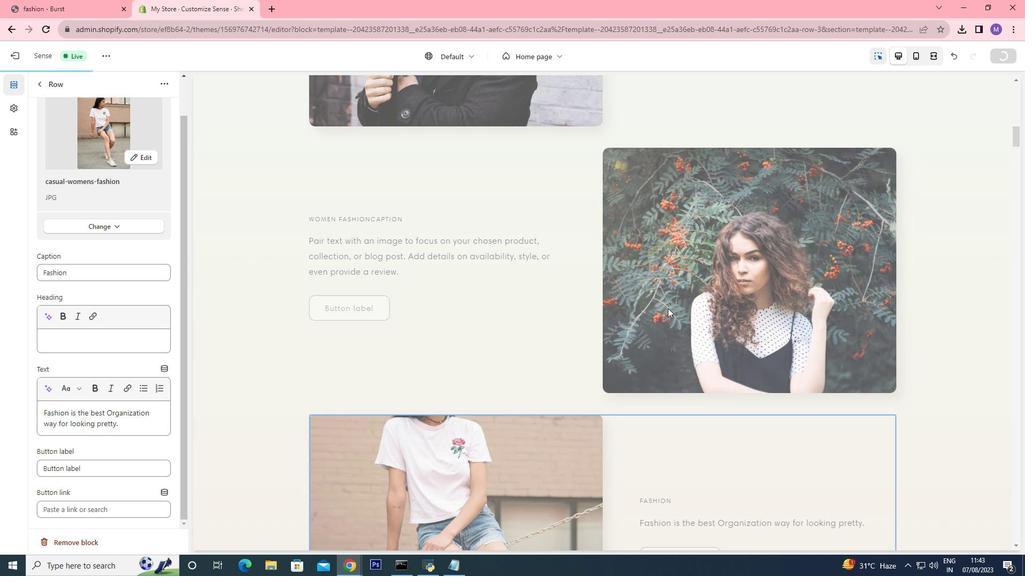 
Action: Mouse moved to (662, 311)
Screenshot: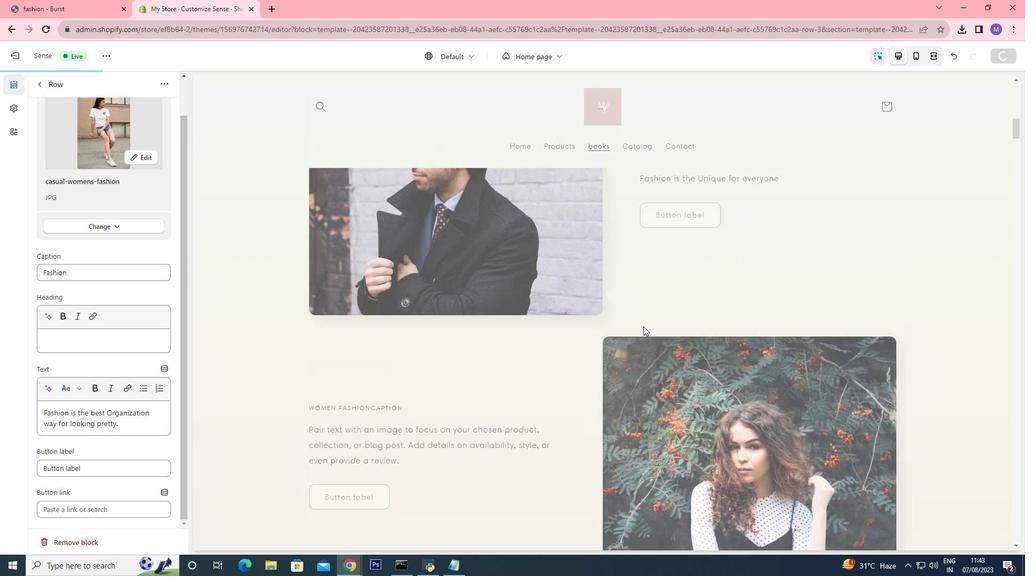 
Action: Mouse scrolled (666, 308) with delta (0, 0)
Screenshot: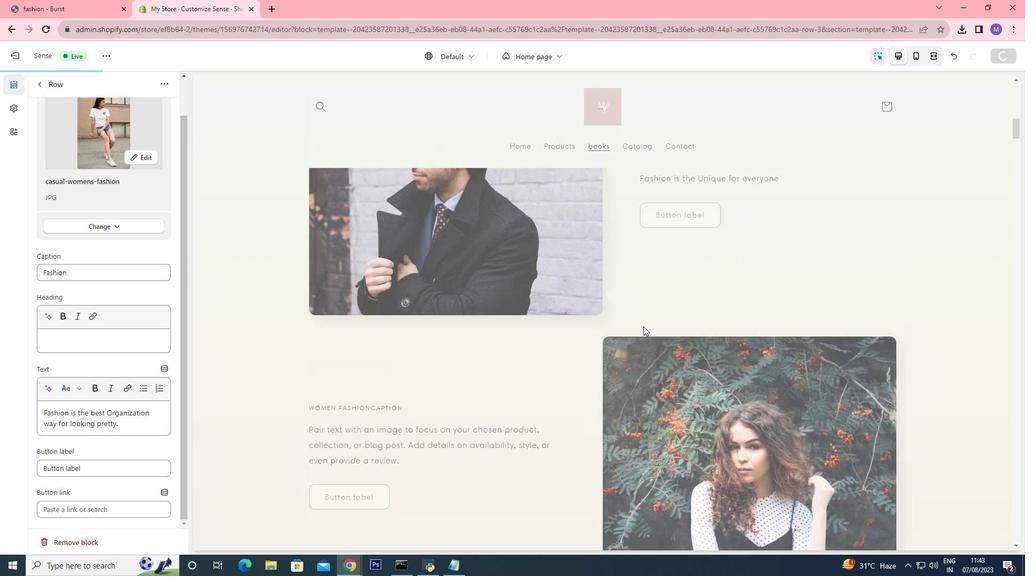 
Action: Mouse moved to (660, 311)
Screenshot: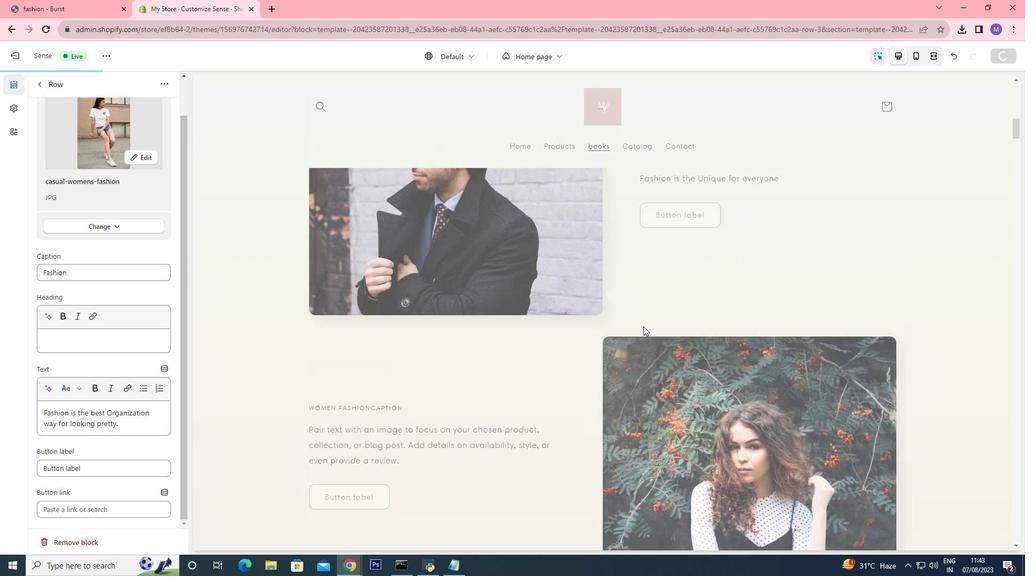 
Action: Mouse scrolled (665, 309) with delta (0, 0)
Screenshot: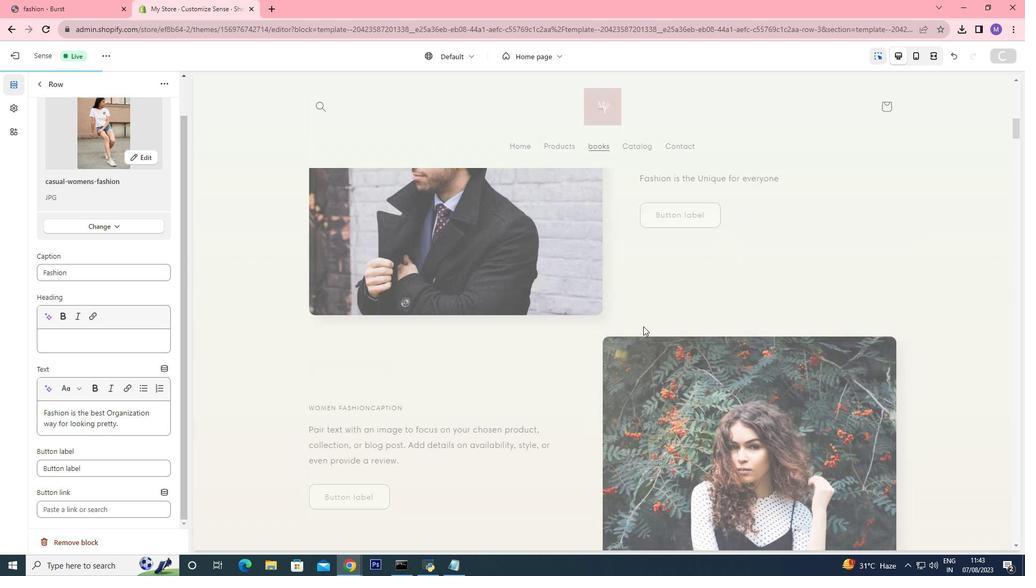 
Action: Mouse moved to (643, 338)
Screenshot: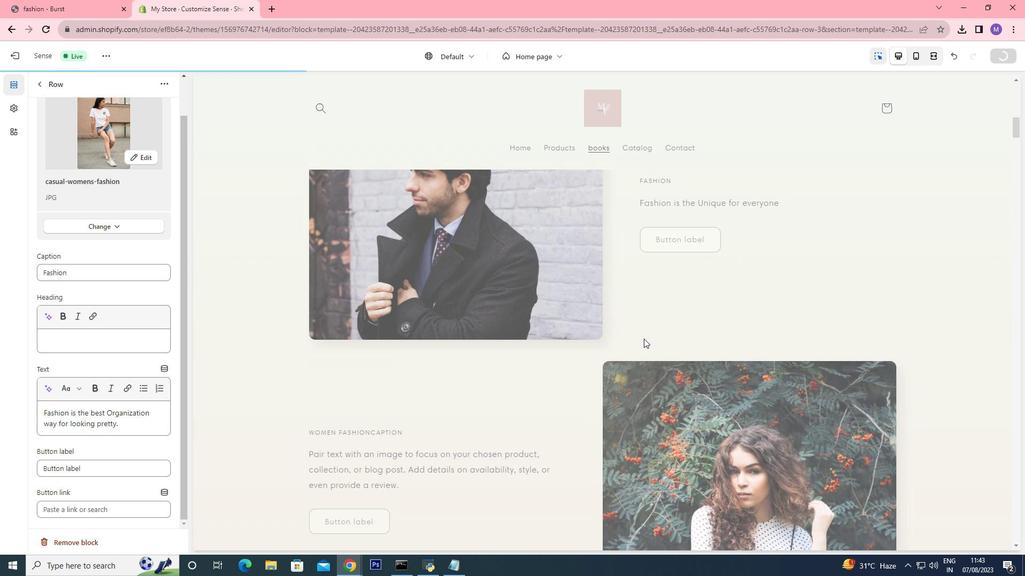 
Action: Mouse scrolled (643, 338) with delta (0, 0)
Screenshot: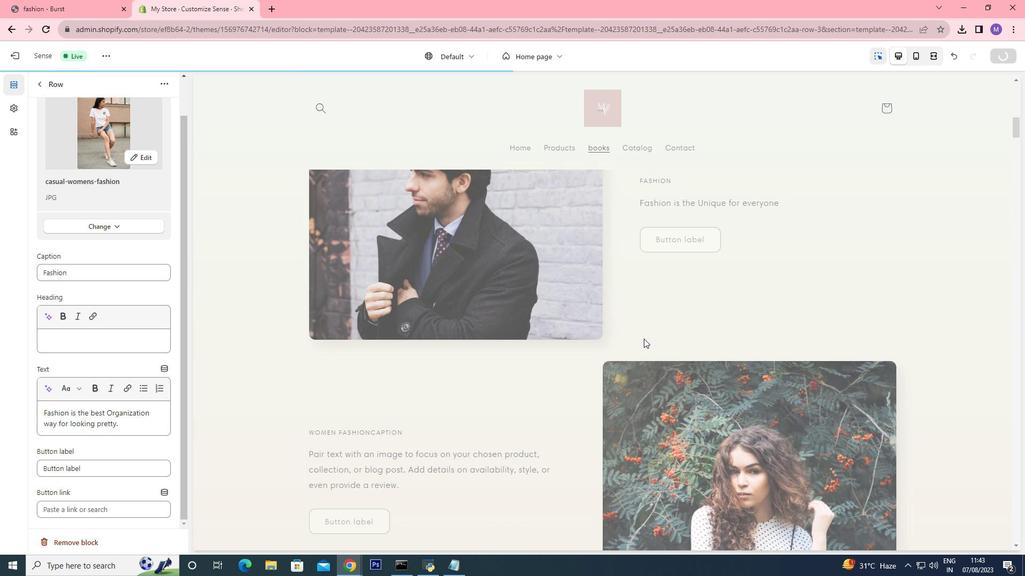 
Action: Mouse scrolled (643, 338) with delta (0, 0)
Screenshot: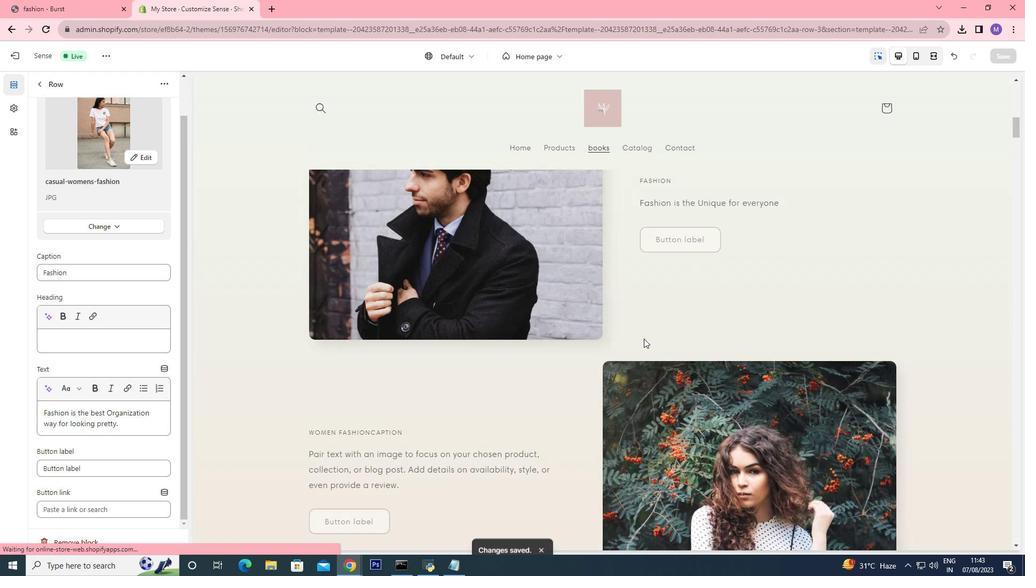 
Action: Mouse scrolled (643, 338) with delta (0, 0)
Screenshot: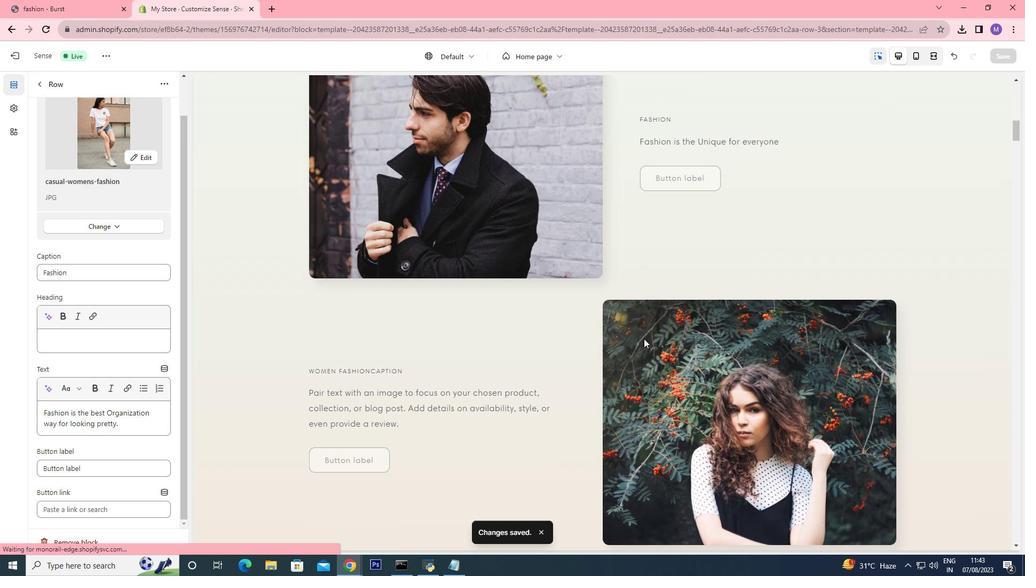 
Action: Mouse scrolled (643, 338) with delta (0, 0)
Screenshot: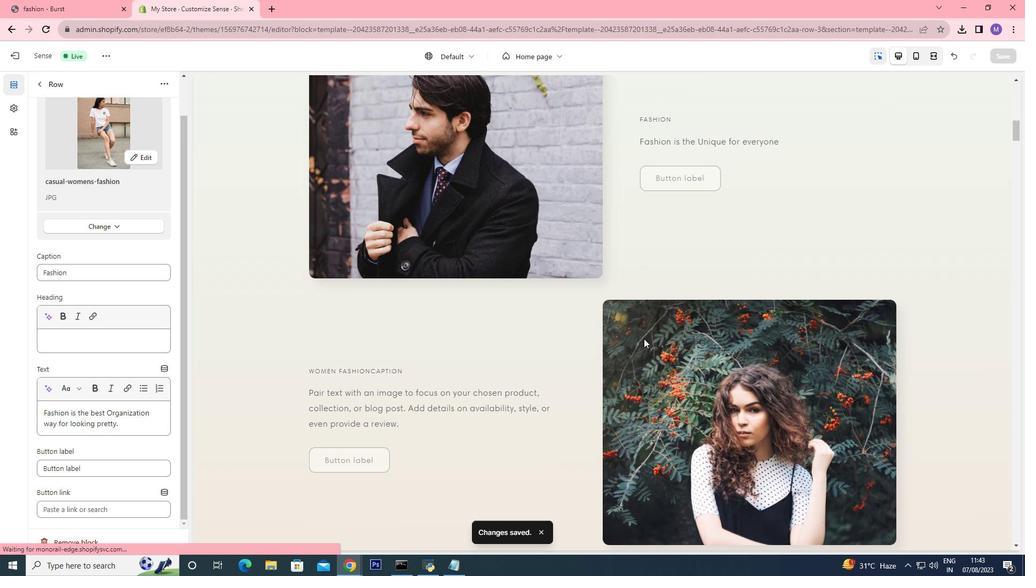 
Action: Mouse scrolled (643, 338) with delta (0, 0)
Screenshot: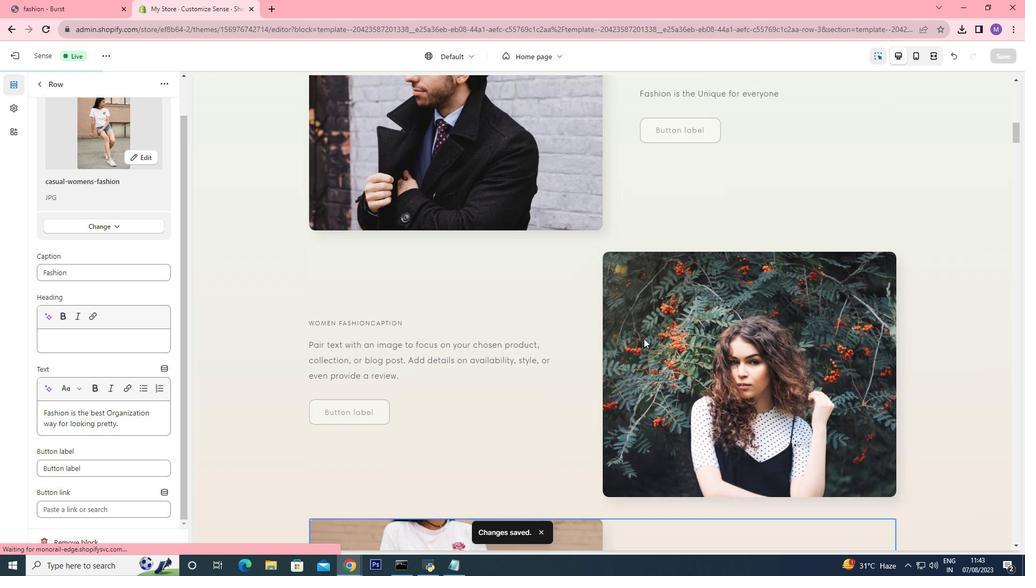 
Action: Mouse scrolled (643, 338) with delta (0, 0)
